 Task: Explore Airbnb listings in Savannah, Georgia, focusing on design.
Action: Mouse moved to (448, 68)
Screenshot: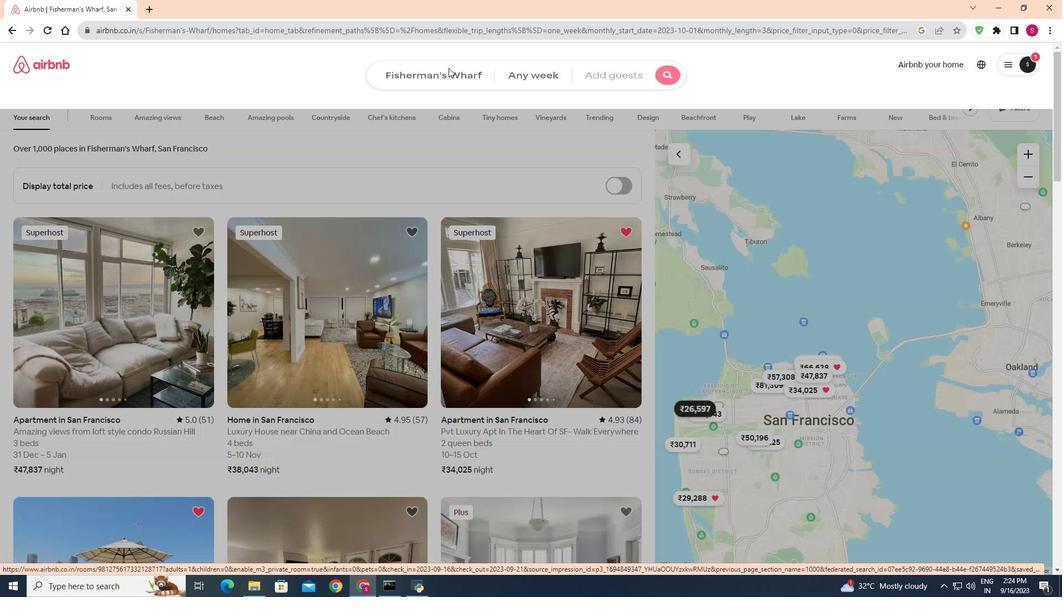 
Action: Mouse pressed left at (448, 68)
Screenshot: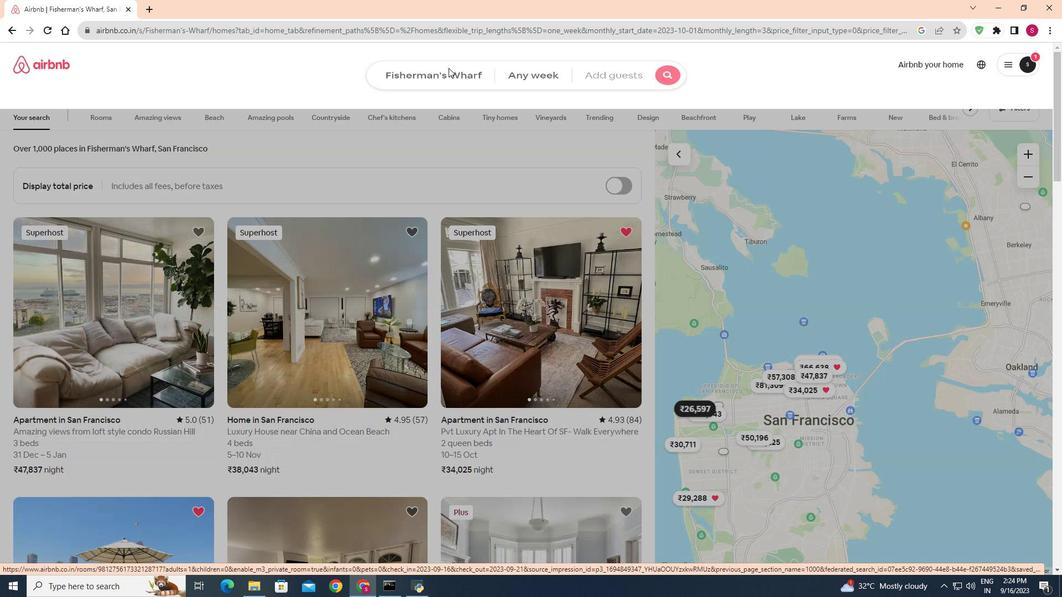 
Action: Mouse moved to (456, 110)
Screenshot: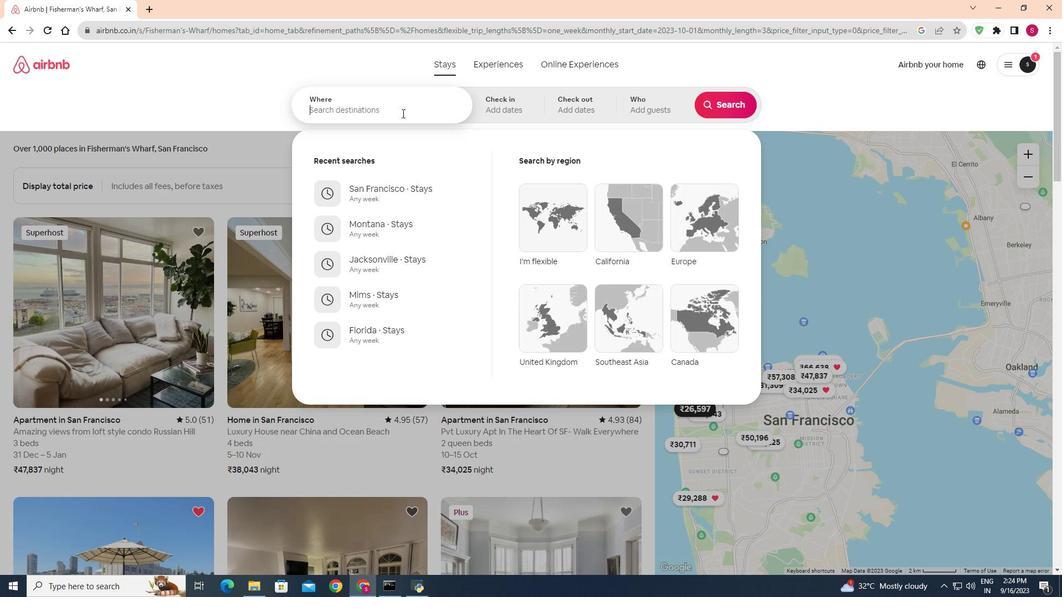 
Action: Mouse pressed left at (456, 110)
Screenshot: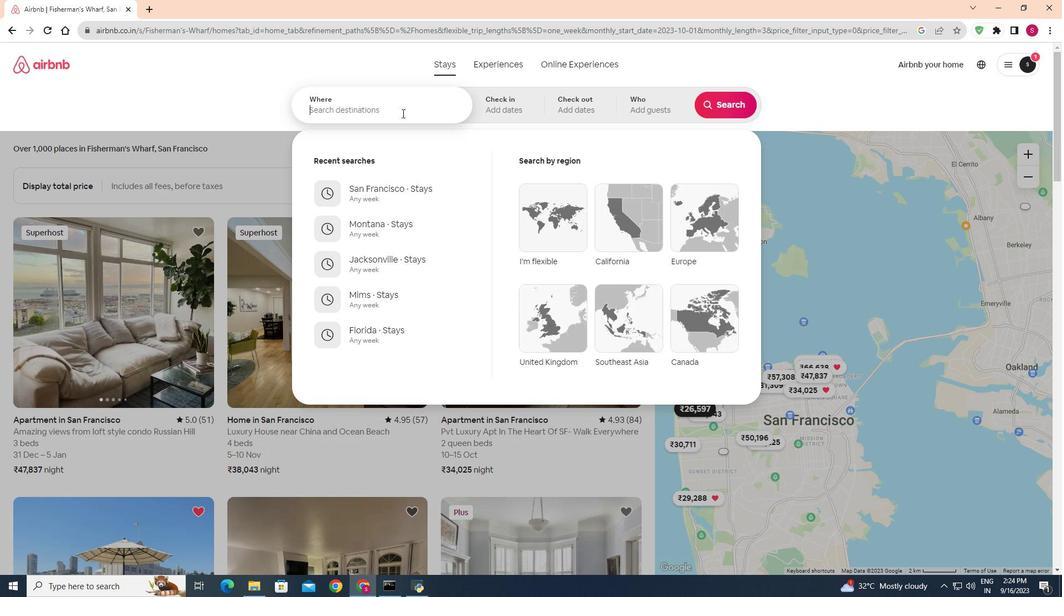 
Action: Mouse moved to (396, 113)
Screenshot: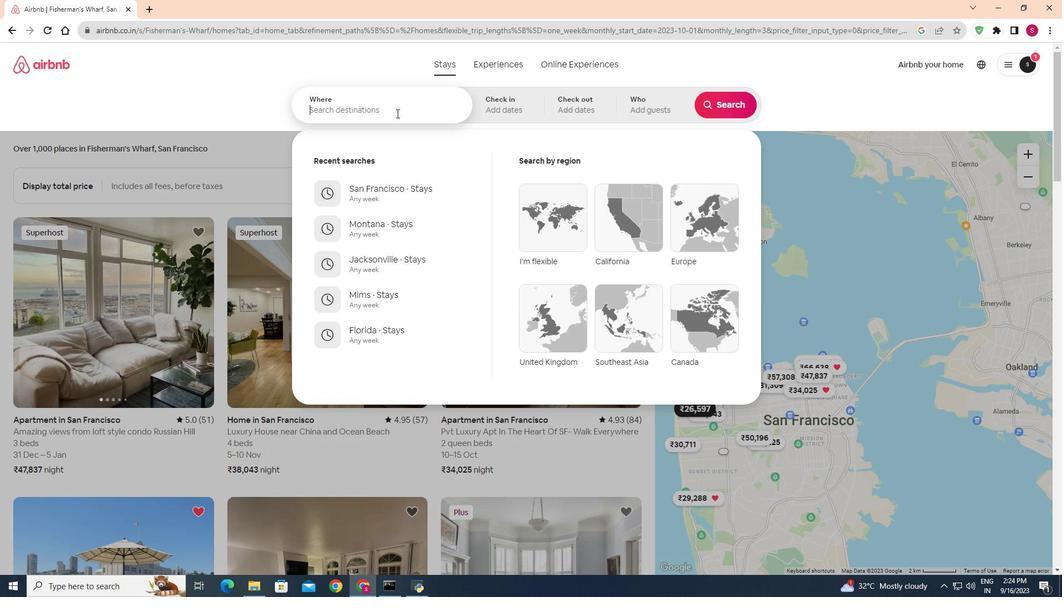 
Action: Mouse pressed left at (396, 113)
Screenshot: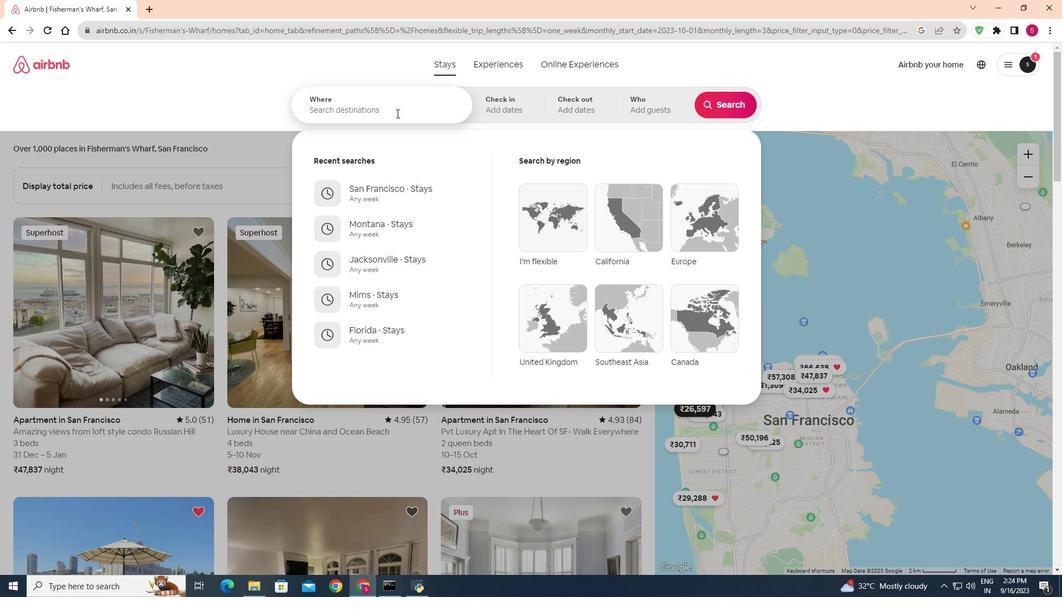 
Action: Key pressed <Key.shift>Sav
Screenshot: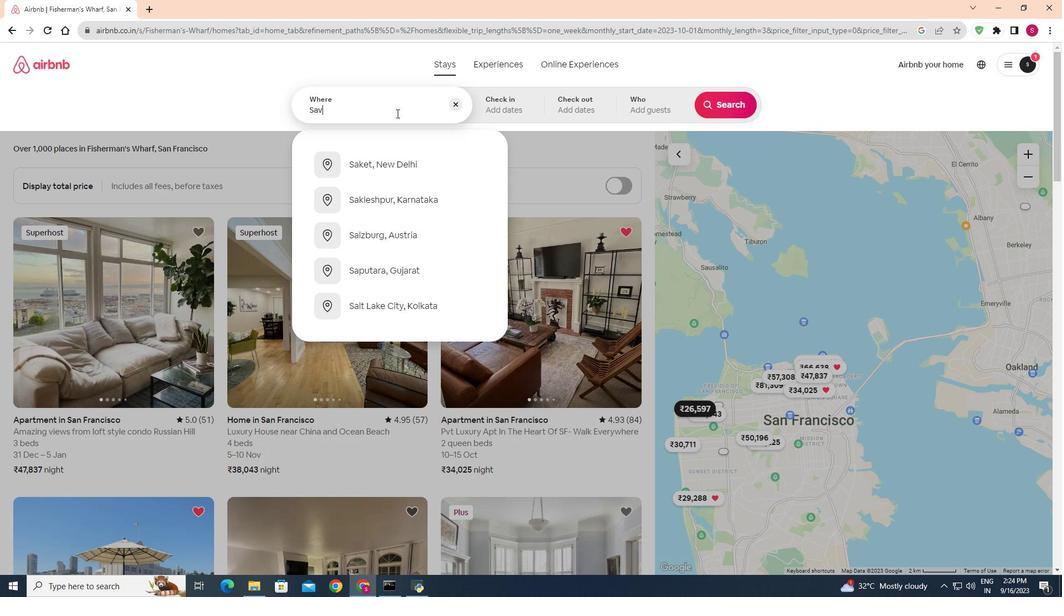 
Action: Mouse moved to (396, 113)
Screenshot: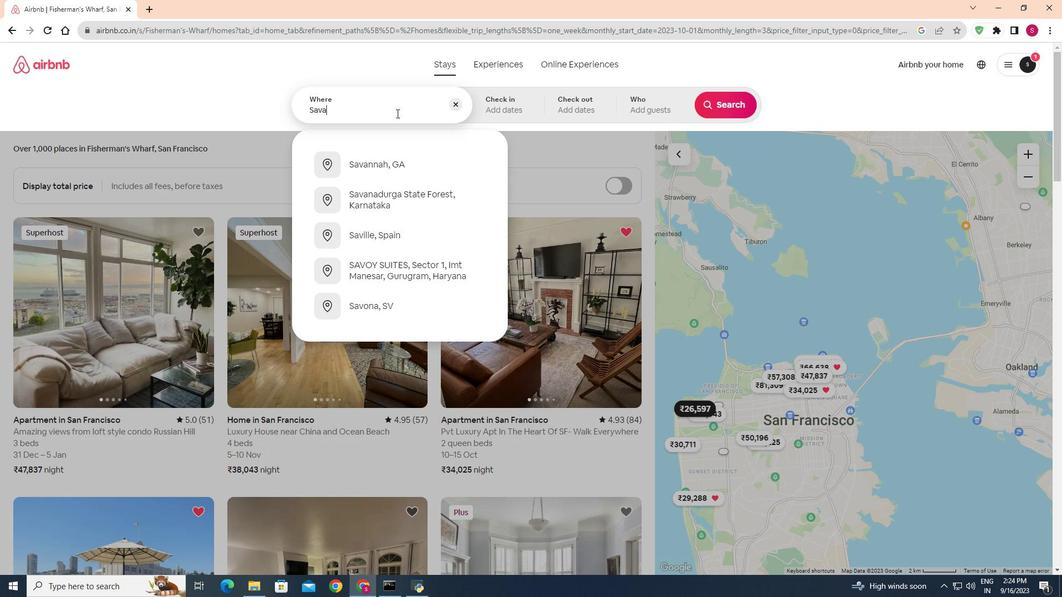 
Action: Key pressed annah<Key.down><Key.enter>
Screenshot: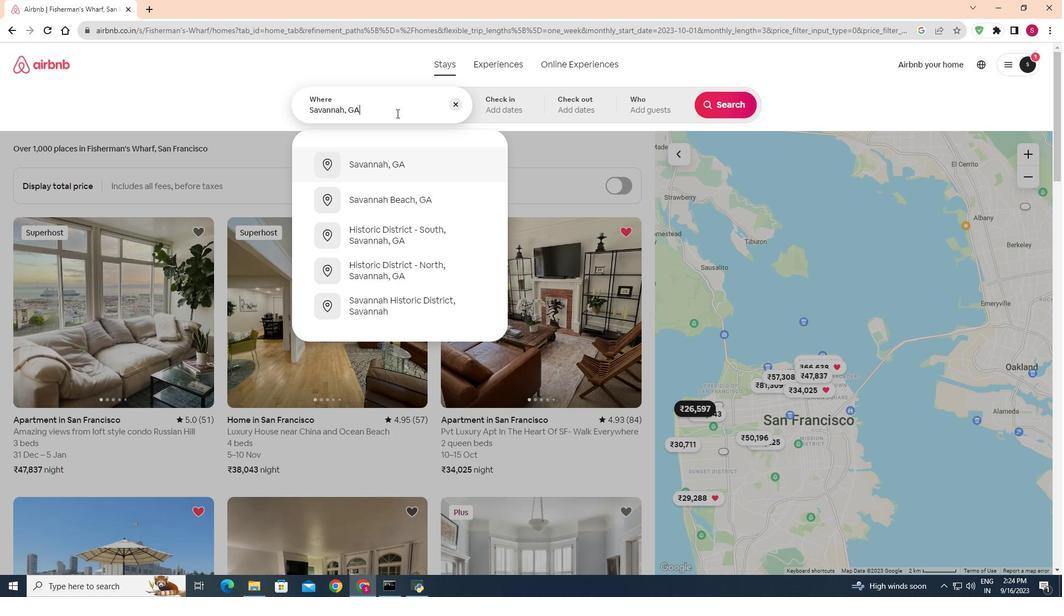 
Action: Mouse moved to (721, 91)
Screenshot: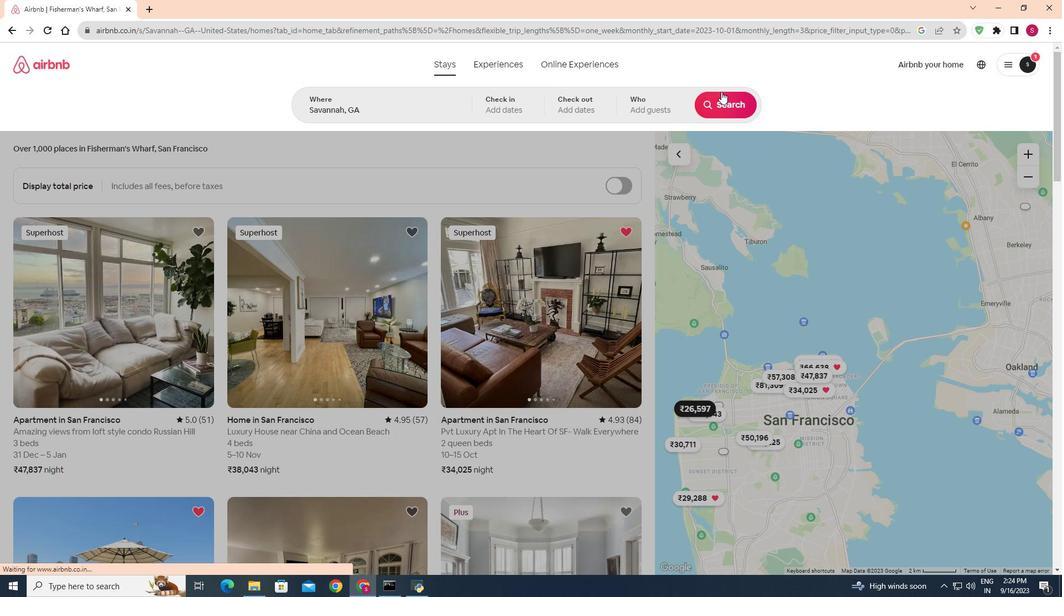 
Action: Mouse pressed left at (721, 91)
Screenshot: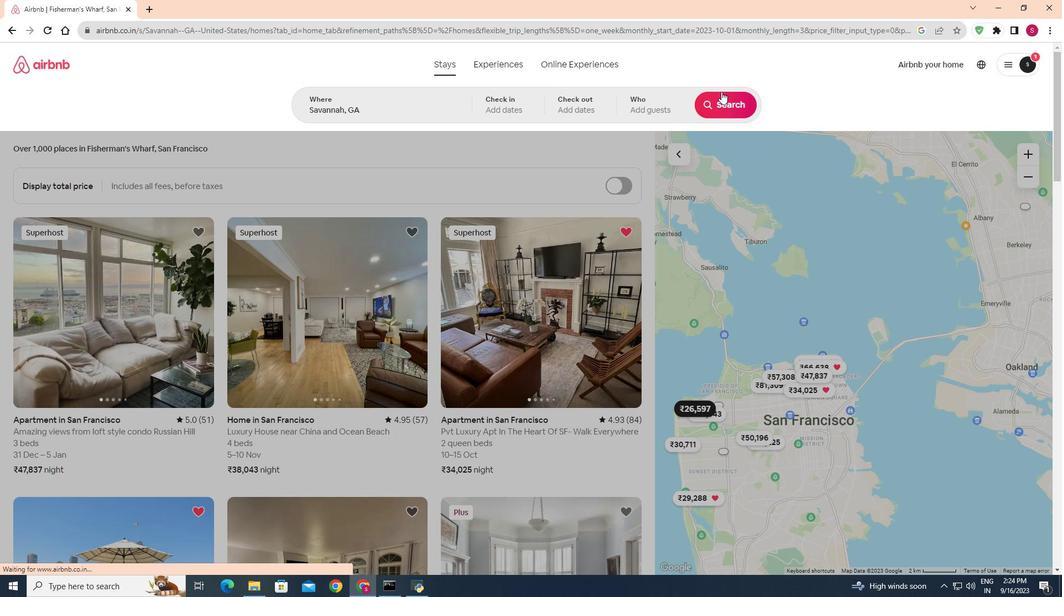 
Action: Mouse moved to (973, 107)
Screenshot: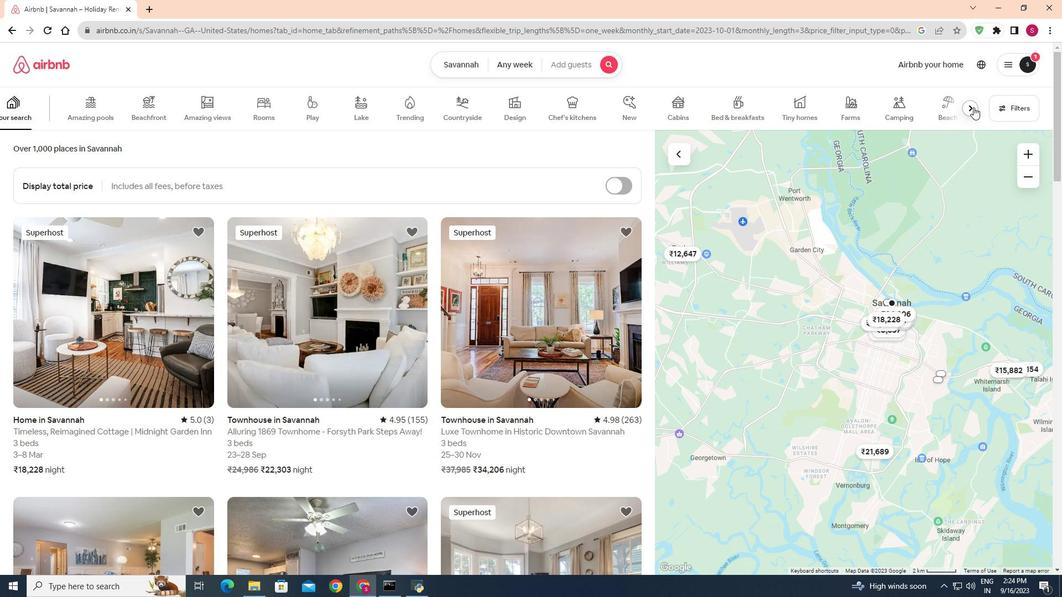 
Action: Mouse pressed left at (973, 107)
Screenshot: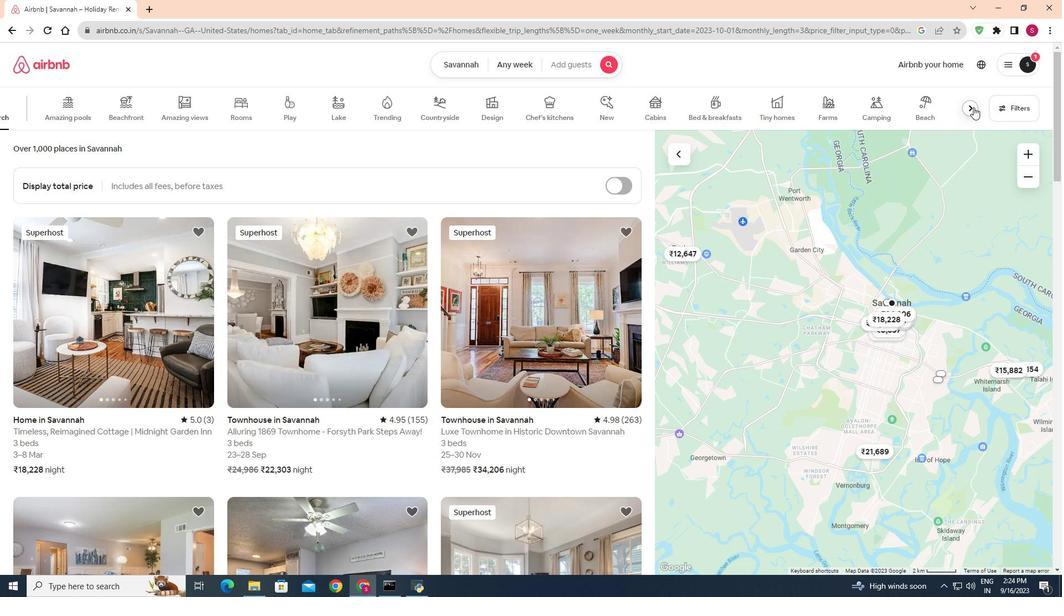 
Action: Mouse moved to (6, 105)
Screenshot: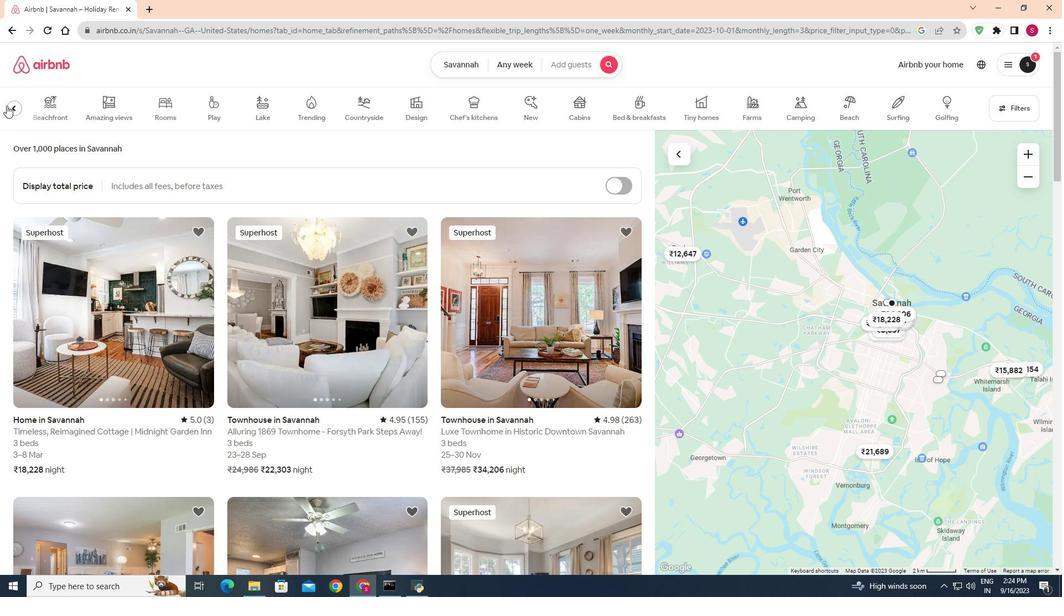 
Action: Mouse pressed left at (6, 105)
Screenshot: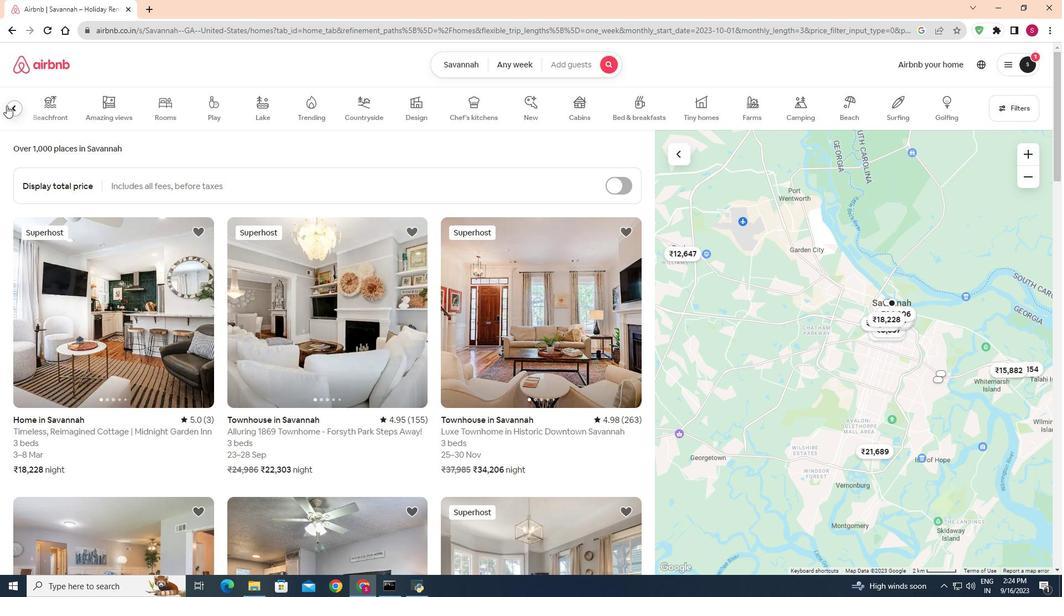 
Action: Mouse moved to (10, 105)
Screenshot: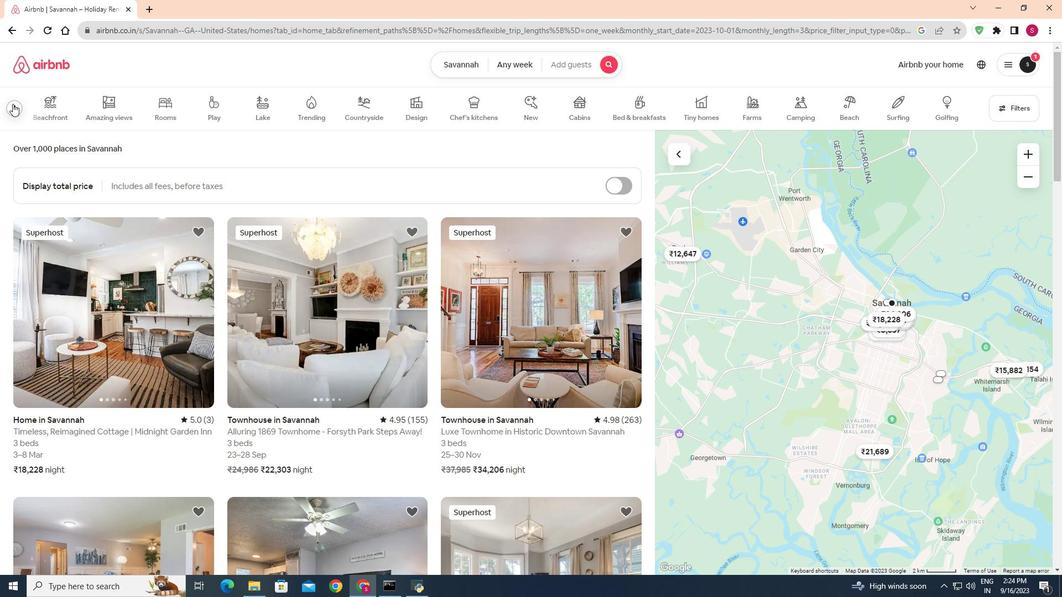 
Action: Mouse pressed left at (10, 105)
Screenshot: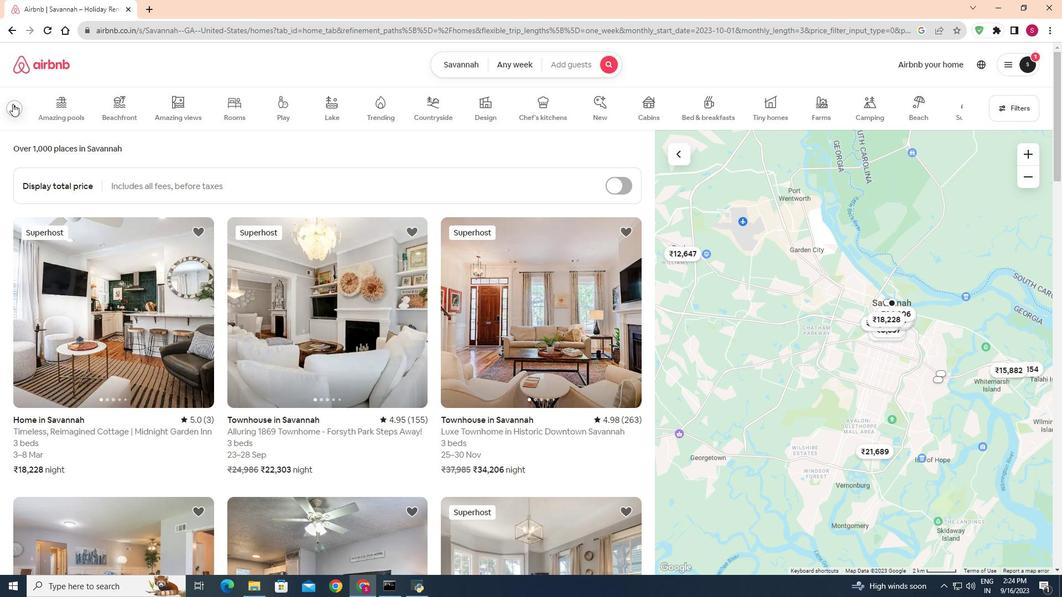 
Action: Mouse moved to (533, 106)
Screenshot: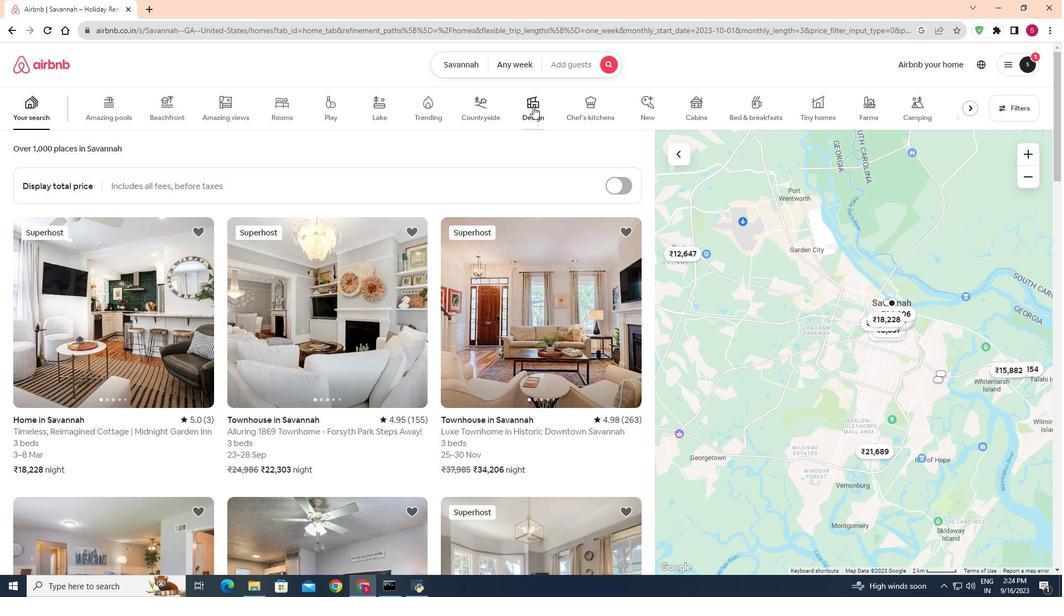 
Action: Mouse pressed left at (533, 106)
Screenshot: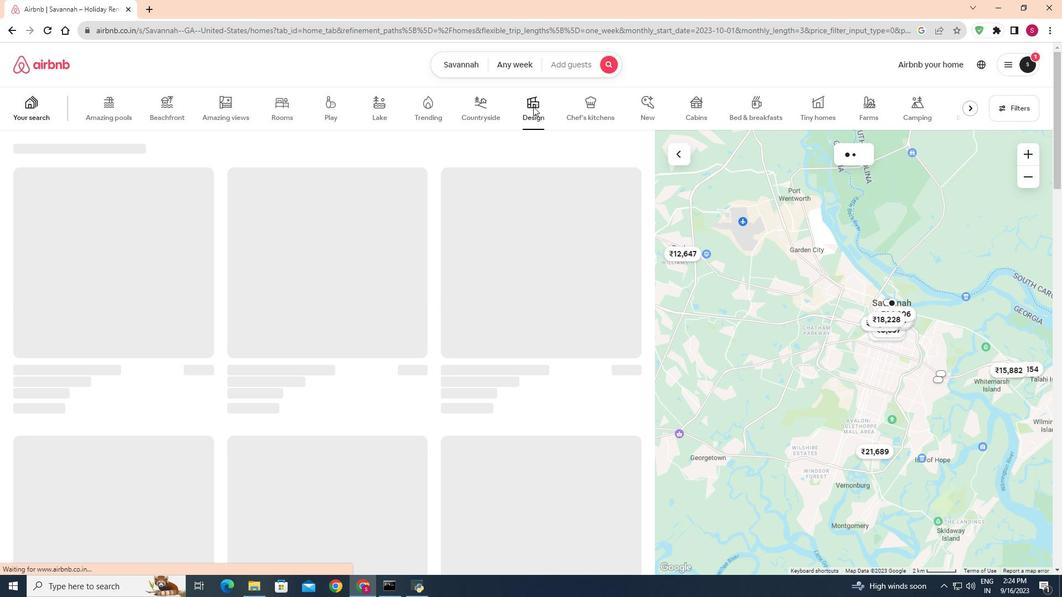 
Action: Mouse moved to (150, 252)
Screenshot: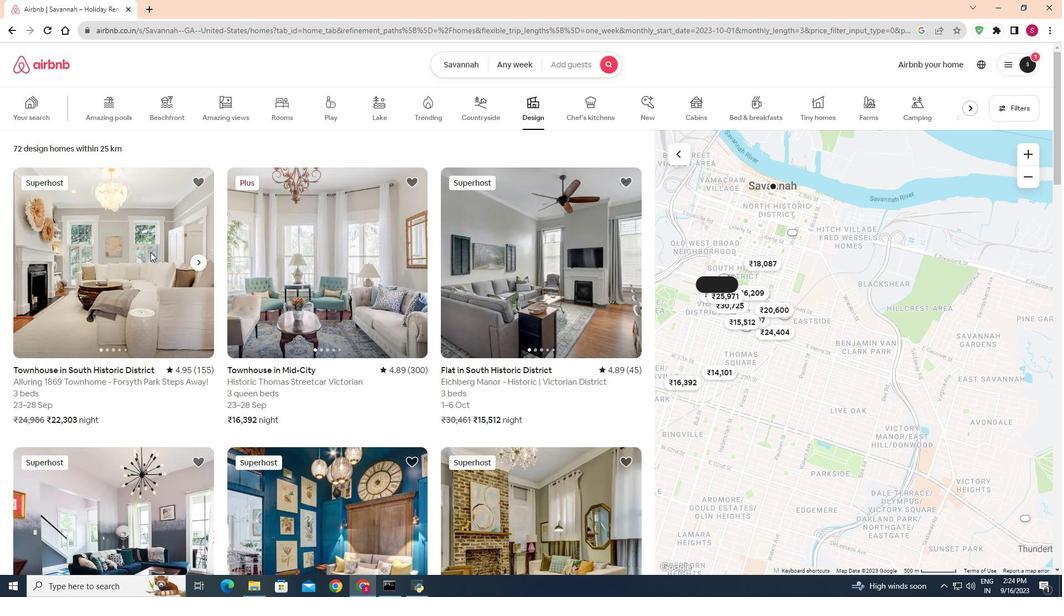 
Action: Mouse pressed left at (150, 252)
Screenshot: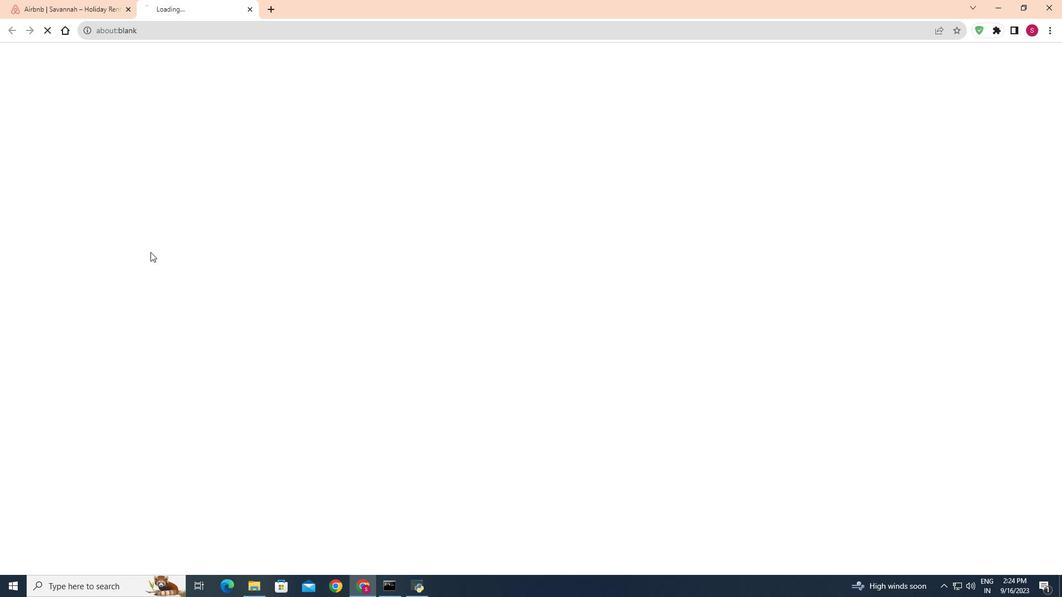 
Action: Mouse moved to (944, 319)
Screenshot: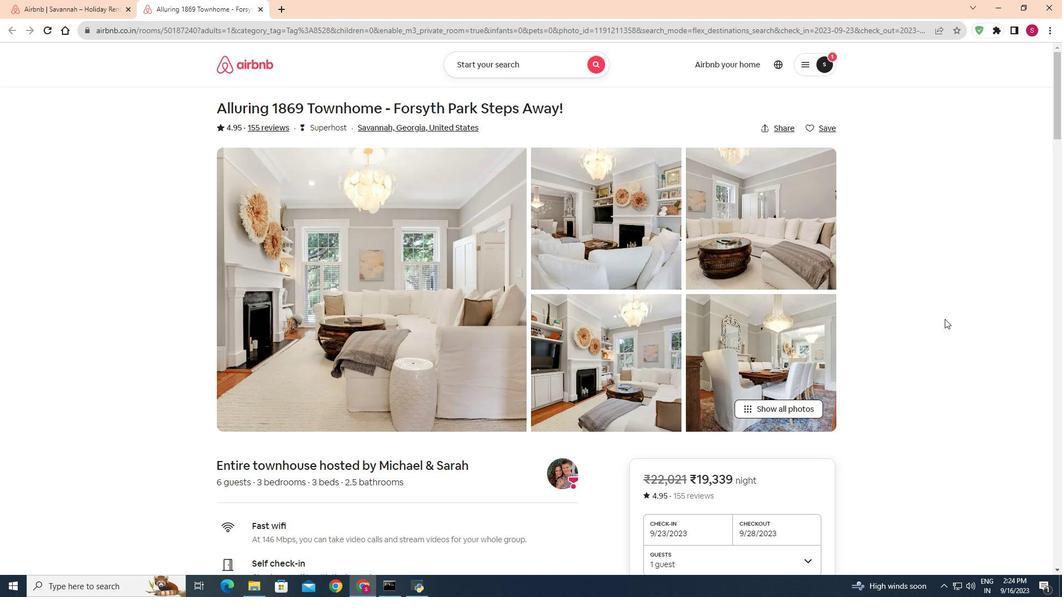 
Action: Mouse scrolled (944, 318) with delta (0, 0)
Screenshot: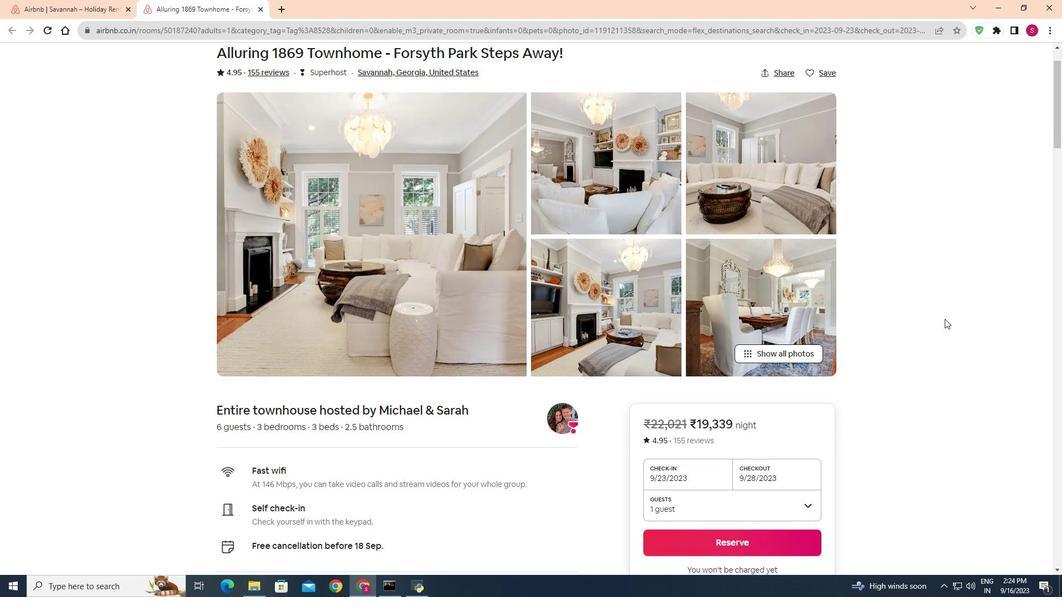 
Action: Mouse scrolled (944, 319) with delta (0, 0)
Screenshot: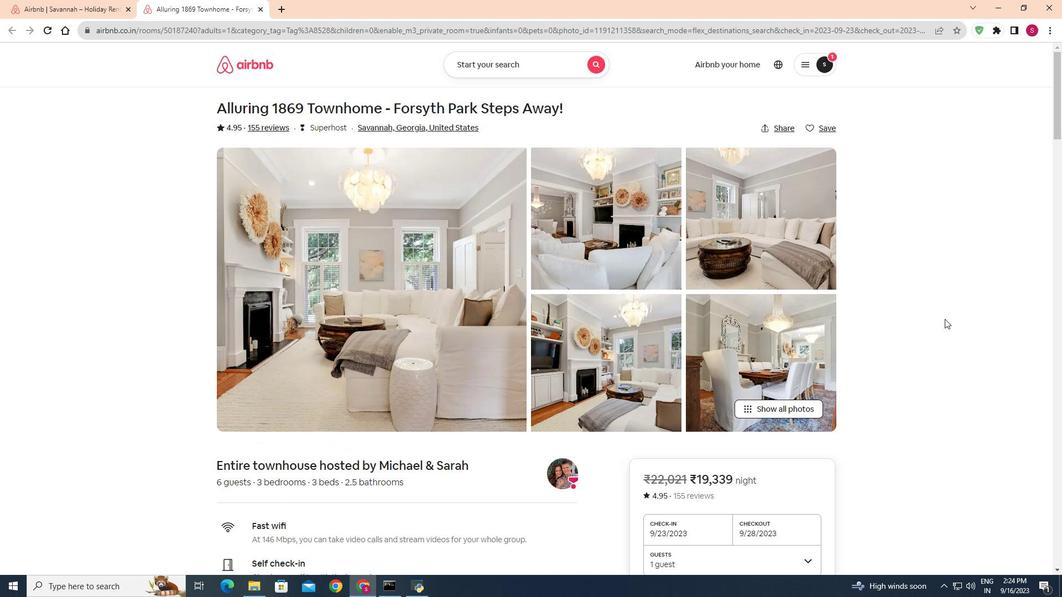 
Action: Mouse scrolled (944, 319) with delta (0, 0)
Screenshot: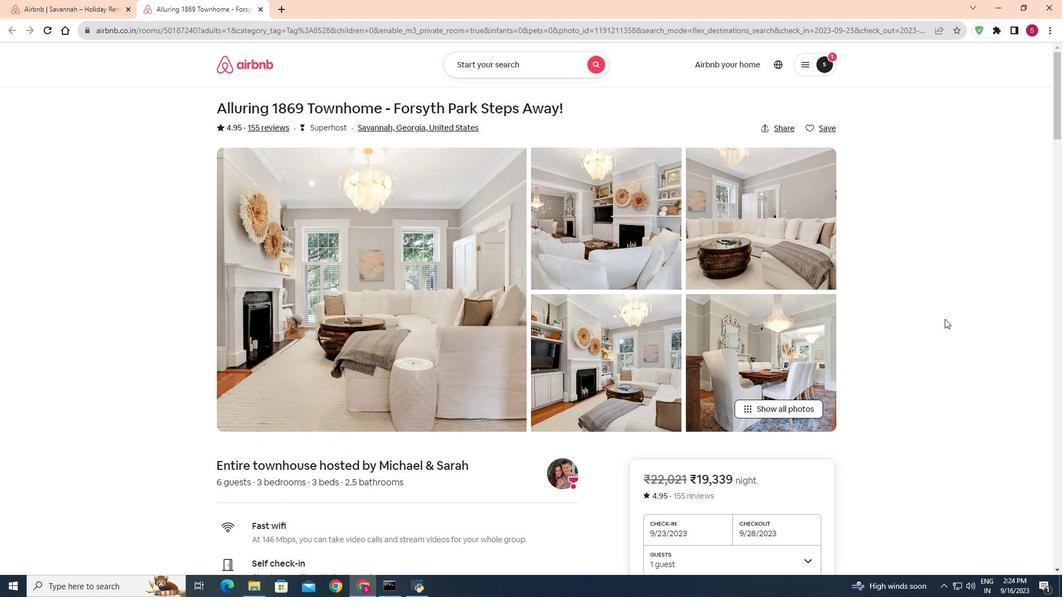 
Action: Mouse scrolled (944, 319) with delta (0, 0)
Screenshot: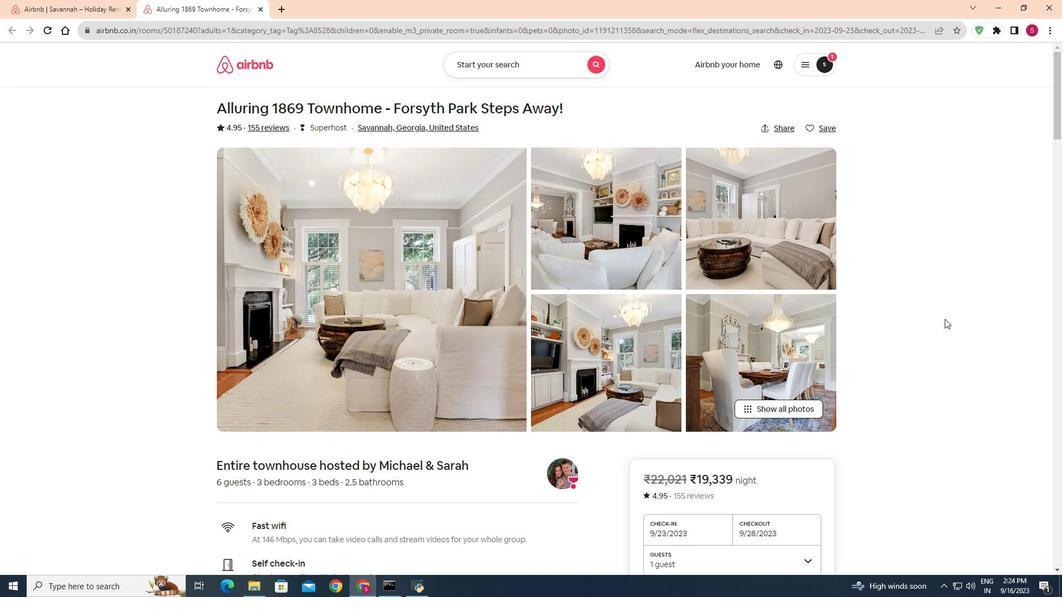 
Action: Mouse scrolled (944, 319) with delta (0, 0)
Screenshot: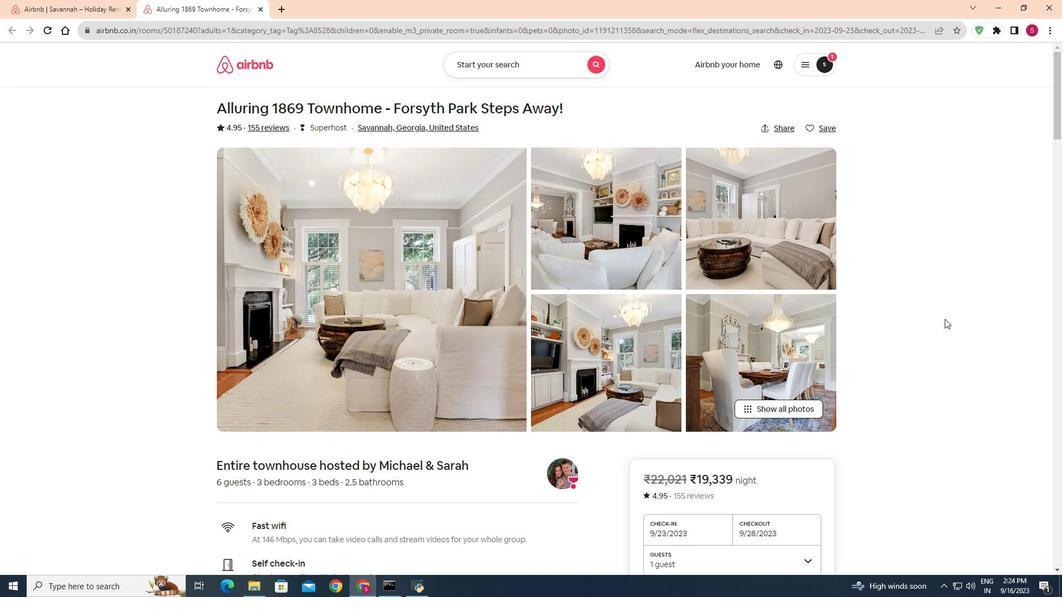 
Action: Mouse moved to (805, 407)
Screenshot: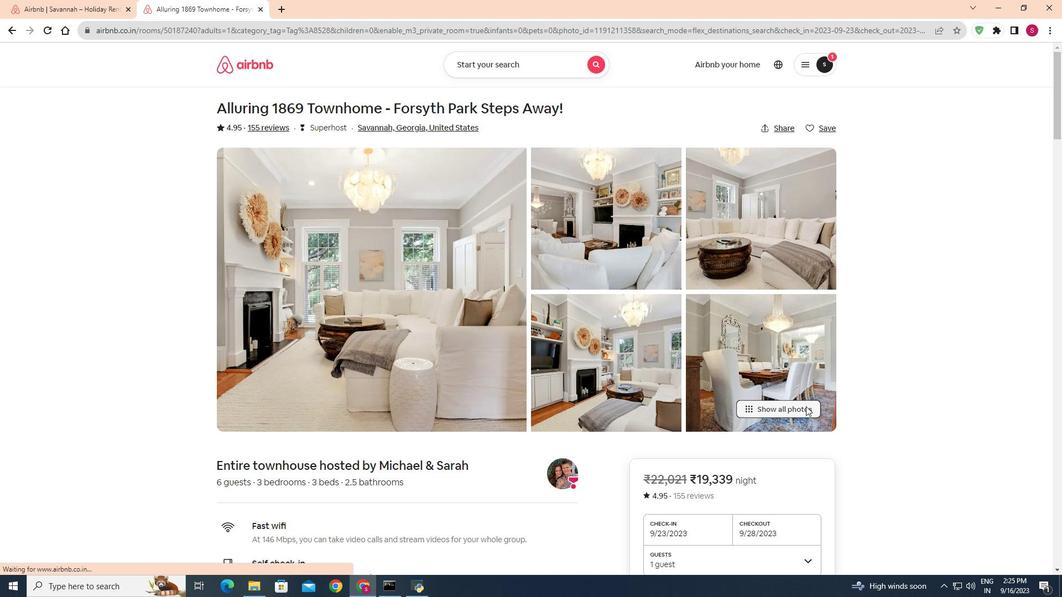 
Action: Mouse pressed left at (805, 407)
Screenshot: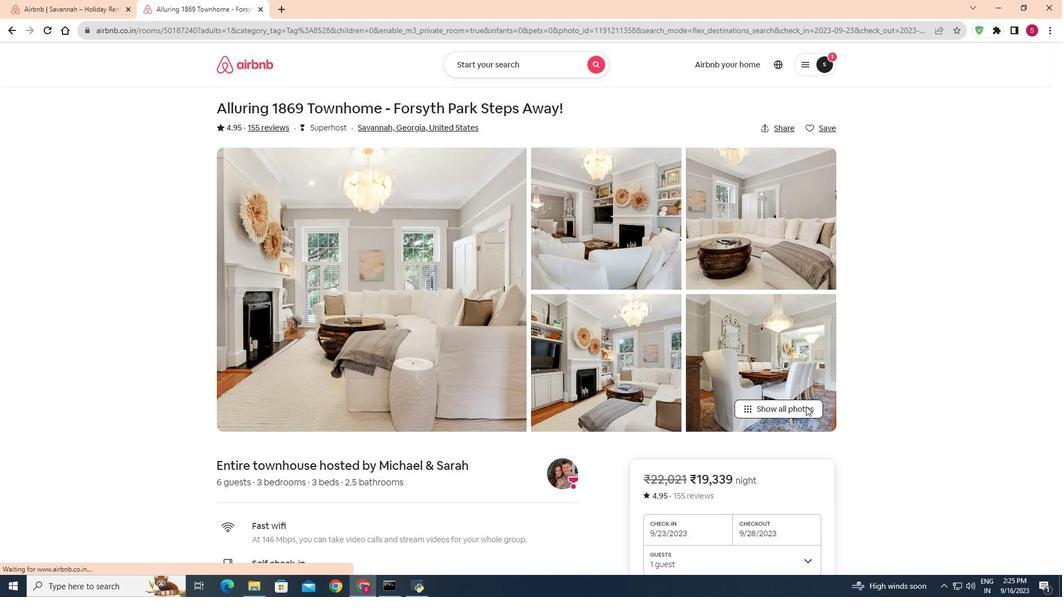 
Action: Mouse moved to (817, 388)
Screenshot: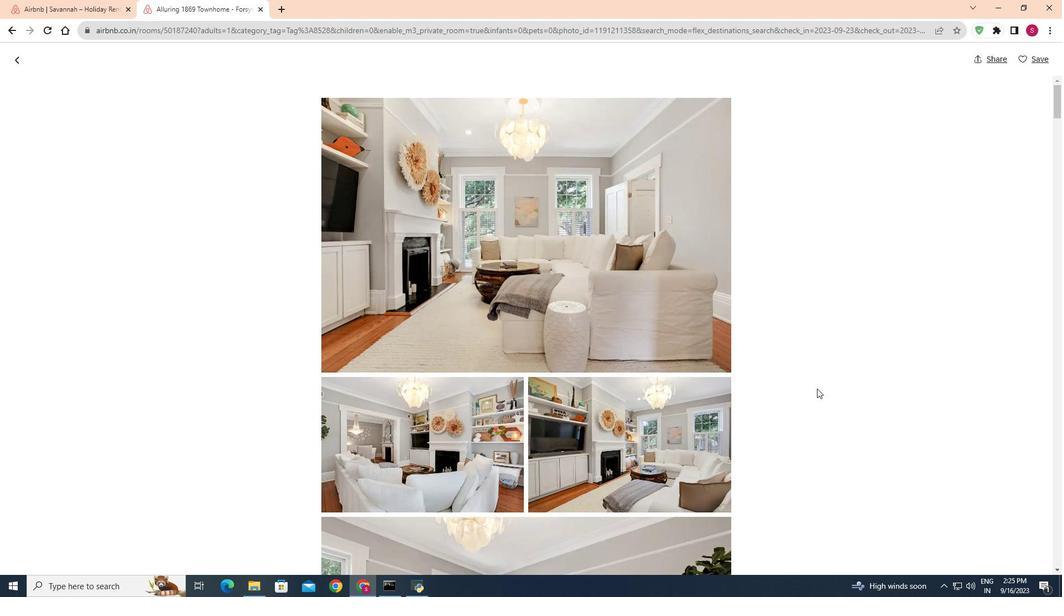 
Action: Mouse scrolled (817, 388) with delta (0, 0)
Screenshot: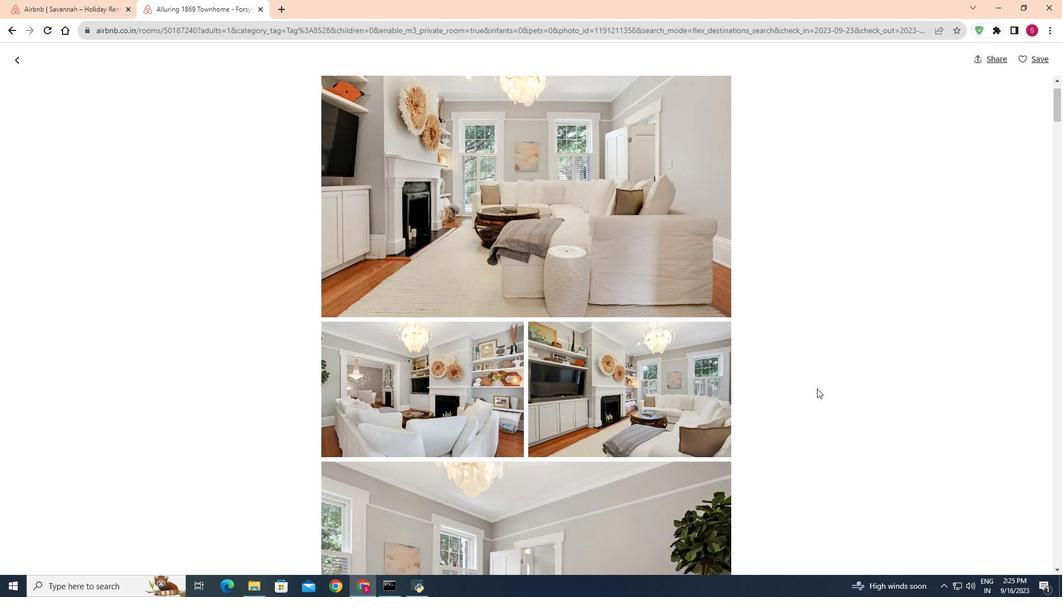 
Action: Mouse scrolled (817, 388) with delta (0, 0)
Screenshot: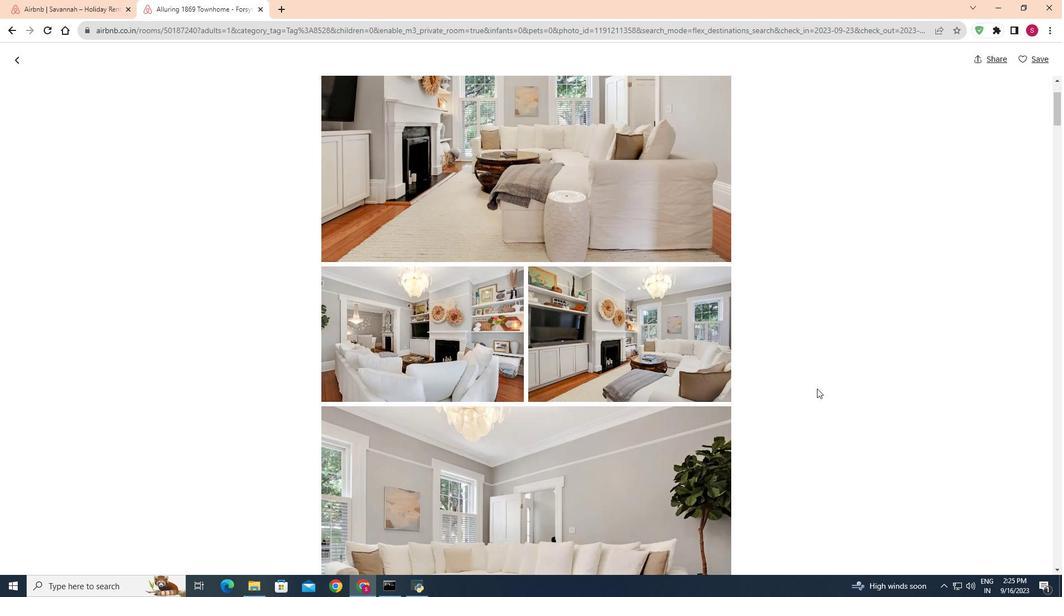 
Action: Mouse scrolled (817, 388) with delta (0, 0)
Screenshot: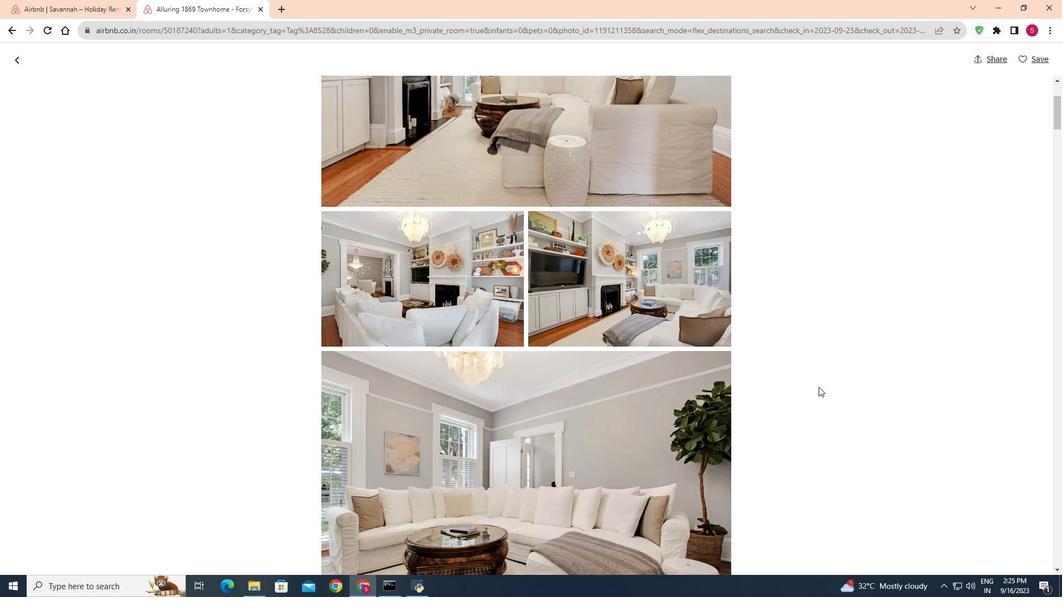 
Action: Mouse moved to (818, 387)
Screenshot: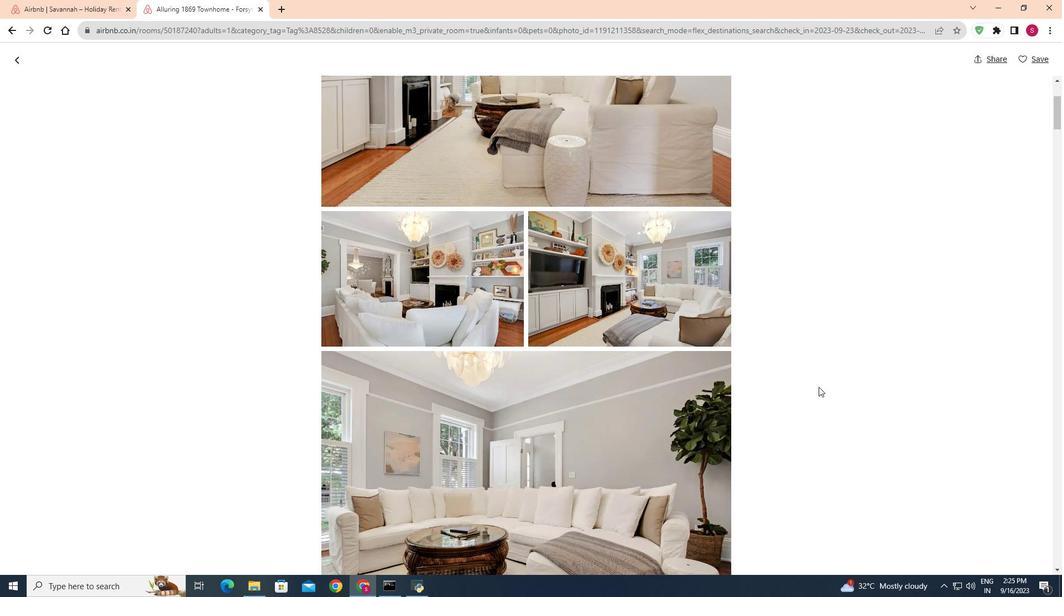 
Action: Mouse scrolled (818, 386) with delta (0, 0)
Screenshot: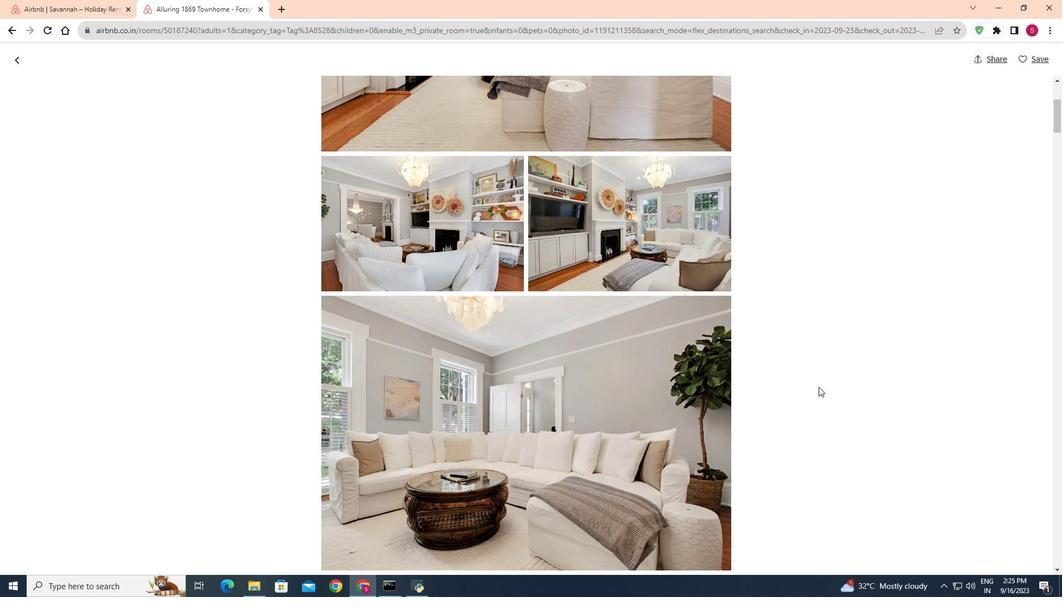 
Action: Mouse moved to (819, 386)
Screenshot: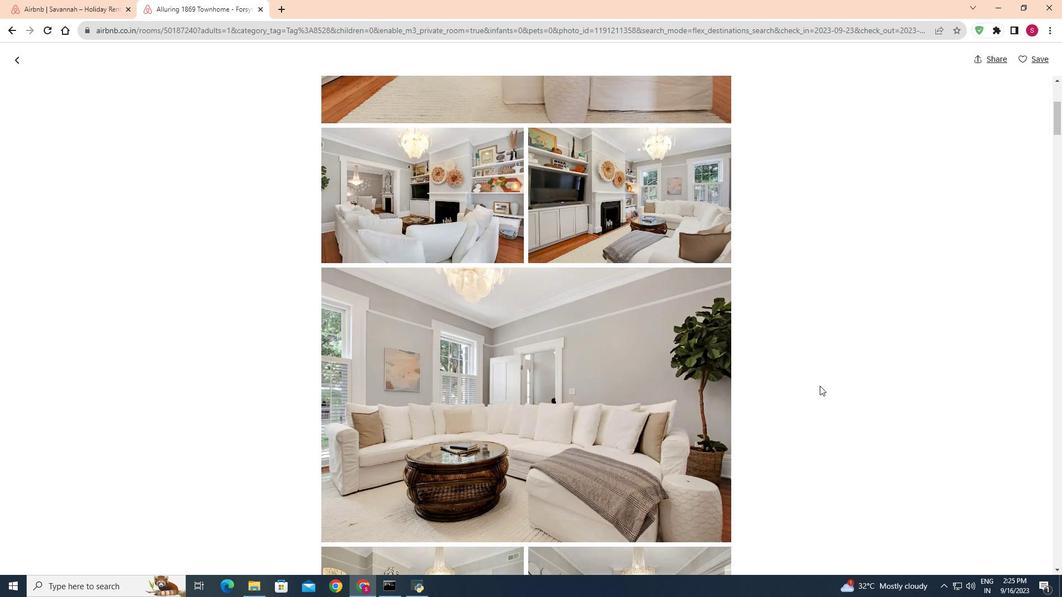 
Action: Mouse scrolled (819, 385) with delta (0, 0)
Screenshot: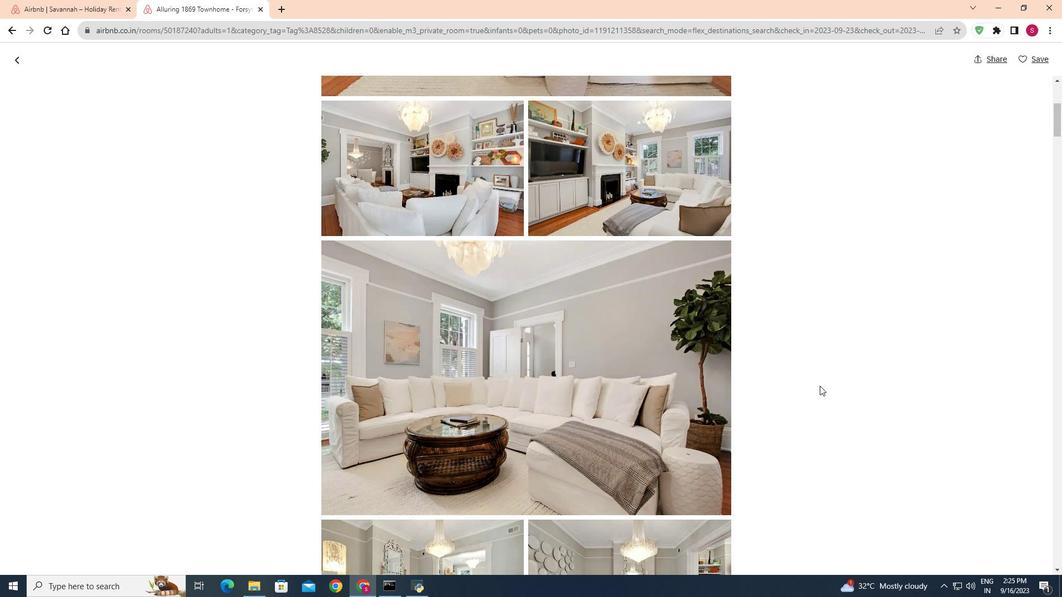 
Action: Mouse moved to (820, 386)
Screenshot: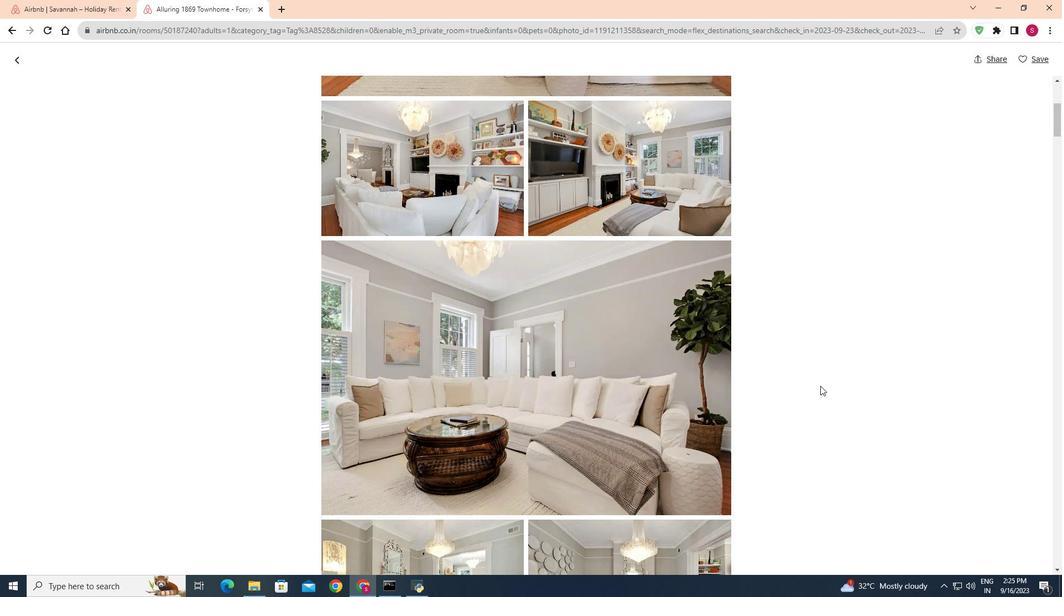 
Action: Mouse scrolled (820, 385) with delta (0, 0)
Screenshot: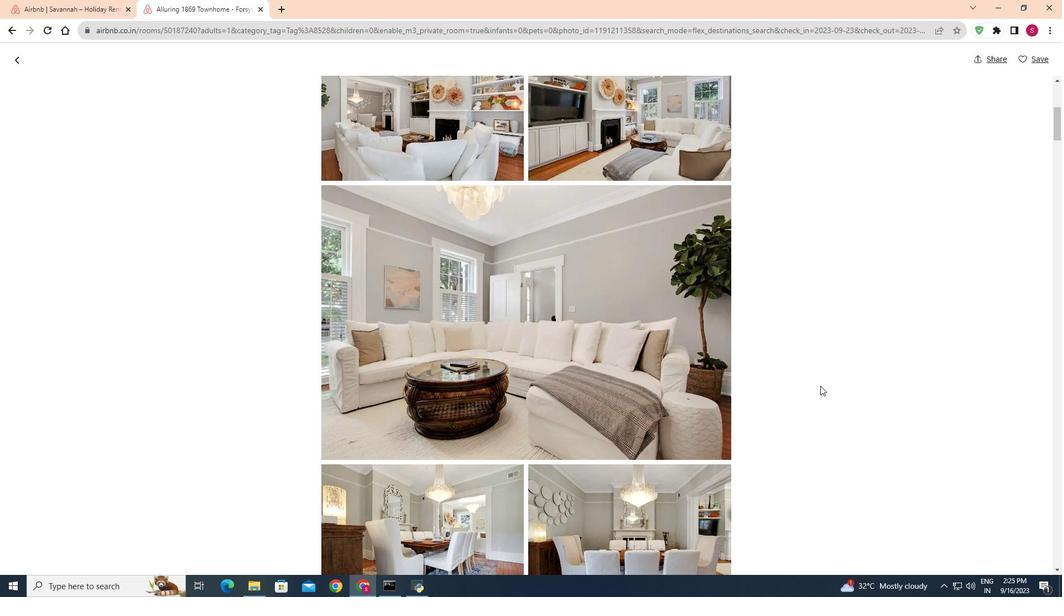 
Action: Mouse scrolled (820, 385) with delta (0, 0)
Screenshot: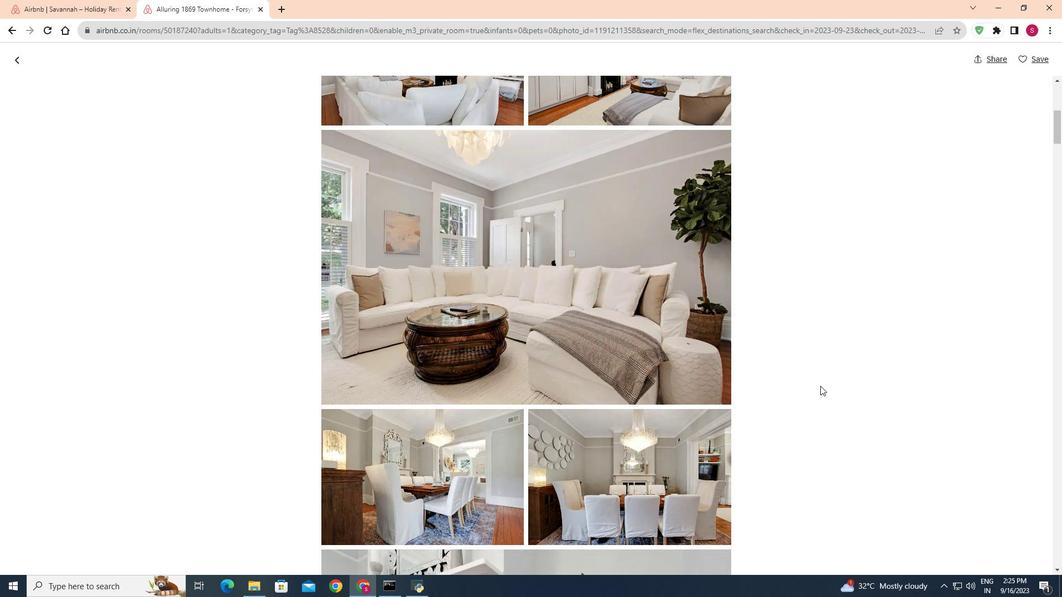 
Action: Mouse scrolled (820, 385) with delta (0, 0)
Screenshot: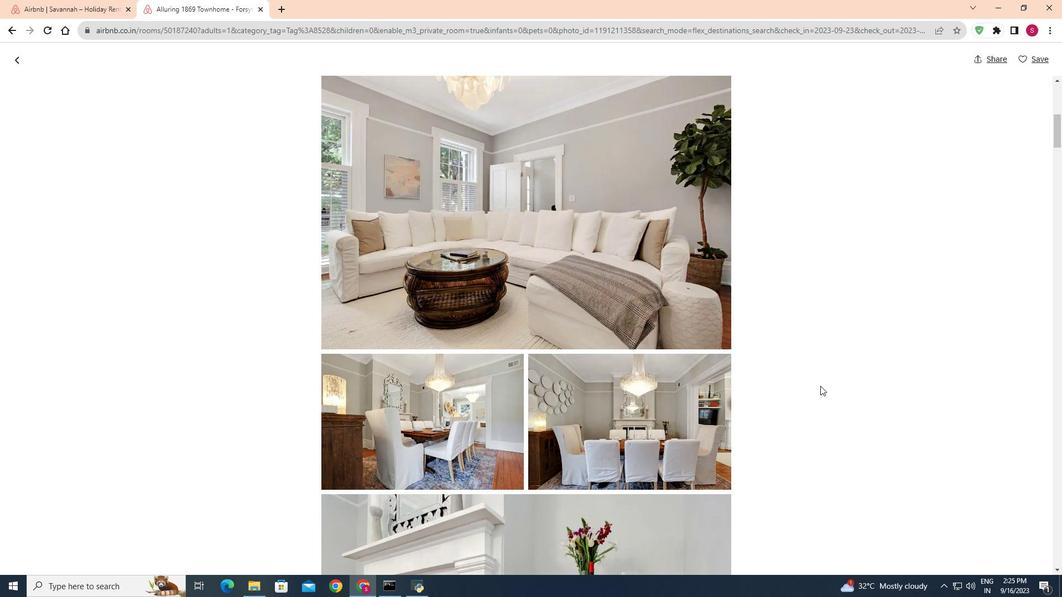 
Action: Mouse moved to (819, 389)
Screenshot: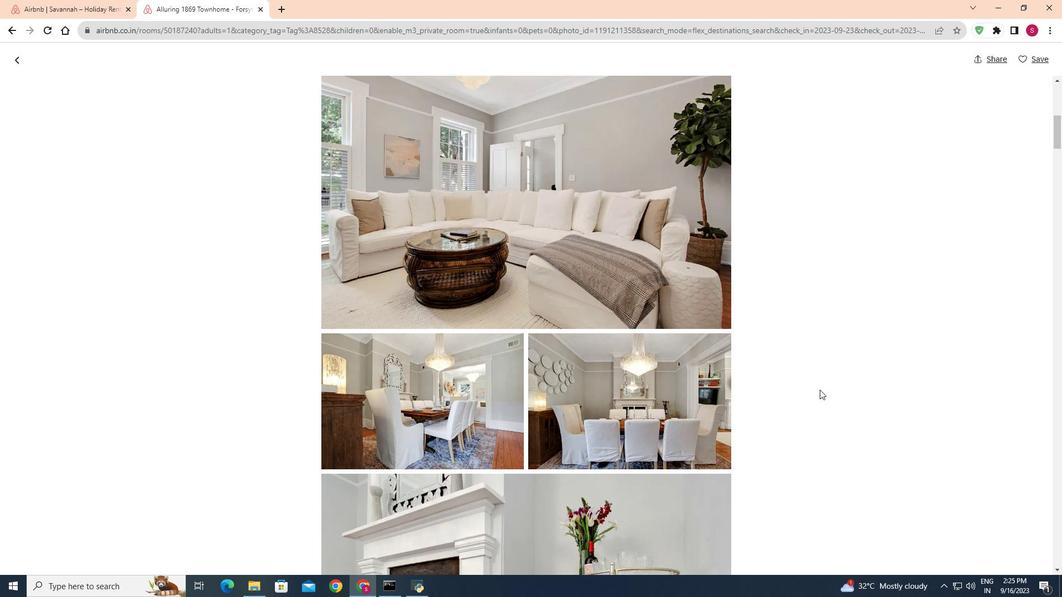
Action: Mouse scrolled (819, 389) with delta (0, 0)
Screenshot: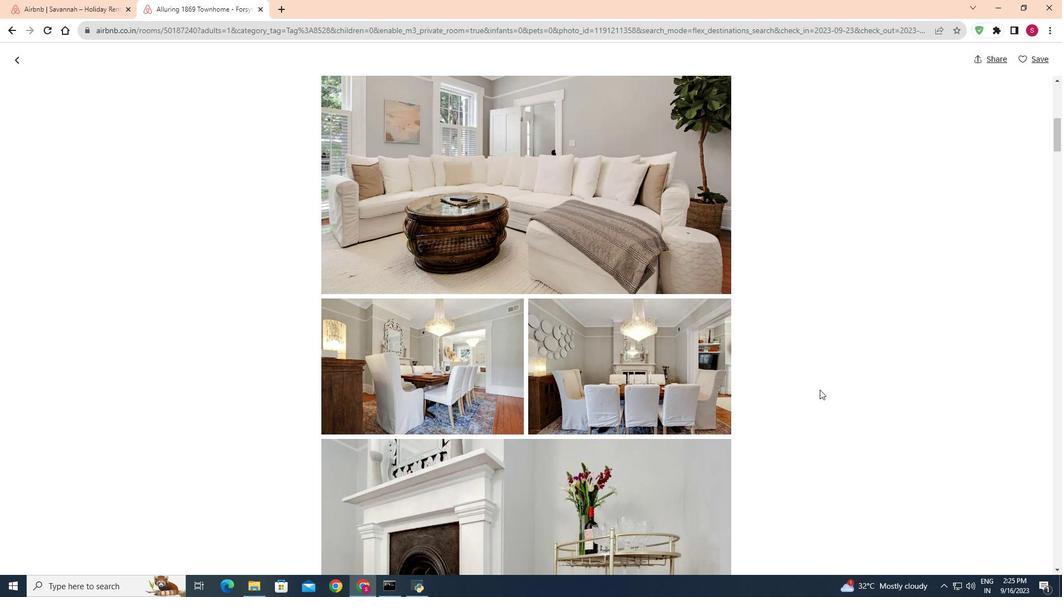
Action: Mouse moved to (821, 389)
Screenshot: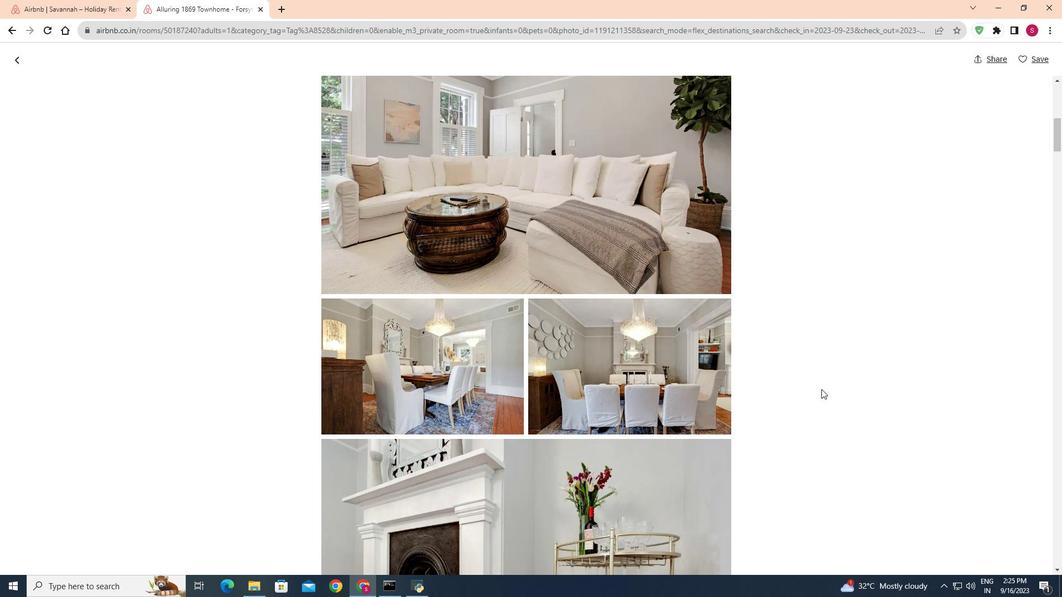 
Action: Mouse scrolled (821, 388) with delta (0, 0)
Screenshot: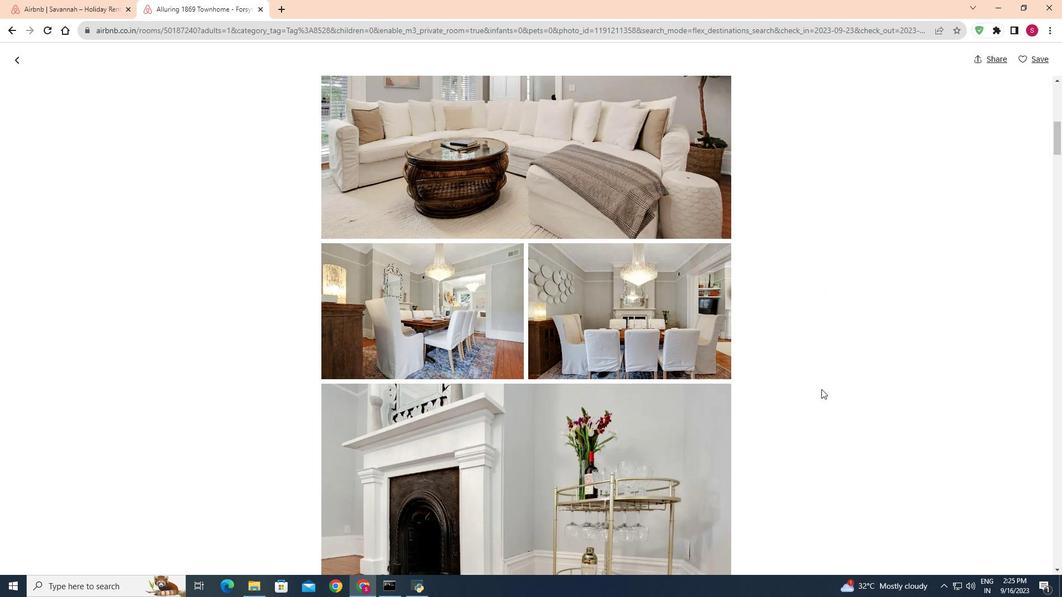 
Action: Mouse scrolled (821, 388) with delta (0, 0)
Screenshot: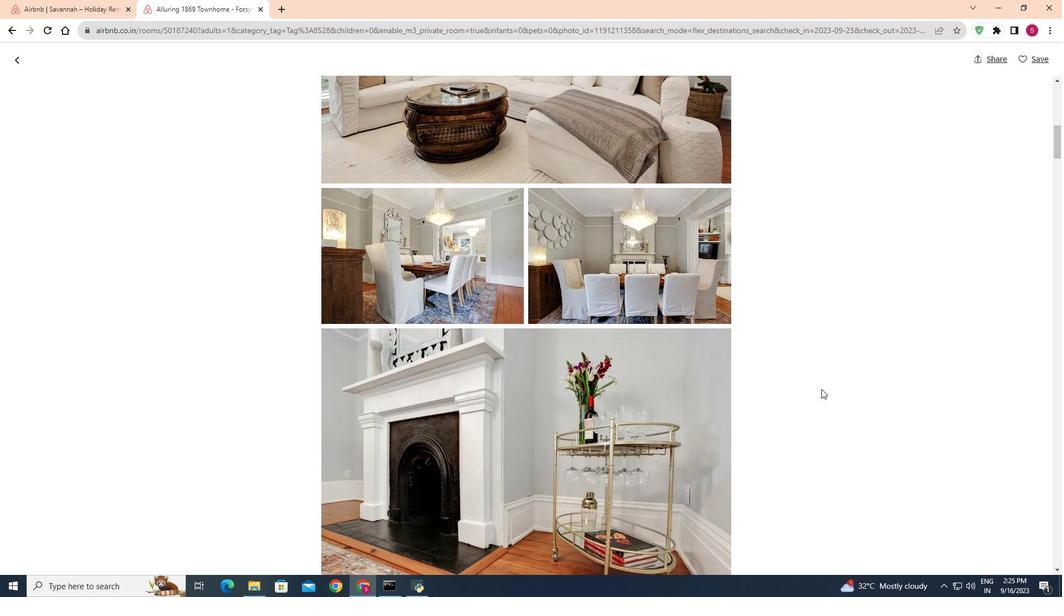 
Action: Mouse scrolled (821, 388) with delta (0, 0)
Screenshot: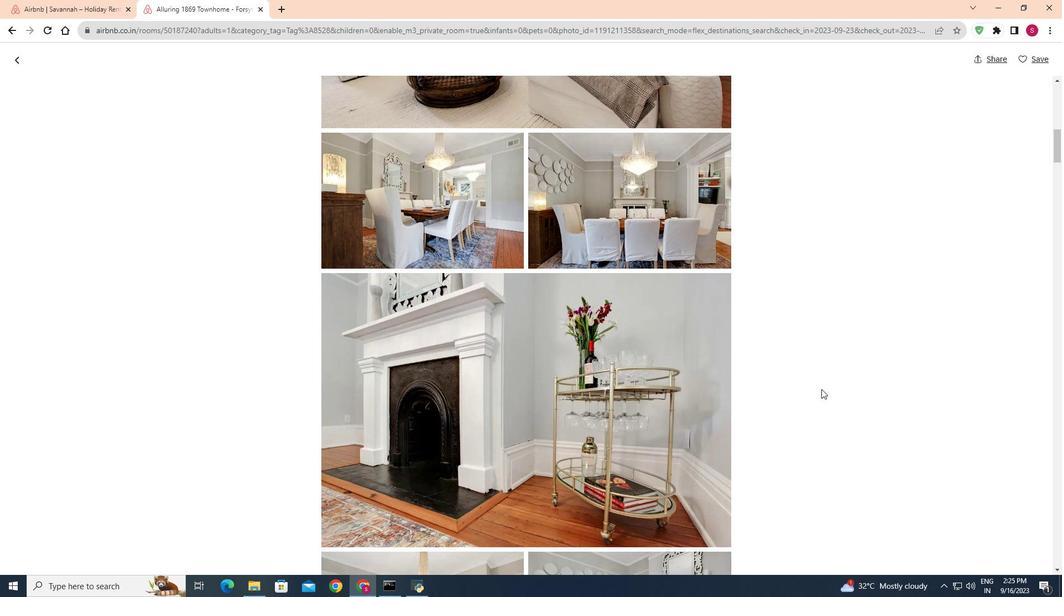 
Action: Mouse scrolled (821, 388) with delta (0, 0)
Screenshot: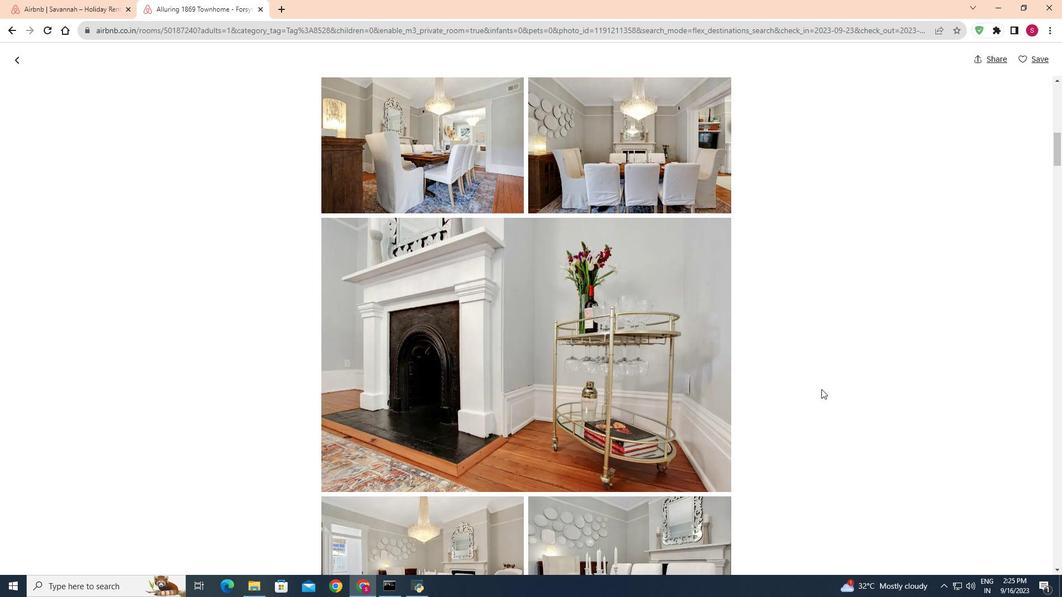 
Action: Mouse scrolled (821, 388) with delta (0, 0)
Screenshot: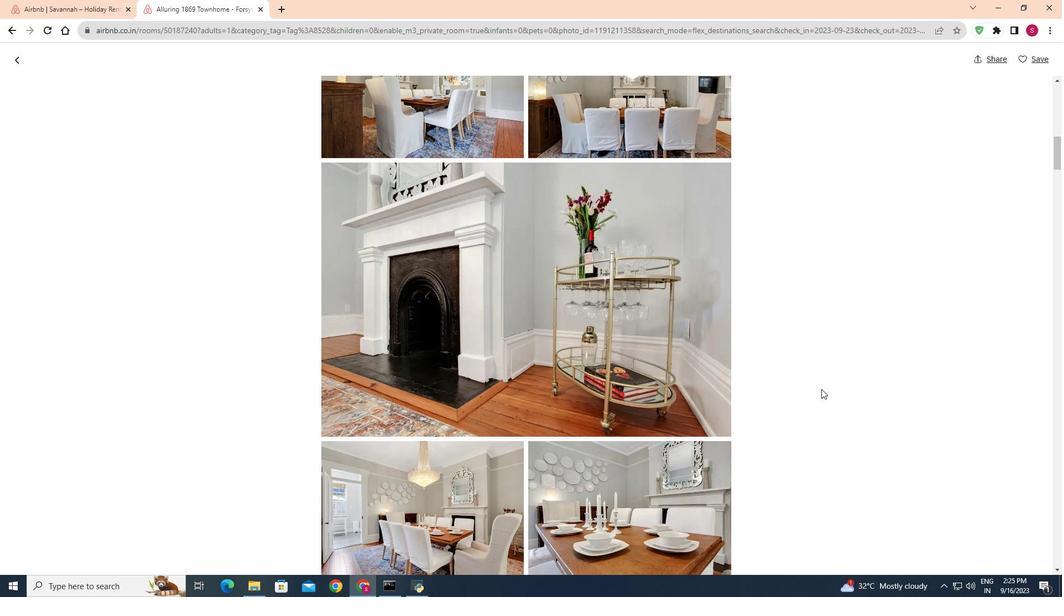 
Action: Mouse scrolled (821, 388) with delta (0, 0)
Screenshot: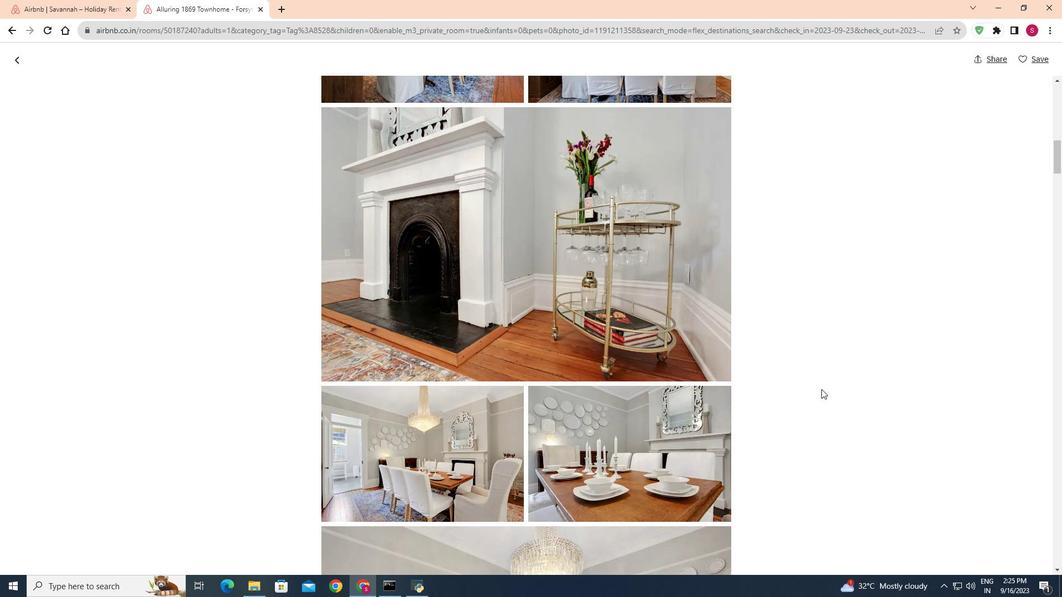 
Action: Mouse scrolled (821, 388) with delta (0, 0)
Screenshot: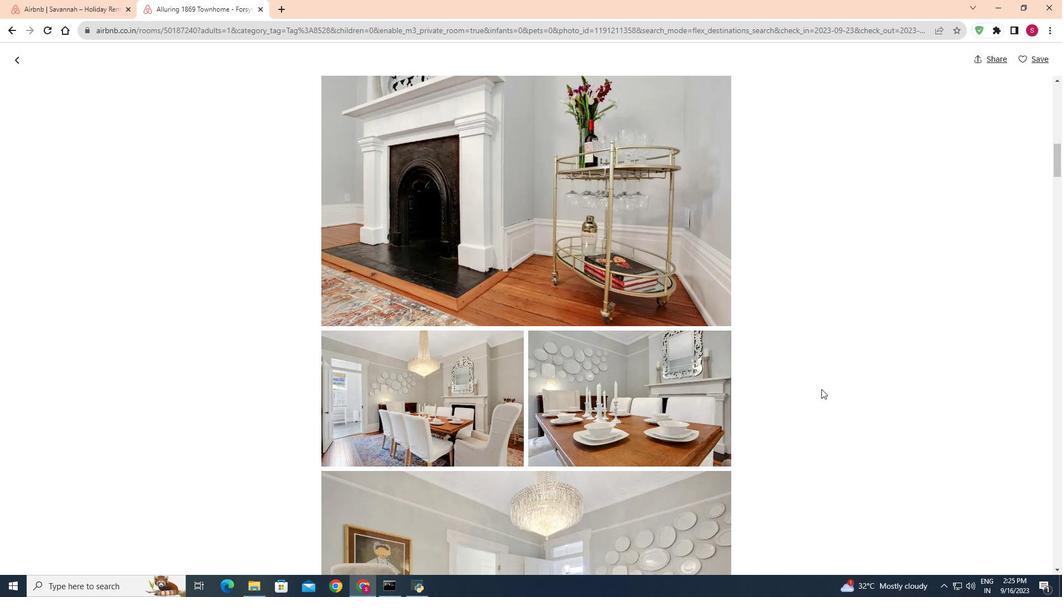 
Action: Mouse scrolled (821, 388) with delta (0, 0)
Screenshot: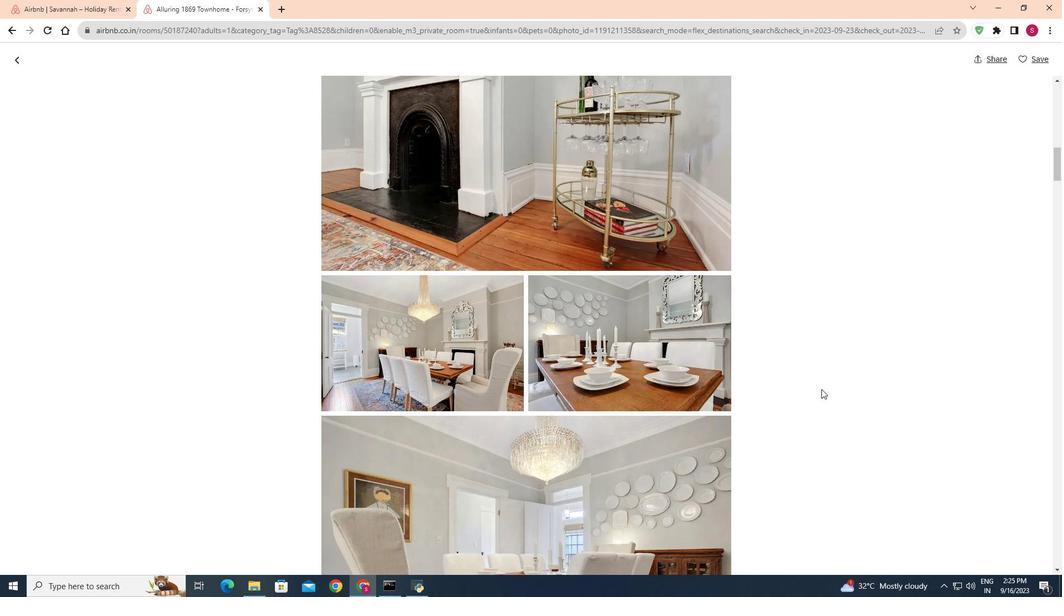 
Action: Mouse scrolled (821, 388) with delta (0, 0)
Screenshot: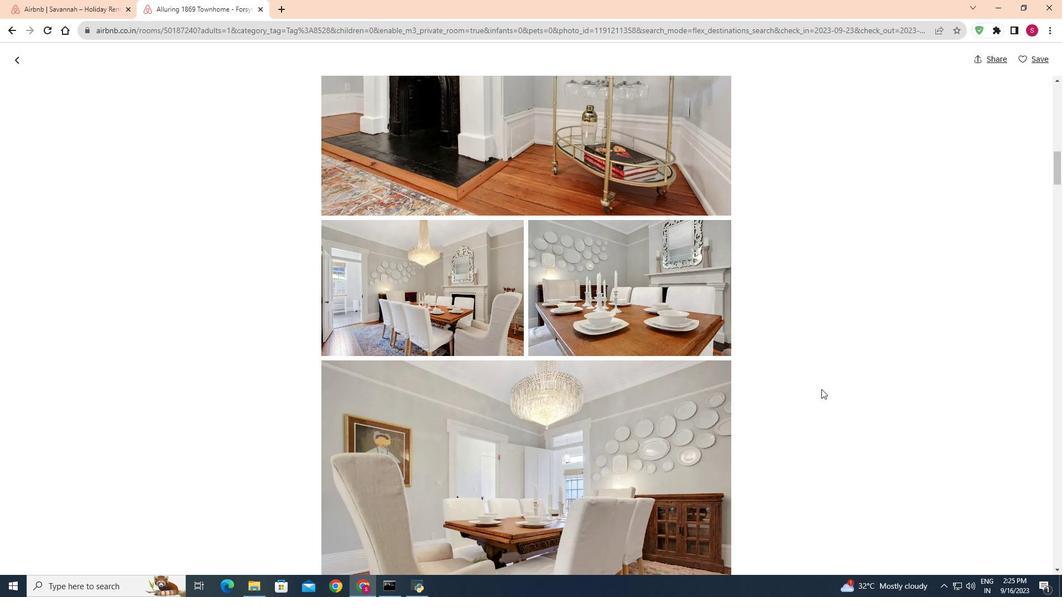 
Action: Mouse scrolled (821, 388) with delta (0, 0)
Screenshot: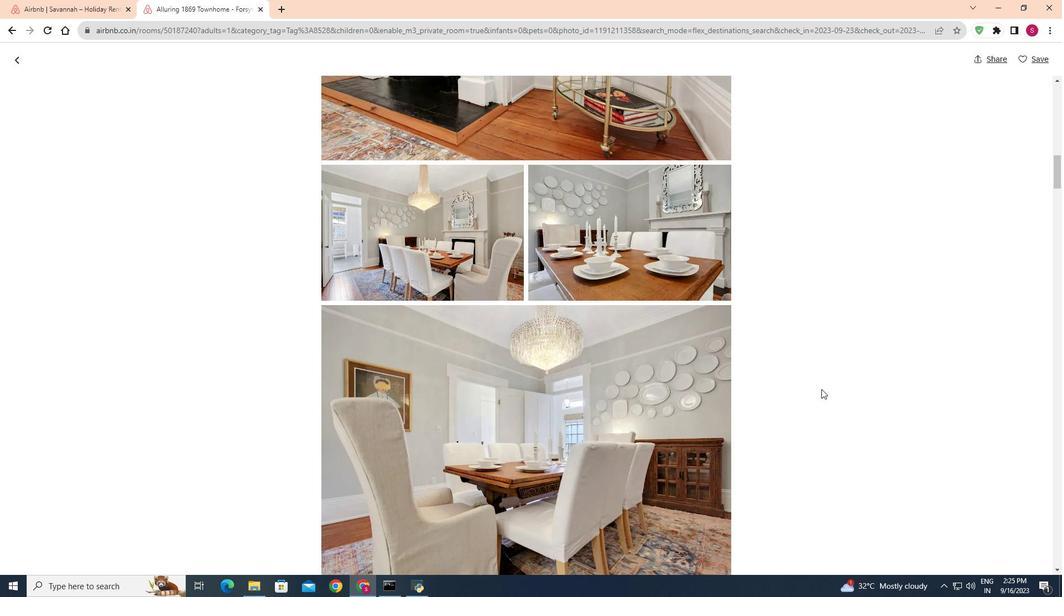 
Action: Mouse scrolled (821, 388) with delta (0, 0)
Screenshot: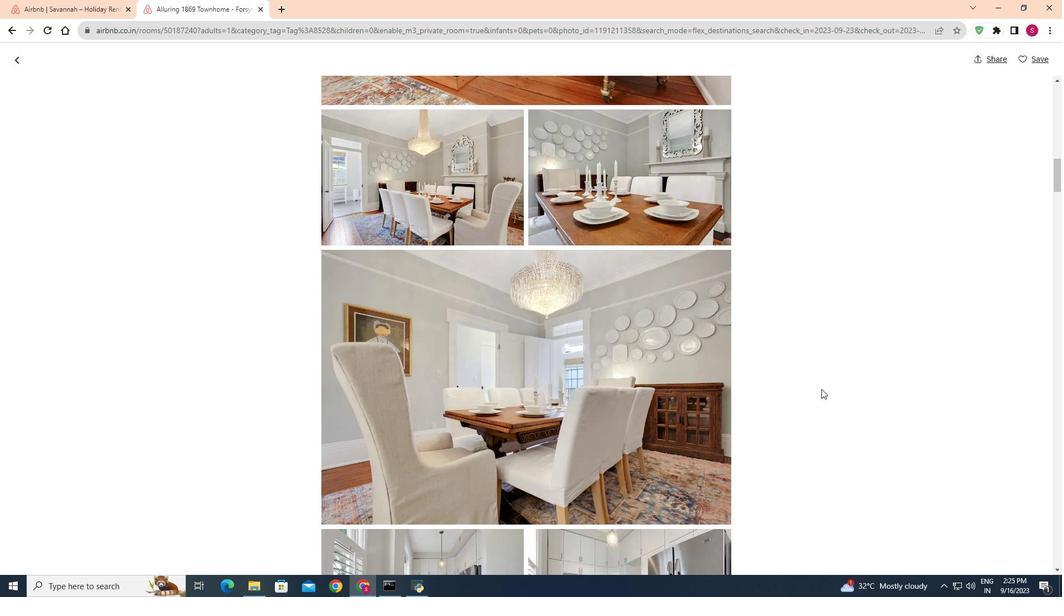 
Action: Mouse scrolled (821, 388) with delta (0, 0)
Screenshot: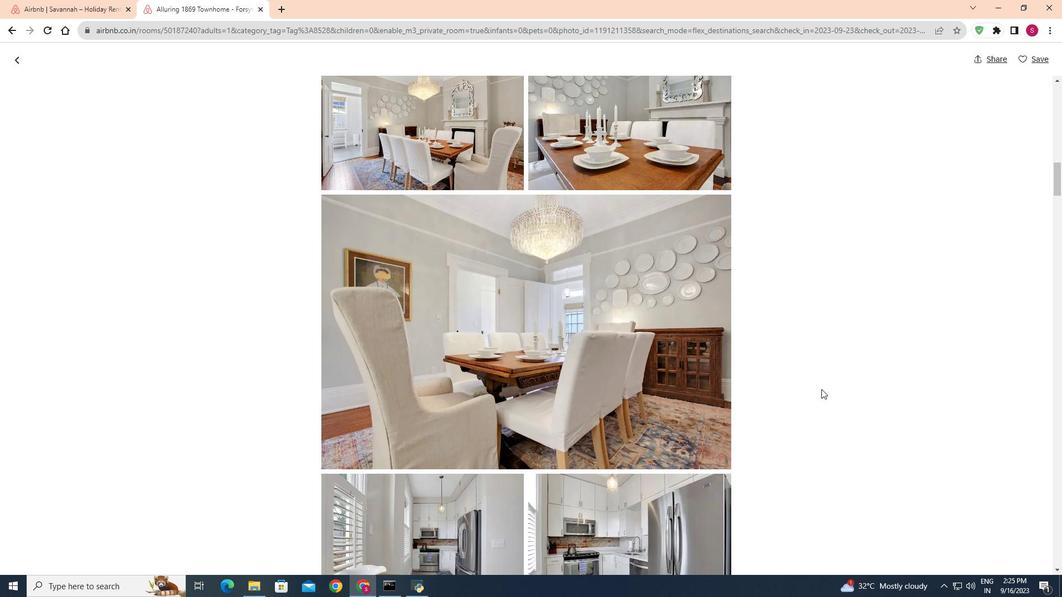 
Action: Mouse scrolled (821, 388) with delta (0, 0)
Screenshot: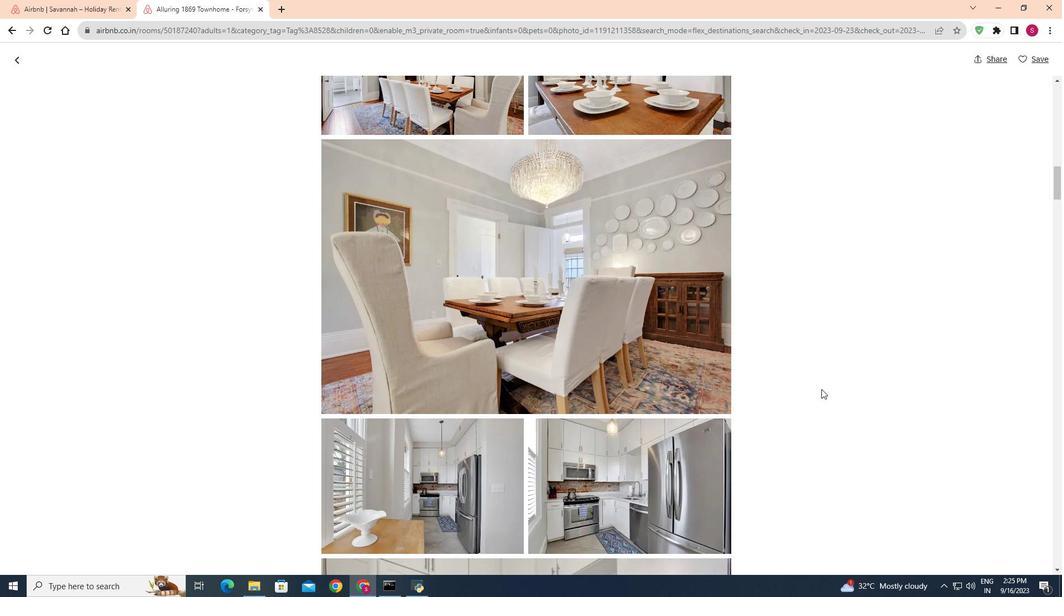
Action: Mouse scrolled (821, 388) with delta (0, 0)
Screenshot: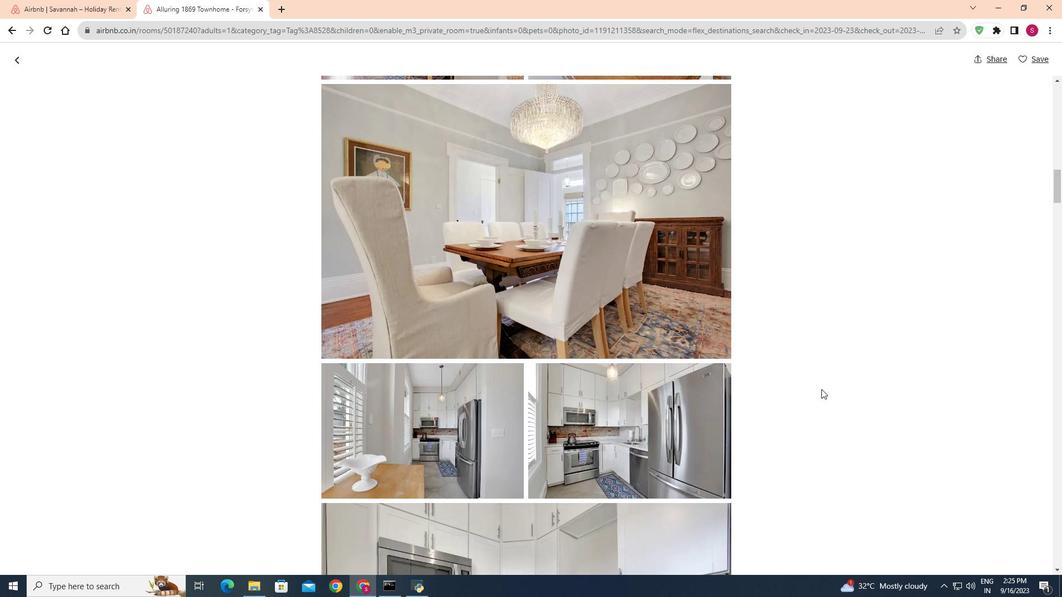 
Action: Mouse scrolled (821, 388) with delta (0, 0)
Screenshot: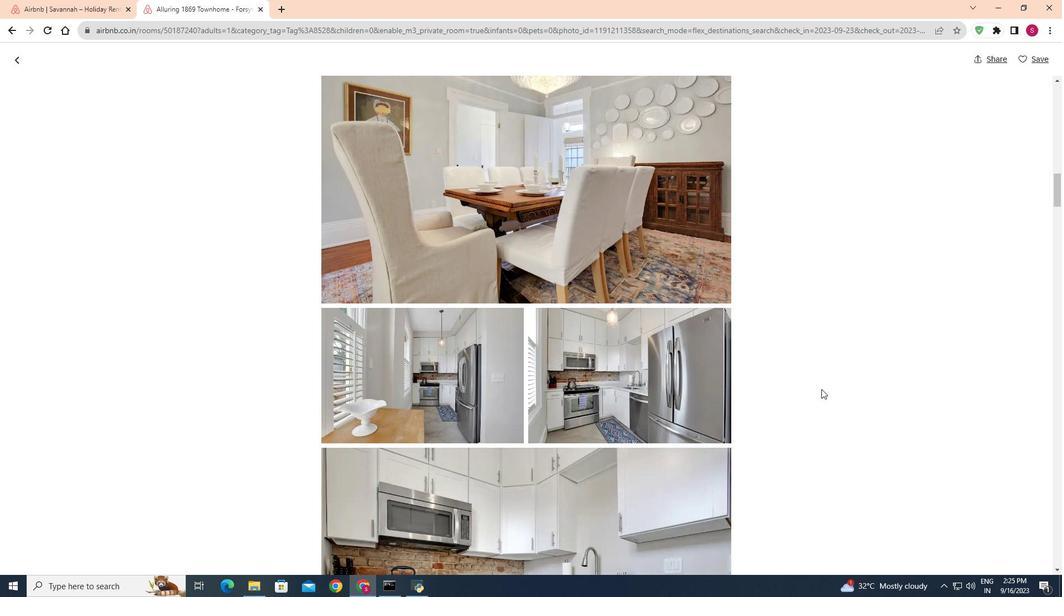 
Action: Mouse scrolled (821, 388) with delta (0, 0)
Screenshot: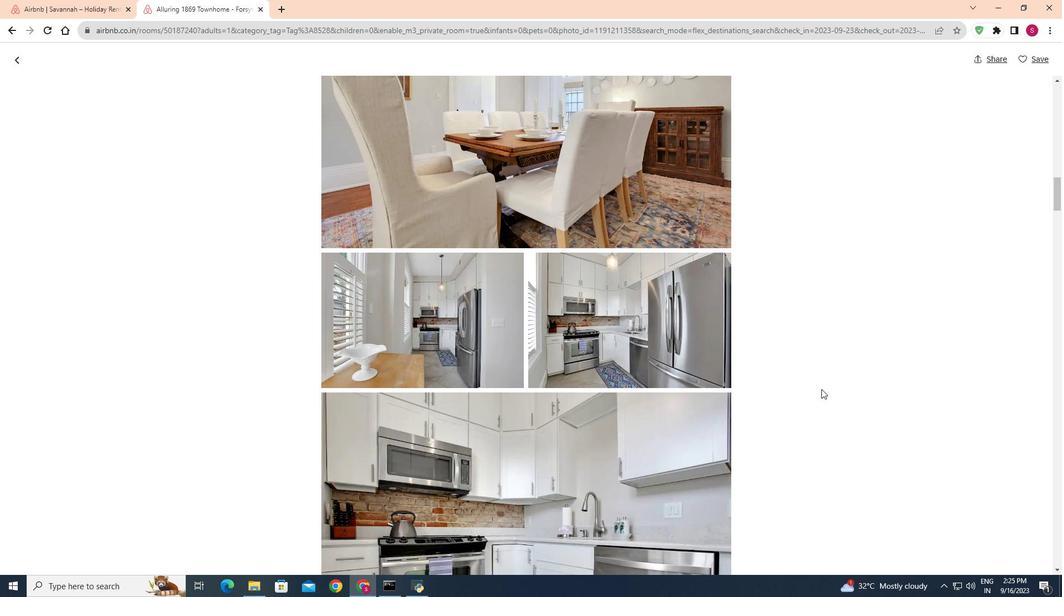 
Action: Mouse moved to (821, 384)
Screenshot: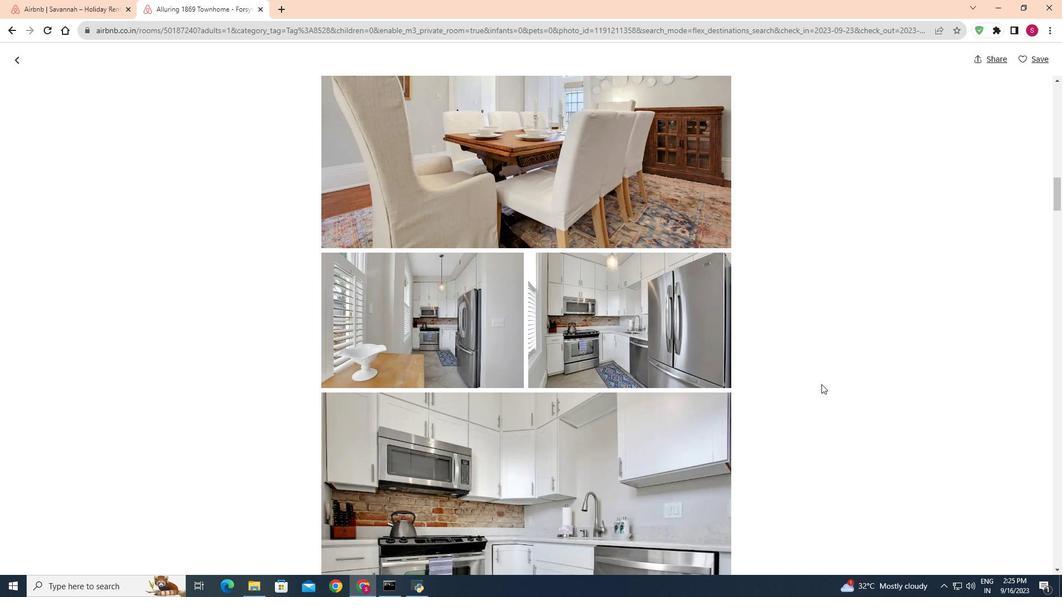 
Action: Mouse scrolled (821, 383) with delta (0, 0)
Screenshot: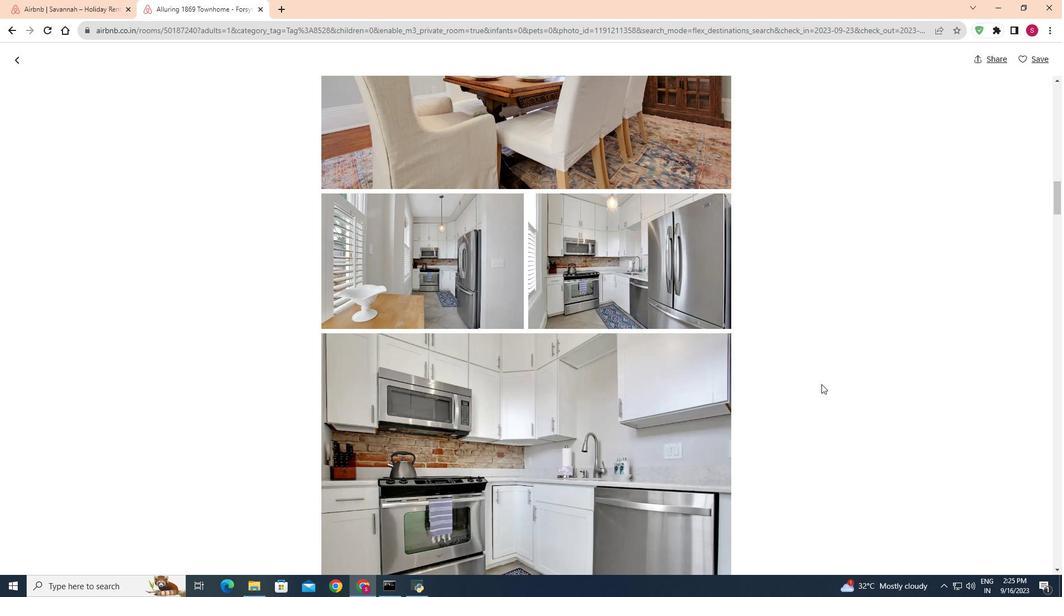 
Action: Mouse scrolled (821, 383) with delta (0, 0)
Screenshot: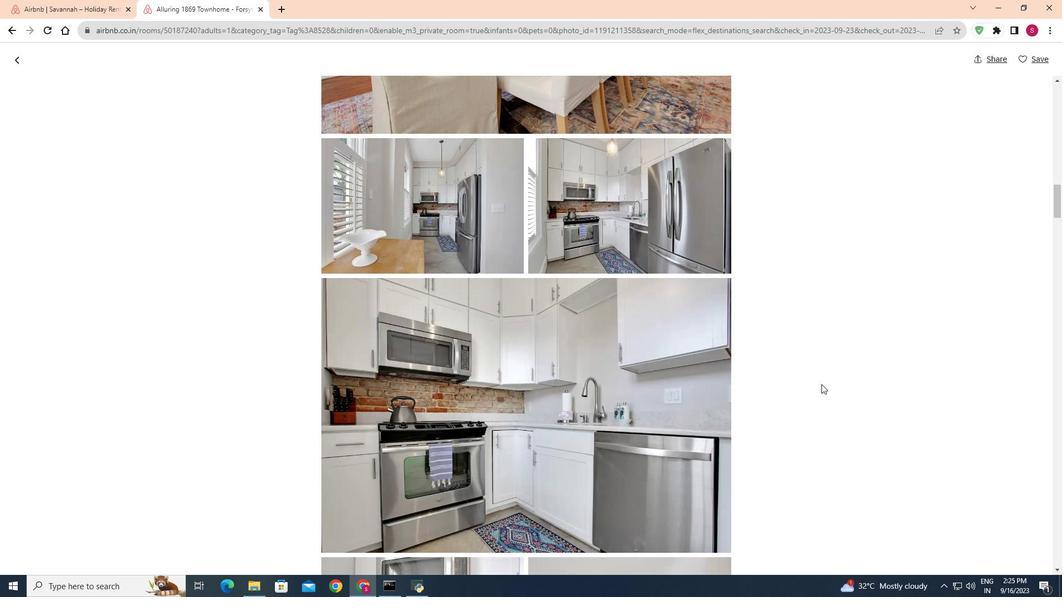 
Action: Mouse moved to (821, 384)
Screenshot: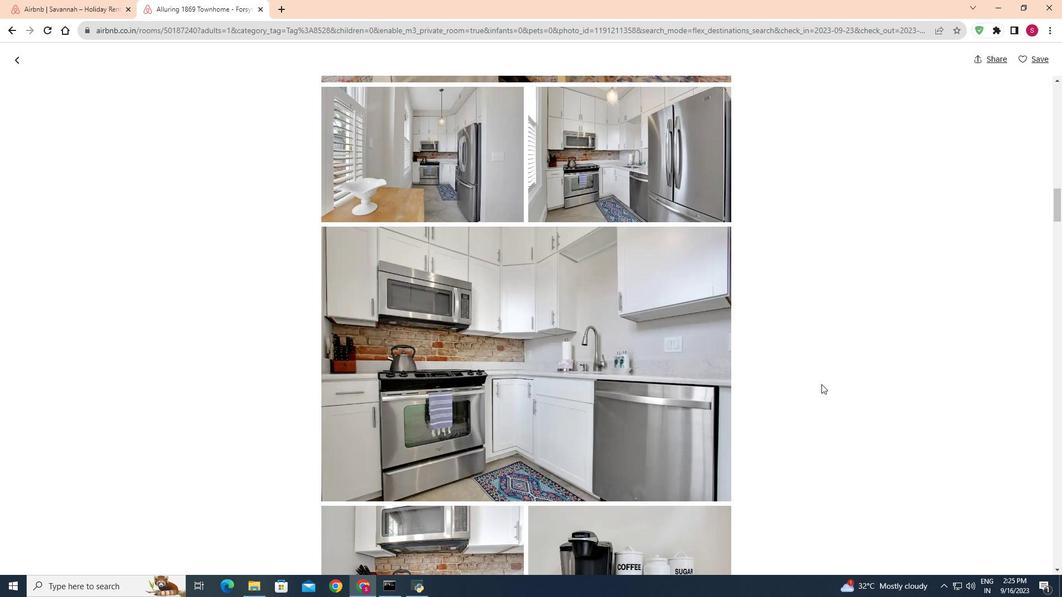 
Action: Mouse scrolled (821, 383) with delta (0, 0)
Screenshot: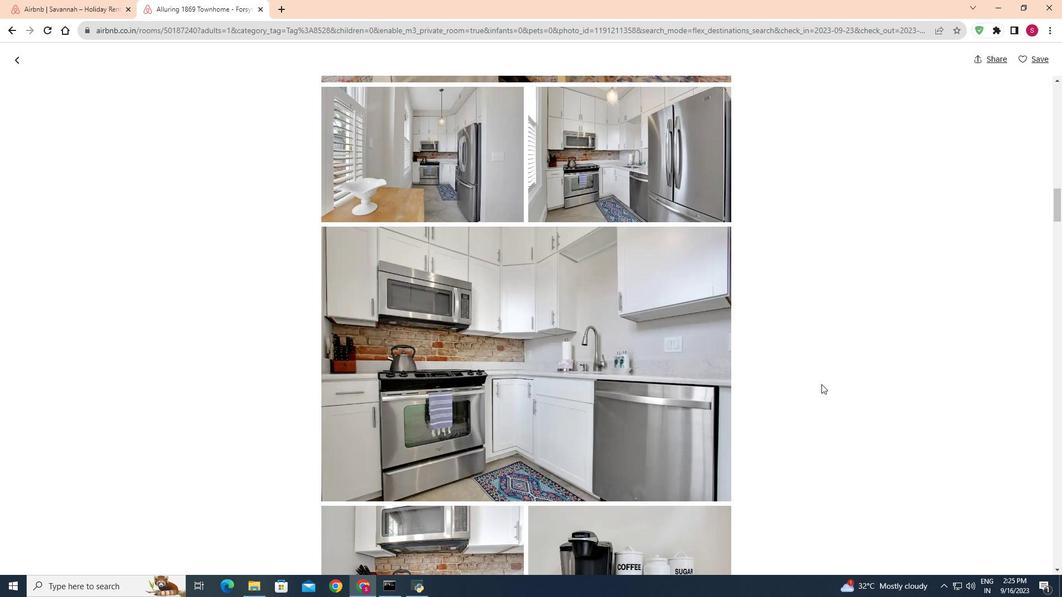 
Action: Mouse moved to (819, 366)
Screenshot: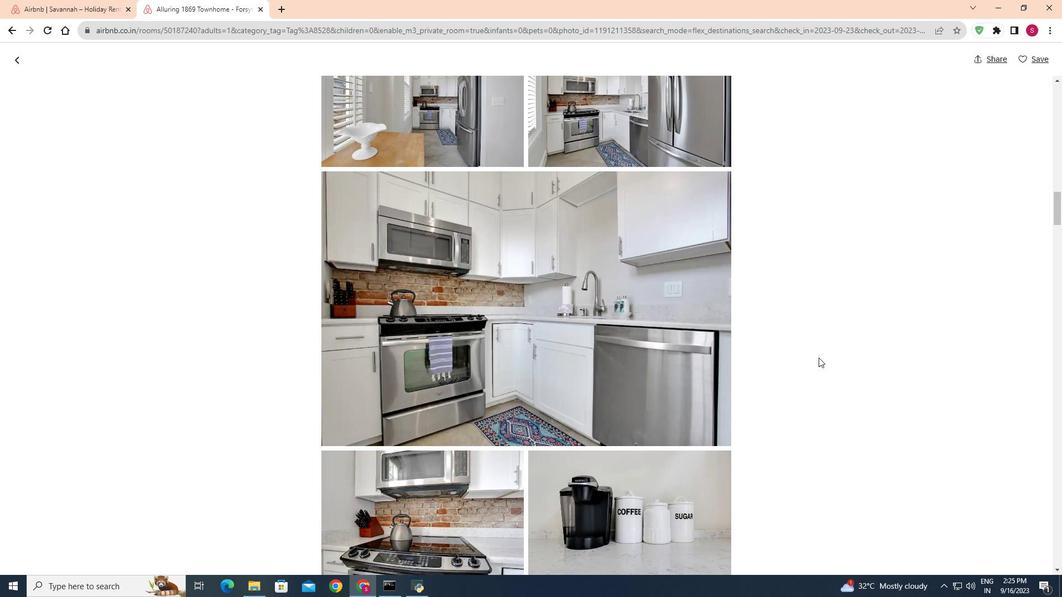 
Action: Mouse scrolled (819, 365) with delta (0, 0)
Screenshot: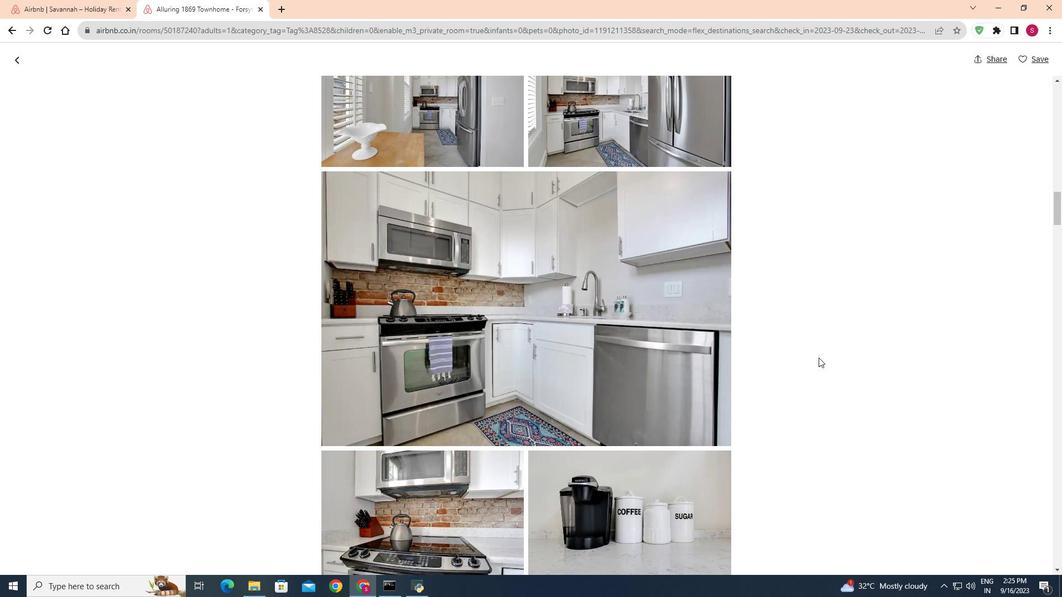 
Action: Mouse moved to (796, 338)
Screenshot: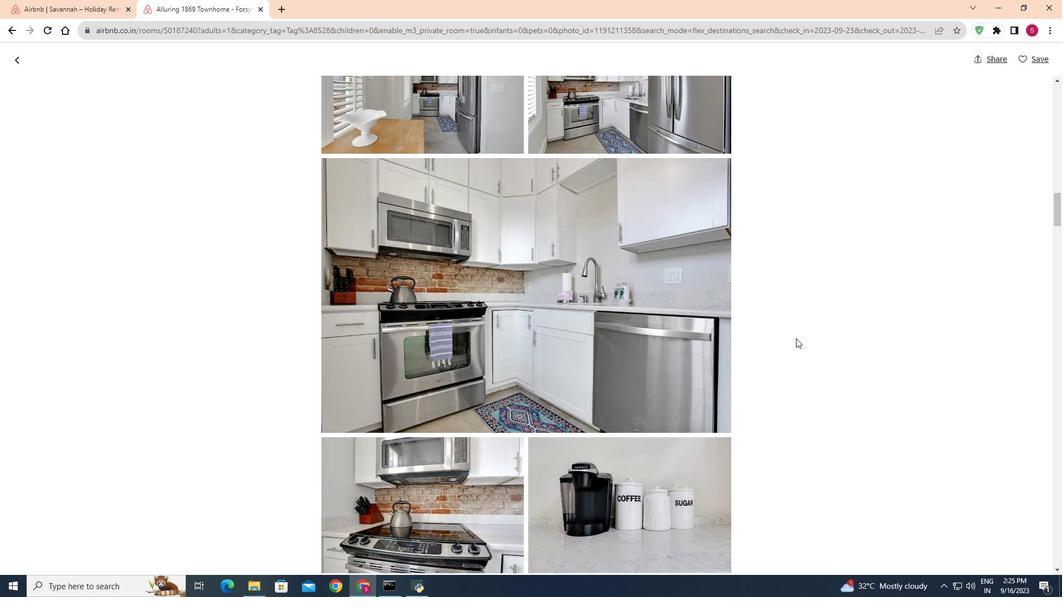
Action: Mouse scrolled (796, 337) with delta (0, 0)
Screenshot: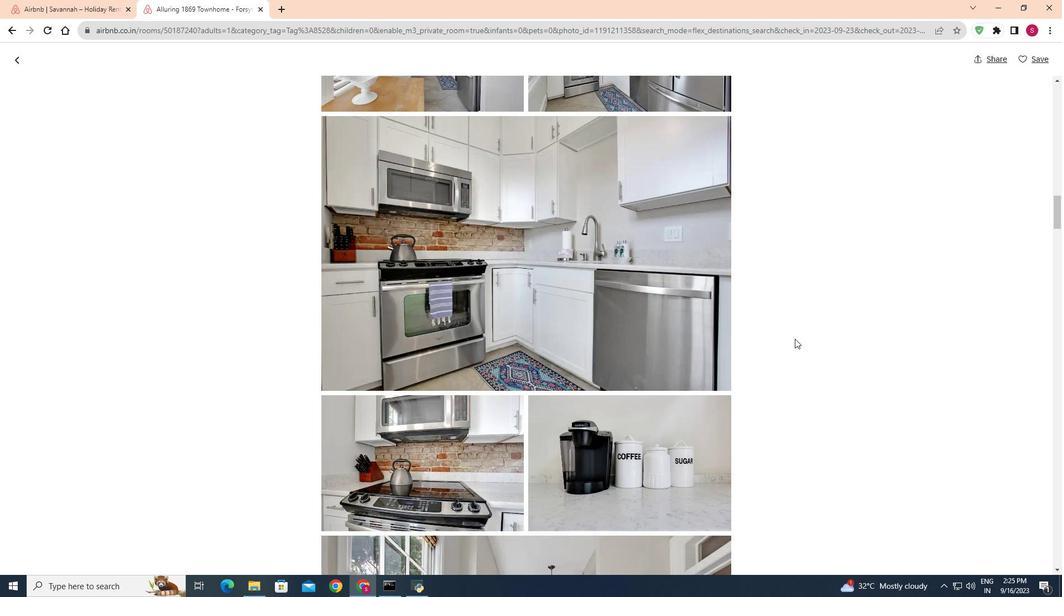 
Action: Mouse moved to (789, 313)
Screenshot: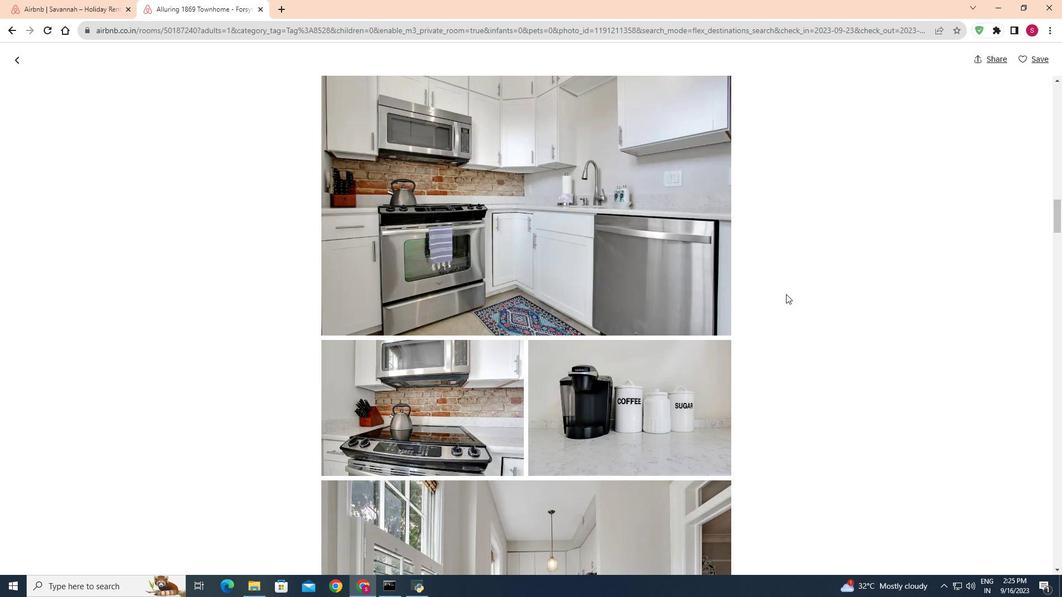 
Action: Mouse scrolled (789, 313) with delta (0, 0)
Screenshot: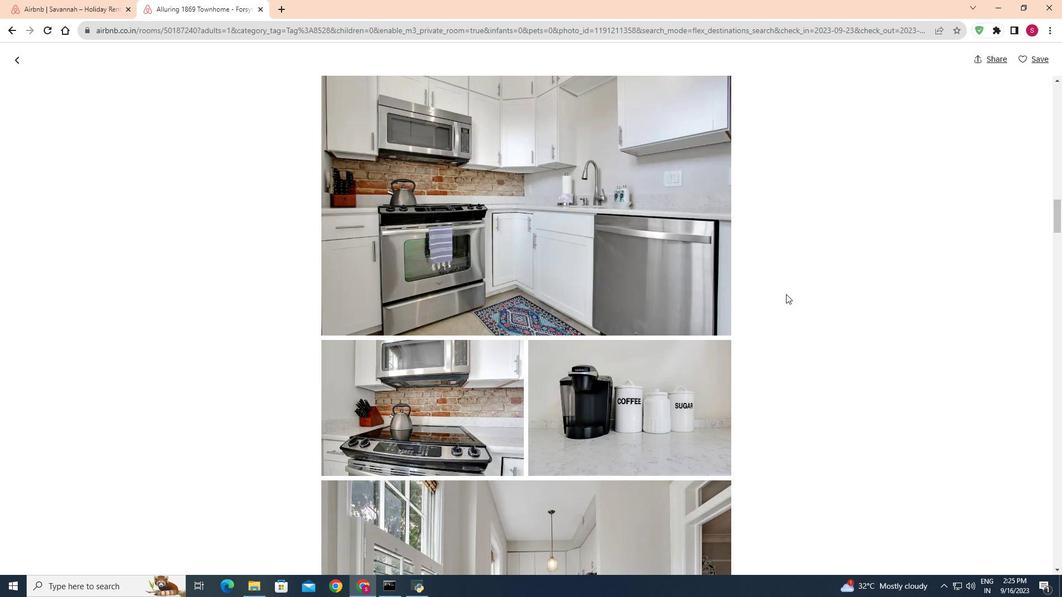 
Action: Mouse moved to (786, 293)
Screenshot: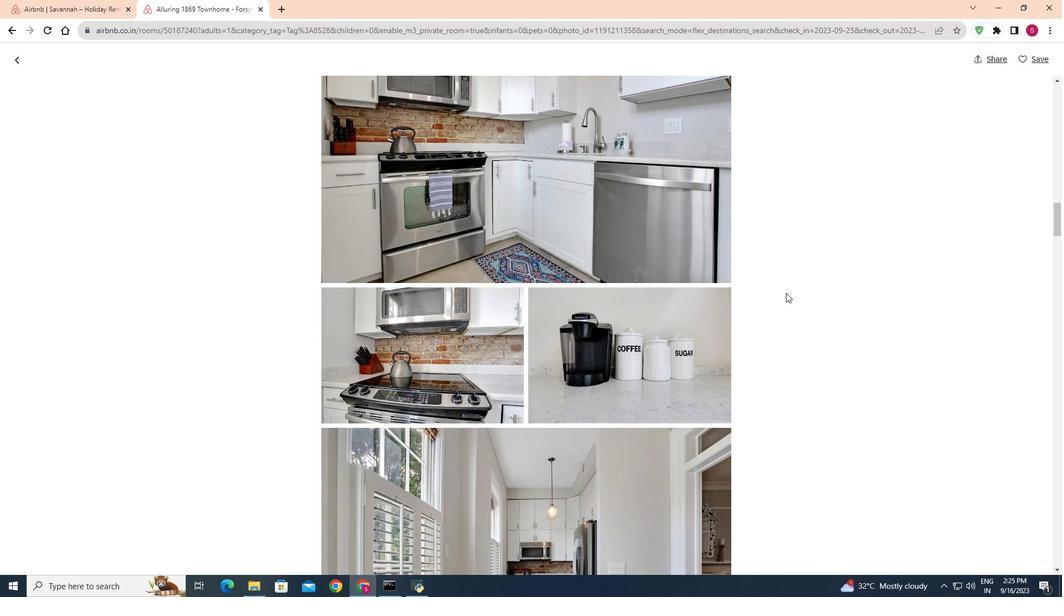 
Action: Mouse scrolled (786, 292) with delta (0, 0)
Screenshot: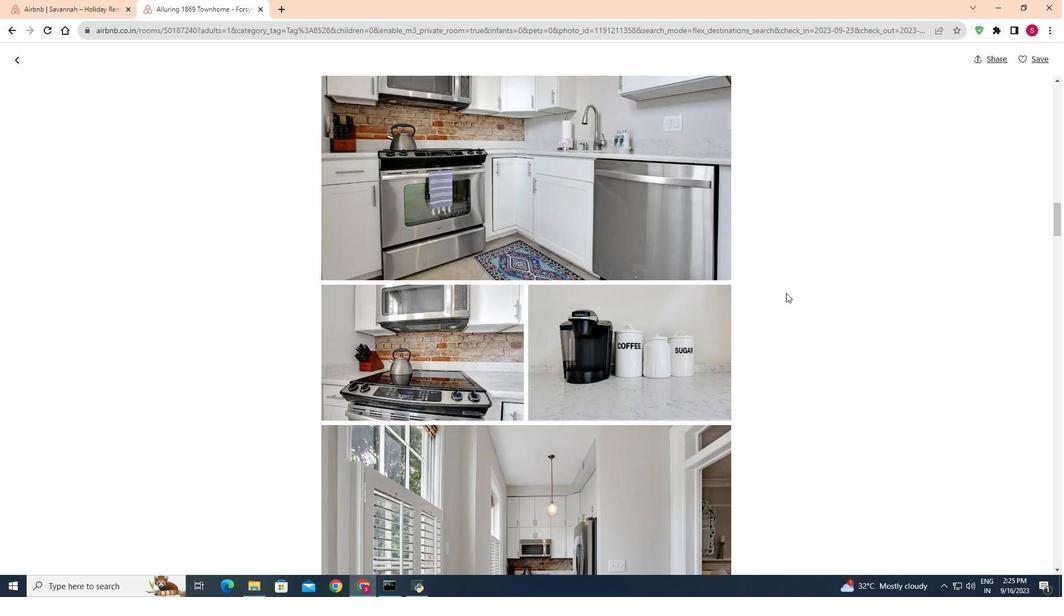 
Action: Mouse scrolled (786, 292) with delta (0, 0)
Screenshot: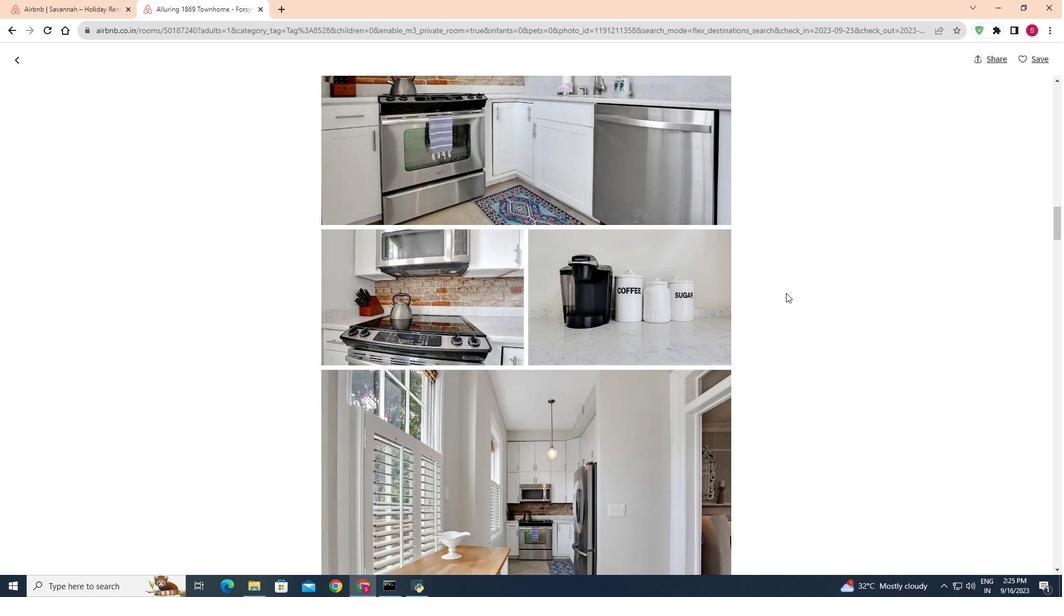 
Action: Mouse scrolled (786, 292) with delta (0, 0)
Screenshot: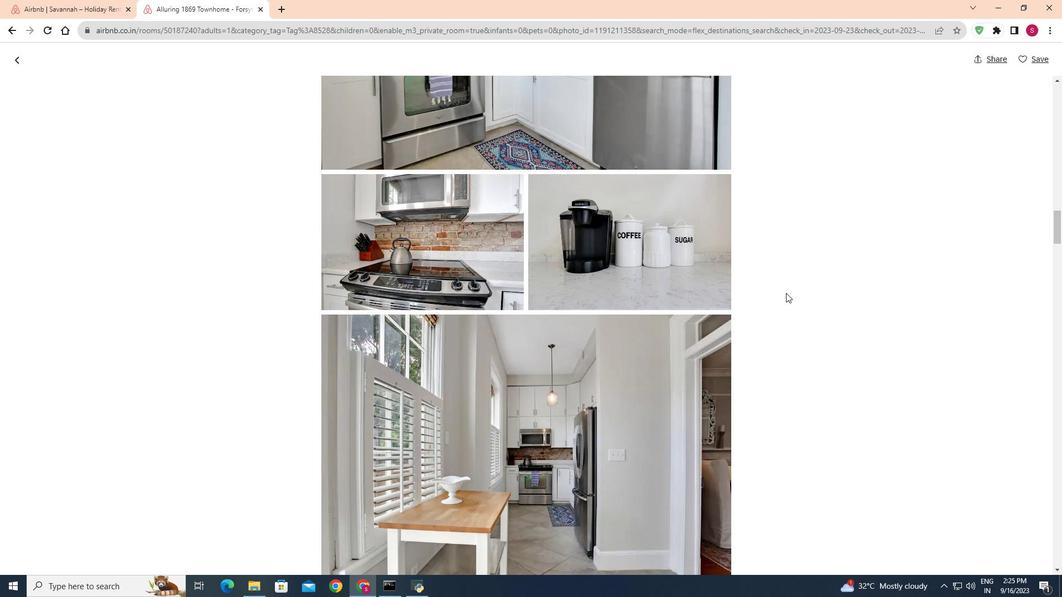 
Action: Mouse scrolled (786, 292) with delta (0, 0)
Screenshot: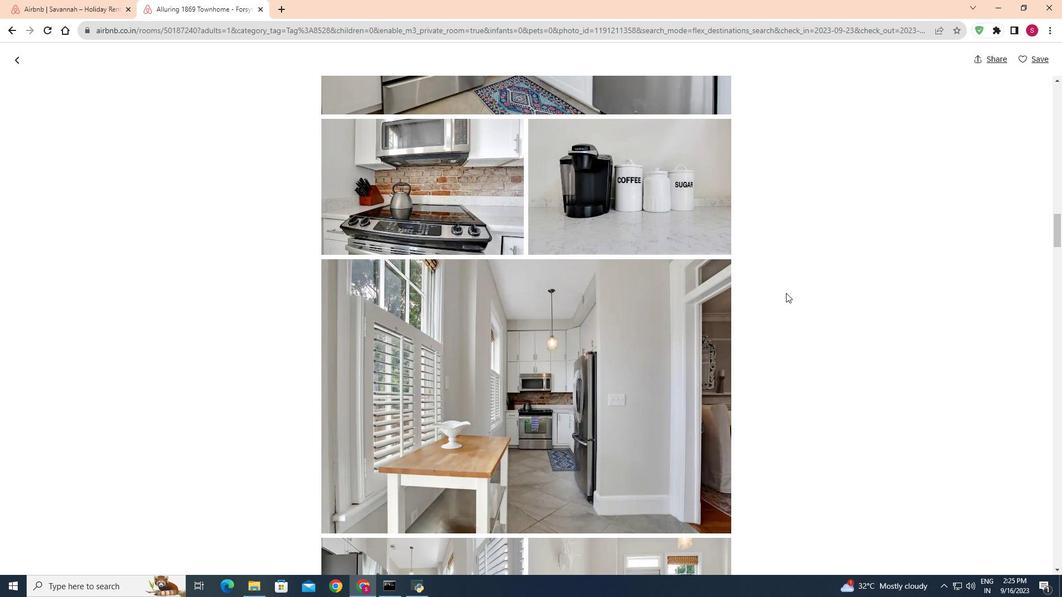 
Action: Mouse scrolled (786, 292) with delta (0, 0)
Screenshot: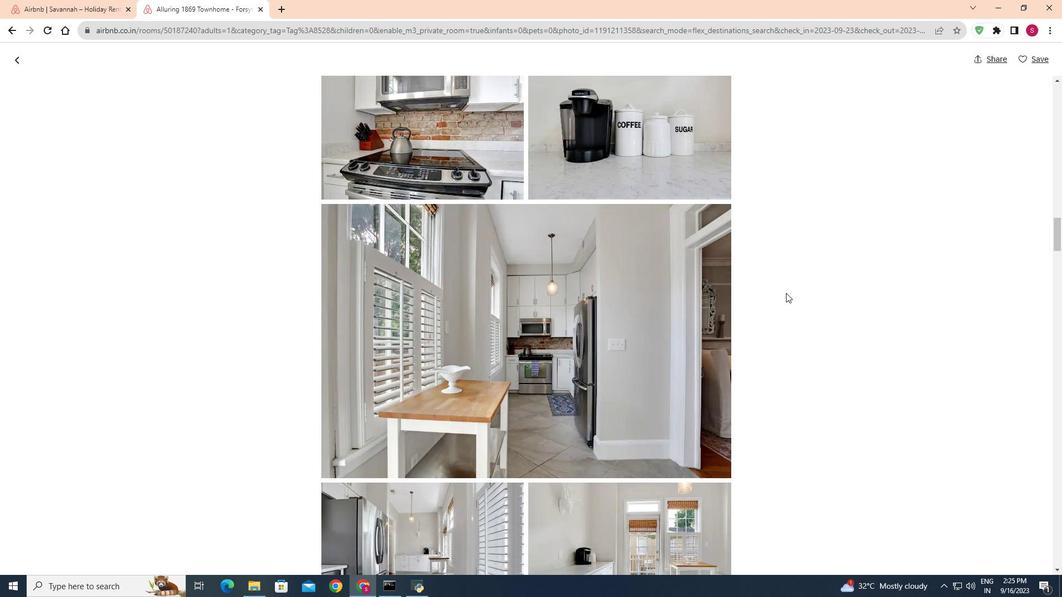 
Action: Mouse scrolled (786, 292) with delta (0, 0)
Screenshot: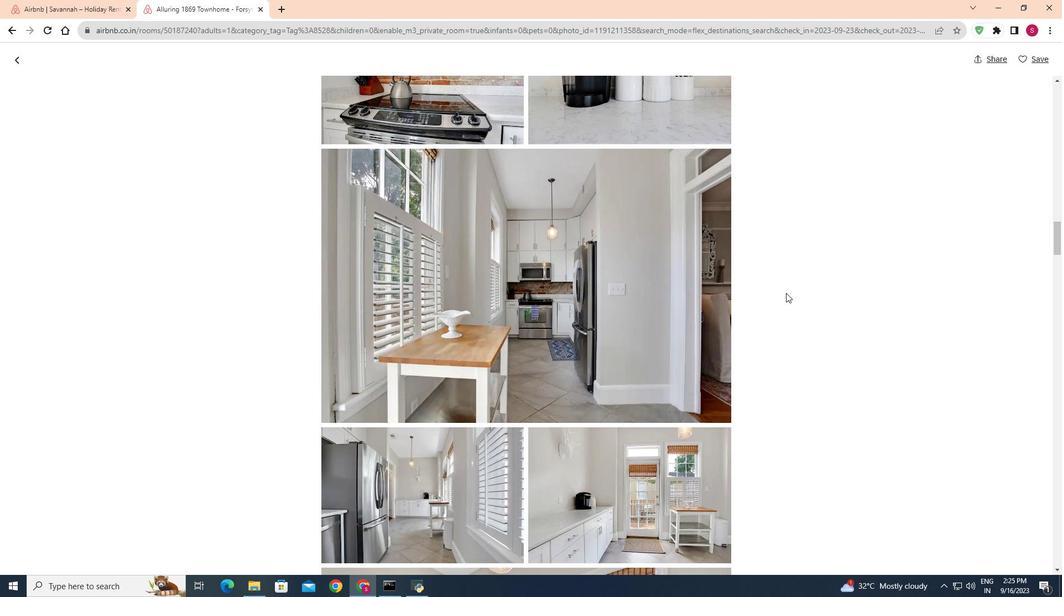 
Action: Mouse scrolled (786, 292) with delta (0, 0)
Screenshot: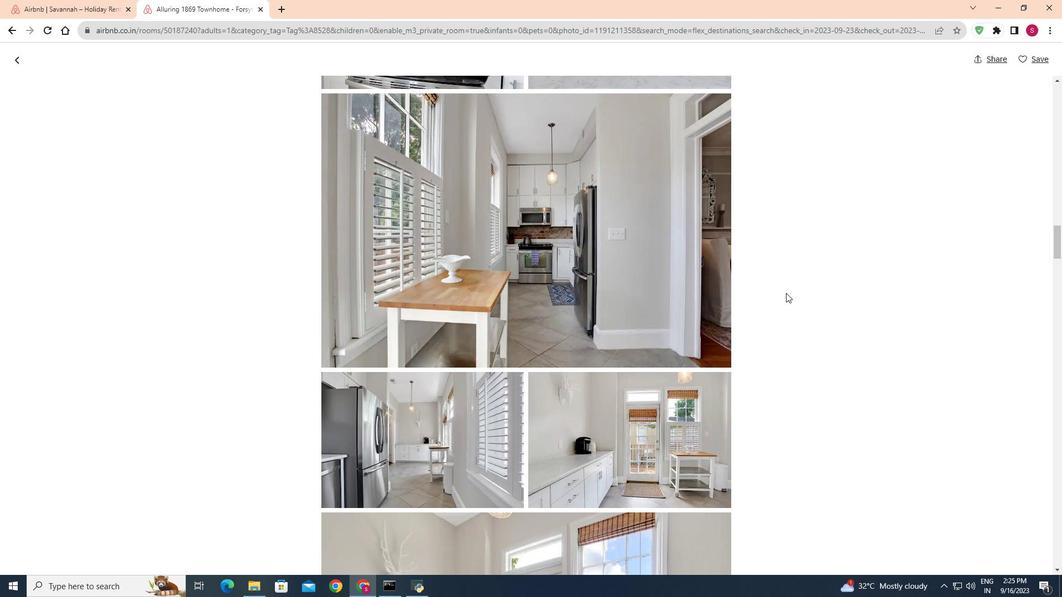 
Action: Mouse scrolled (786, 292) with delta (0, 0)
Screenshot: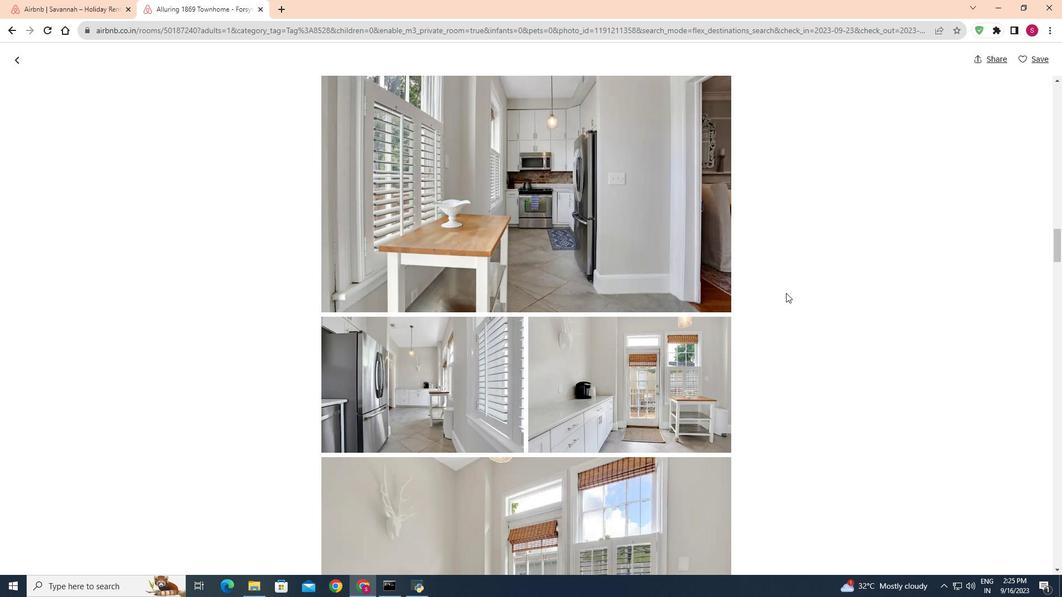 
Action: Mouse scrolled (786, 292) with delta (0, 0)
Screenshot: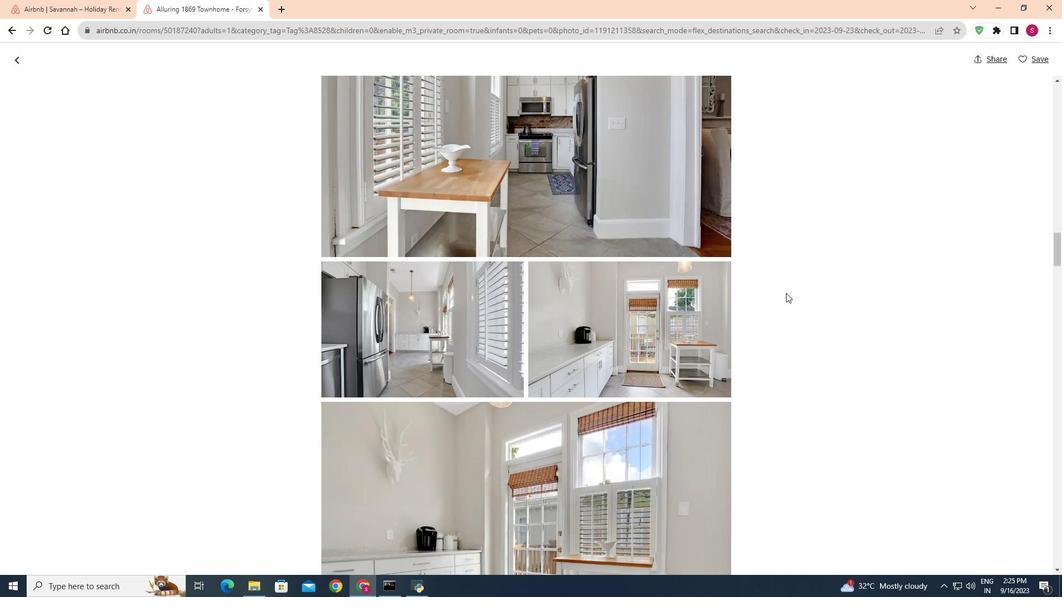 
Action: Mouse scrolled (786, 292) with delta (0, 0)
Screenshot: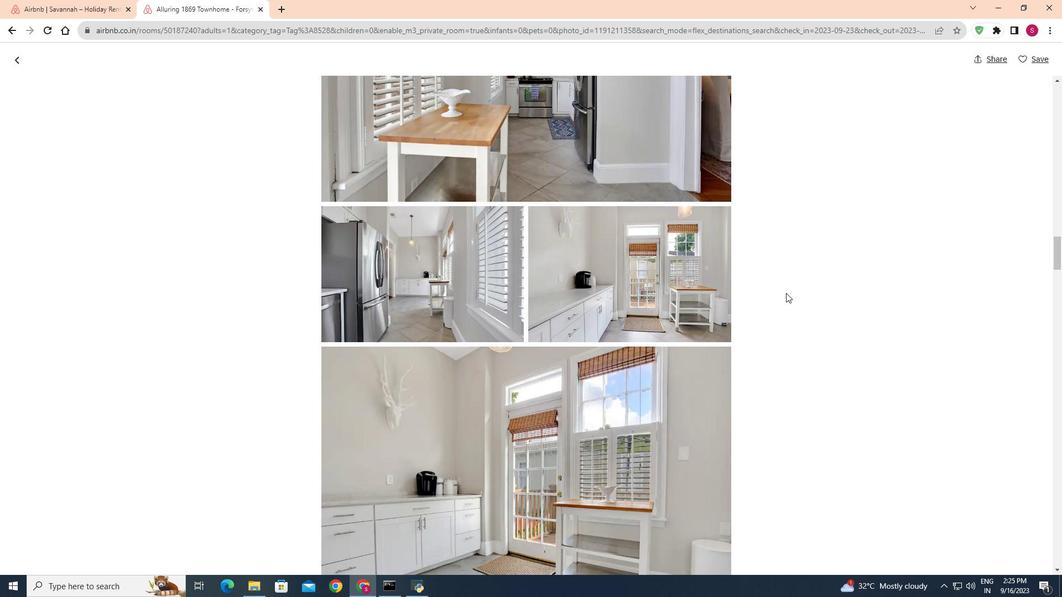 
Action: Mouse scrolled (786, 292) with delta (0, 0)
Screenshot: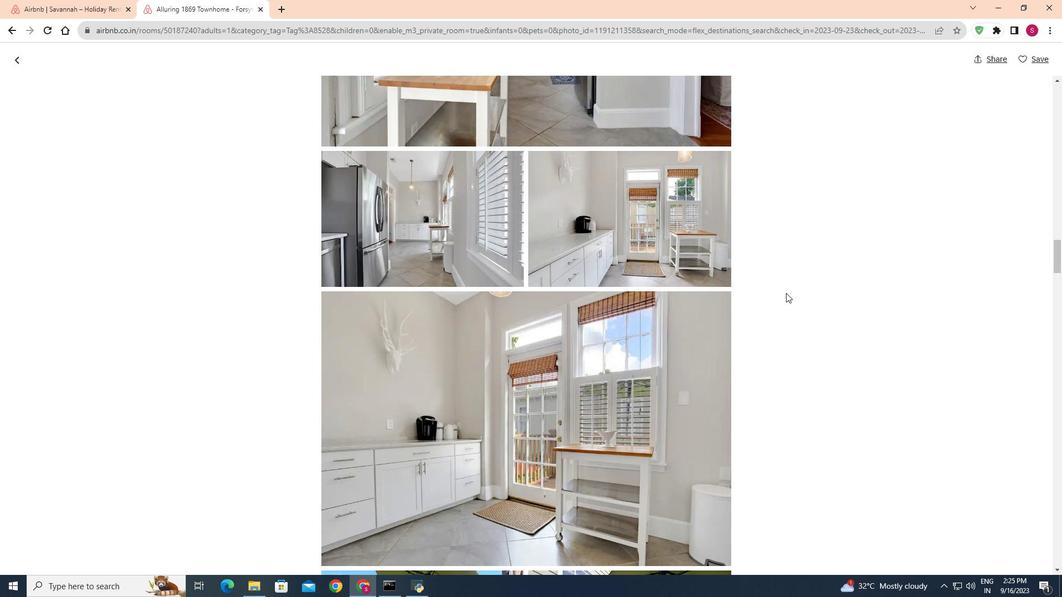 
Action: Mouse scrolled (786, 292) with delta (0, 0)
Screenshot: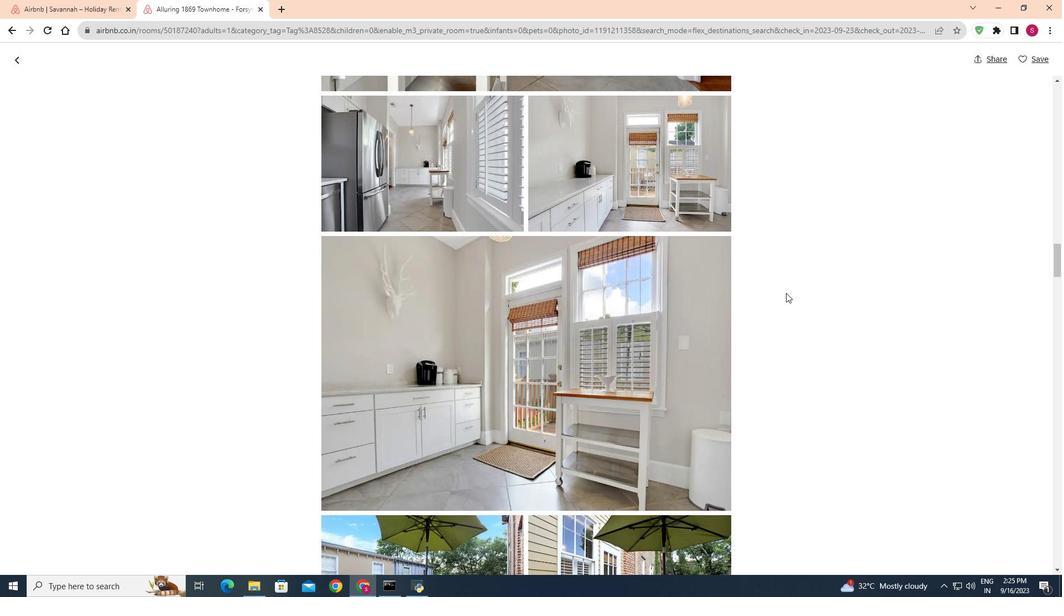 
Action: Mouse scrolled (786, 292) with delta (0, 0)
Screenshot: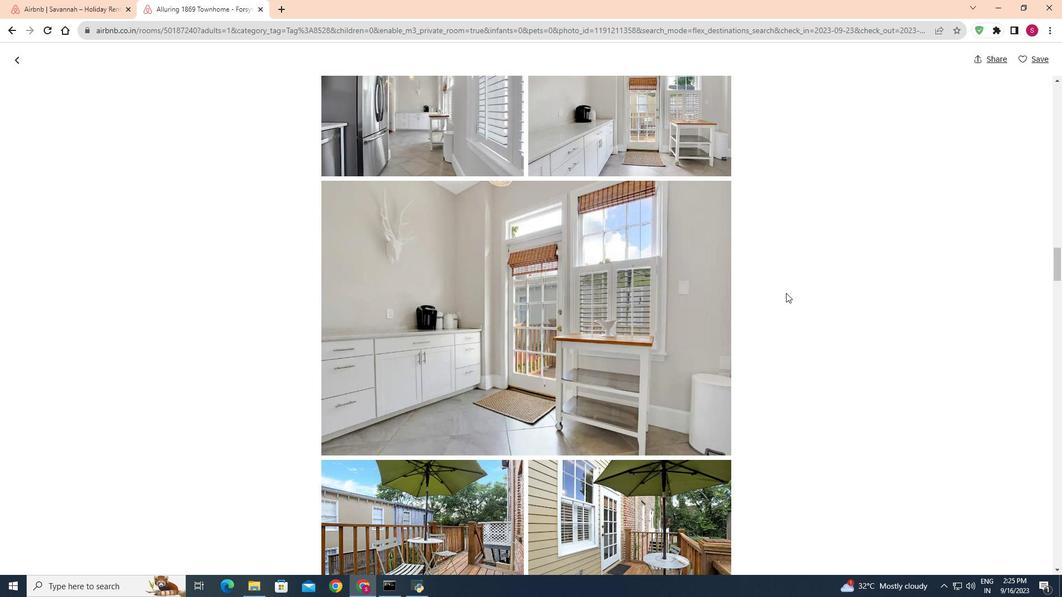 
Action: Mouse scrolled (786, 292) with delta (0, 0)
Screenshot: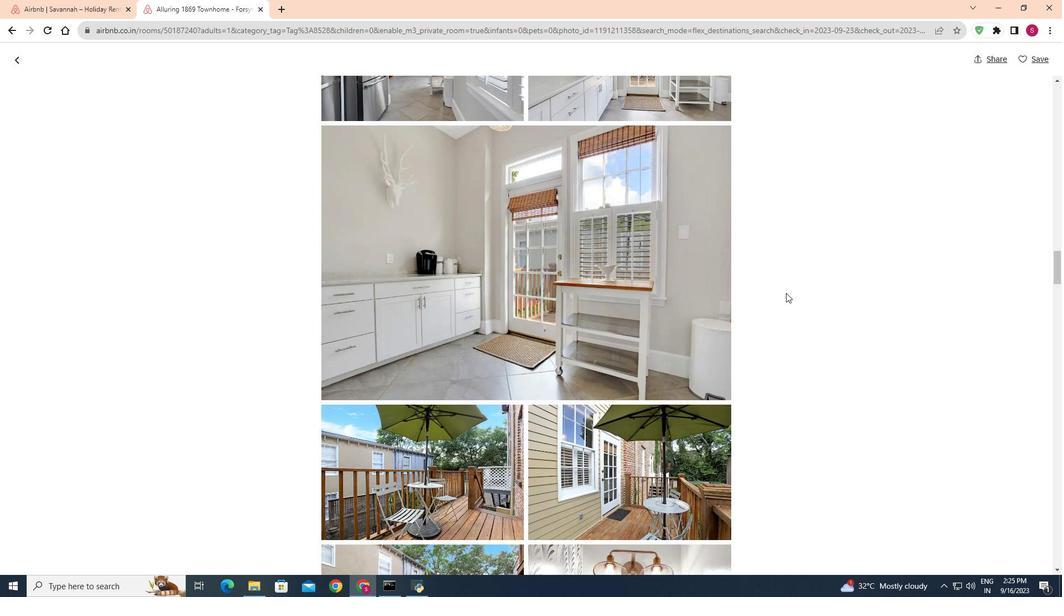 
Action: Mouse scrolled (786, 292) with delta (0, 0)
Screenshot: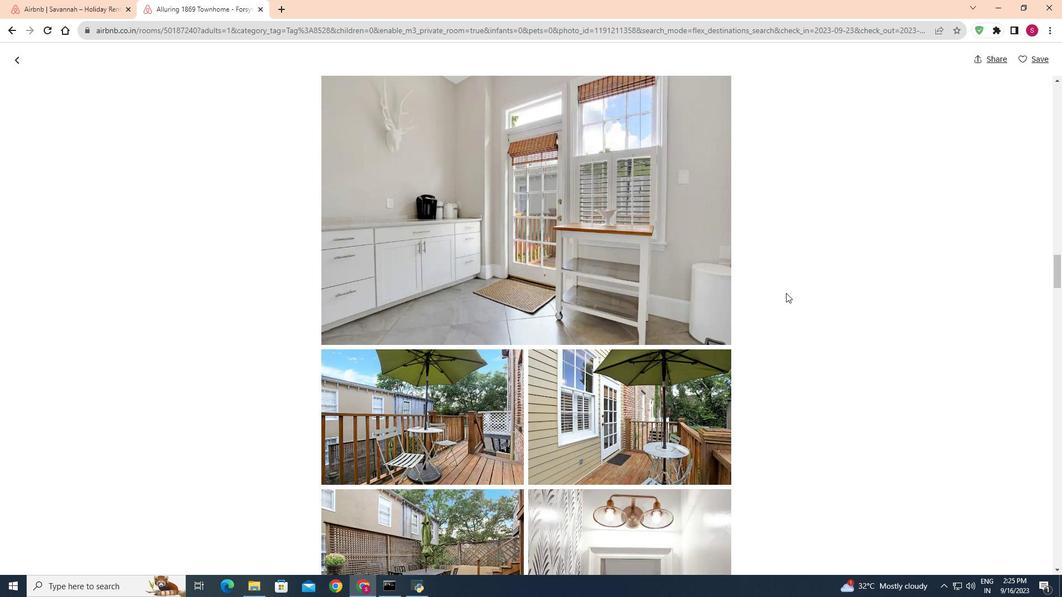 
Action: Mouse moved to (784, 293)
Screenshot: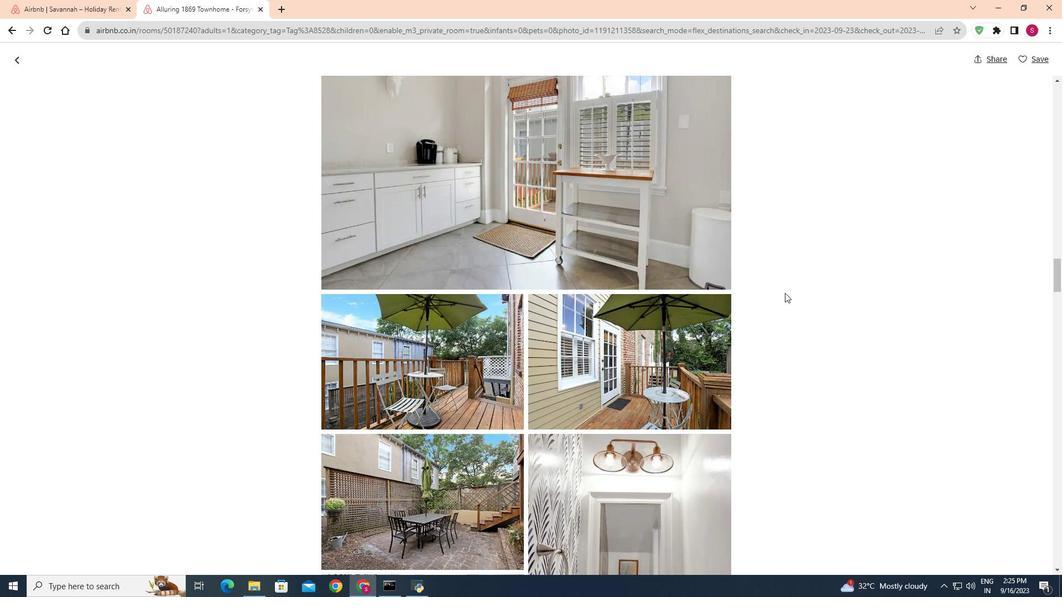 
Action: Mouse scrolled (784, 292) with delta (0, 0)
Screenshot: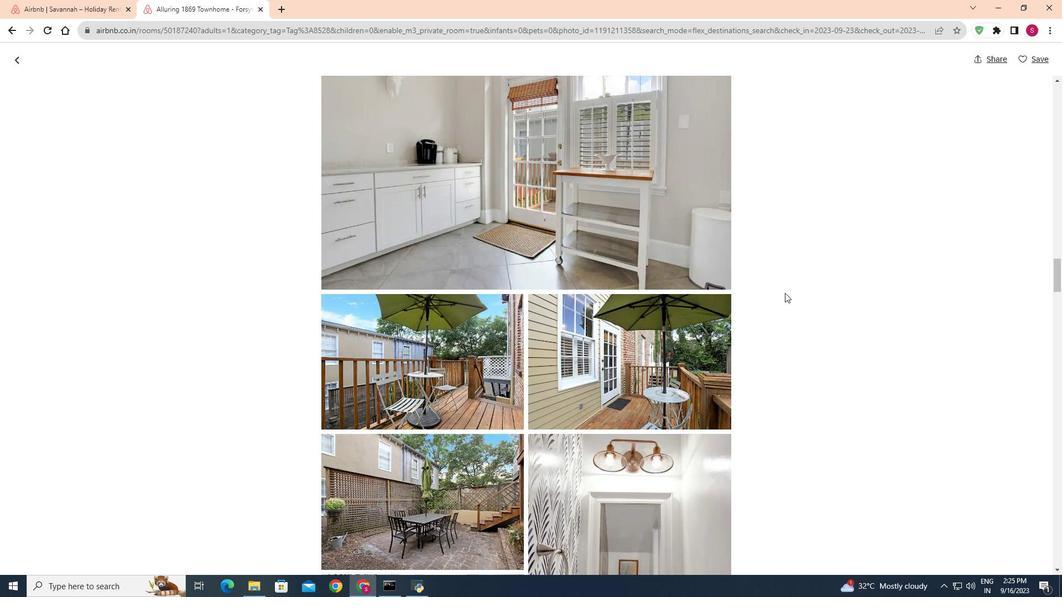 
Action: Mouse scrolled (784, 292) with delta (0, 0)
Screenshot: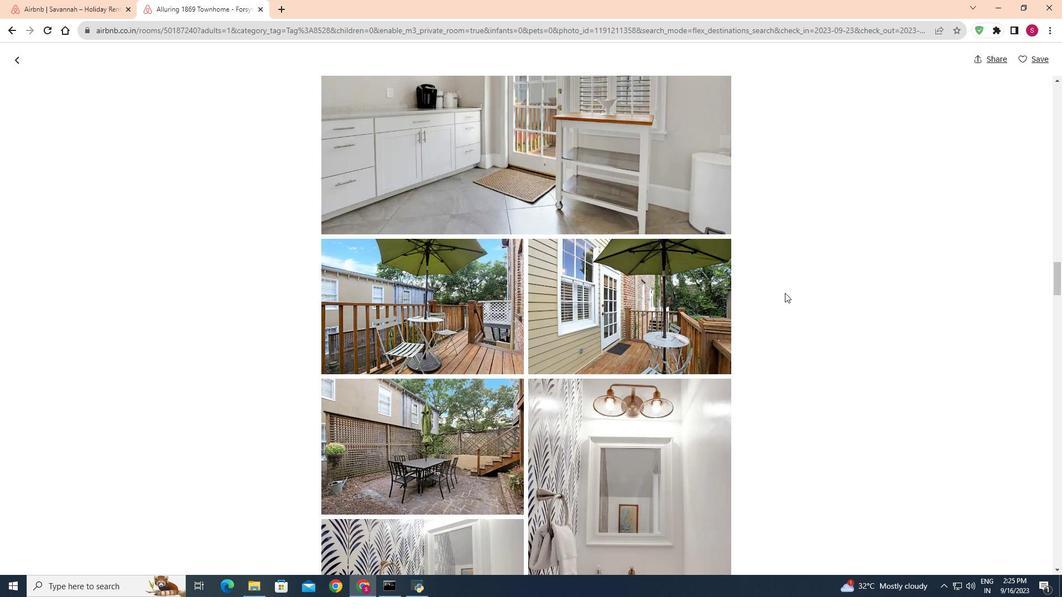 
Action: Mouse scrolled (784, 292) with delta (0, 0)
Screenshot: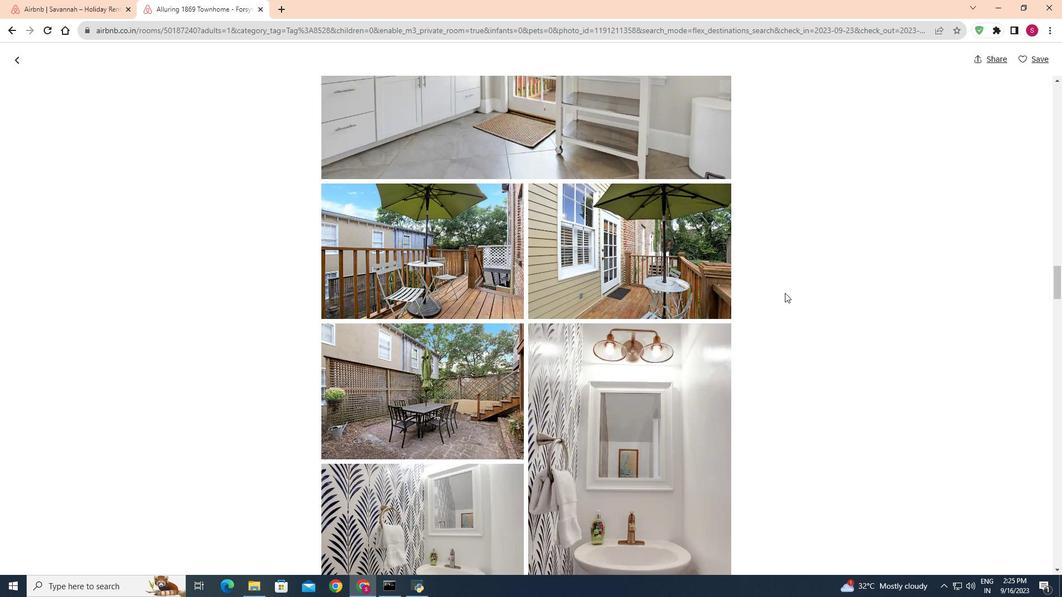 
Action: Mouse scrolled (784, 292) with delta (0, 0)
Screenshot: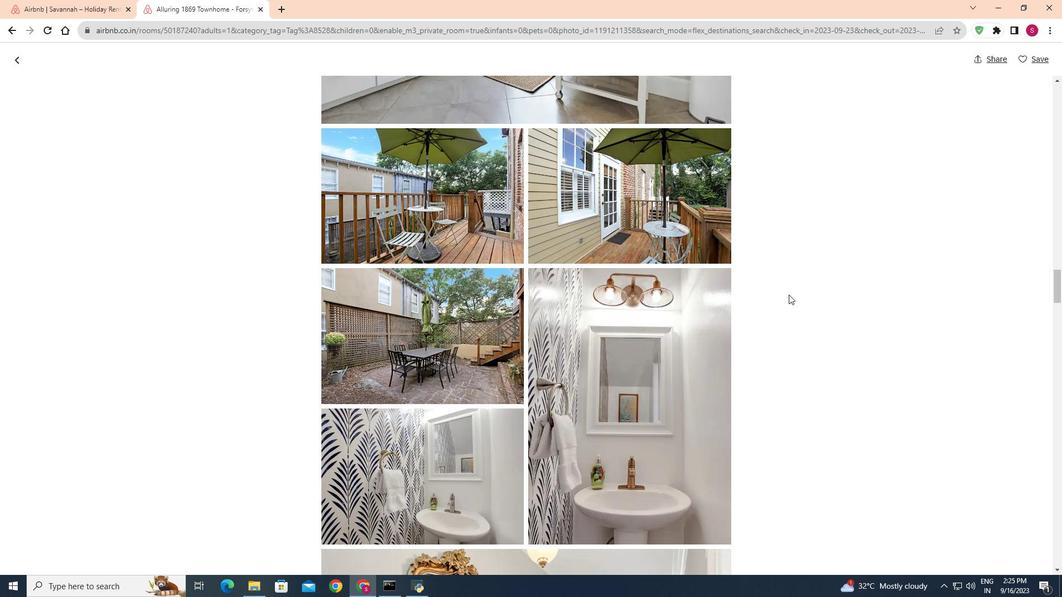 
Action: Mouse moved to (799, 298)
Screenshot: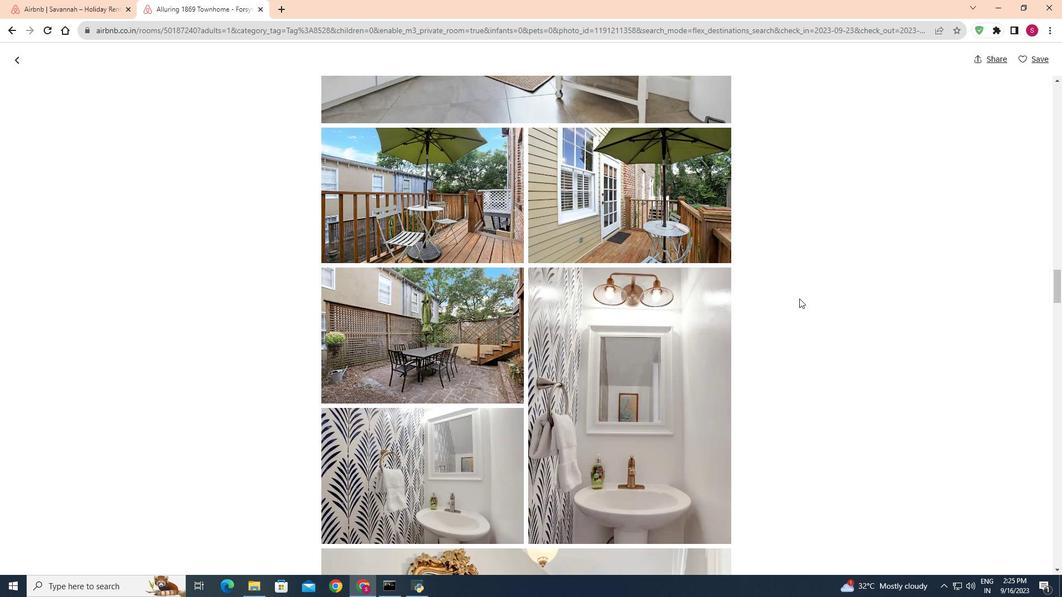 
Action: Mouse scrolled (799, 298) with delta (0, 0)
Screenshot: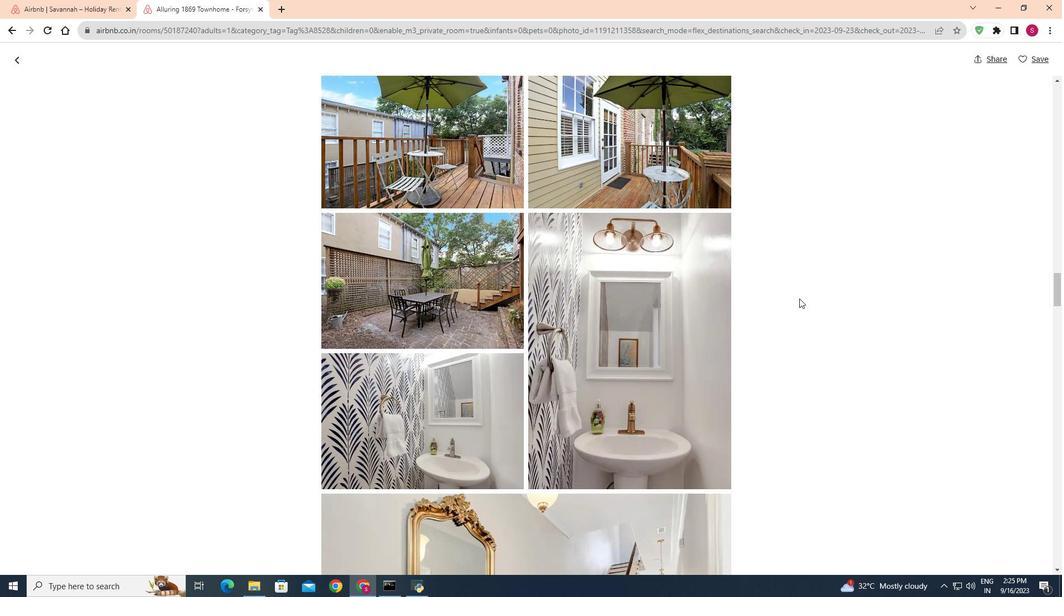 
Action: Mouse moved to (799, 298)
Screenshot: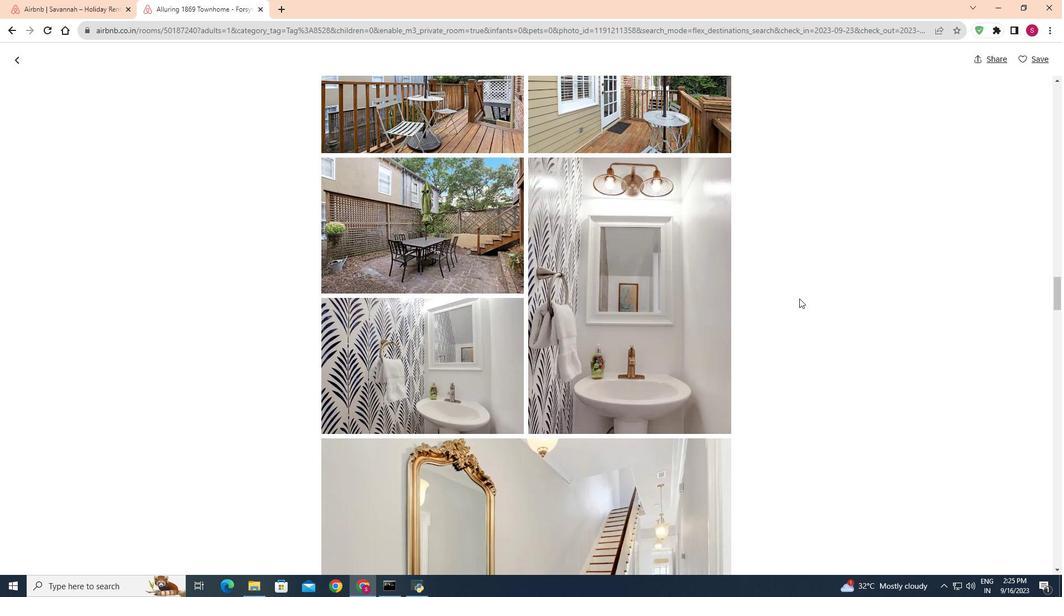 
Action: Mouse scrolled (799, 298) with delta (0, 0)
Screenshot: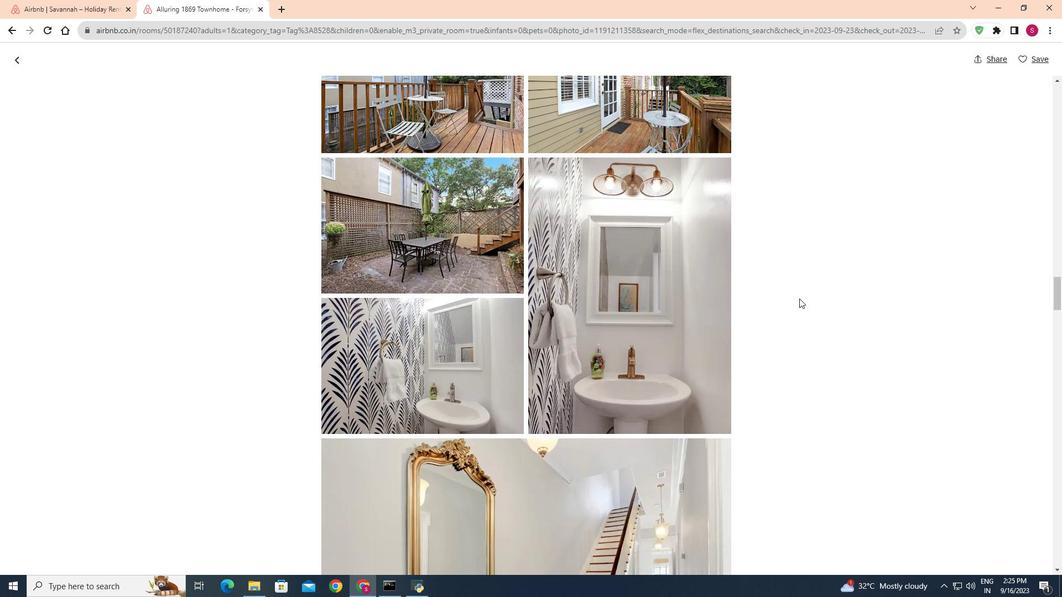 
Action: Mouse scrolled (799, 298) with delta (0, 0)
Screenshot: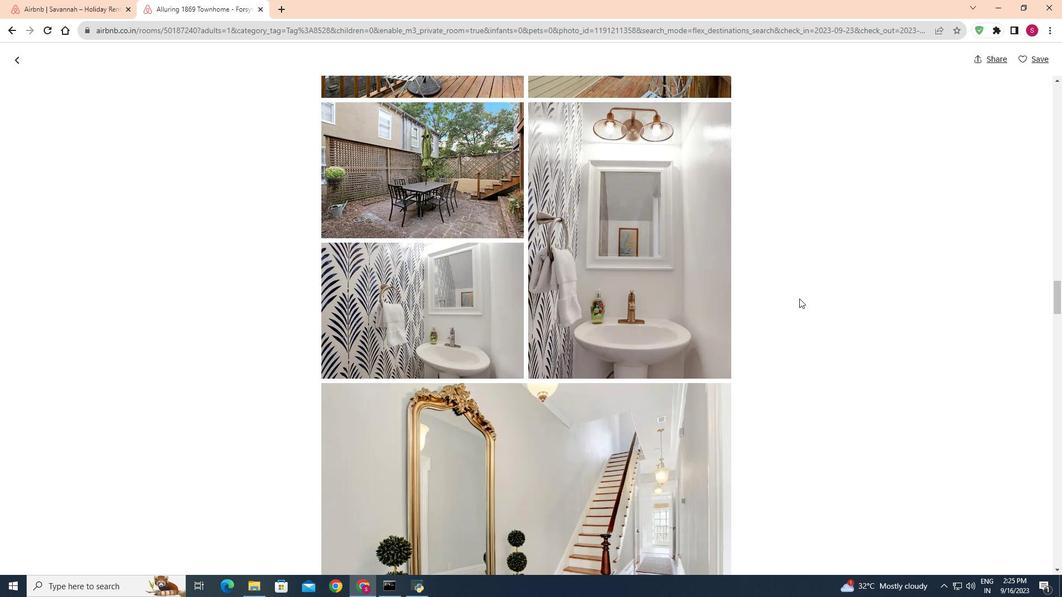 
Action: Mouse scrolled (799, 298) with delta (0, 0)
Screenshot: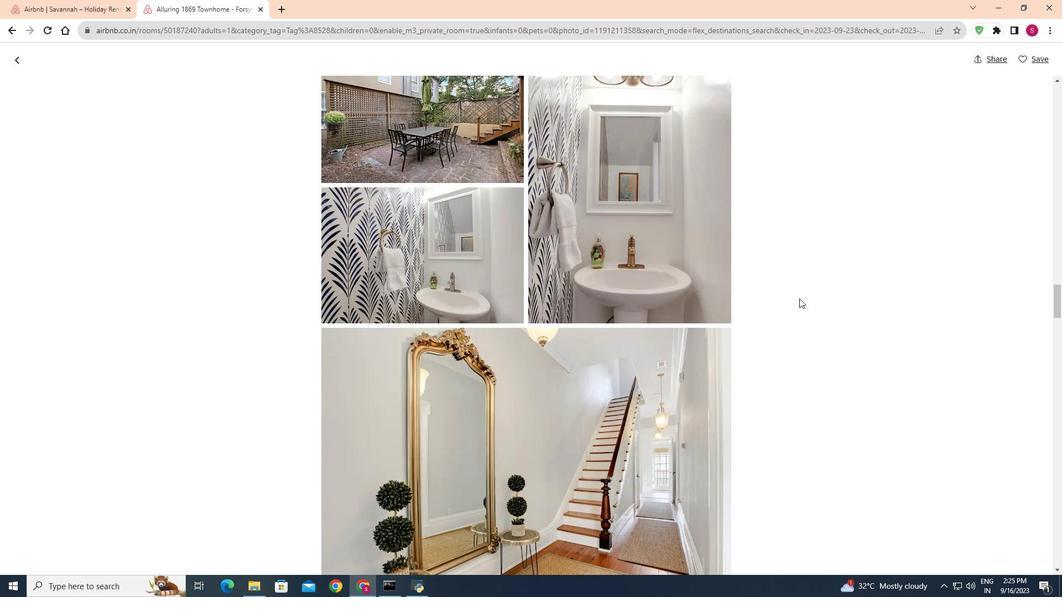 
Action: Mouse scrolled (799, 298) with delta (0, 0)
Screenshot: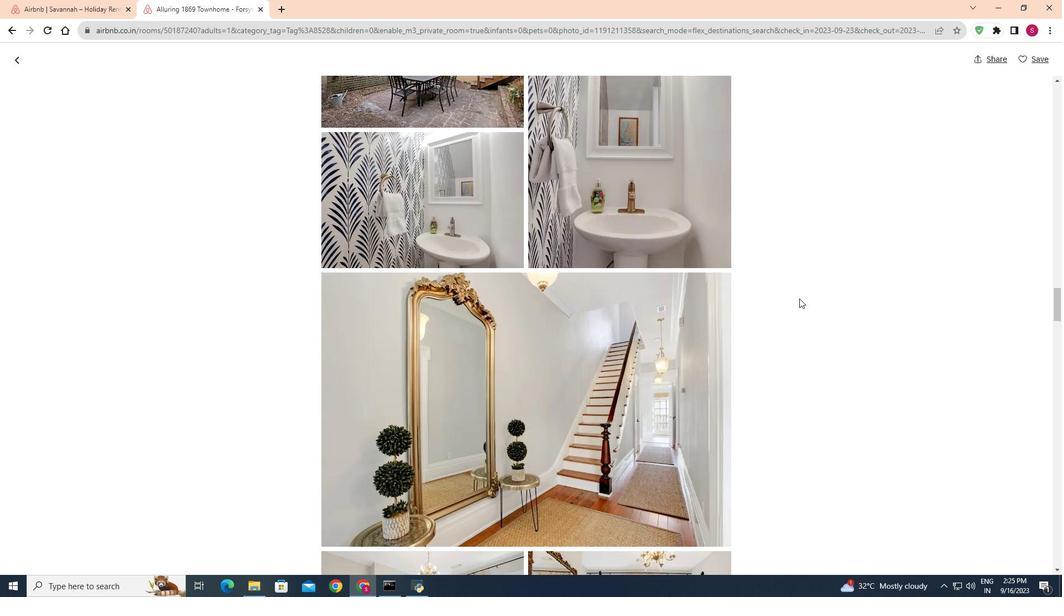 
Action: Mouse scrolled (799, 298) with delta (0, 0)
Screenshot: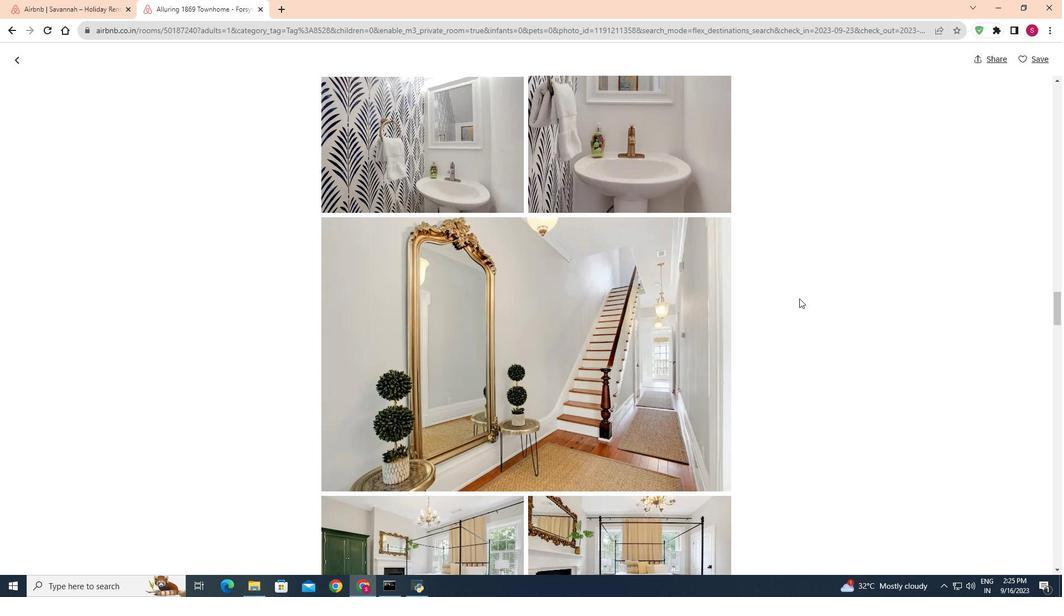 
Action: Mouse scrolled (799, 298) with delta (0, 0)
Screenshot: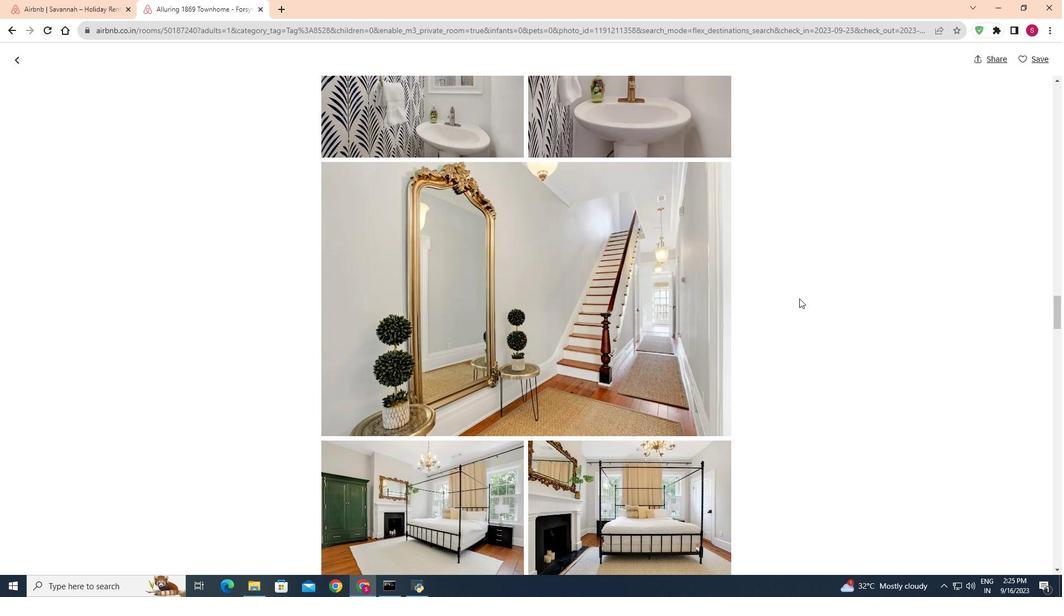 
Action: Mouse scrolled (799, 298) with delta (0, 0)
Screenshot: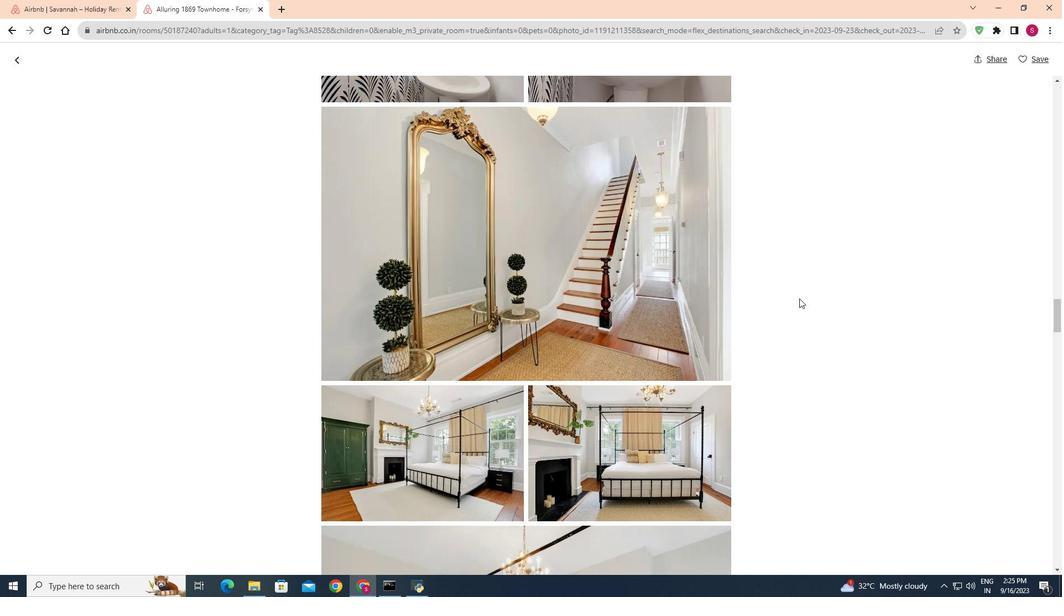 
Action: Mouse scrolled (799, 298) with delta (0, 0)
Screenshot: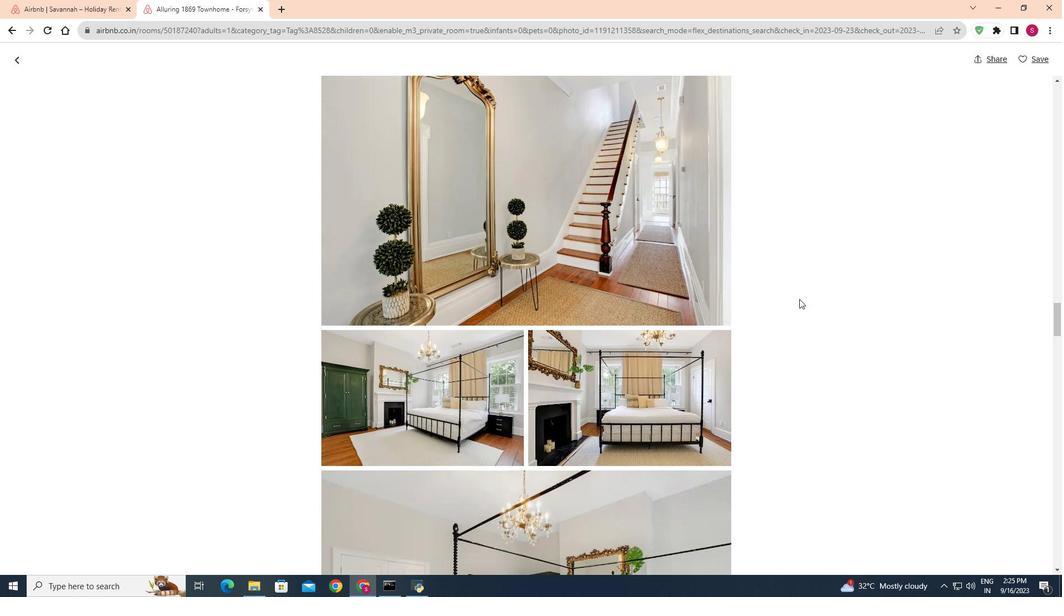 
Action: Mouse moved to (799, 299)
Screenshot: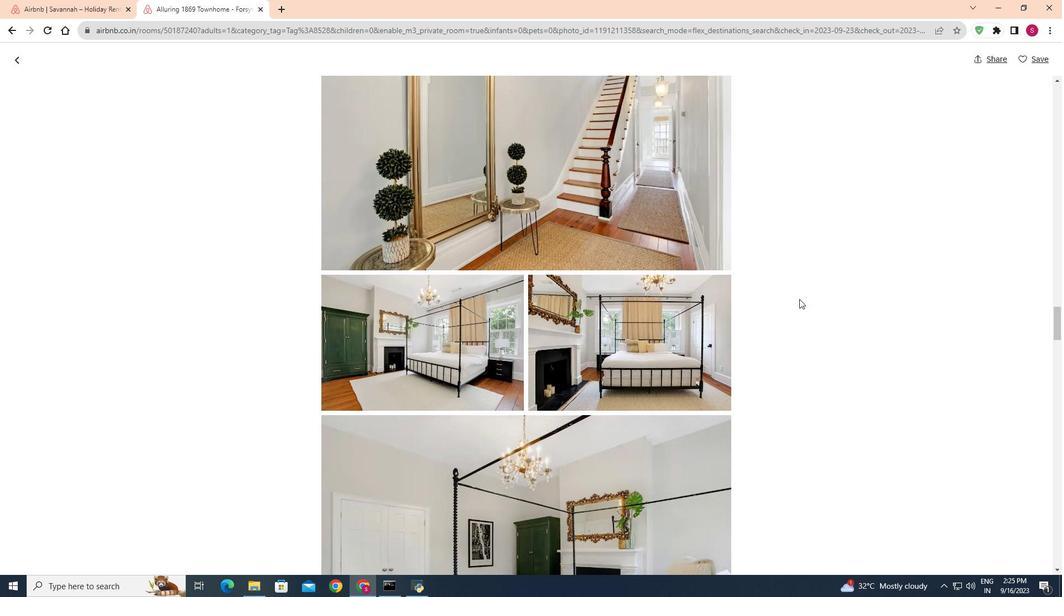 
Action: Mouse scrolled (799, 298) with delta (0, 0)
Screenshot: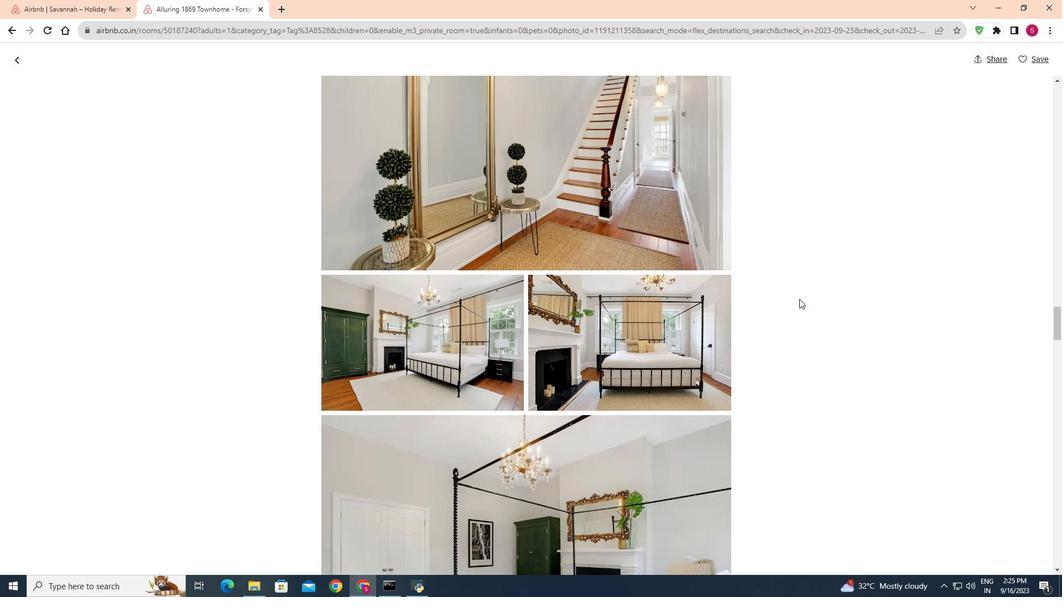 
Action: Mouse scrolled (799, 298) with delta (0, 0)
Screenshot: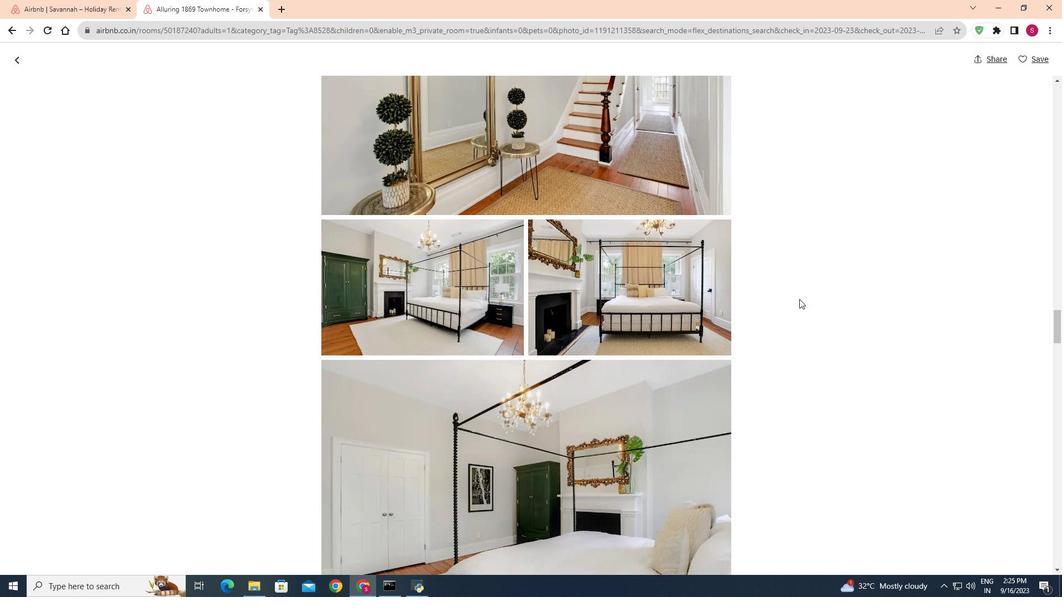 
Action: Mouse scrolled (799, 298) with delta (0, 0)
Screenshot: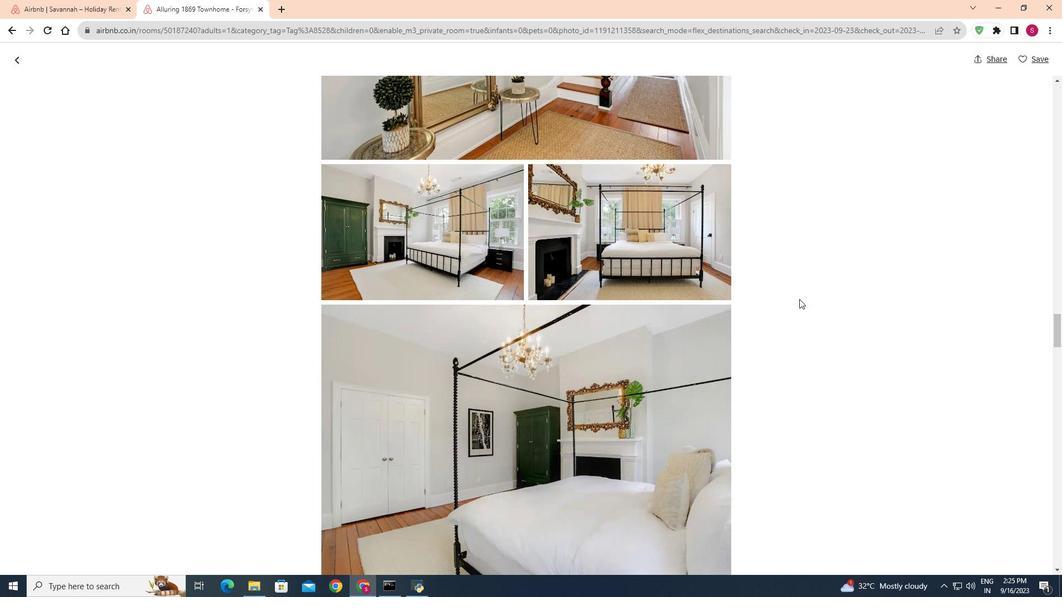 
Action: Mouse scrolled (799, 298) with delta (0, 0)
Screenshot: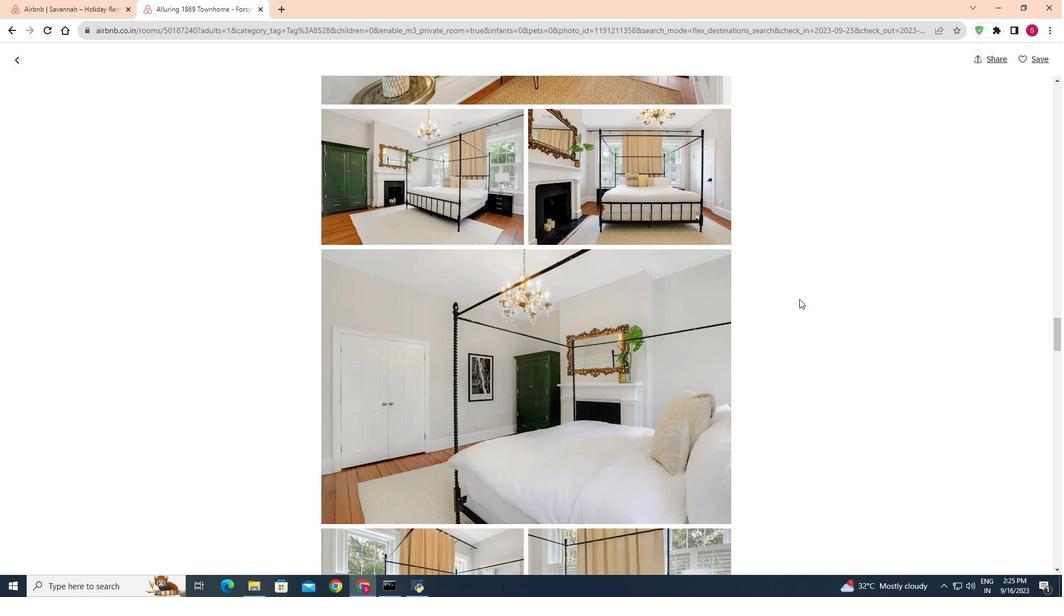 
Action: Mouse scrolled (799, 298) with delta (0, 0)
Screenshot: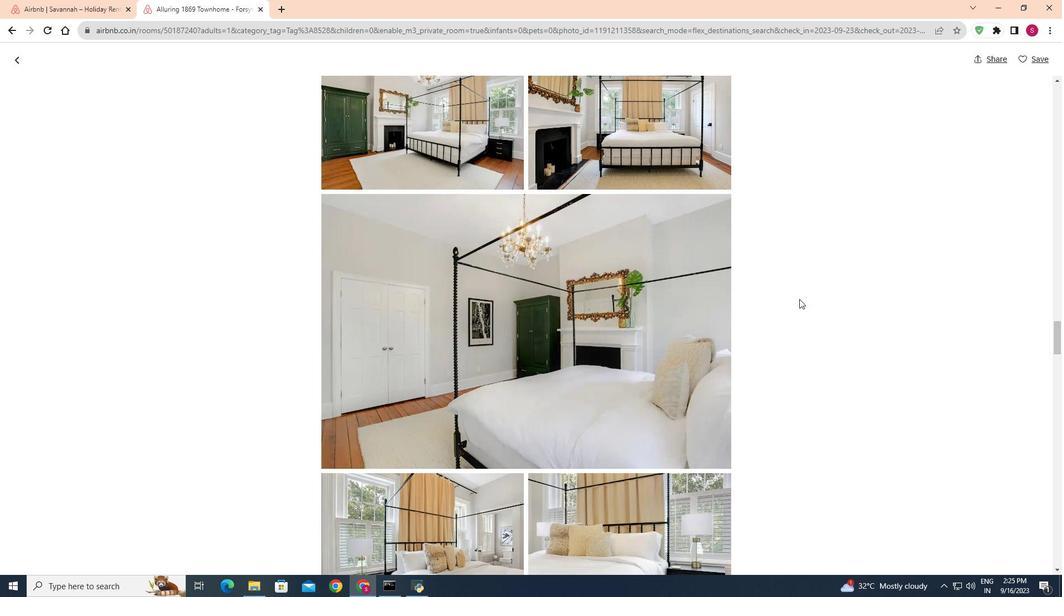 
Action: Mouse scrolled (799, 298) with delta (0, 0)
Screenshot: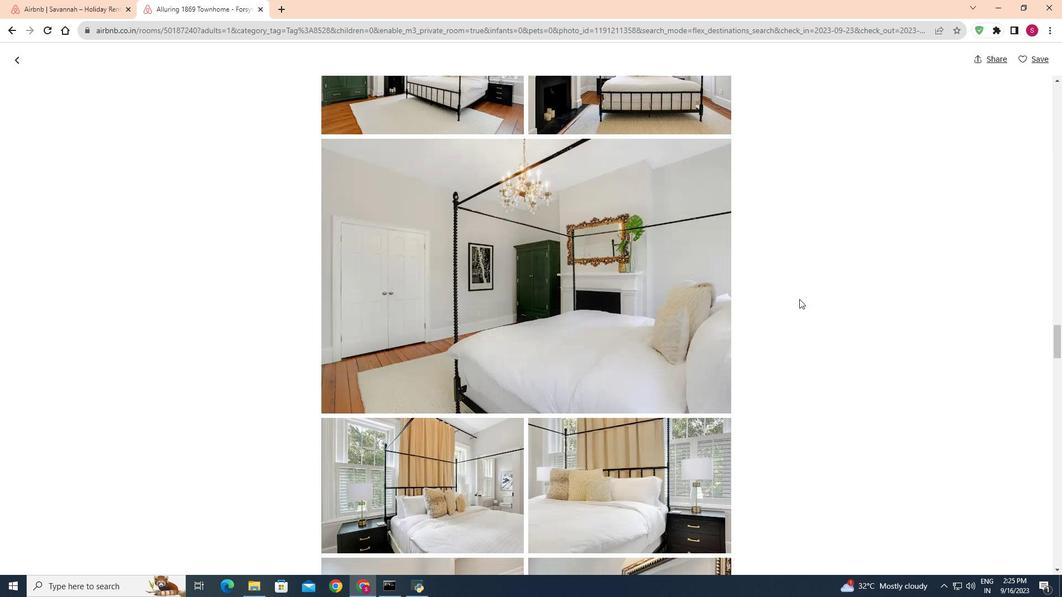
Action: Mouse scrolled (799, 298) with delta (0, 0)
Screenshot: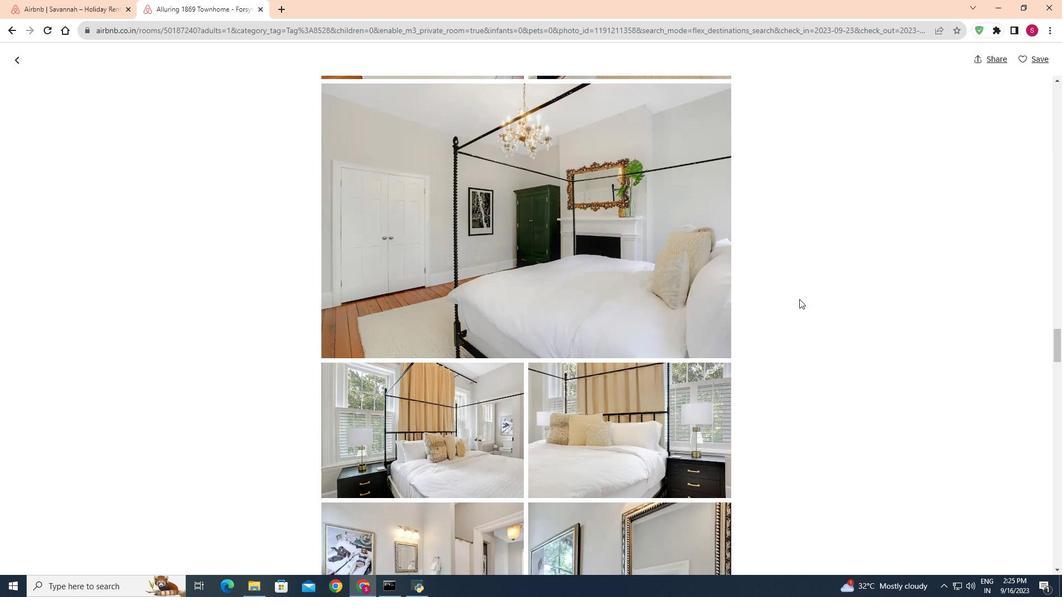 
Action: Mouse scrolled (799, 298) with delta (0, 0)
Screenshot: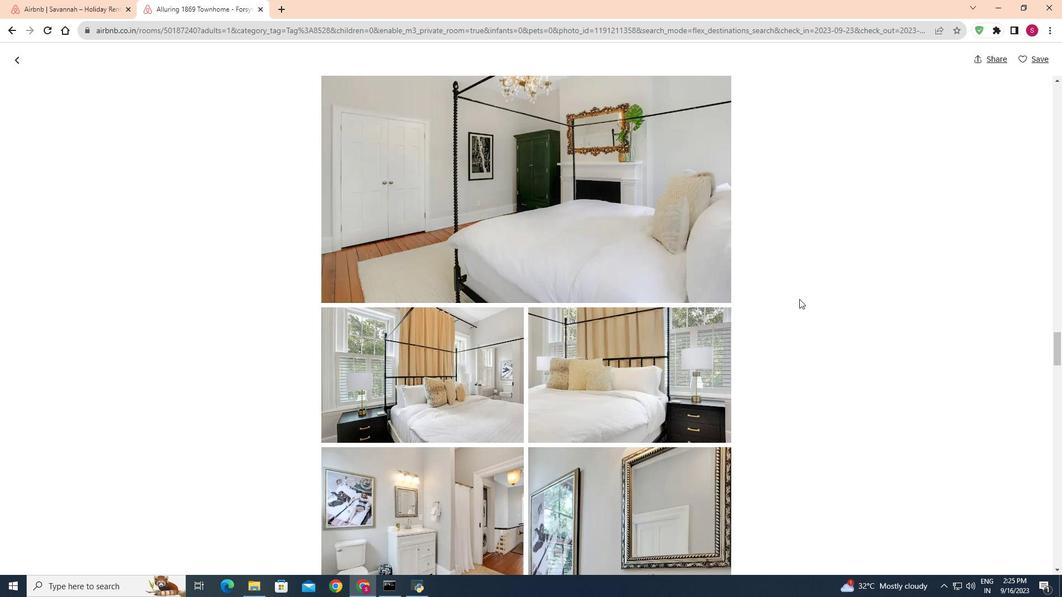 
Action: Mouse scrolled (799, 298) with delta (0, 0)
Screenshot: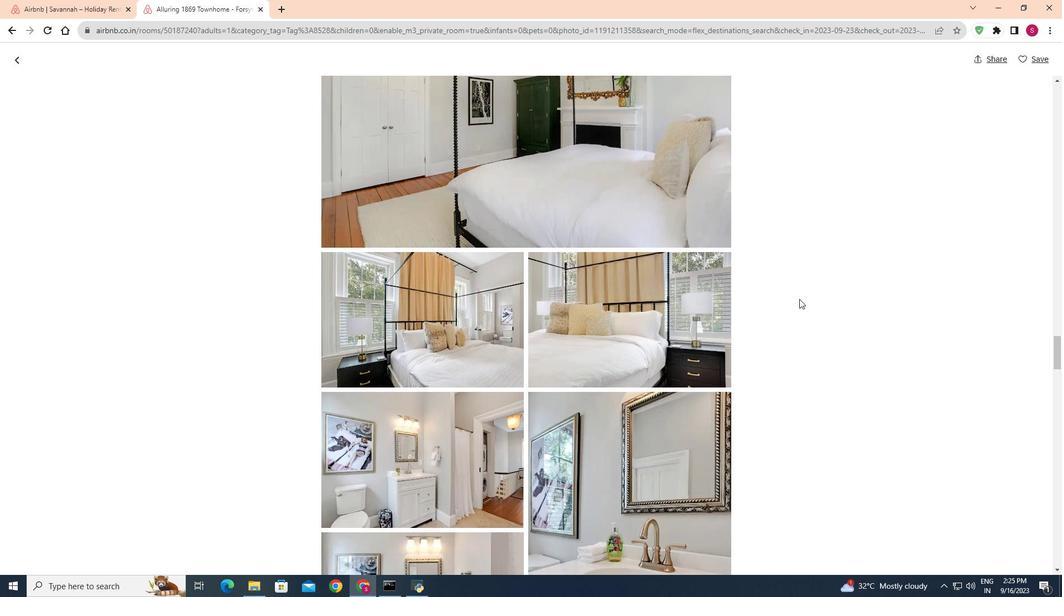 
Action: Mouse scrolled (799, 298) with delta (0, 0)
Screenshot: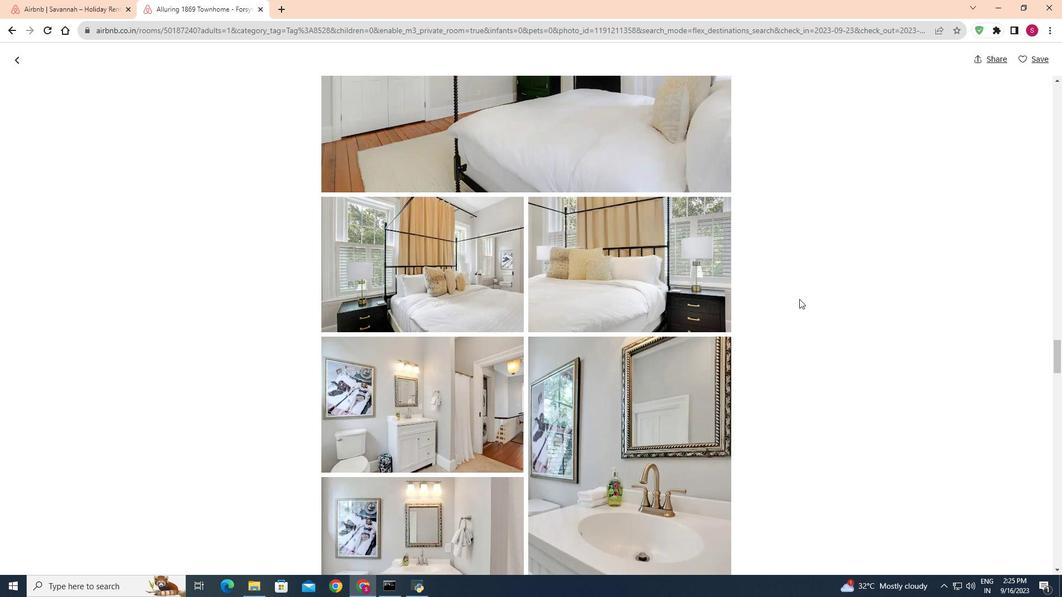 
Action: Mouse scrolled (799, 298) with delta (0, 0)
Screenshot: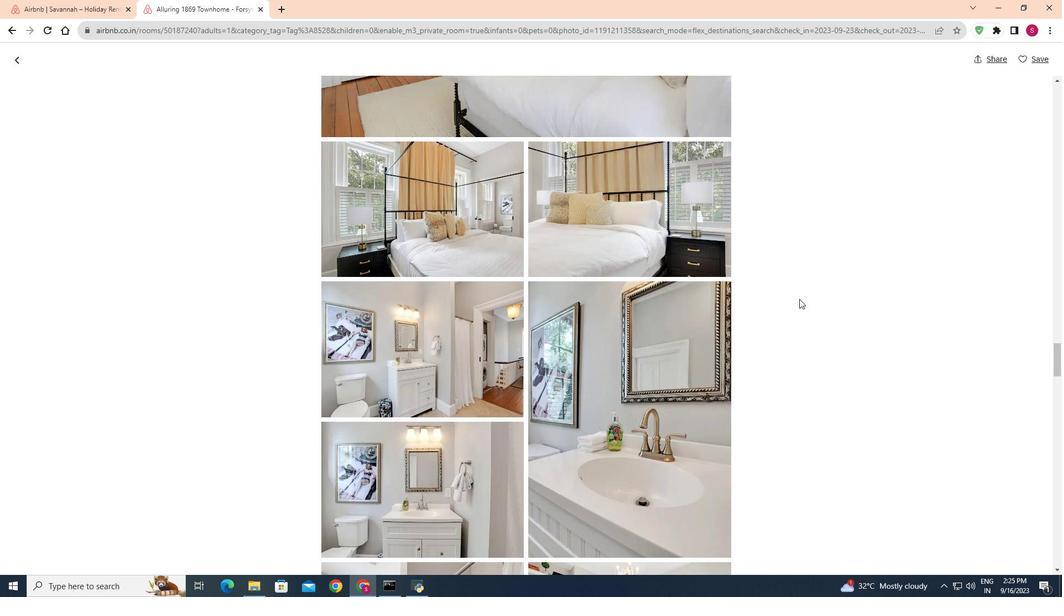 
Action: Mouse scrolled (799, 298) with delta (0, 0)
Screenshot: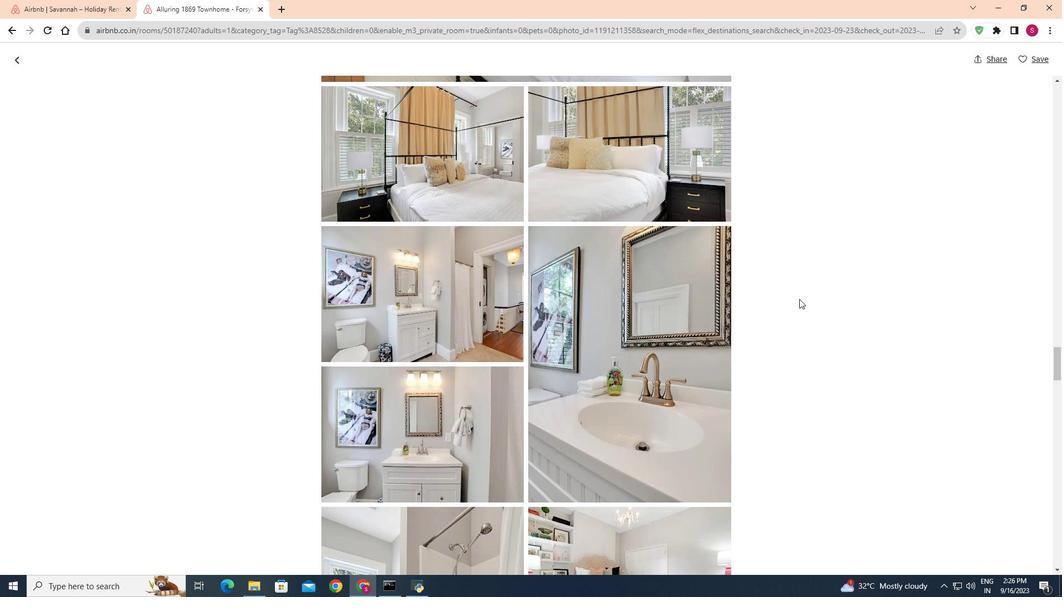
Action: Mouse scrolled (799, 298) with delta (0, 0)
Screenshot: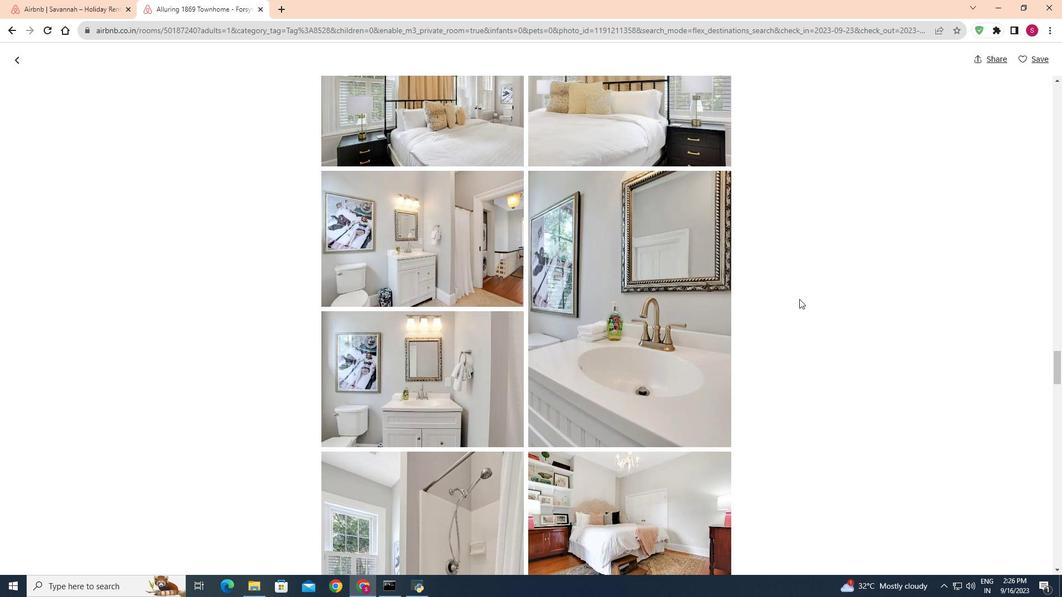 
Action: Mouse scrolled (799, 298) with delta (0, 0)
Screenshot: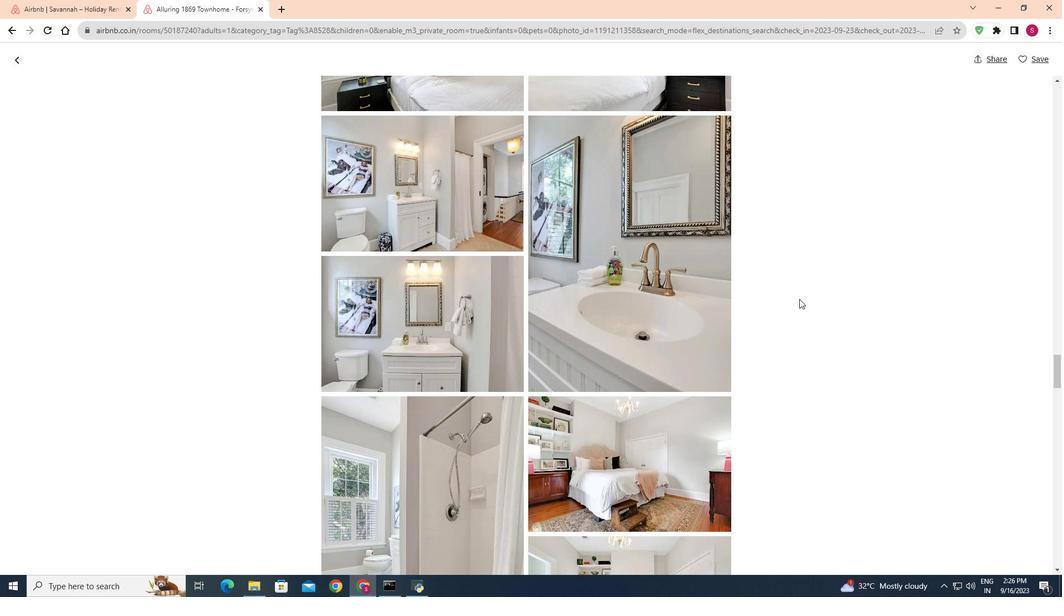 
Action: Mouse scrolled (799, 298) with delta (0, 0)
Screenshot: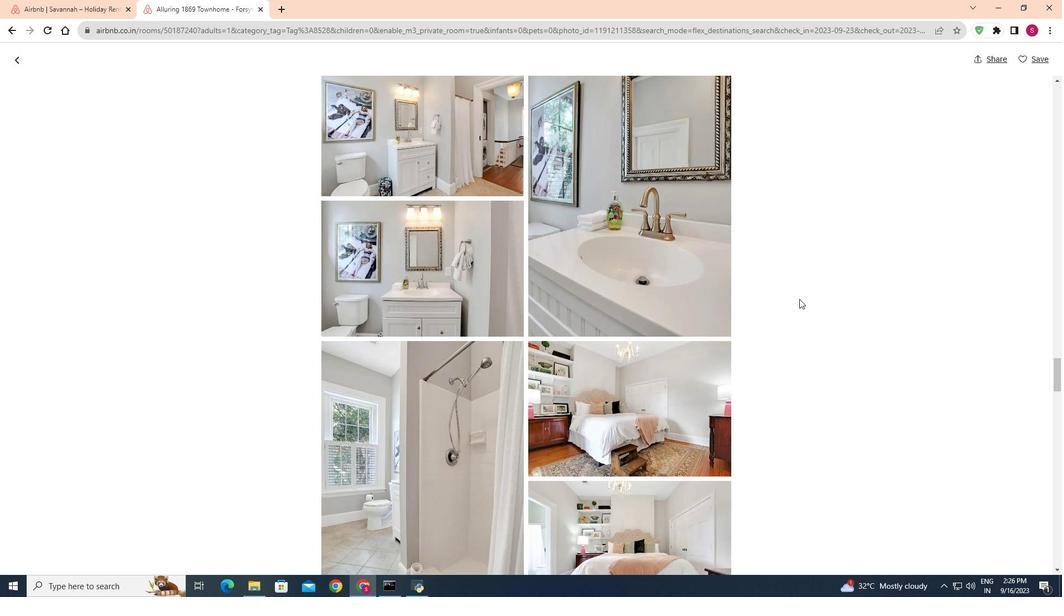 
Action: Mouse scrolled (799, 298) with delta (0, 0)
Screenshot: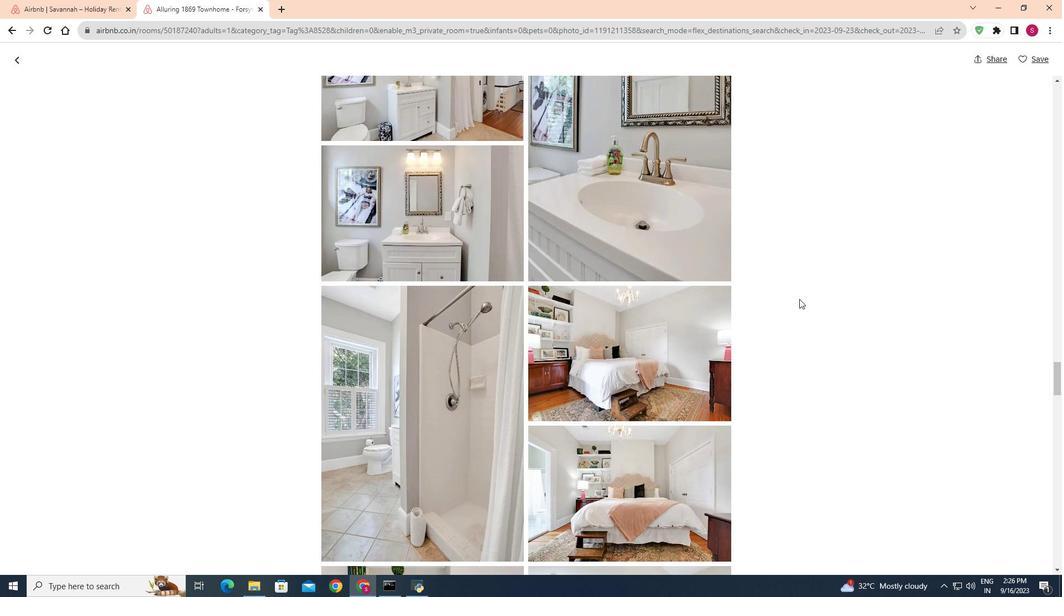 
Action: Mouse scrolled (799, 298) with delta (0, 0)
Screenshot: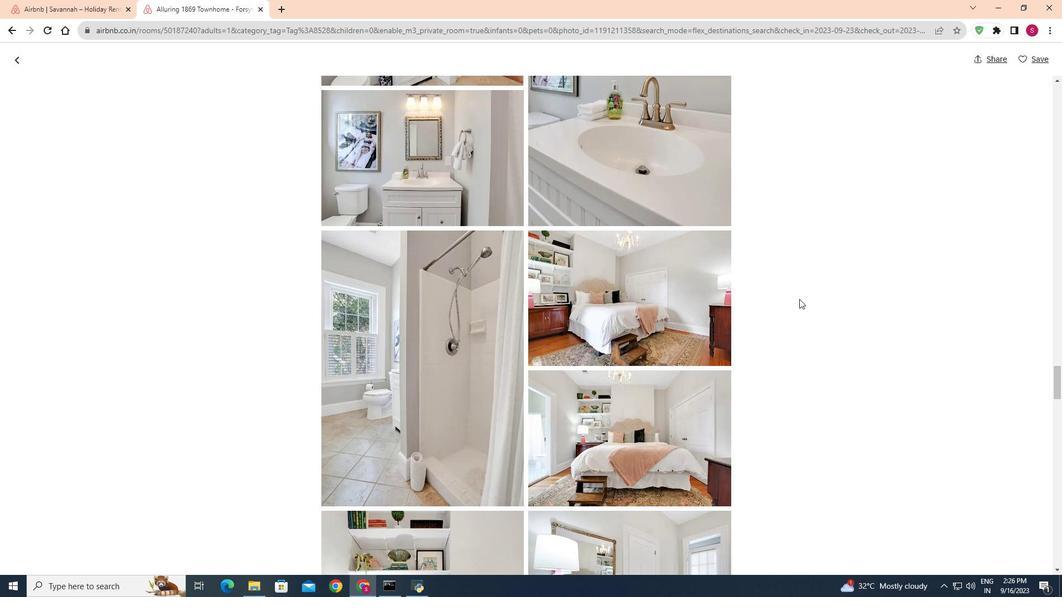 
Action: Mouse scrolled (799, 298) with delta (0, 0)
Screenshot: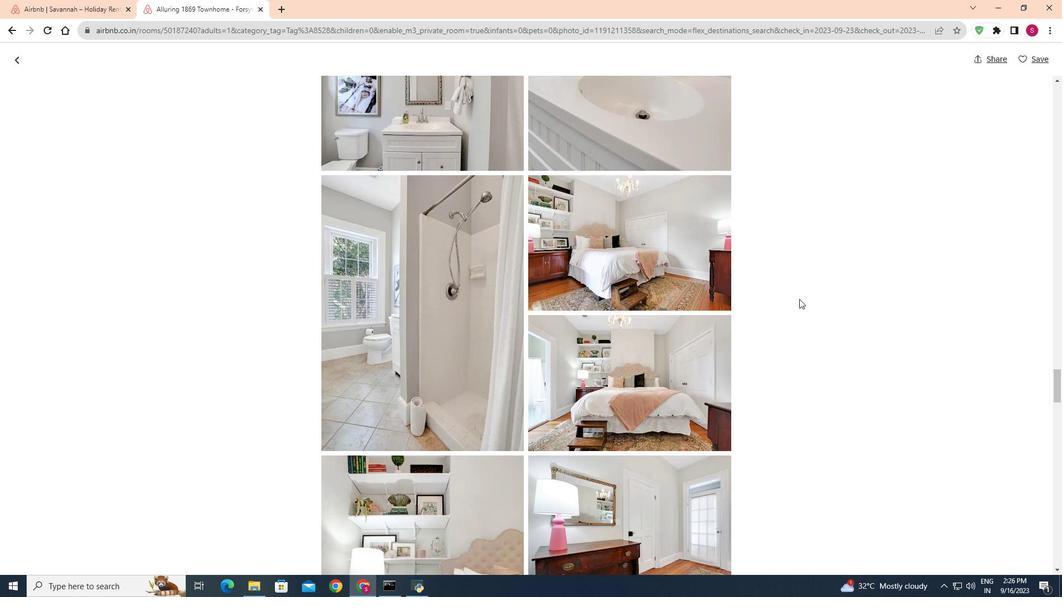 
Action: Mouse scrolled (799, 298) with delta (0, 0)
Screenshot: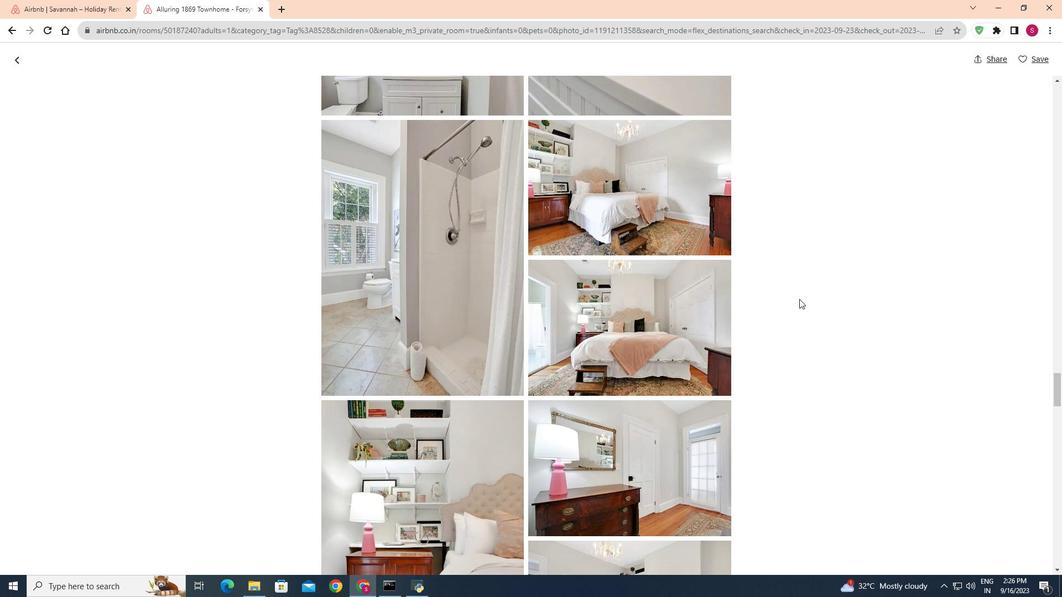 
Action: Mouse scrolled (799, 298) with delta (0, 0)
Screenshot: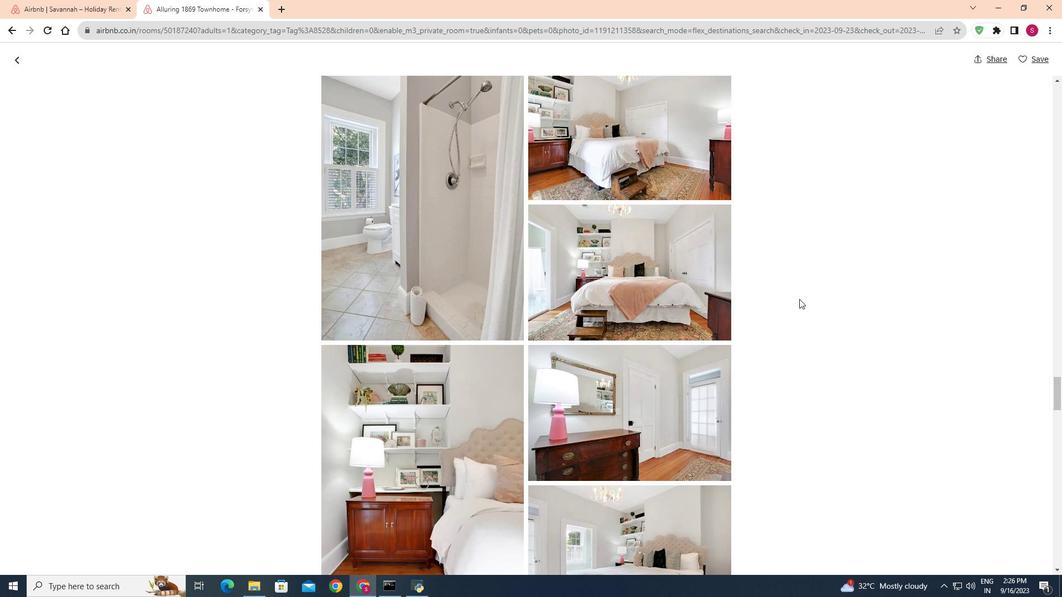 
Action: Mouse scrolled (799, 298) with delta (0, 0)
Screenshot: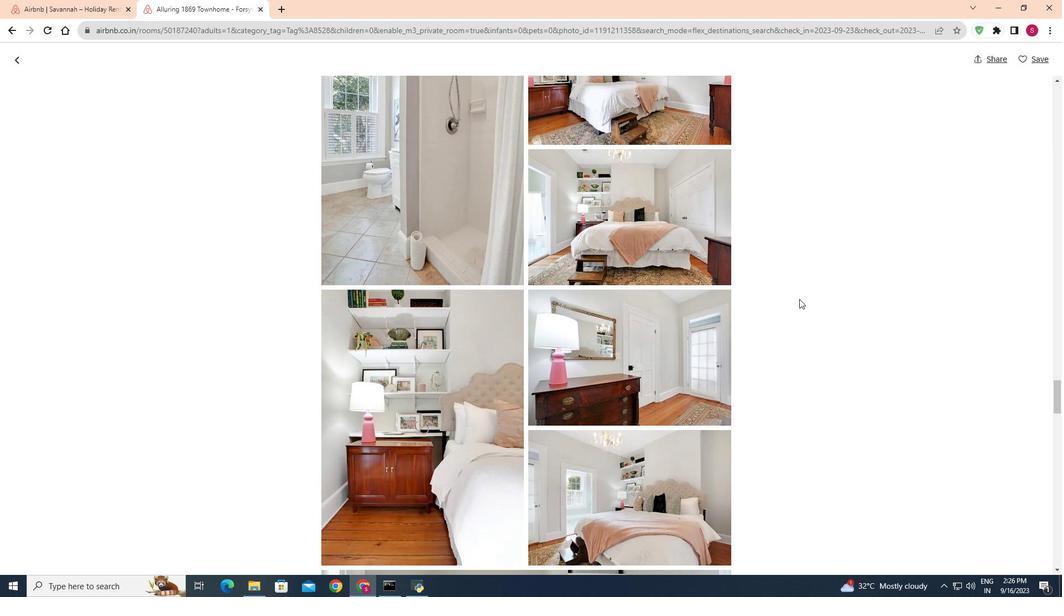 
Action: Mouse scrolled (799, 298) with delta (0, 0)
Screenshot: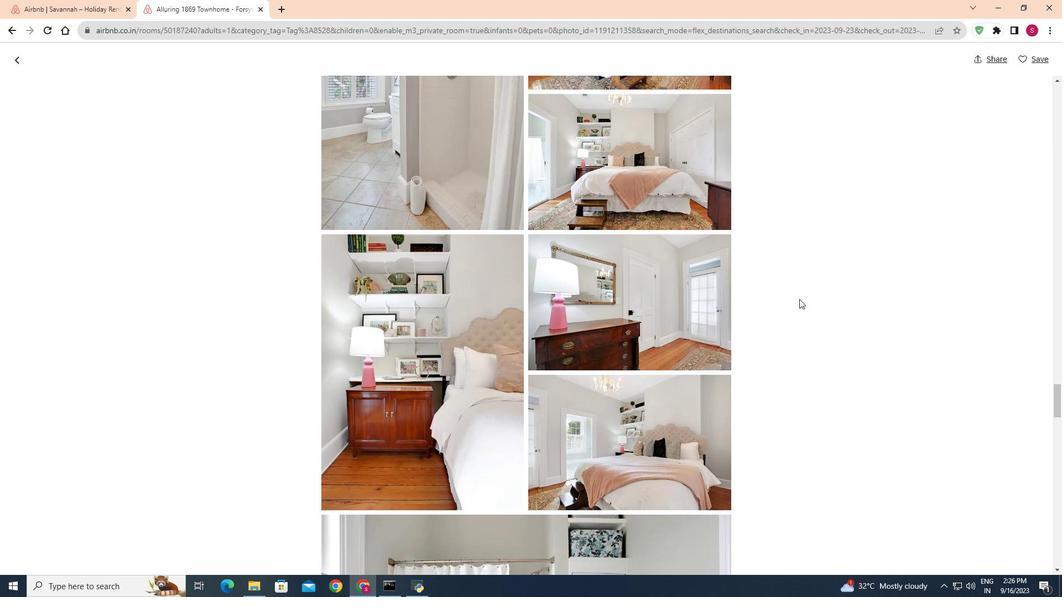 
Action: Mouse scrolled (799, 298) with delta (0, 0)
Screenshot: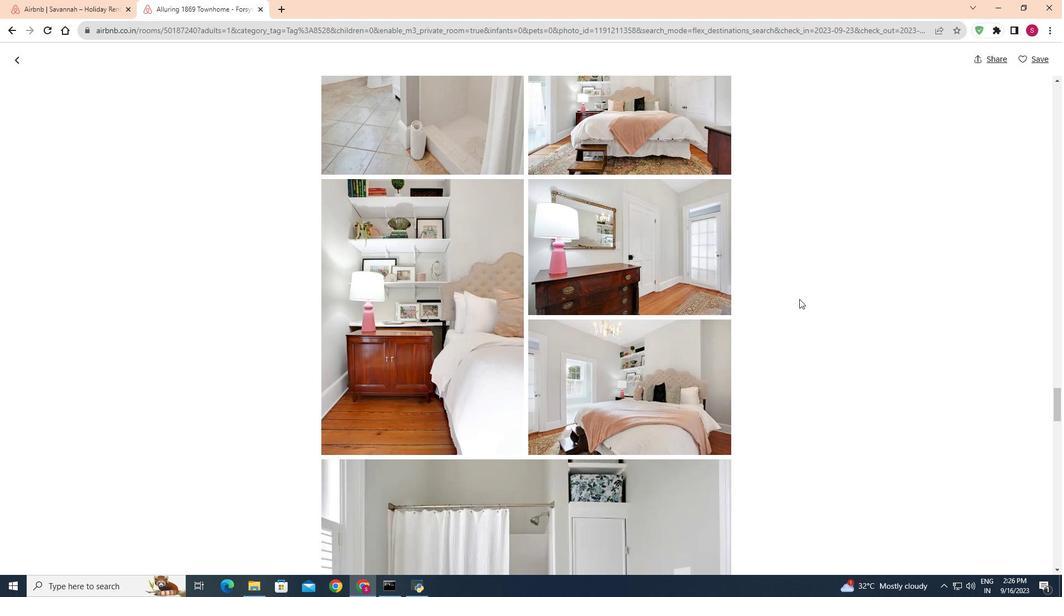 
Action: Mouse scrolled (799, 298) with delta (0, 0)
Screenshot: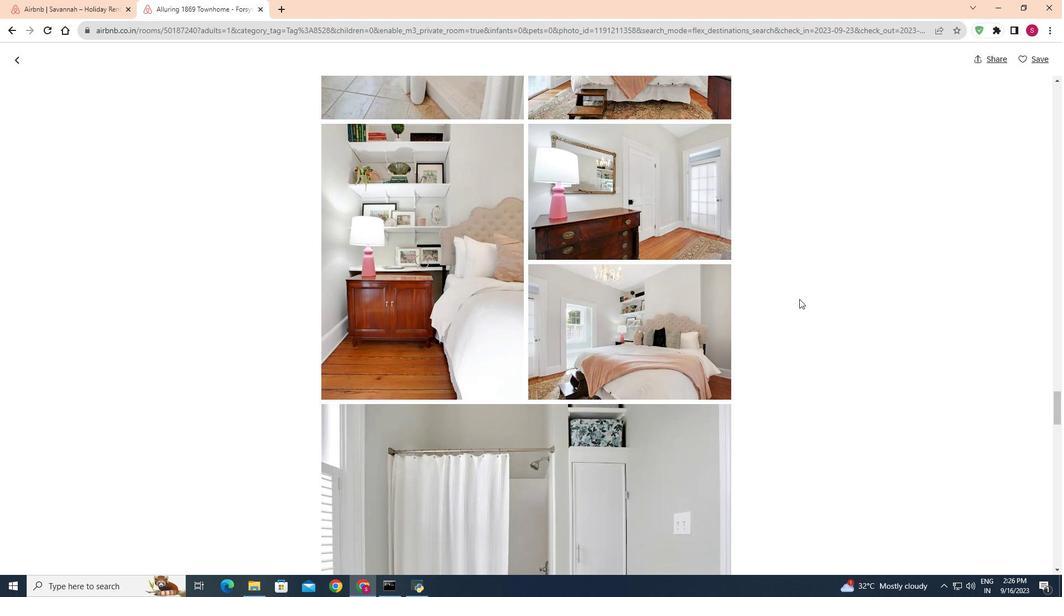 
Action: Mouse scrolled (799, 298) with delta (0, 0)
Screenshot: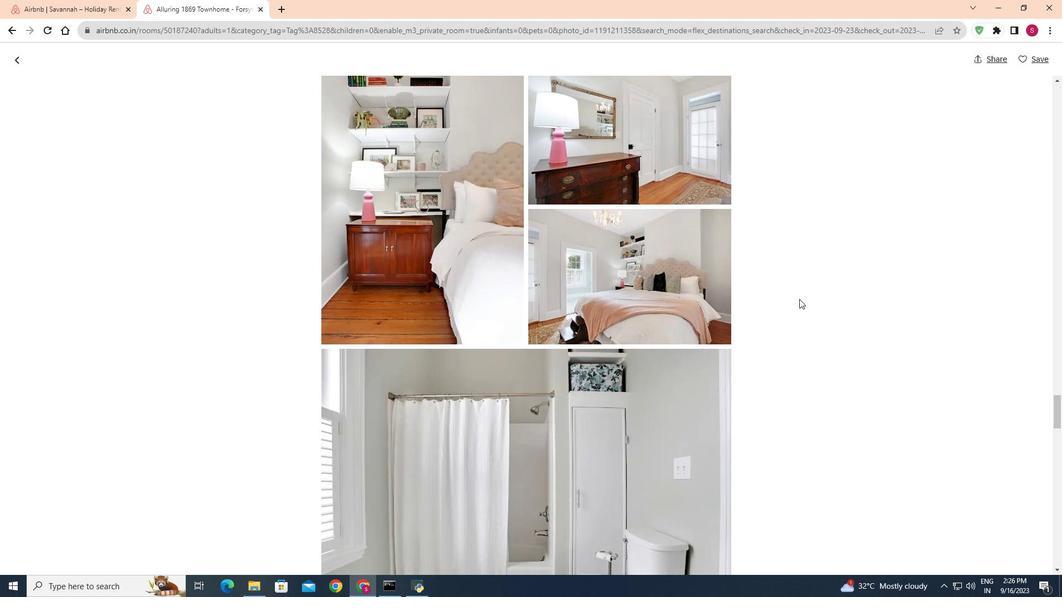 
Action: Mouse scrolled (799, 298) with delta (0, 0)
Screenshot: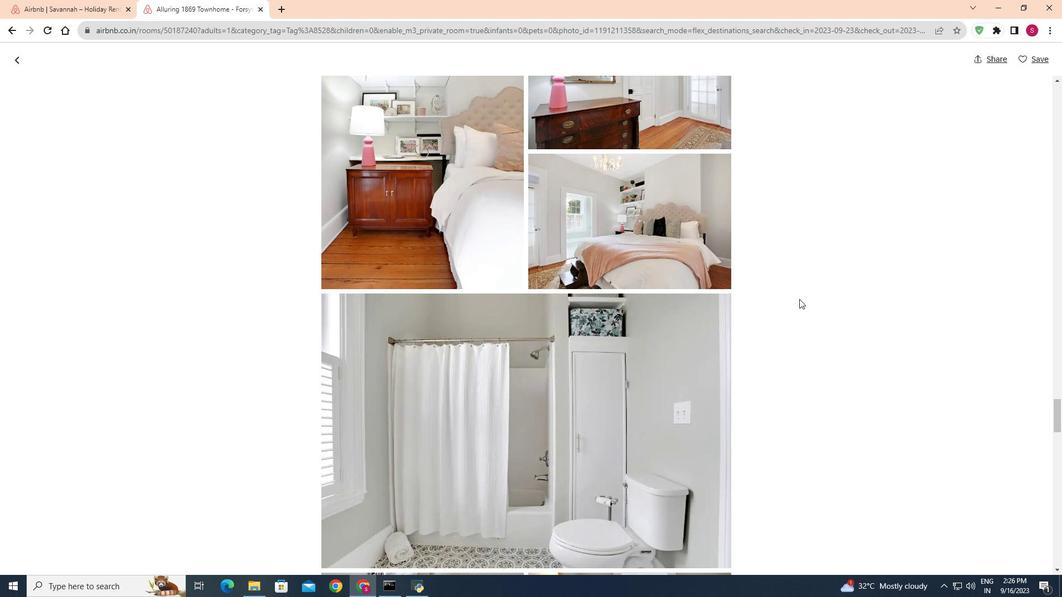 
Action: Mouse scrolled (799, 298) with delta (0, 0)
Screenshot: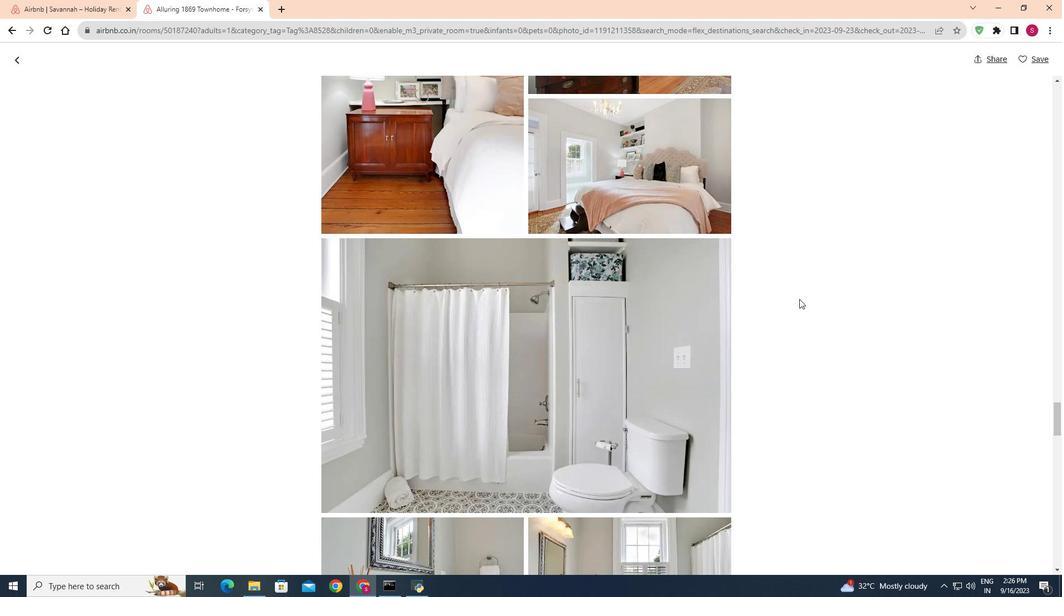 
Action: Mouse scrolled (799, 298) with delta (0, 0)
Screenshot: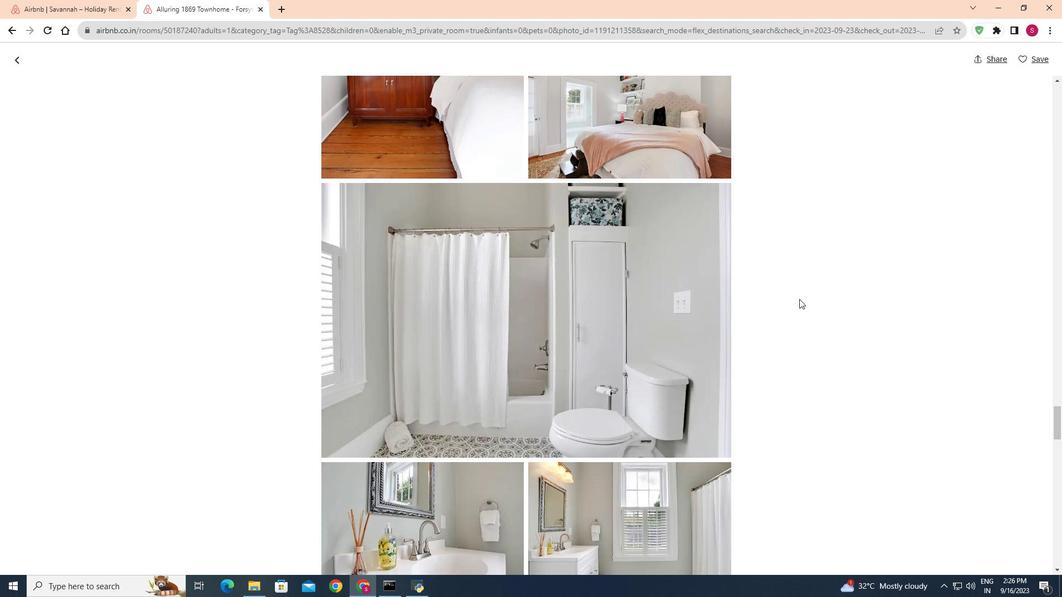 
Action: Mouse scrolled (799, 298) with delta (0, 0)
Screenshot: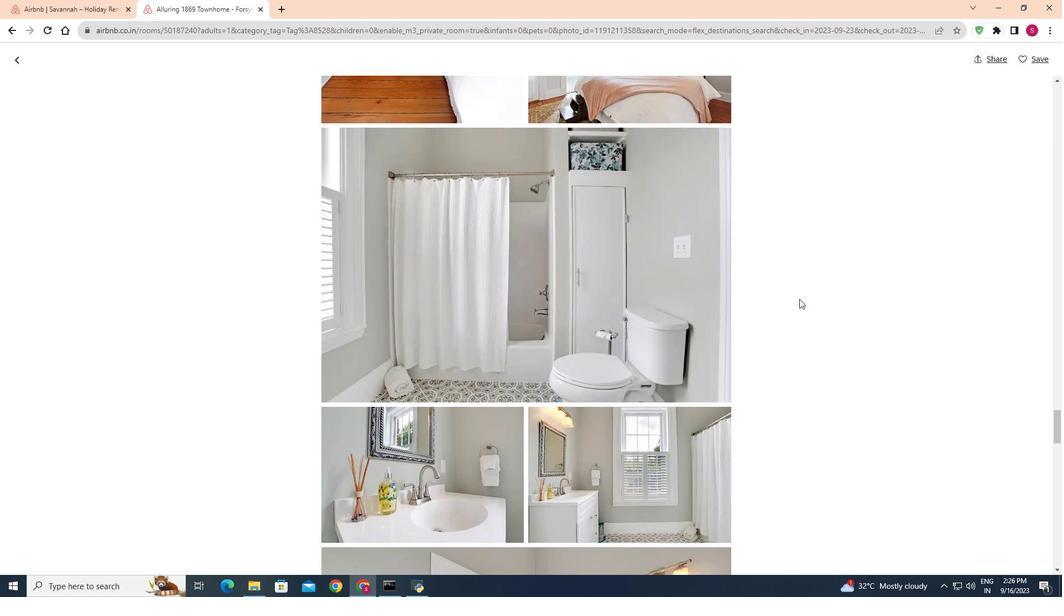 
Action: Mouse scrolled (799, 298) with delta (0, 0)
Screenshot: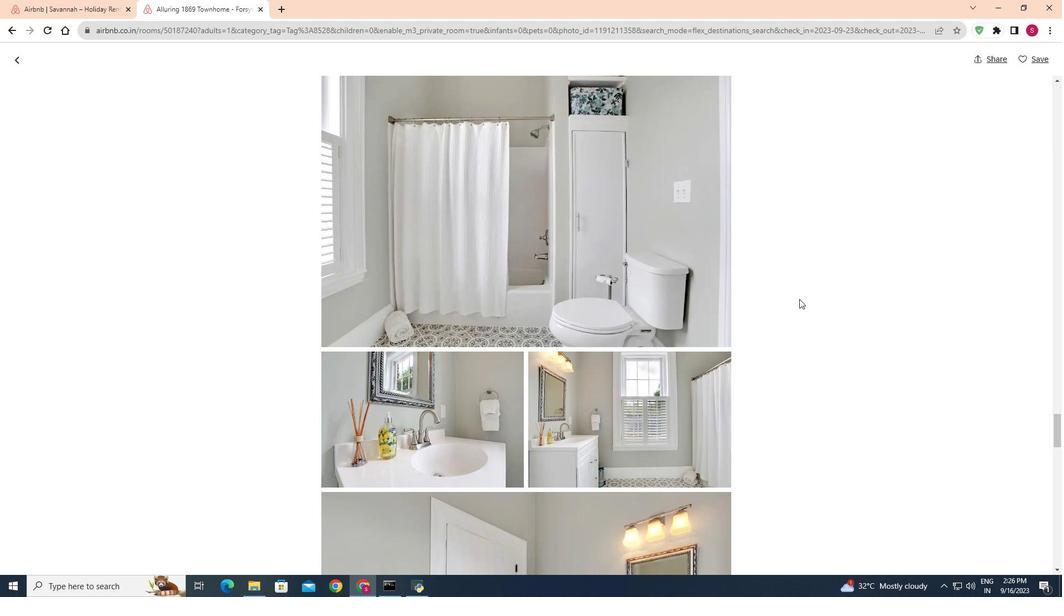 
Action: Mouse scrolled (799, 298) with delta (0, 0)
Screenshot: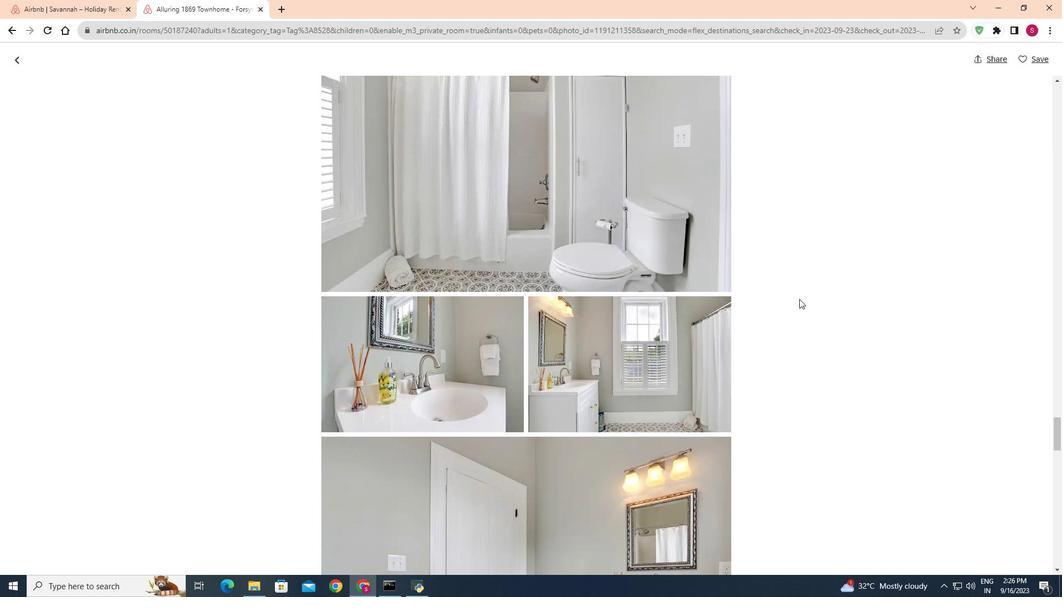 
Action: Mouse scrolled (799, 298) with delta (0, 0)
Screenshot: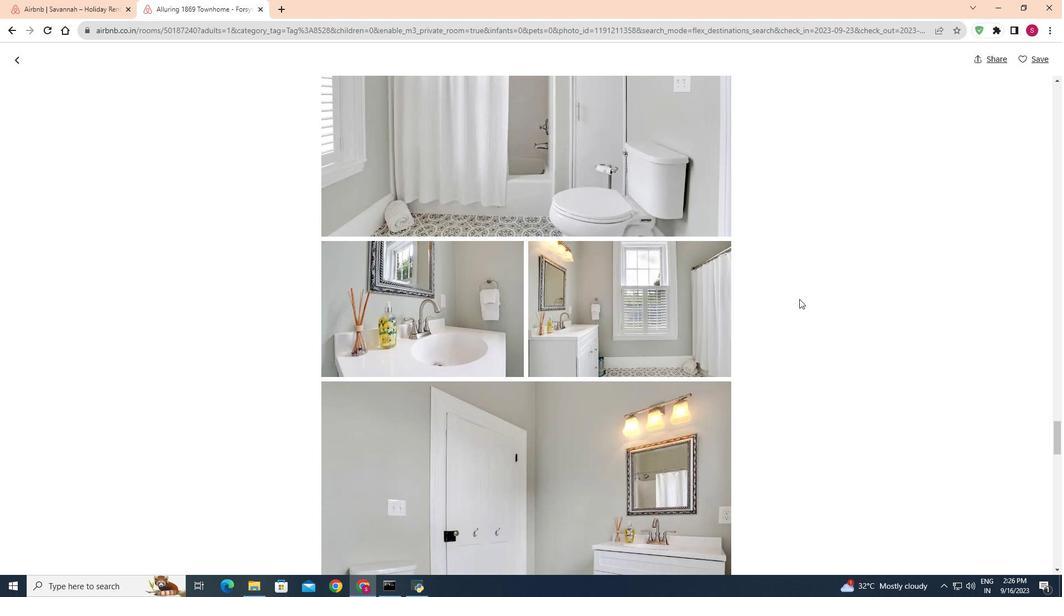 
Action: Mouse scrolled (799, 298) with delta (0, 0)
Screenshot: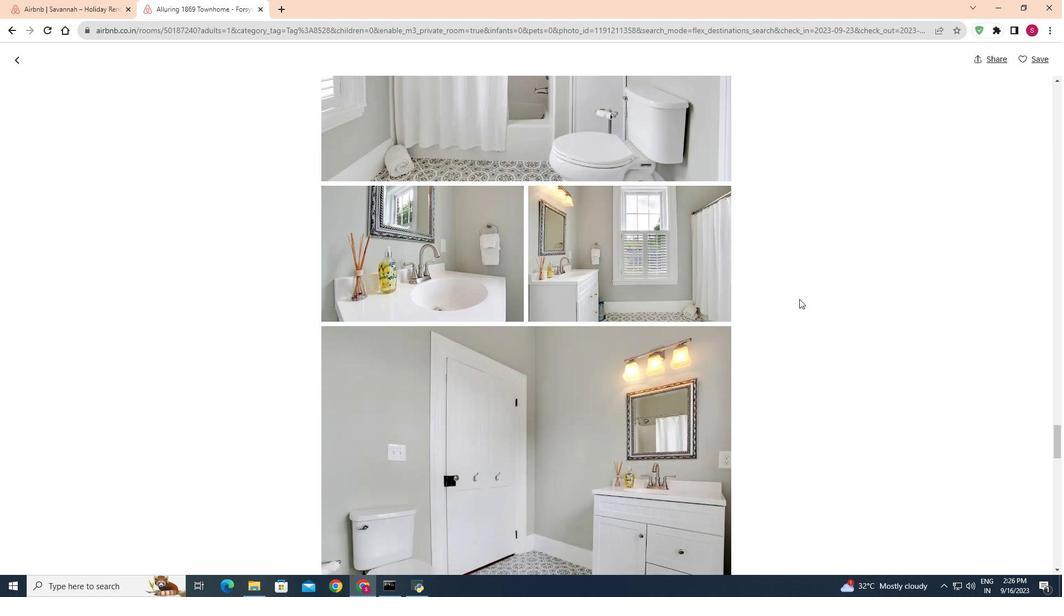 
Action: Mouse scrolled (799, 298) with delta (0, 0)
Screenshot: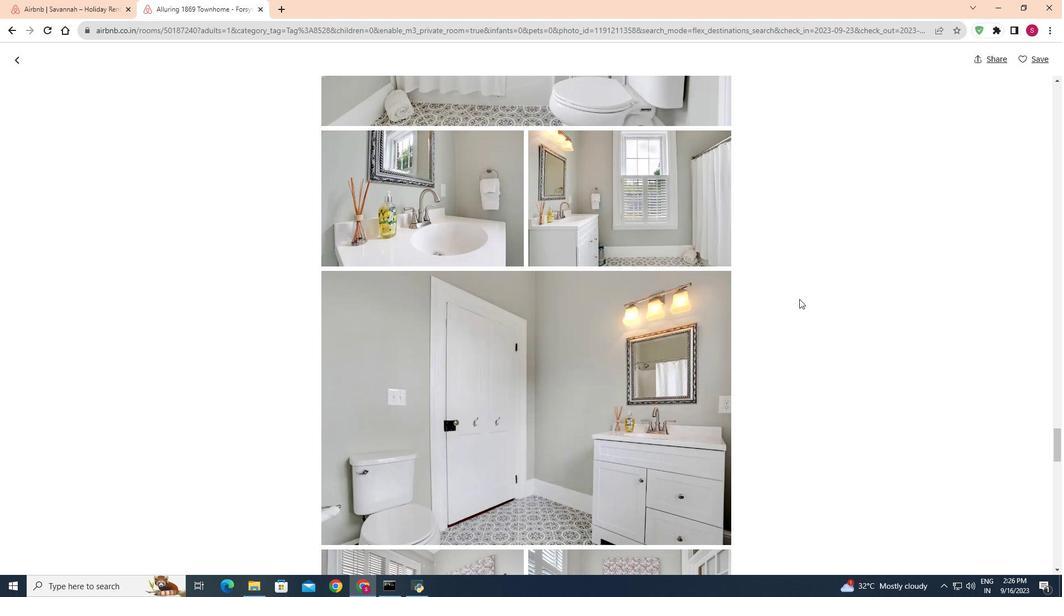 
Action: Mouse scrolled (799, 298) with delta (0, 0)
Screenshot: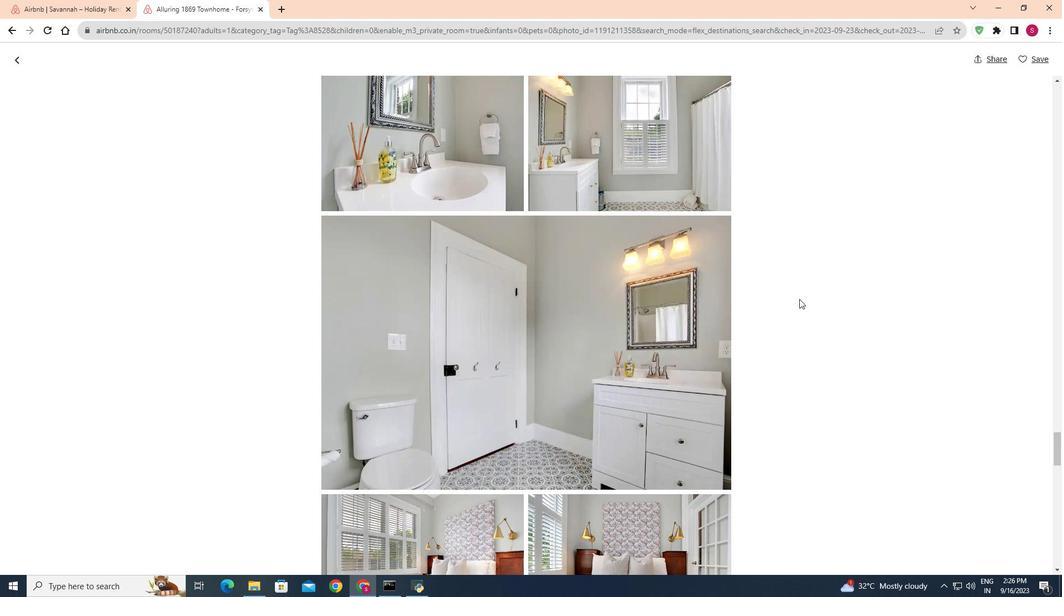
Action: Mouse scrolled (799, 298) with delta (0, 0)
Screenshot: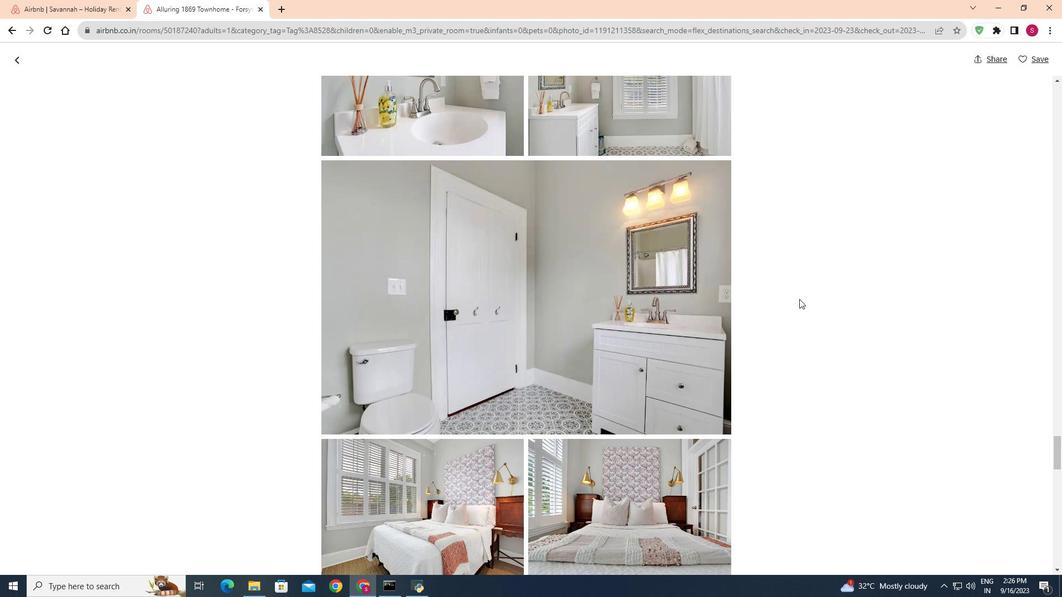 
Action: Mouse scrolled (799, 298) with delta (0, 0)
Screenshot: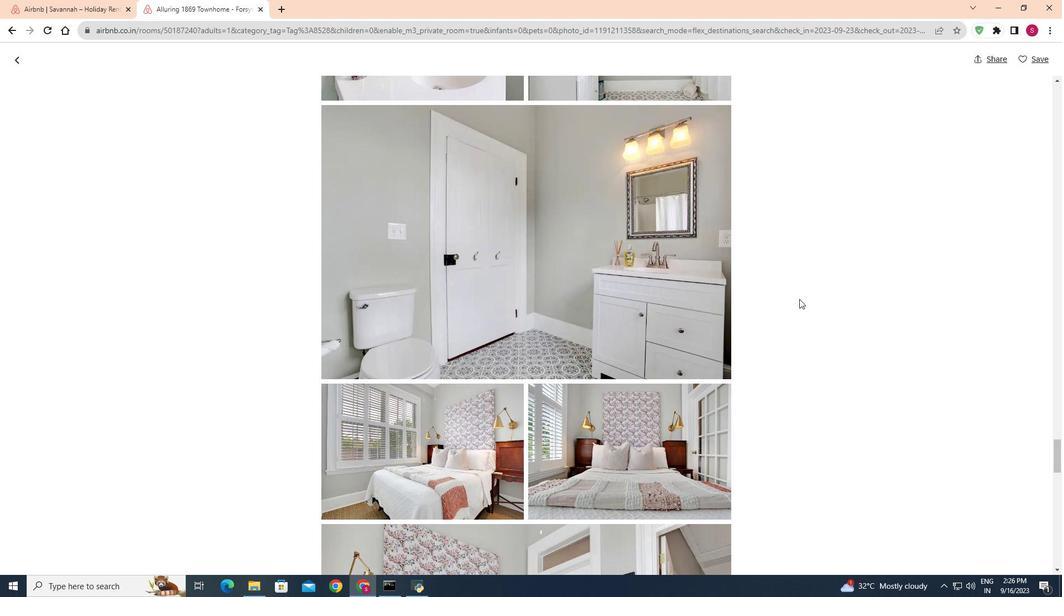 
Action: Mouse moved to (798, 298)
Screenshot: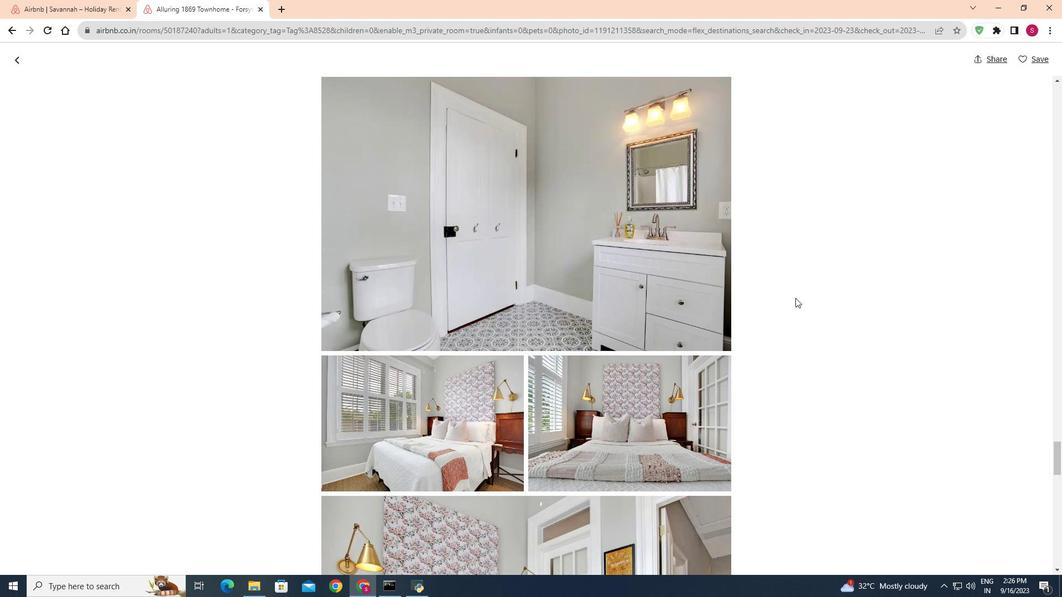 
Action: Mouse scrolled (798, 298) with delta (0, 0)
Screenshot: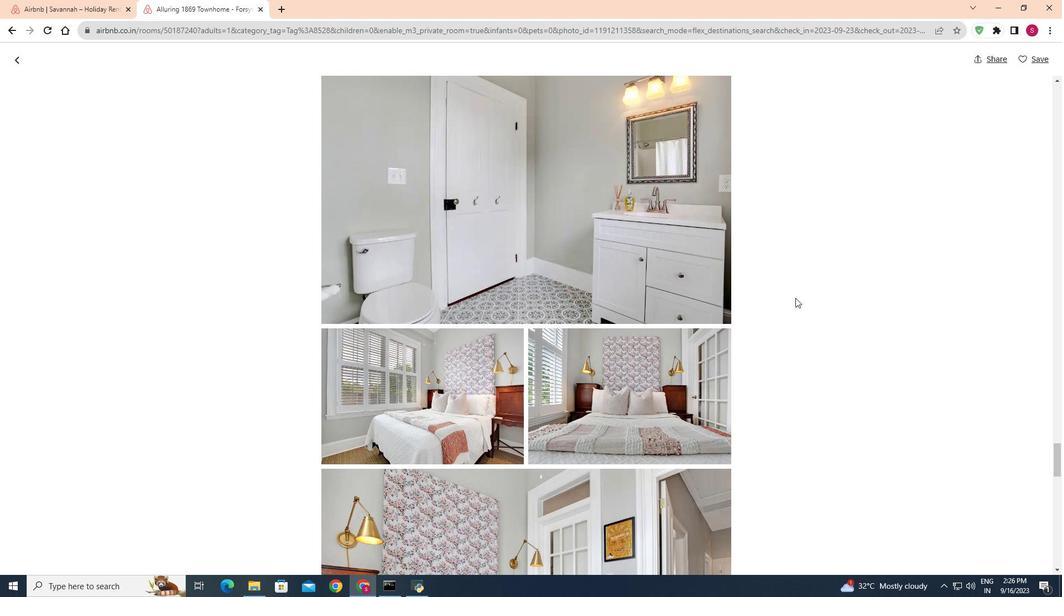 
Action: Mouse moved to (790, 298)
Screenshot: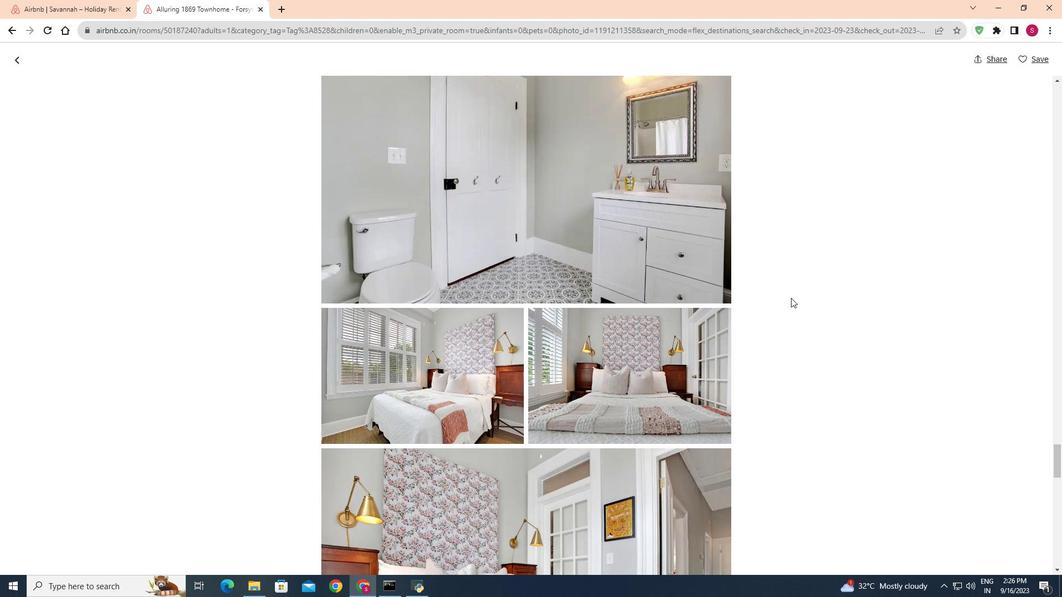 
Action: Mouse scrolled (790, 297) with delta (0, 0)
Screenshot: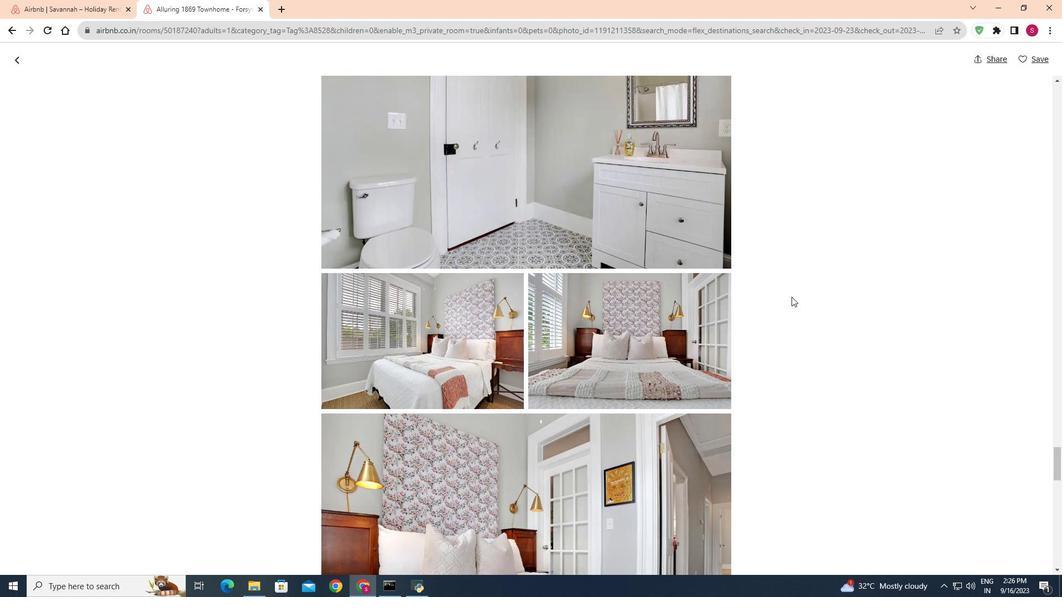 
Action: Mouse moved to (791, 297)
Screenshot: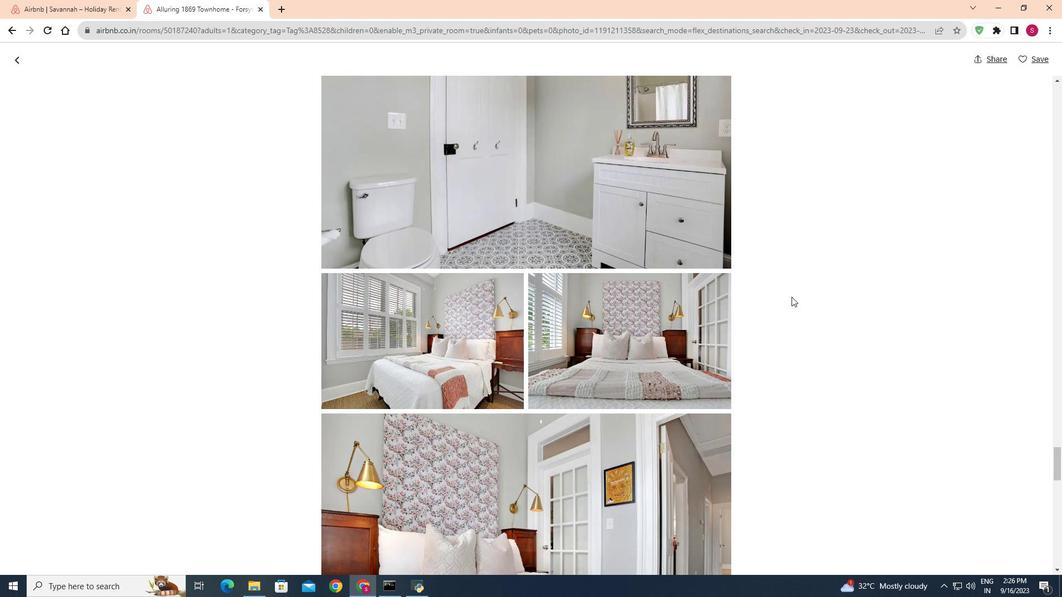 
Action: Mouse scrolled (791, 296) with delta (0, 0)
Screenshot: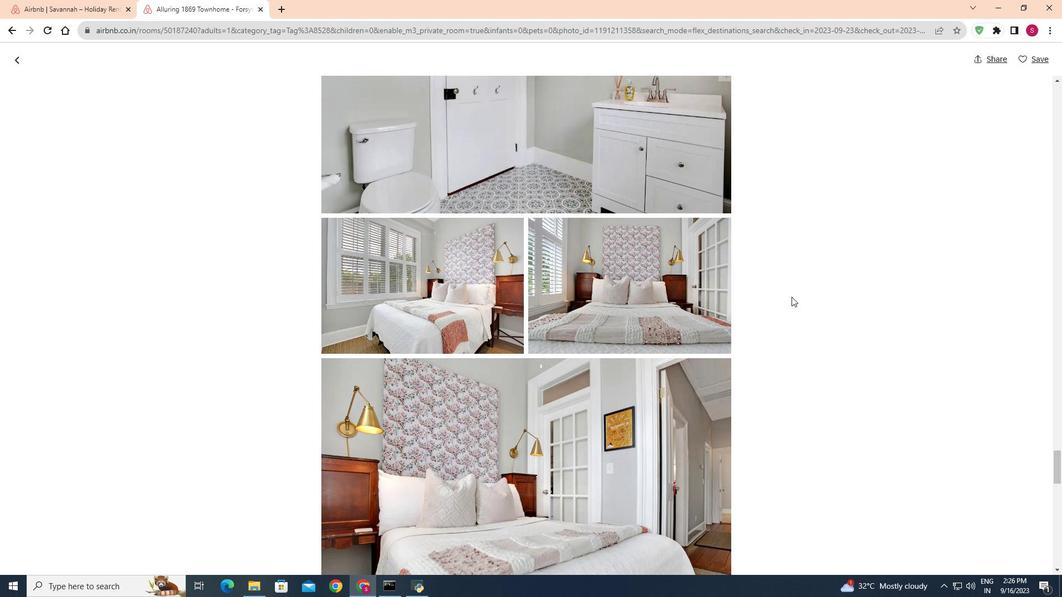 
Action: Mouse scrolled (791, 296) with delta (0, 0)
Screenshot: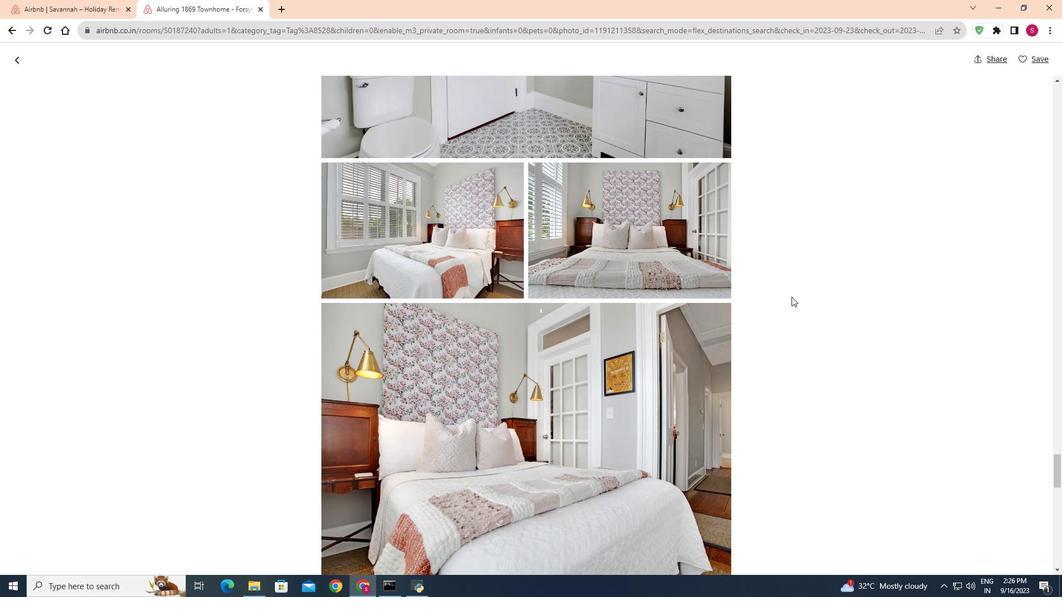 
Action: Mouse scrolled (791, 296) with delta (0, 0)
Screenshot: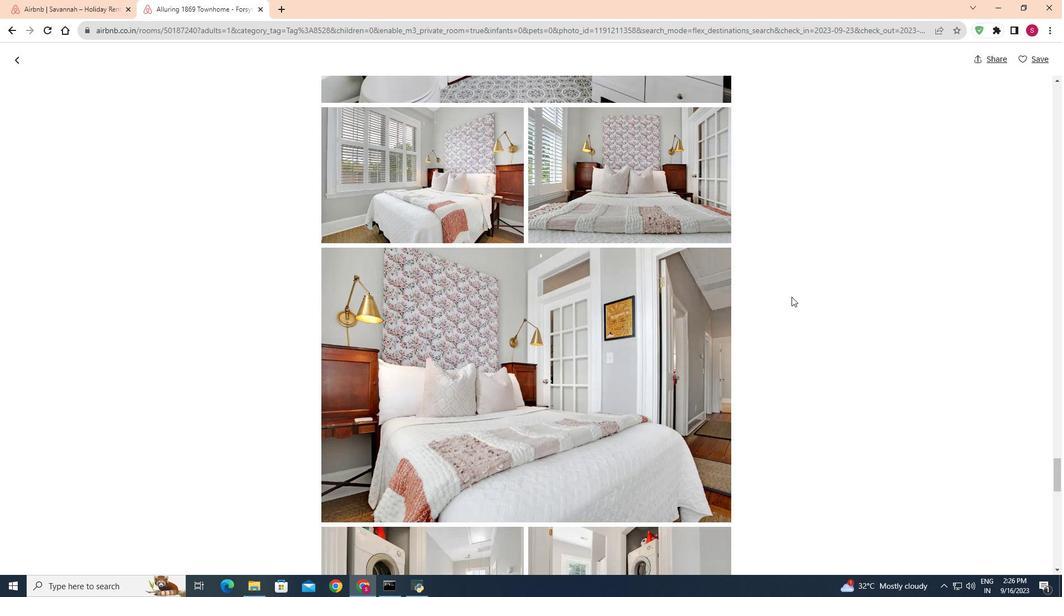 
Action: Mouse scrolled (791, 296) with delta (0, 0)
Screenshot: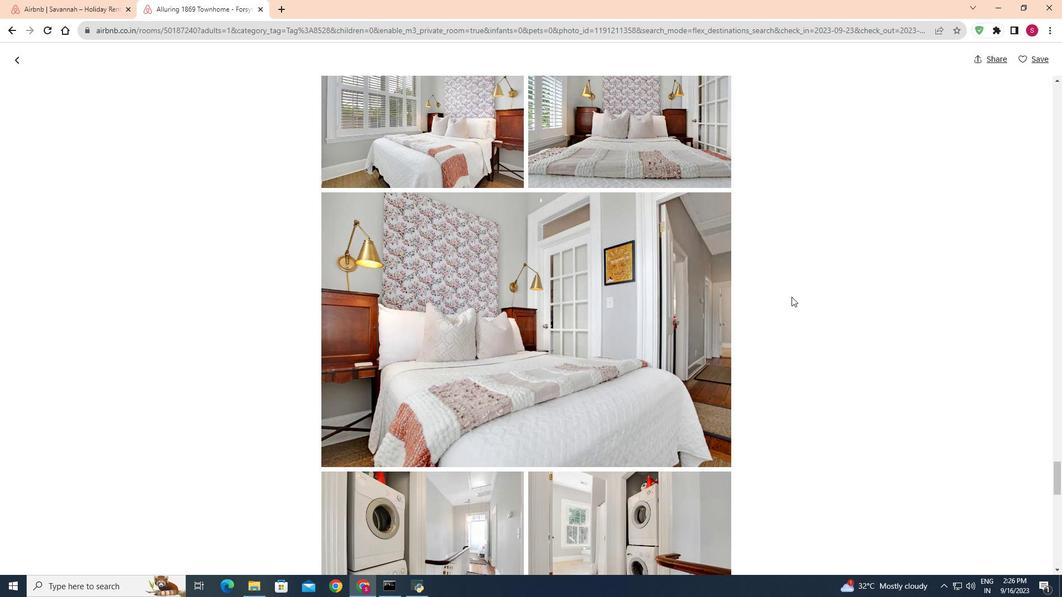 
Action: Mouse scrolled (791, 296) with delta (0, 0)
Screenshot: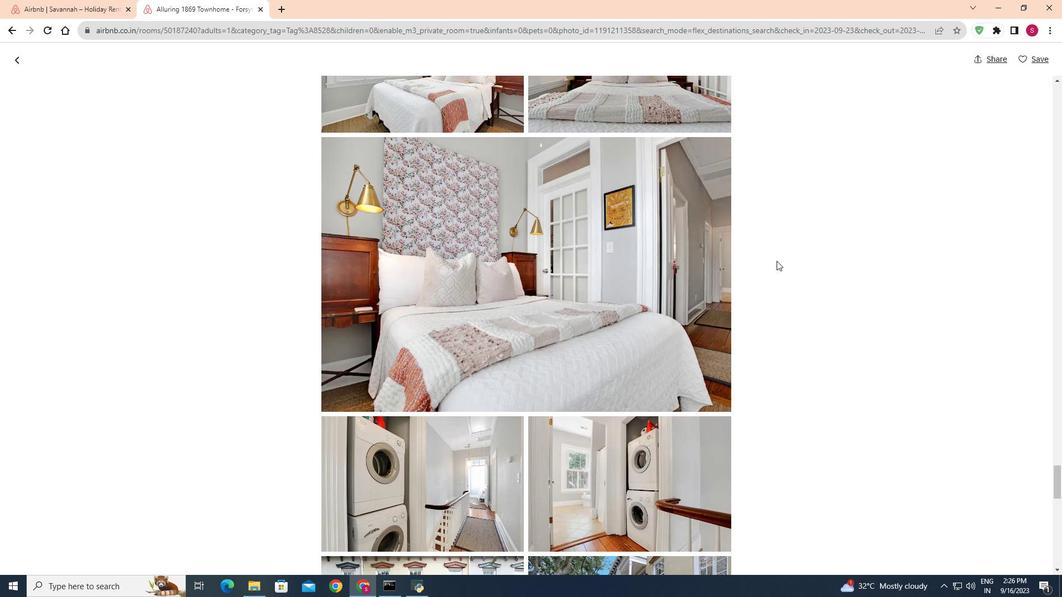 
Action: Mouse moved to (788, 278)
Screenshot: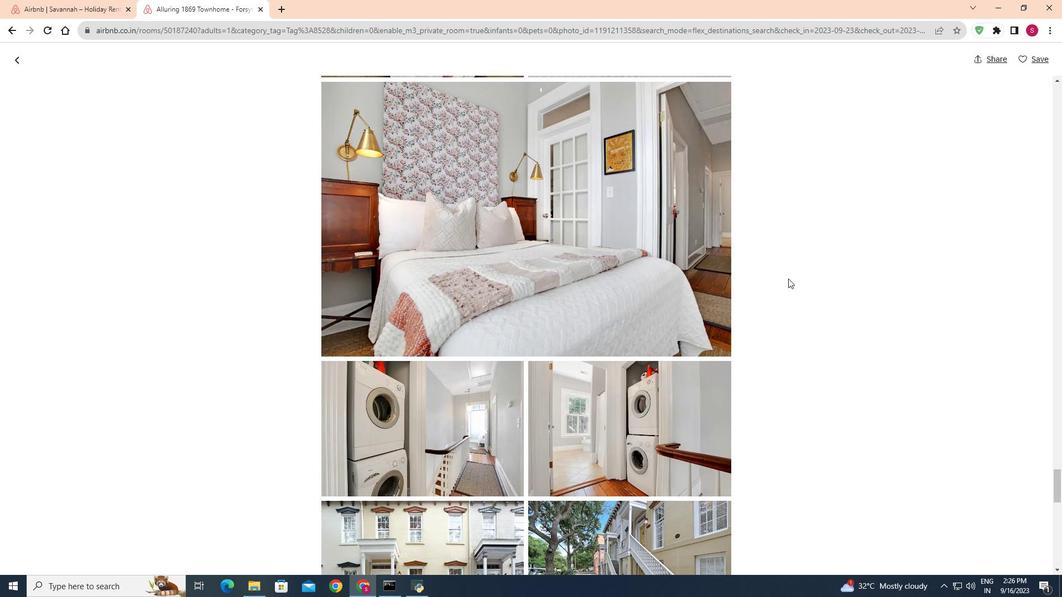 
Action: Mouse scrolled (788, 278) with delta (0, 0)
Screenshot: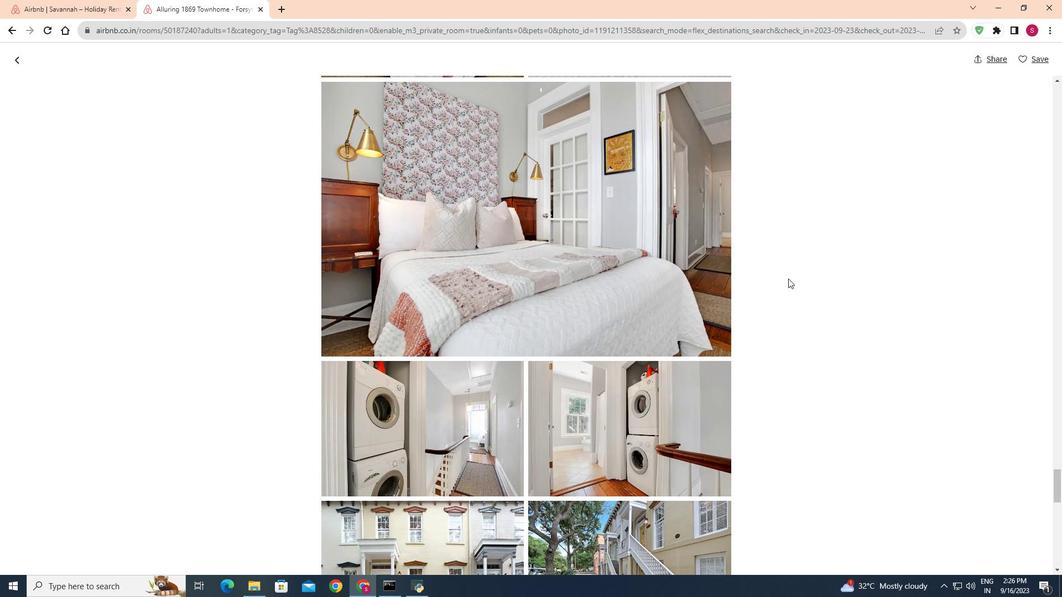 
Action: Mouse scrolled (788, 278) with delta (0, 0)
Screenshot: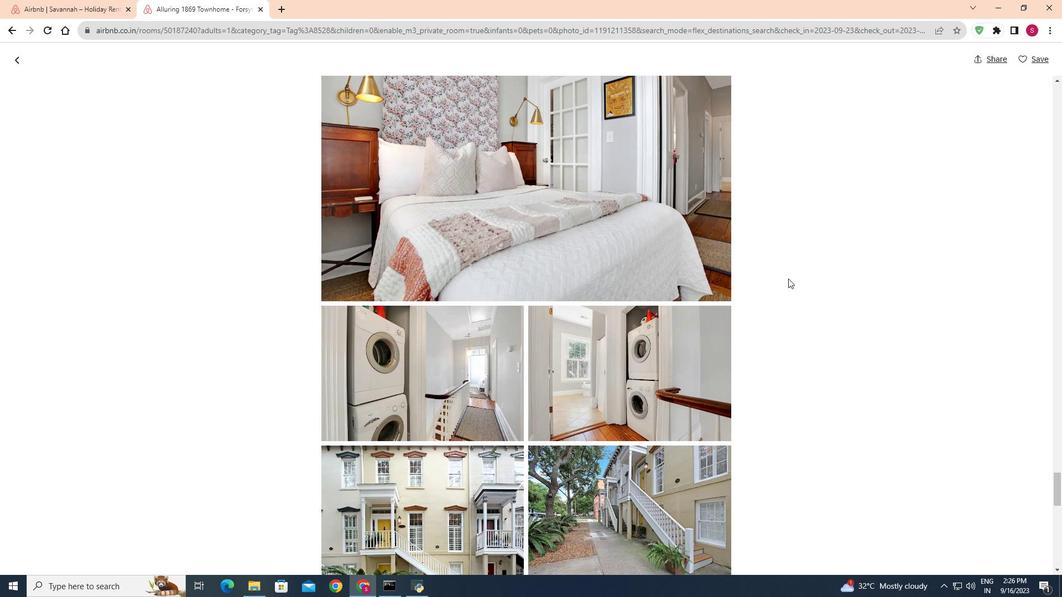 
Action: Mouse scrolled (788, 278) with delta (0, 0)
Screenshot: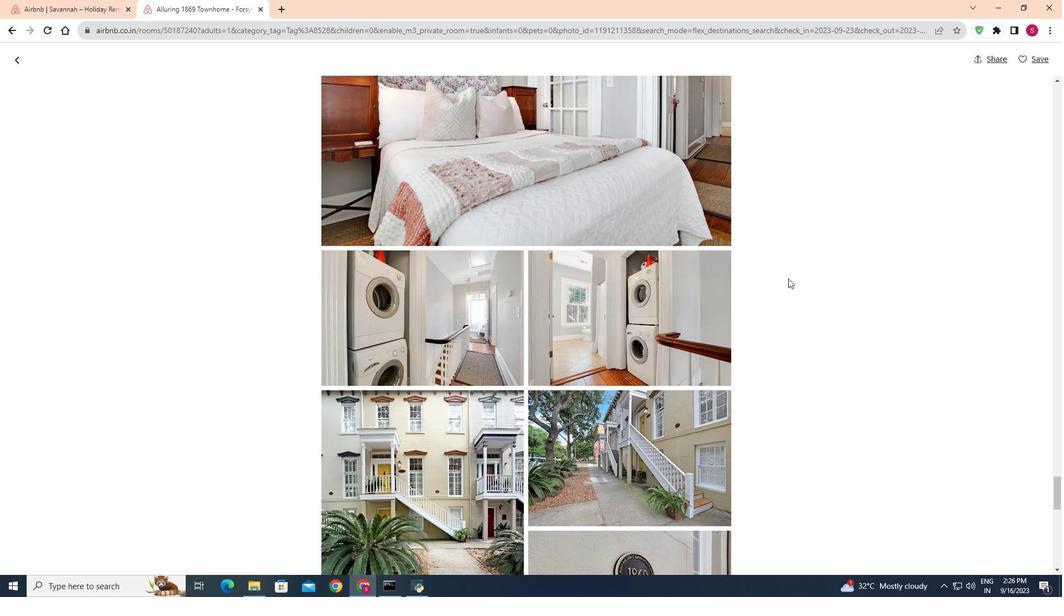 
Action: Mouse scrolled (788, 278) with delta (0, 0)
Screenshot: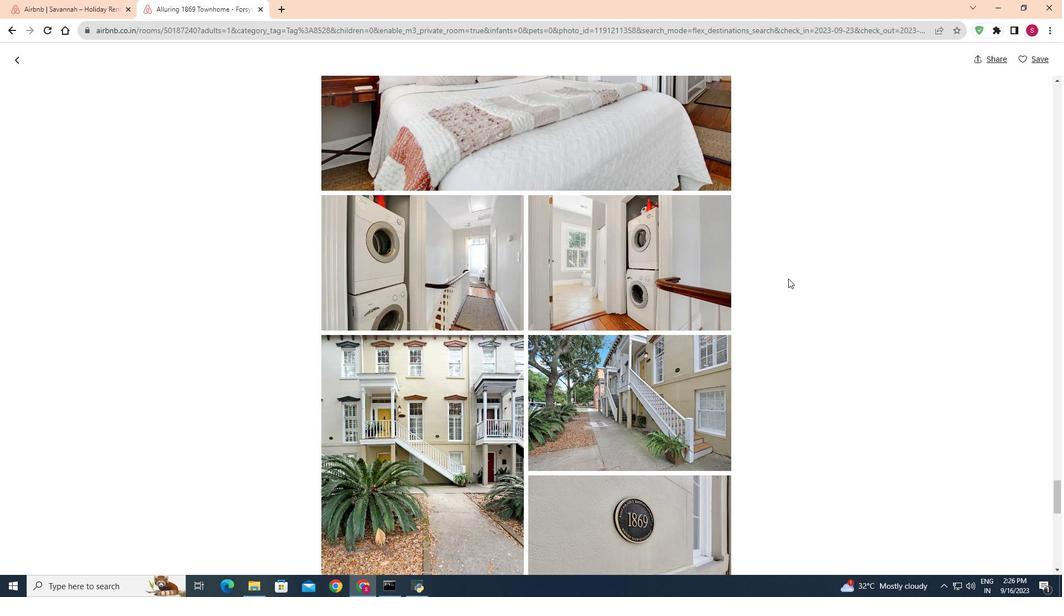 
Action: Mouse scrolled (788, 278) with delta (0, 0)
Screenshot: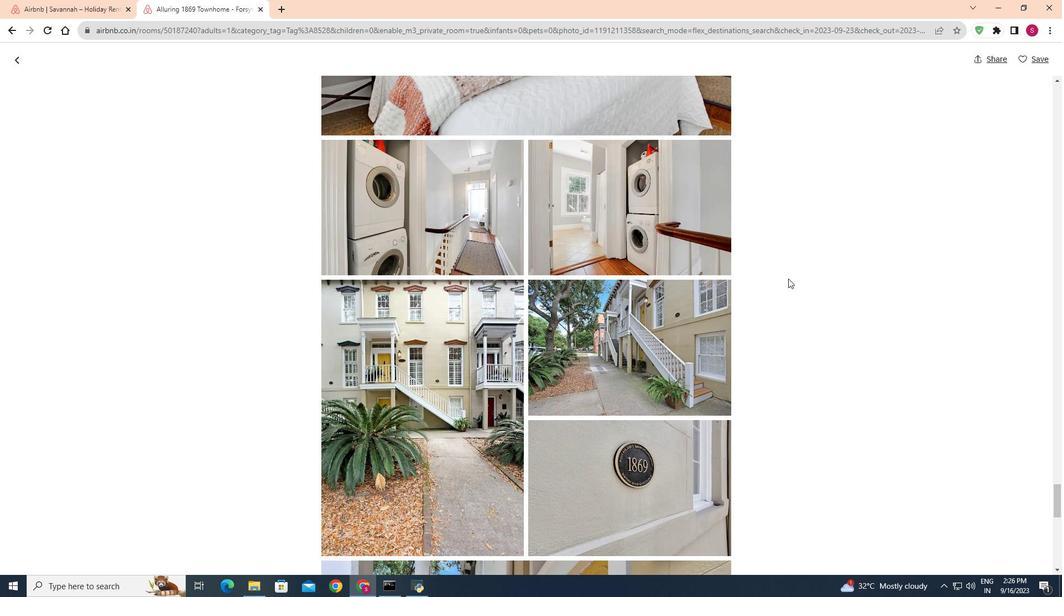 
Action: Mouse scrolled (788, 278) with delta (0, 0)
Screenshot: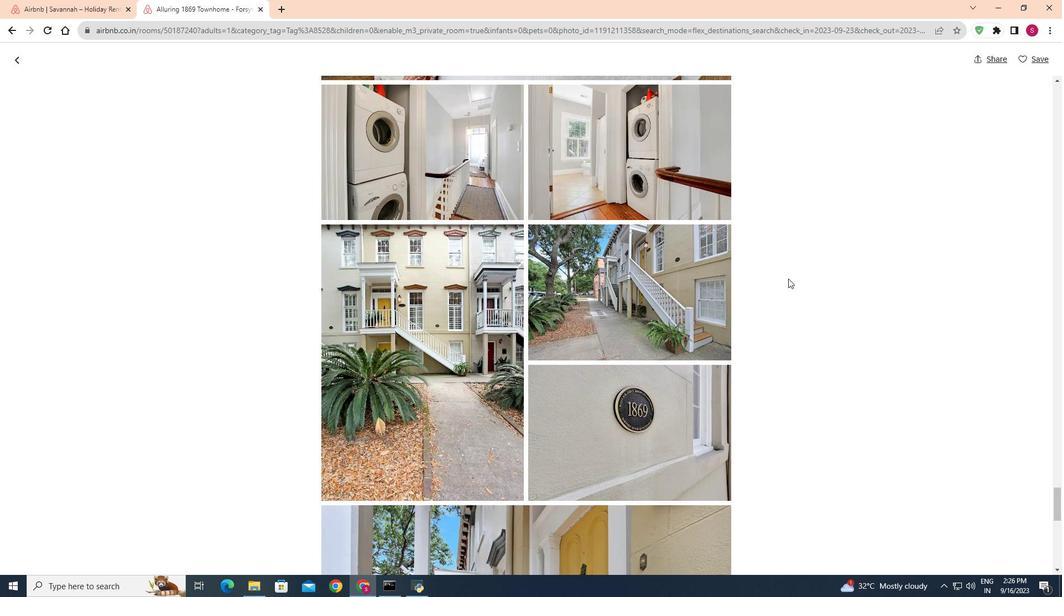 
Action: Mouse scrolled (788, 278) with delta (0, 0)
Screenshot: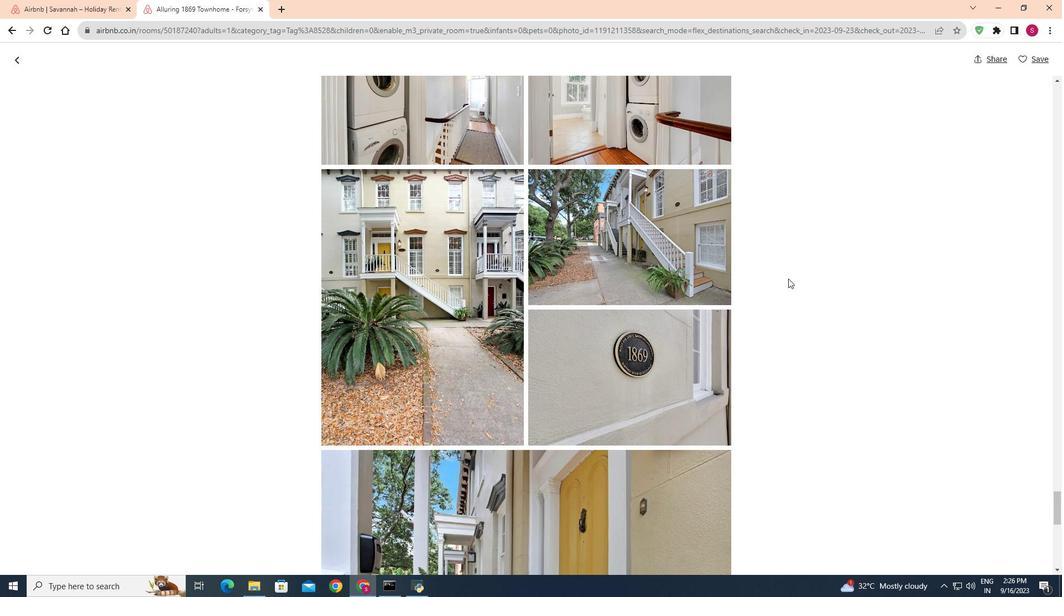 
Action: Mouse scrolled (788, 278) with delta (0, 0)
Screenshot: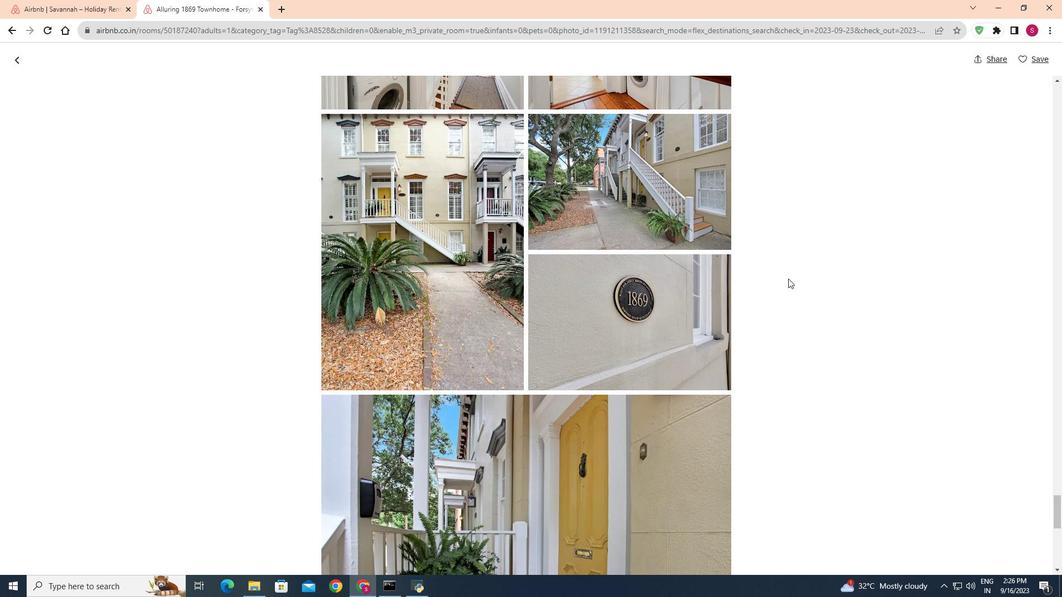 
Action: Mouse scrolled (788, 278) with delta (0, 0)
Screenshot: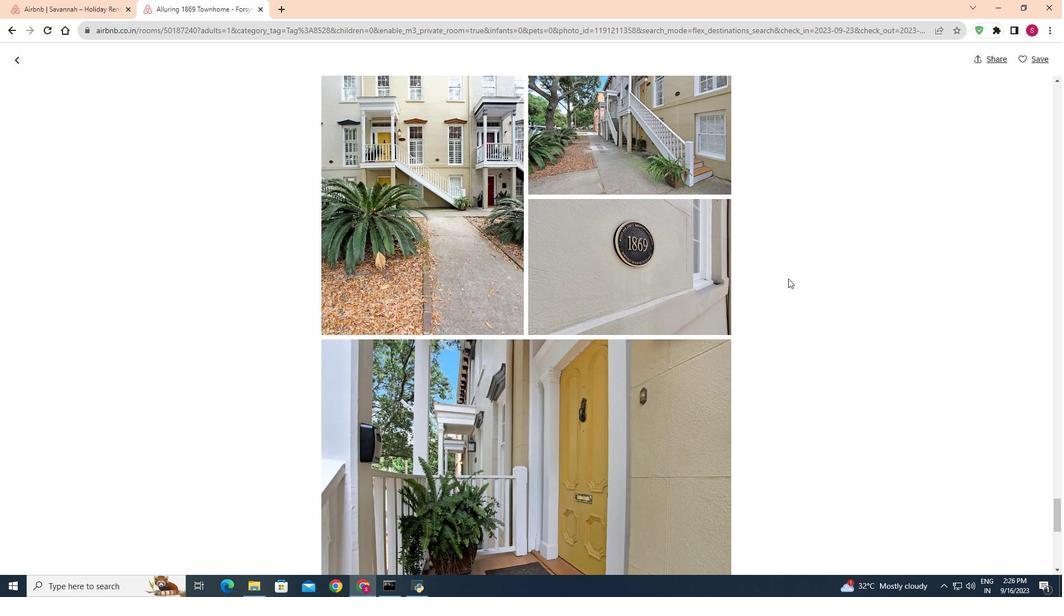
Action: Mouse scrolled (788, 278) with delta (0, 0)
Screenshot: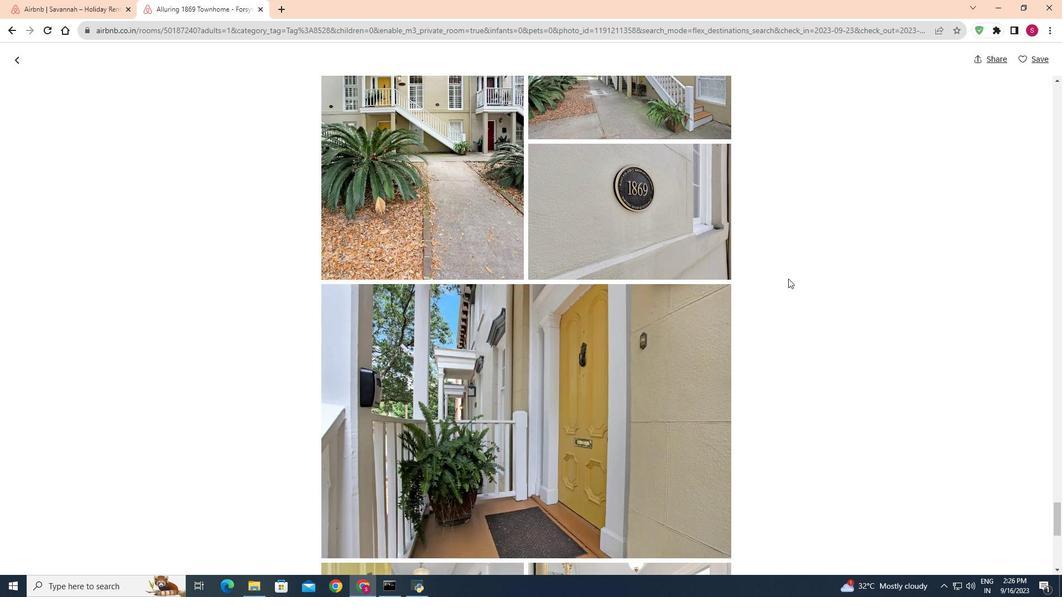 
Action: Mouse scrolled (788, 278) with delta (0, 0)
Screenshot: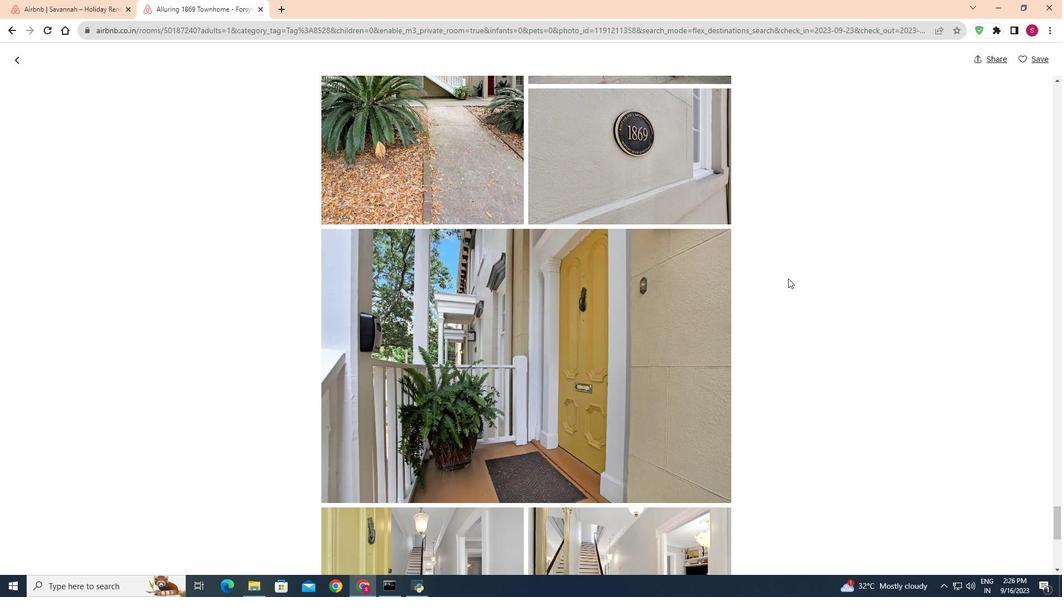 
Action: Mouse scrolled (788, 278) with delta (0, 0)
Screenshot: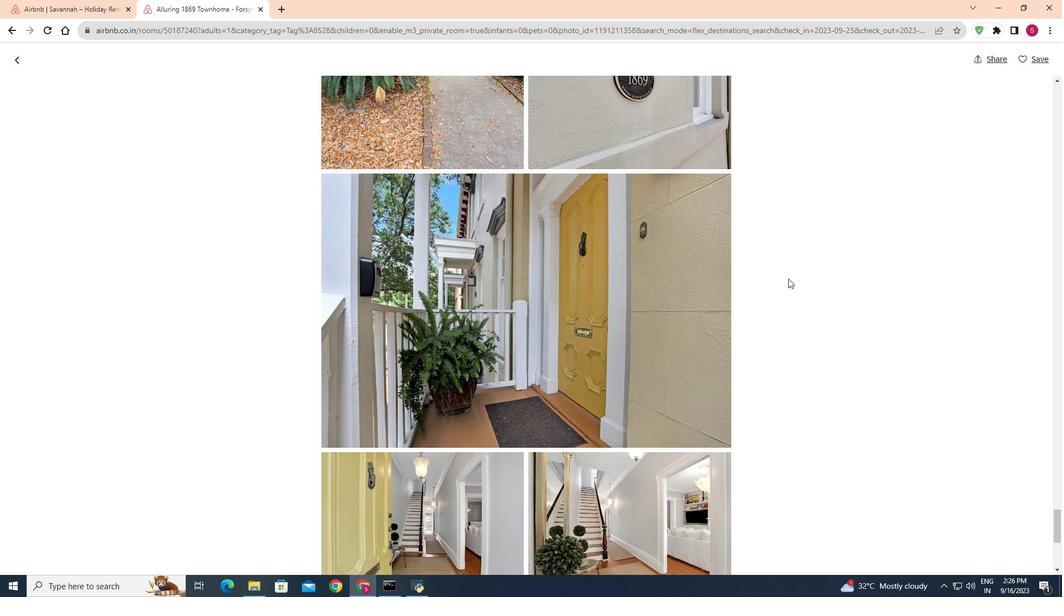 
Action: Mouse scrolled (788, 278) with delta (0, 0)
Screenshot: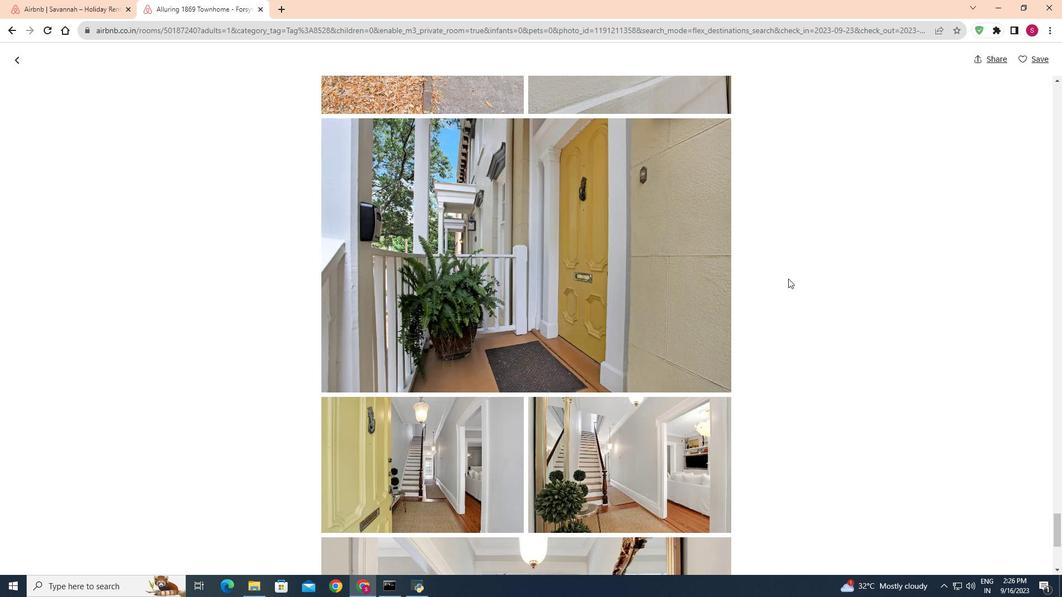 
Action: Mouse scrolled (788, 278) with delta (0, 0)
Screenshot: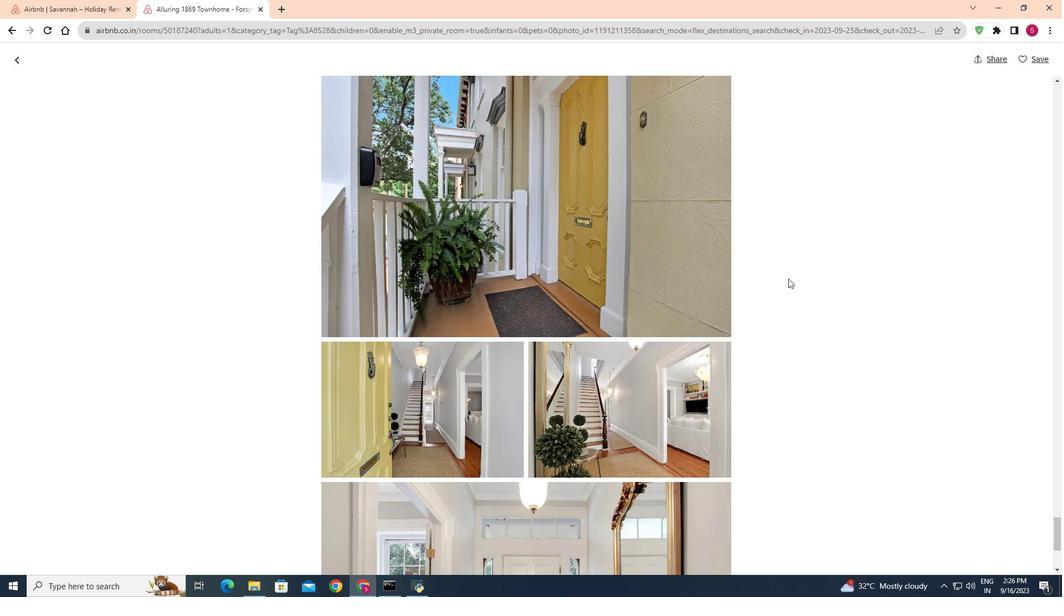 
Action: Mouse scrolled (788, 278) with delta (0, 0)
Screenshot: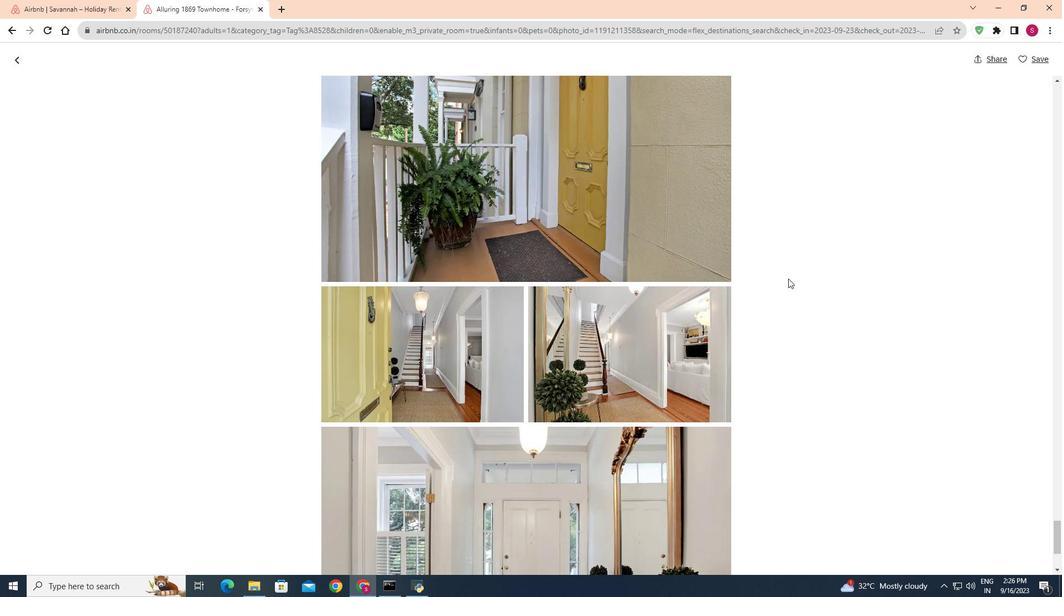 
Action: Mouse scrolled (788, 278) with delta (0, 0)
Screenshot: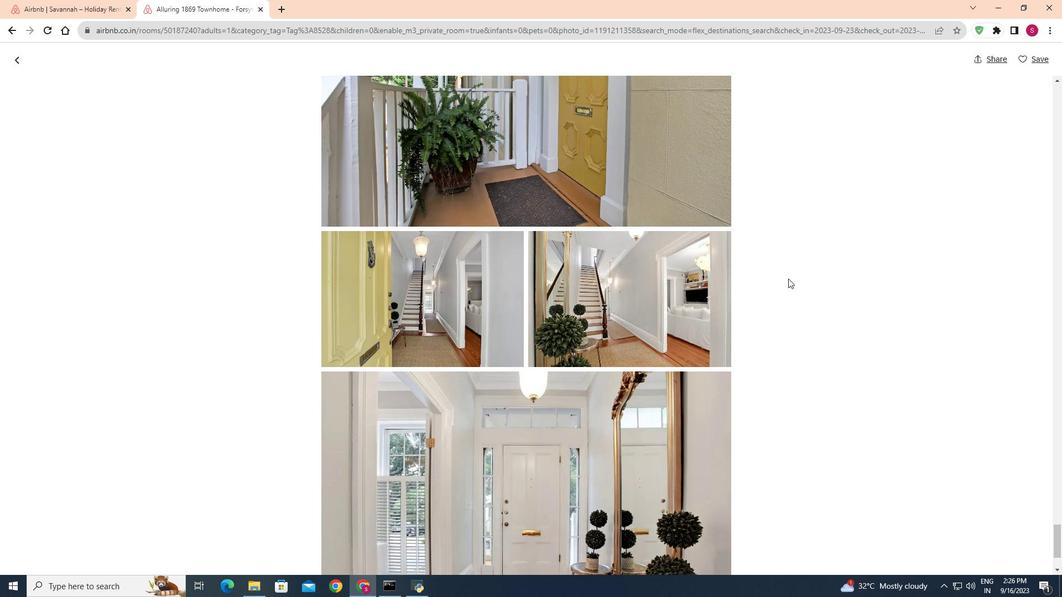 
Action: Mouse scrolled (788, 278) with delta (0, 0)
Screenshot: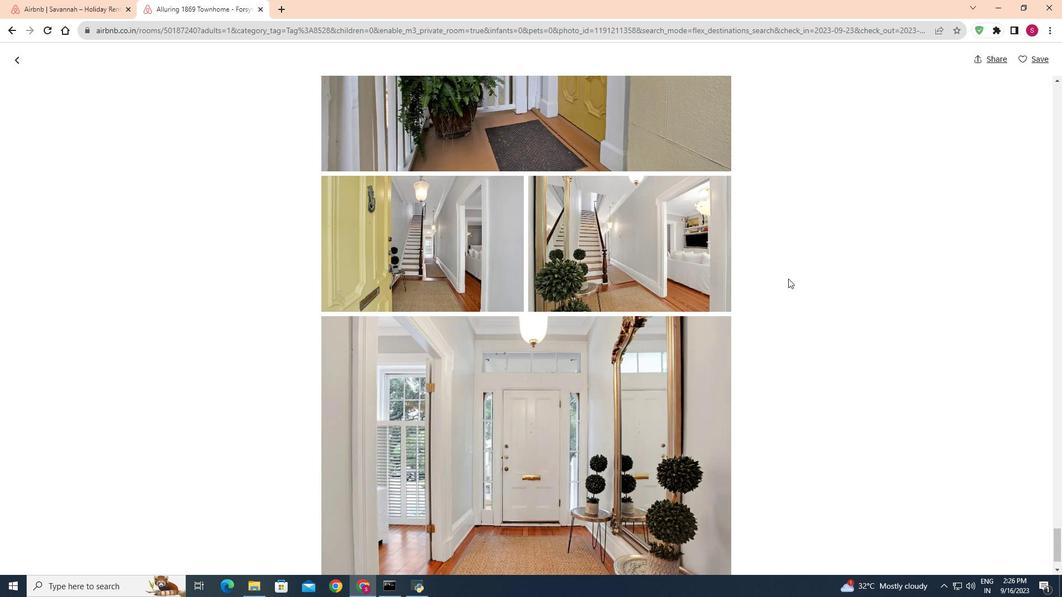 
Action: Mouse scrolled (788, 278) with delta (0, 0)
Screenshot: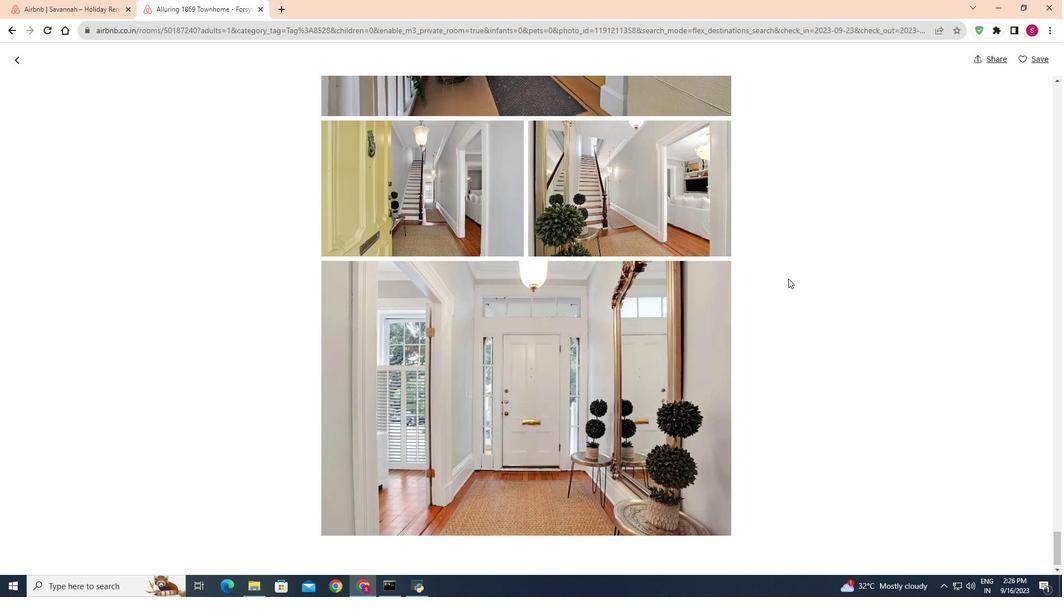 
Action: Mouse scrolled (788, 278) with delta (0, 0)
Screenshot: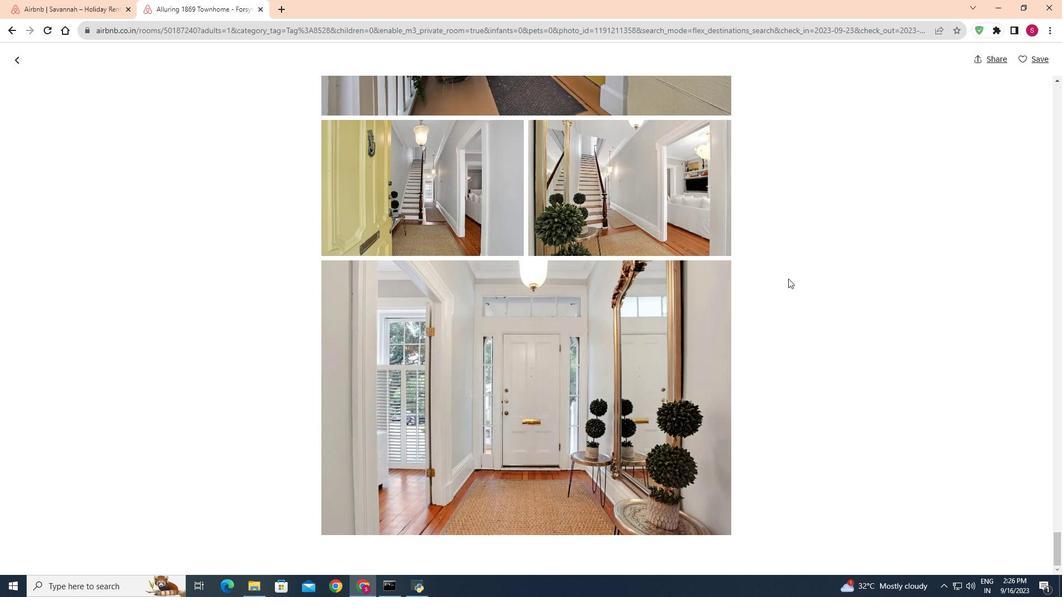 
Action: Mouse moved to (18, 55)
Screenshot: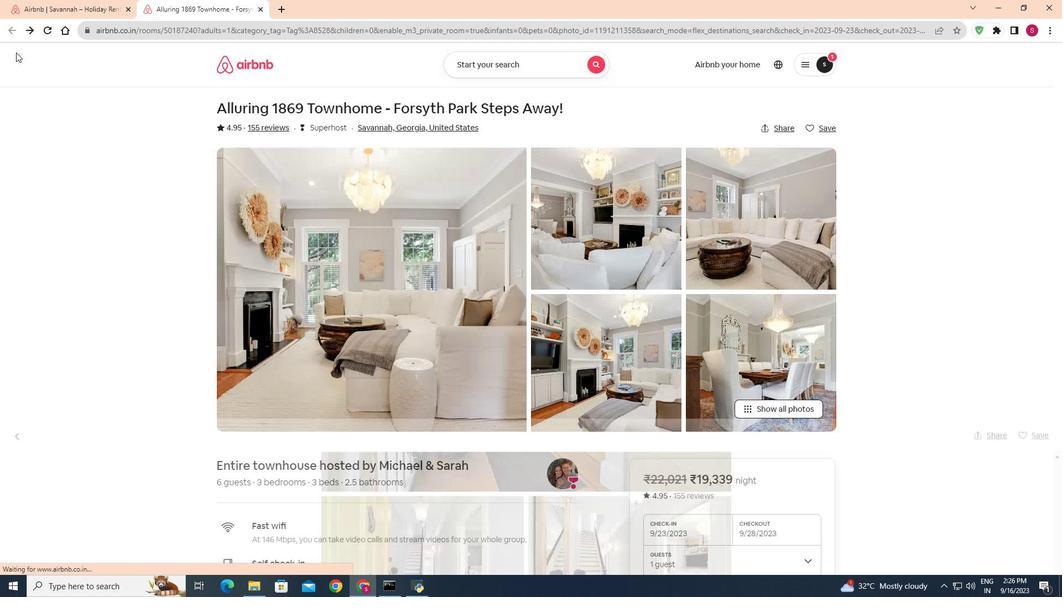 
Action: Mouse pressed left at (18, 55)
Screenshot: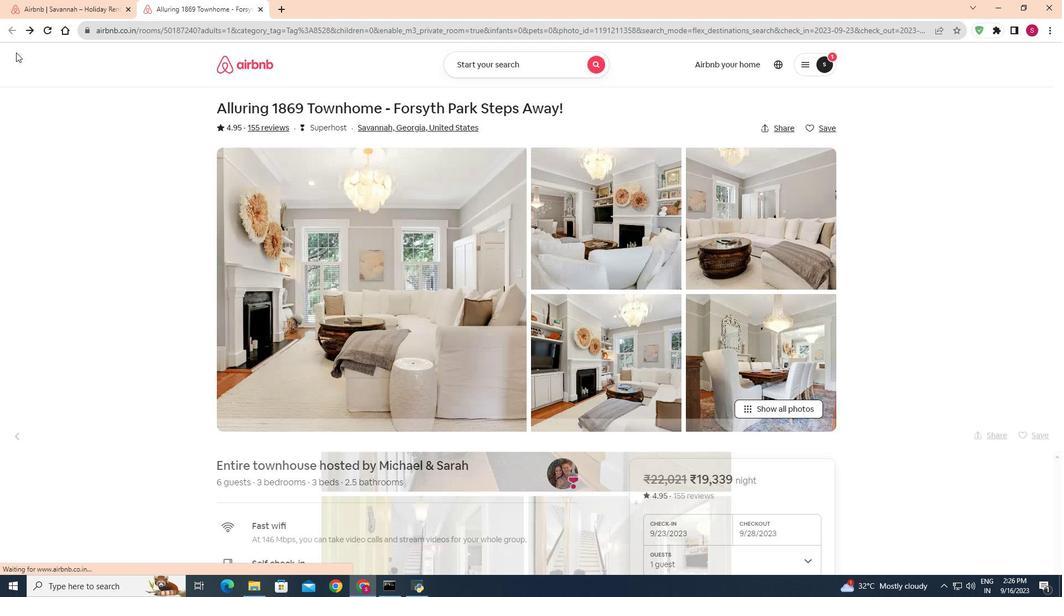 
Action: Mouse moved to (901, 417)
Screenshot: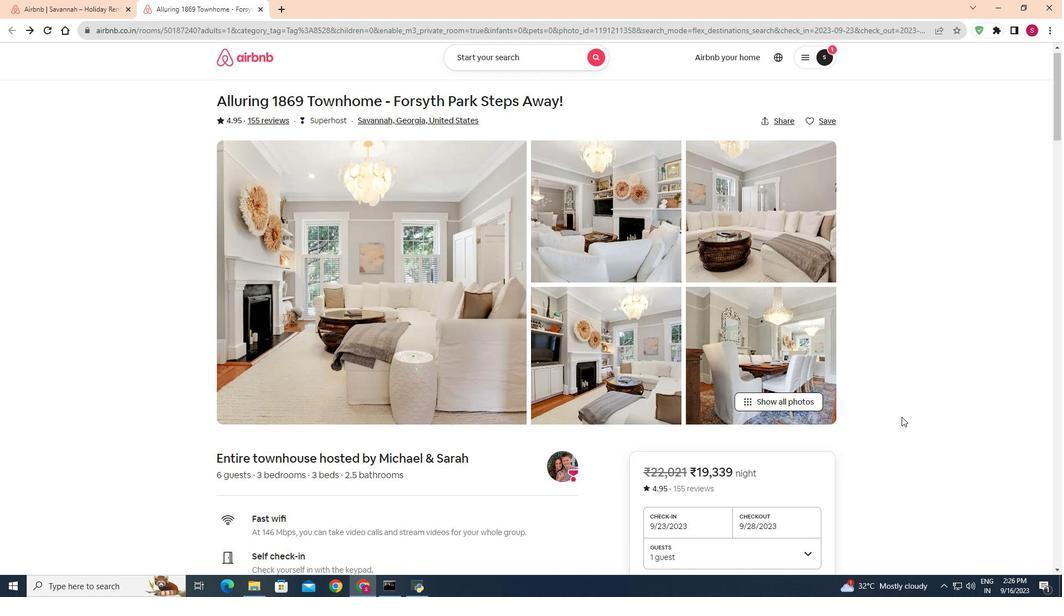 
Action: Mouse scrolled (901, 416) with delta (0, 0)
Screenshot: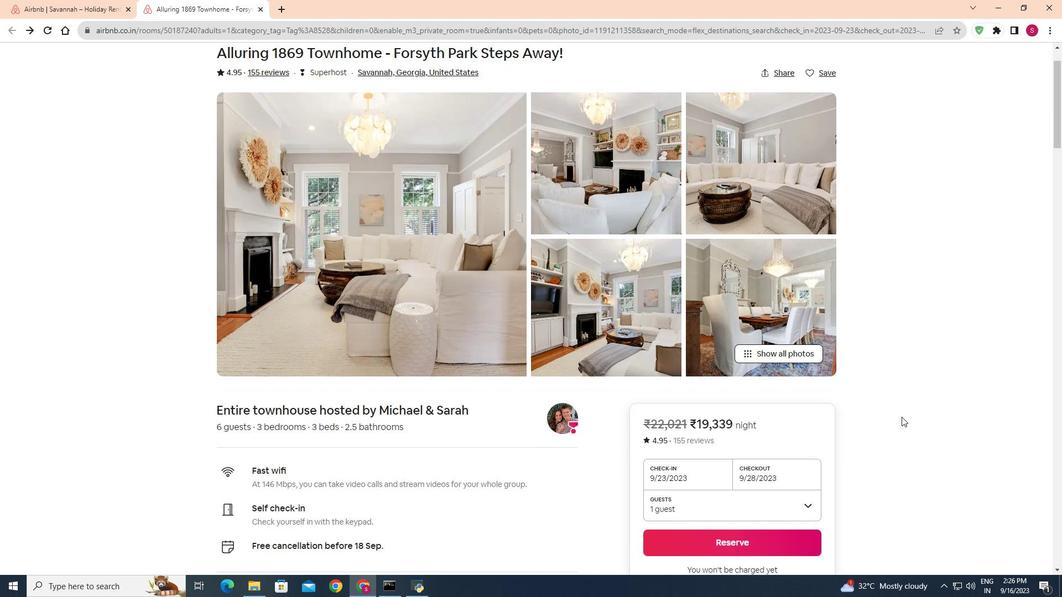 
Action: Mouse scrolled (901, 416) with delta (0, 0)
Screenshot: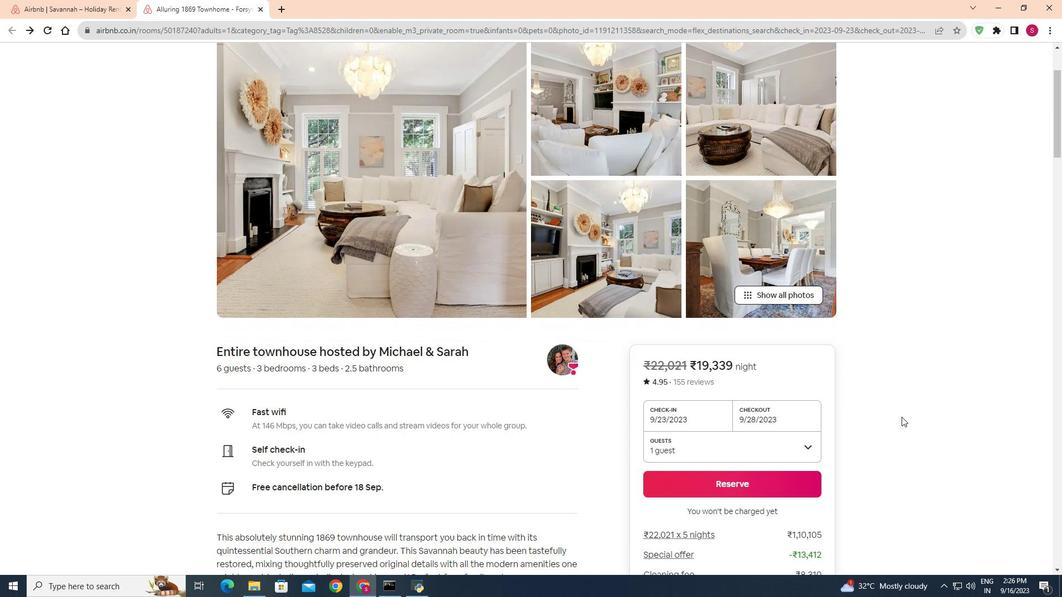 
Action: Mouse scrolled (901, 416) with delta (0, 0)
Screenshot: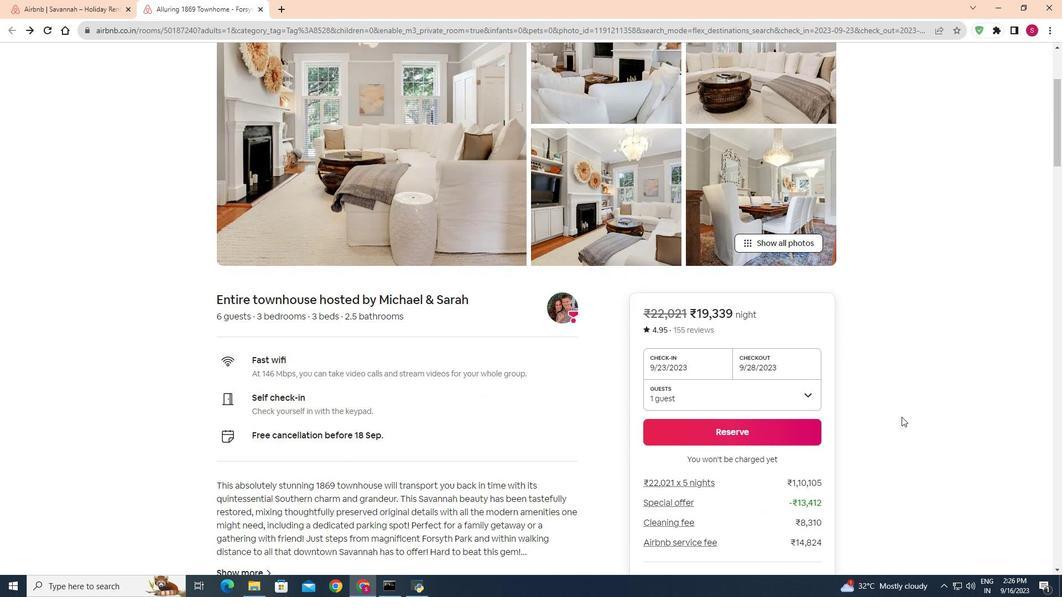 
Action: Mouse scrolled (901, 416) with delta (0, 0)
Screenshot: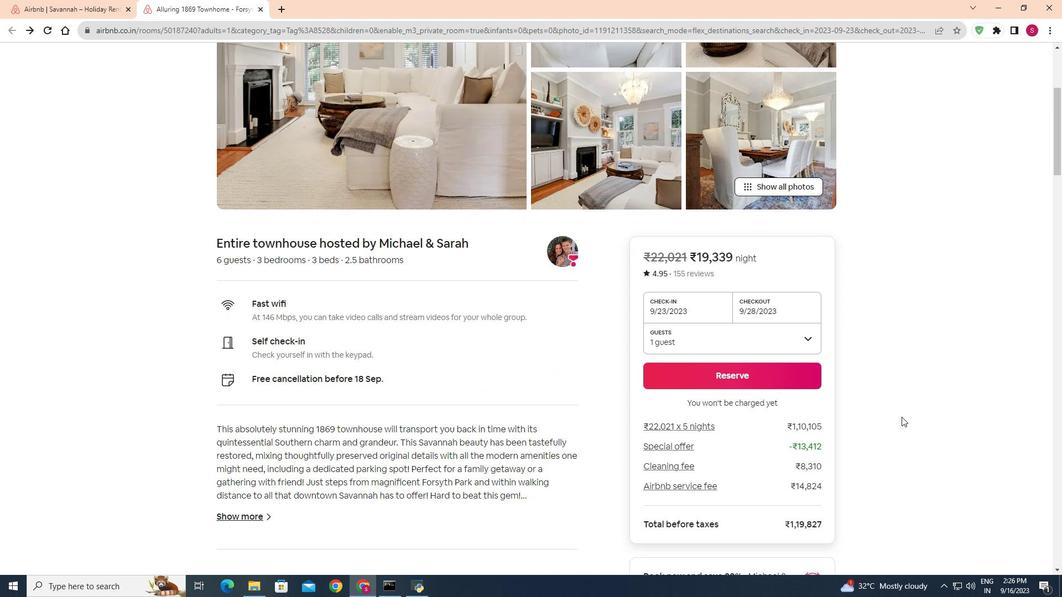 
Action: Mouse scrolled (901, 416) with delta (0, 0)
Screenshot: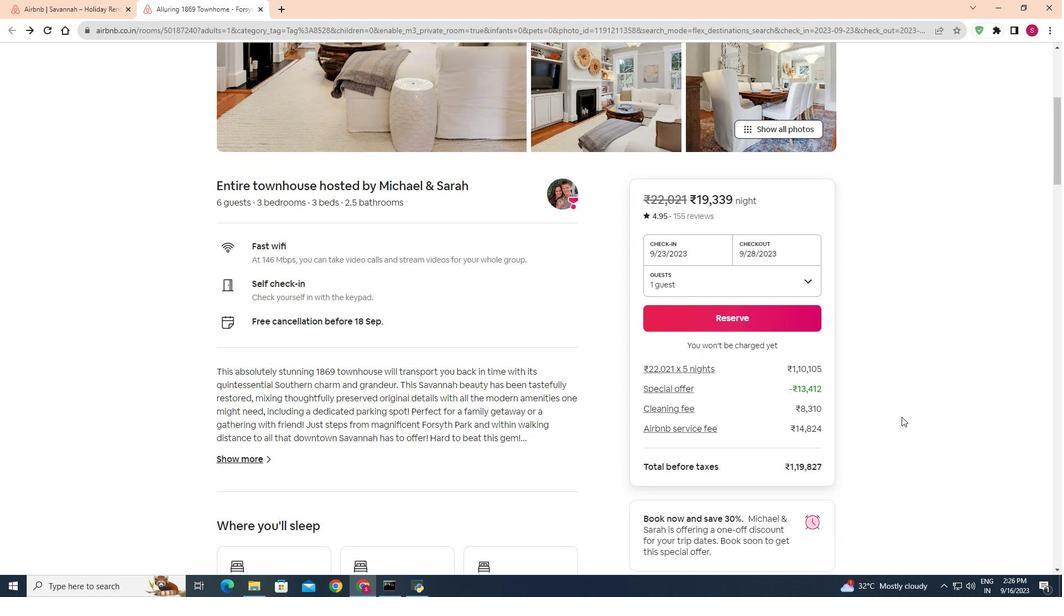
Action: Mouse scrolled (901, 416) with delta (0, 0)
Screenshot: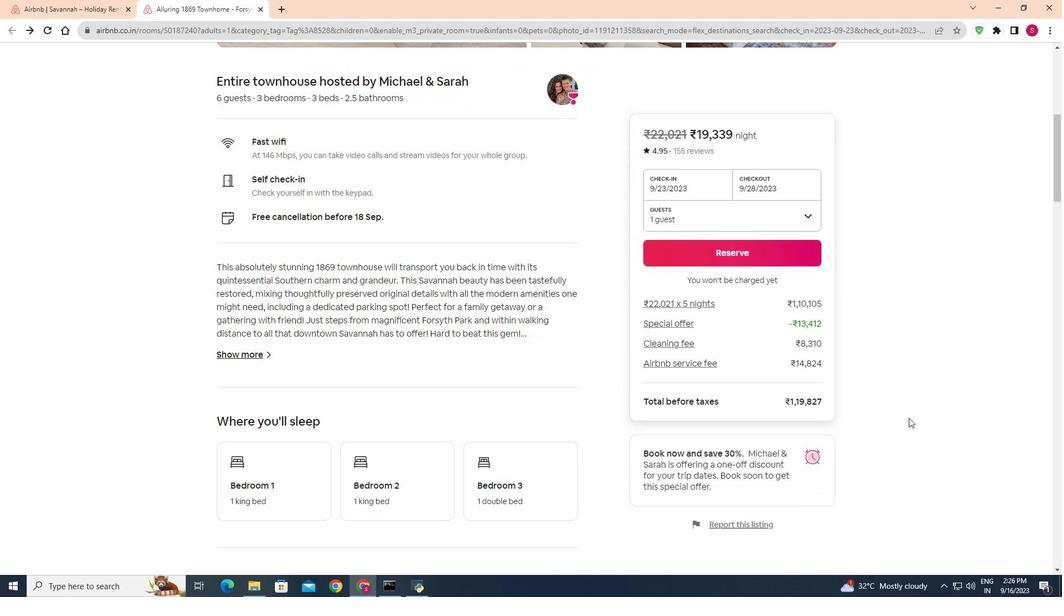 
Action: Mouse scrolled (901, 416) with delta (0, 0)
Screenshot: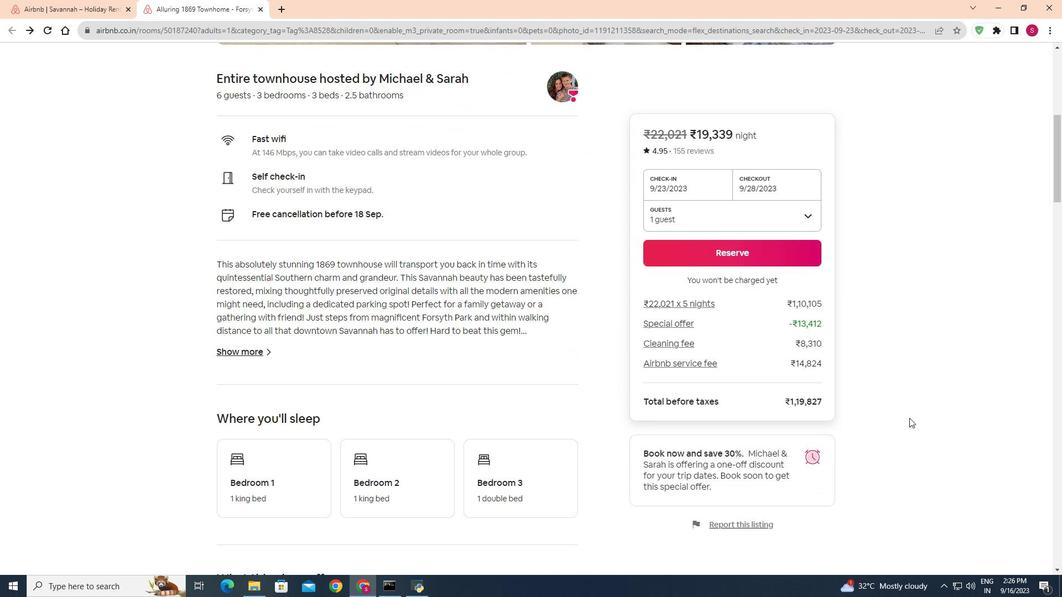 
Action: Mouse moved to (576, 477)
Screenshot: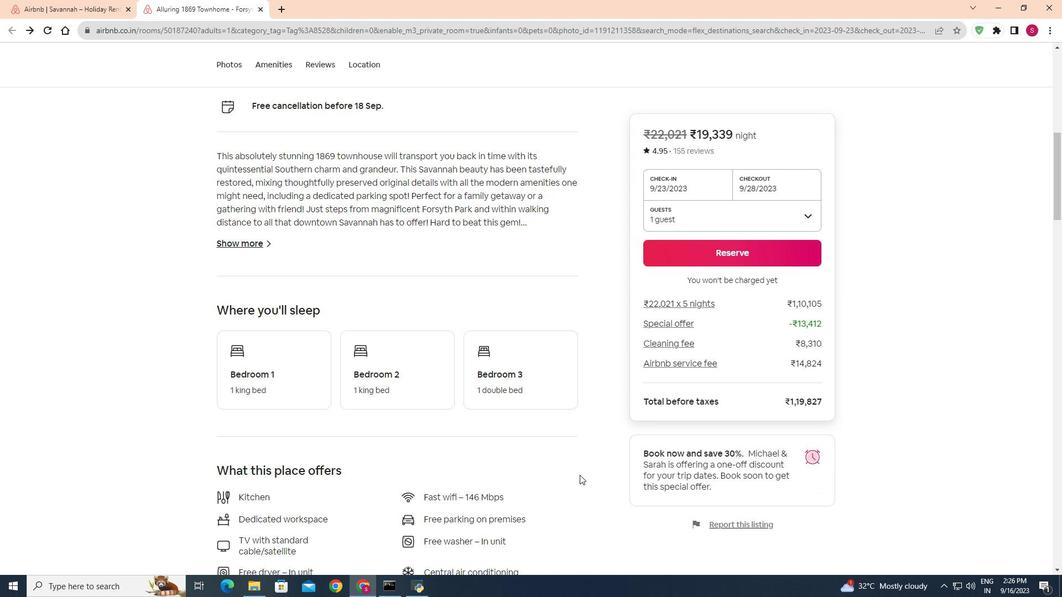 
Action: Mouse scrolled (576, 476) with delta (0, 0)
Screenshot: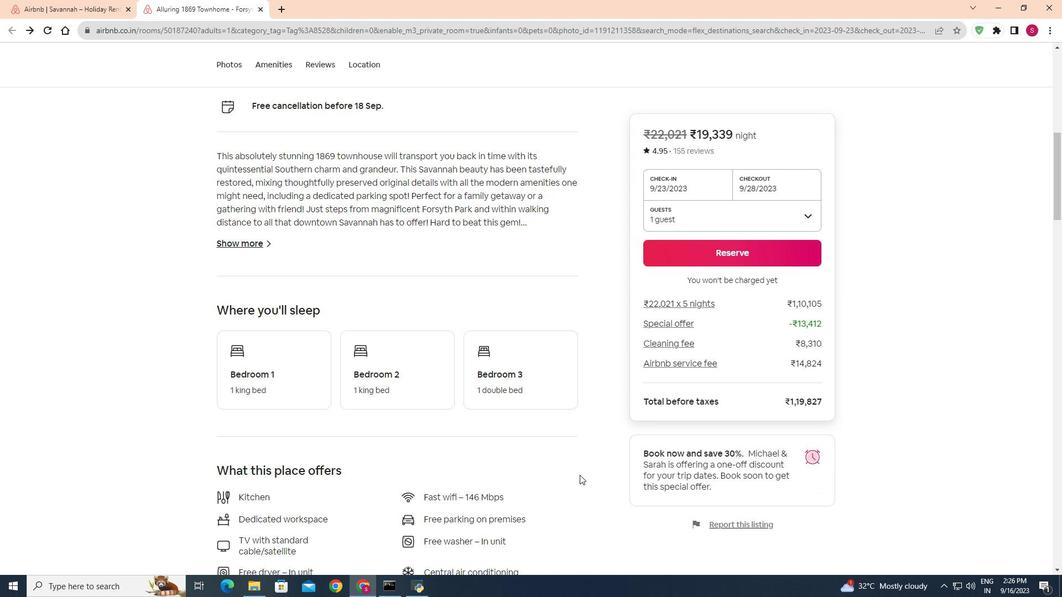 
Action: Mouse moved to (577, 477)
Screenshot: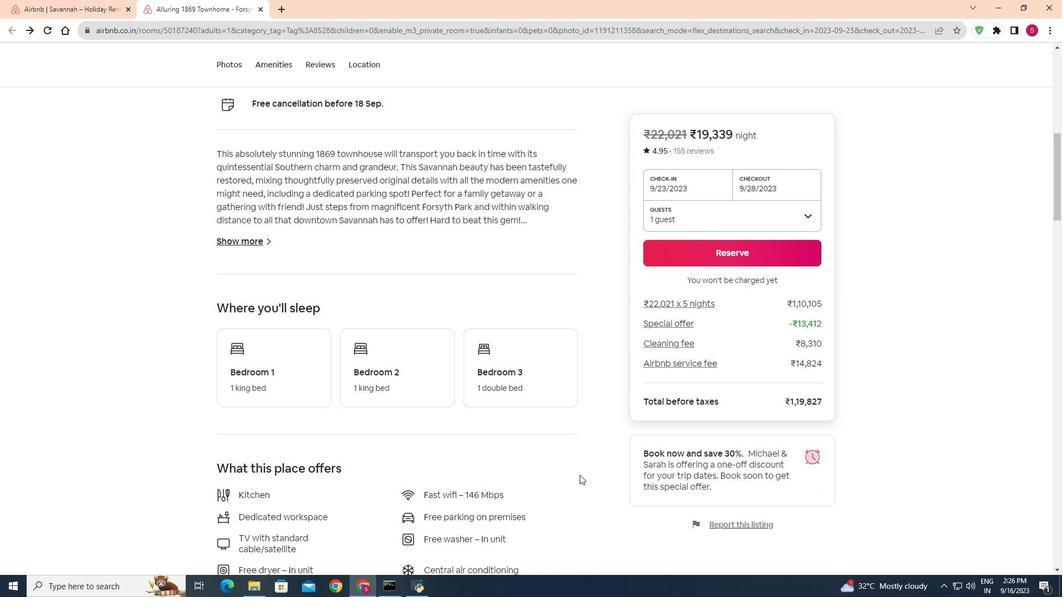 
Action: Mouse scrolled (577, 476) with delta (0, 0)
Screenshot: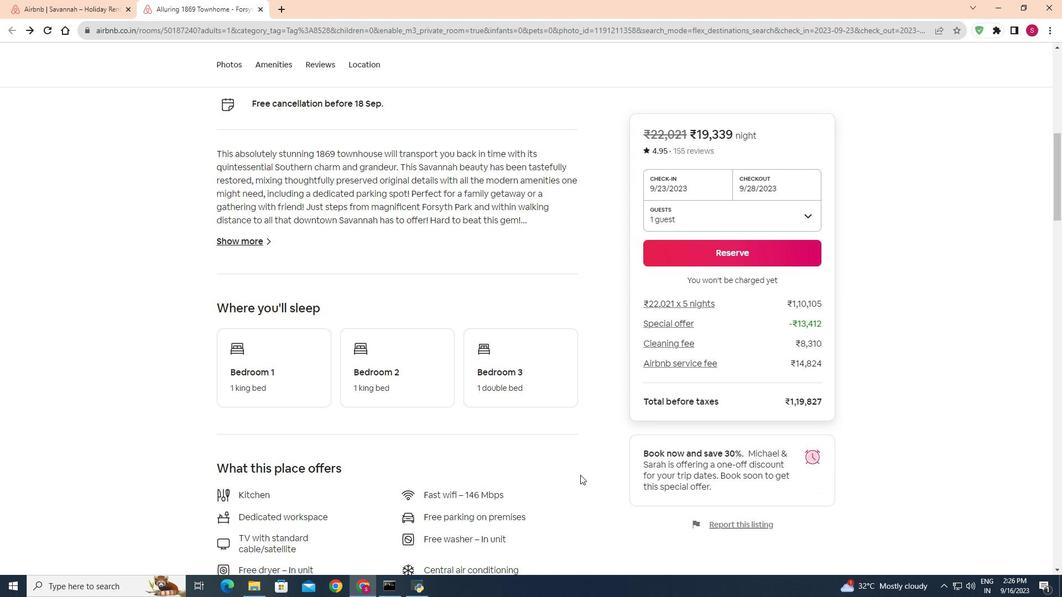
Action: Mouse moved to (579, 475)
Screenshot: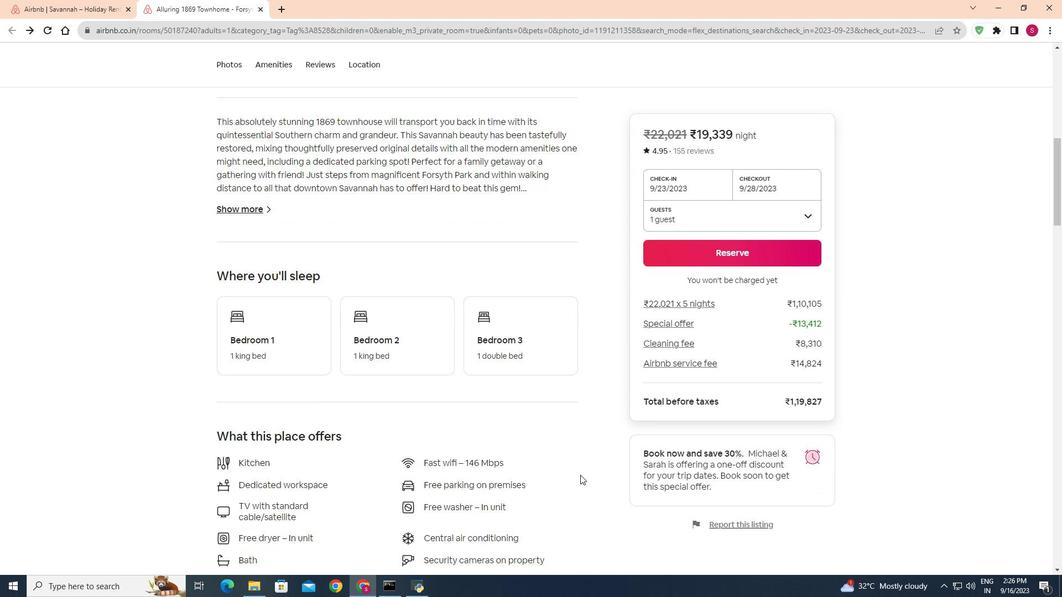 
Action: Mouse scrolled (579, 474) with delta (0, 0)
Screenshot: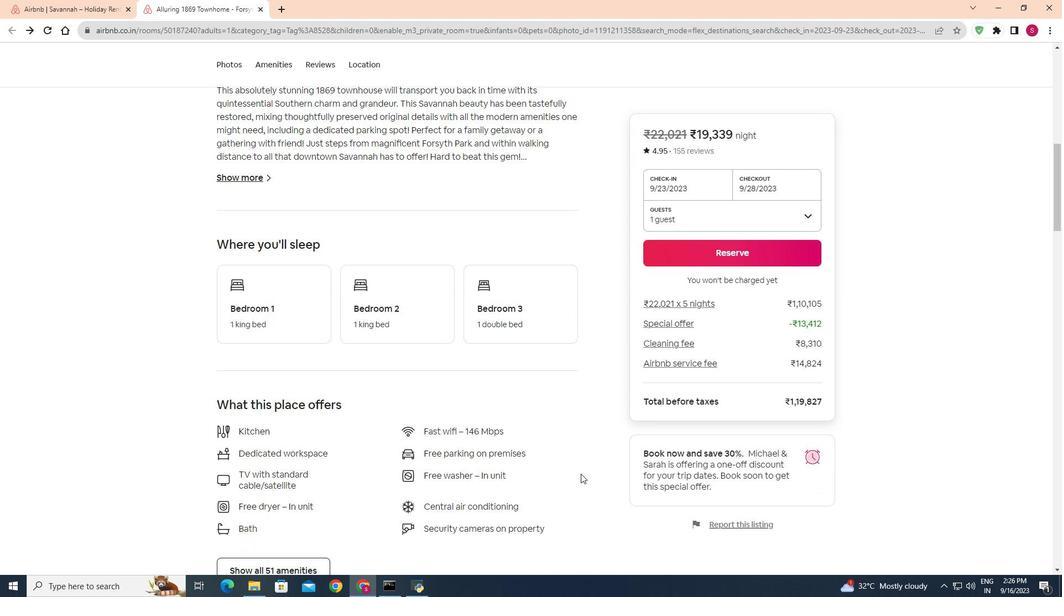 
Action: Mouse moved to (580, 475)
Screenshot: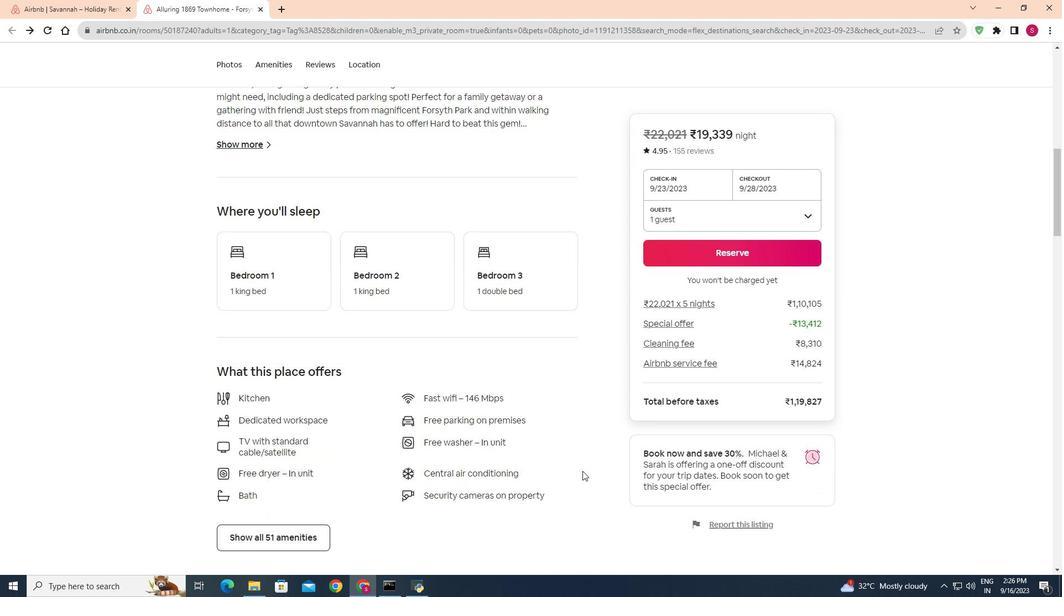 
Action: Mouse scrolled (580, 474) with delta (0, 0)
Screenshot: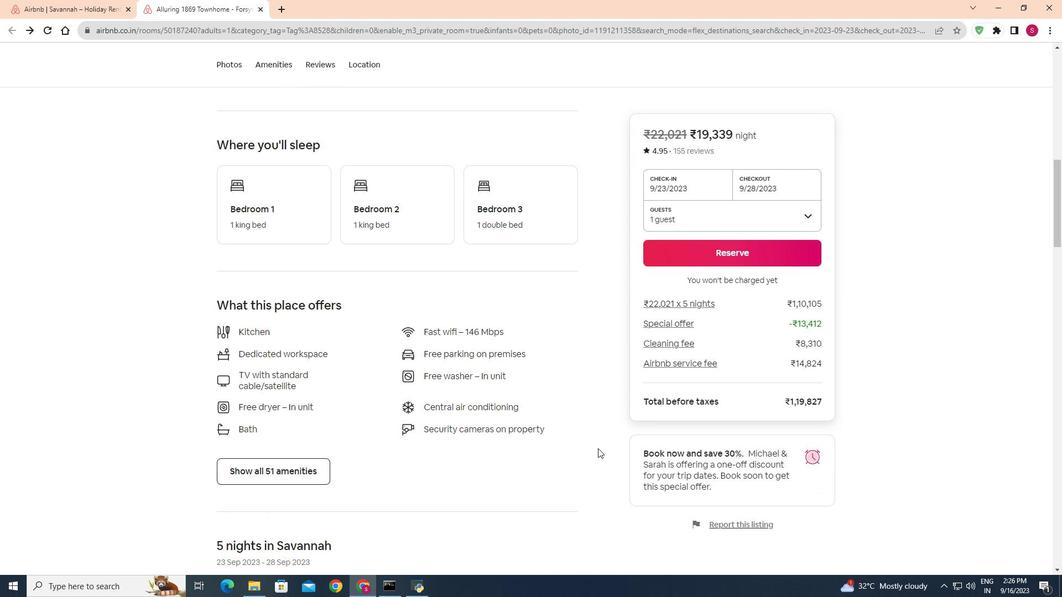 
Action: Mouse moved to (580, 474)
Screenshot: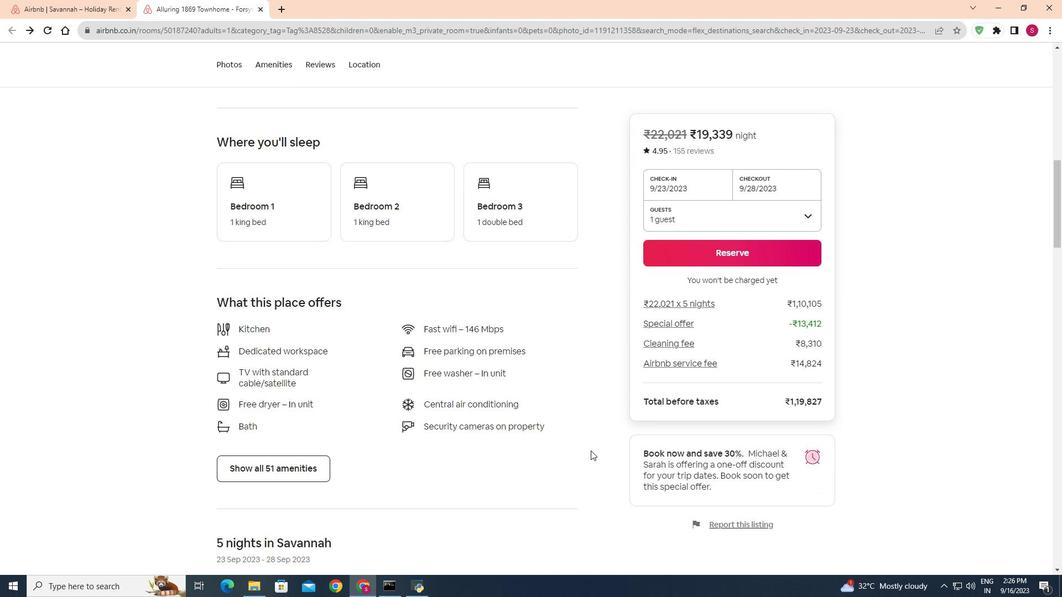 
Action: Mouse scrolled (580, 473) with delta (0, 0)
Screenshot: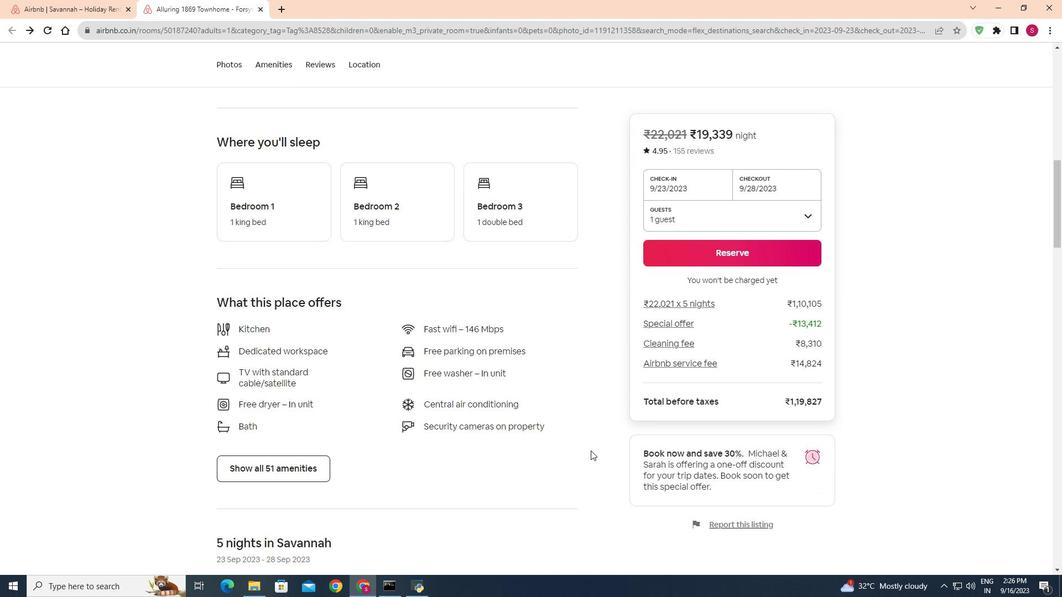 
Action: Mouse moved to (307, 469)
Screenshot: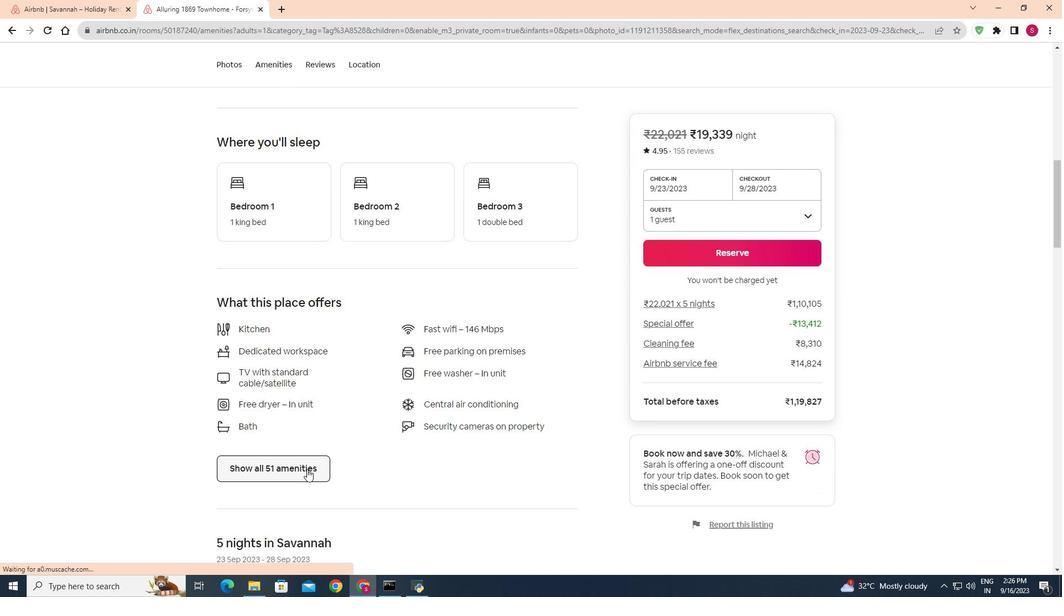 
Action: Mouse pressed left at (307, 469)
Screenshot: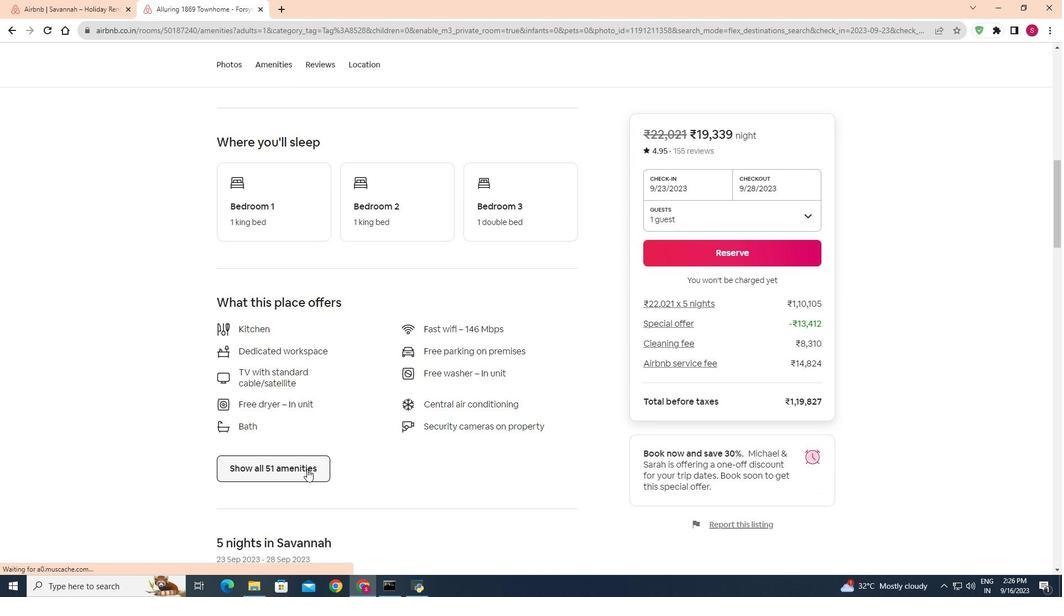 
Action: Mouse moved to (644, 376)
Screenshot: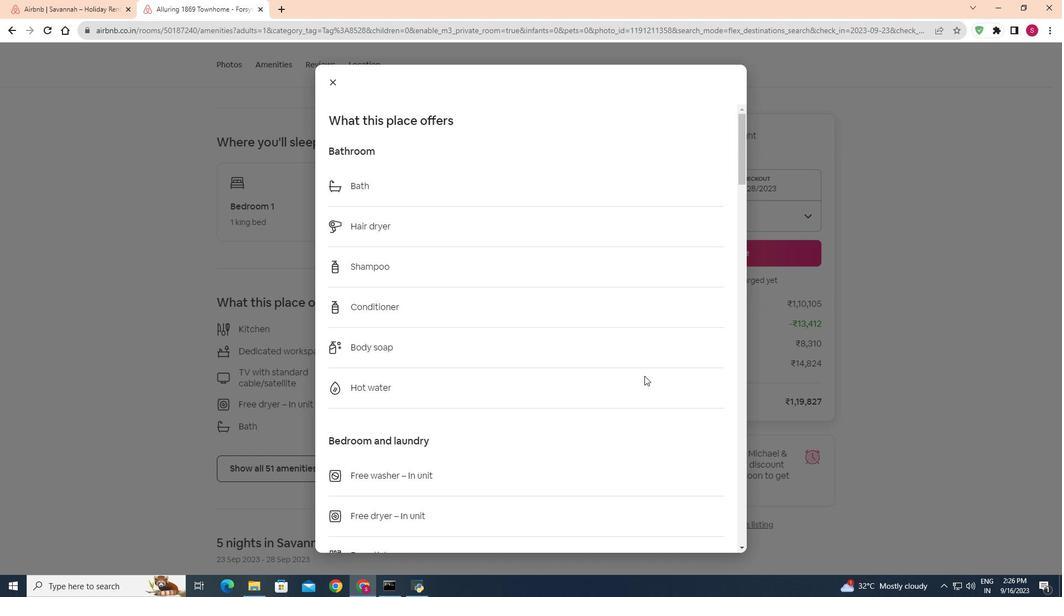 
Action: Mouse scrolled (644, 375) with delta (0, 0)
Screenshot: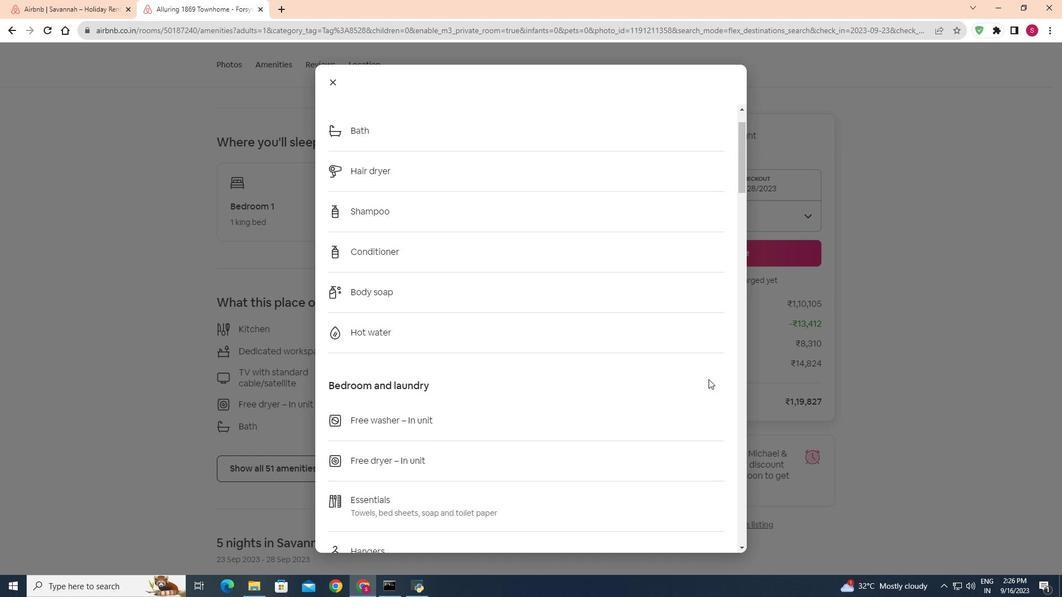 
Action: Mouse moved to (723, 377)
Screenshot: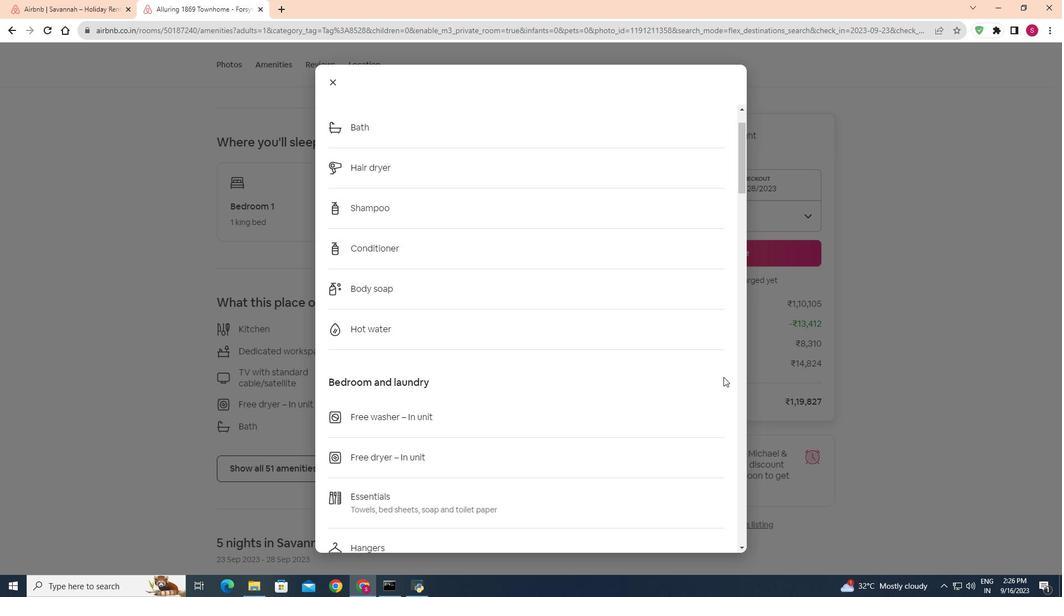
Action: Mouse scrolled (723, 376) with delta (0, 0)
Screenshot: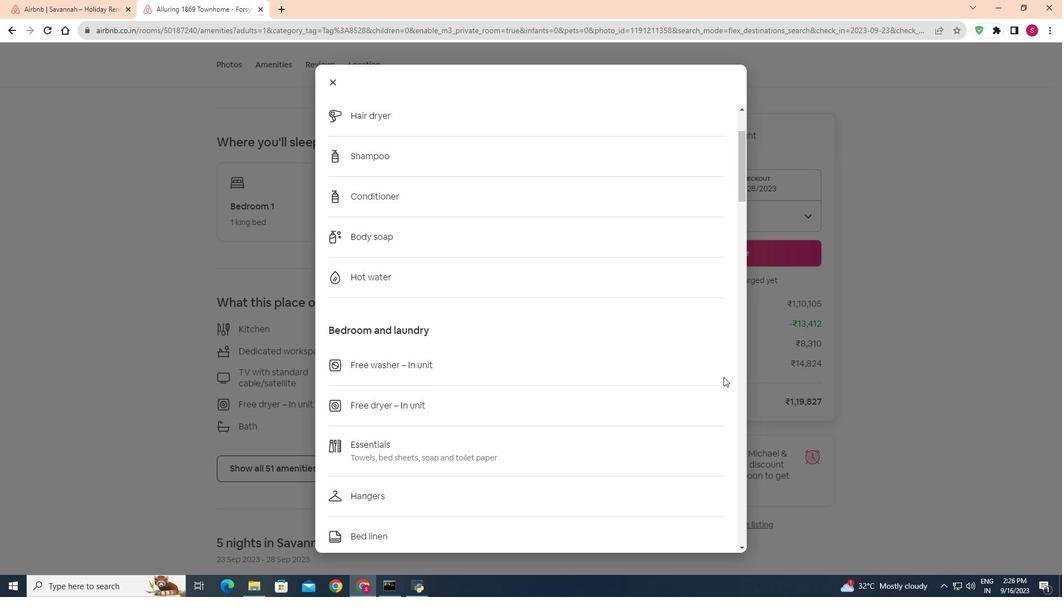 
Action: Mouse scrolled (723, 376) with delta (0, 0)
Screenshot: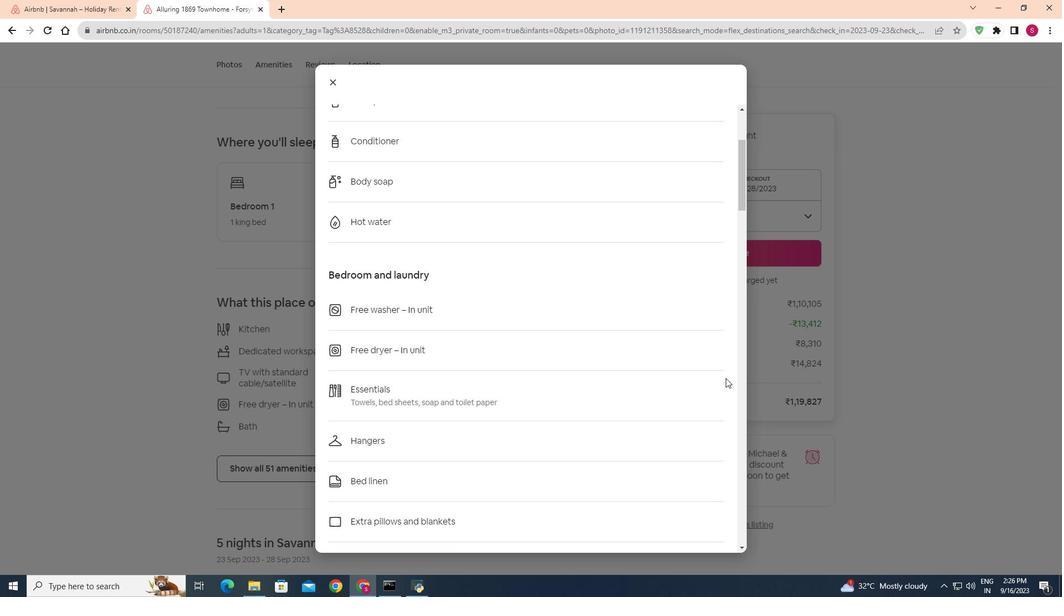 
Action: Mouse moved to (726, 379)
Screenshot: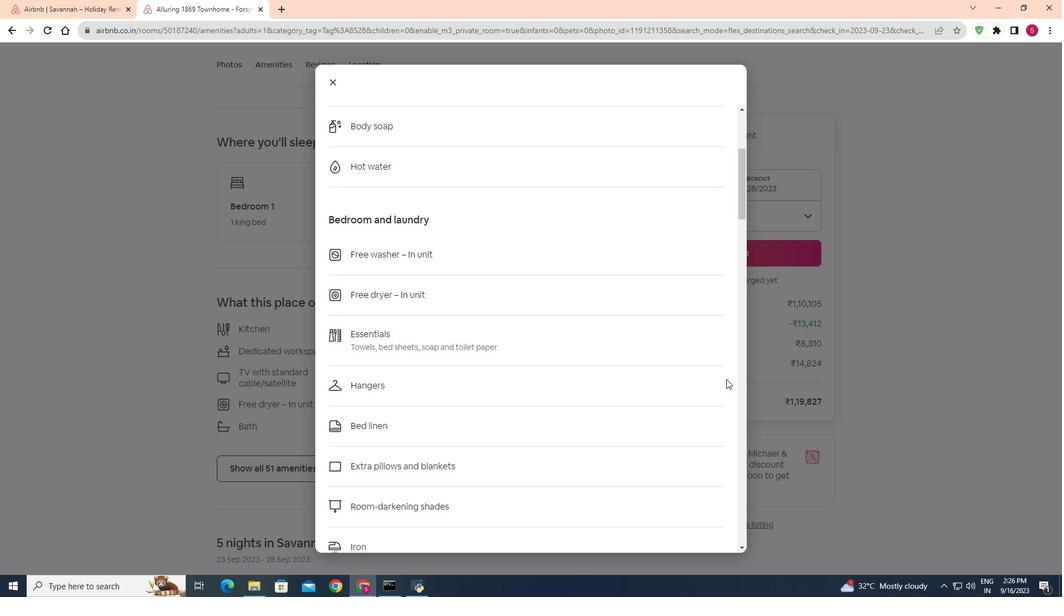 
Action: Mouse scrolled (726, 378) with delta (0, 0)
Screenshot: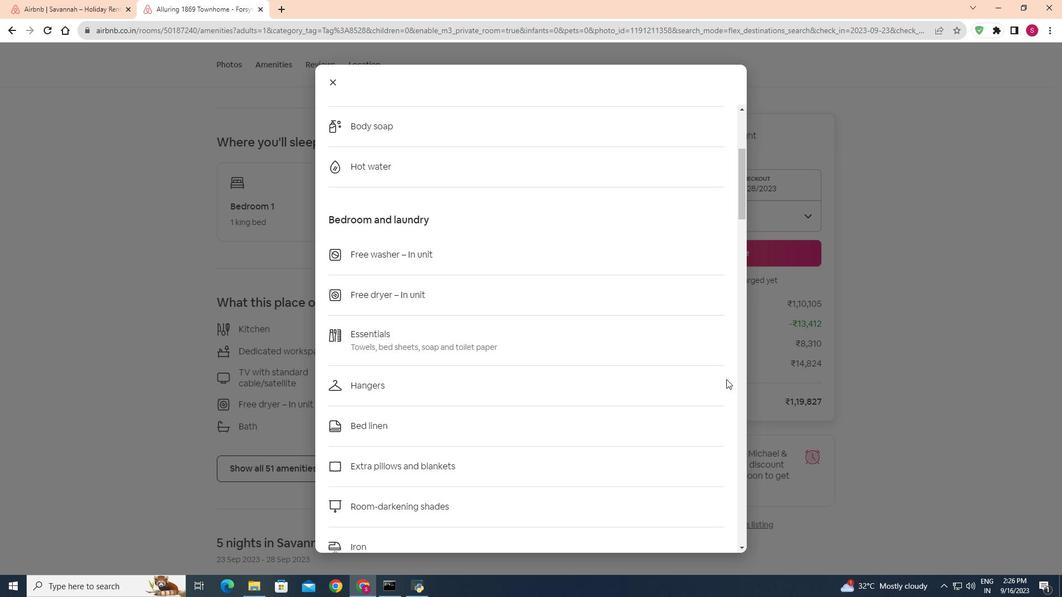 
Action: Mouse scrolled (726, 378) with delta (0, 0)
Screenshot: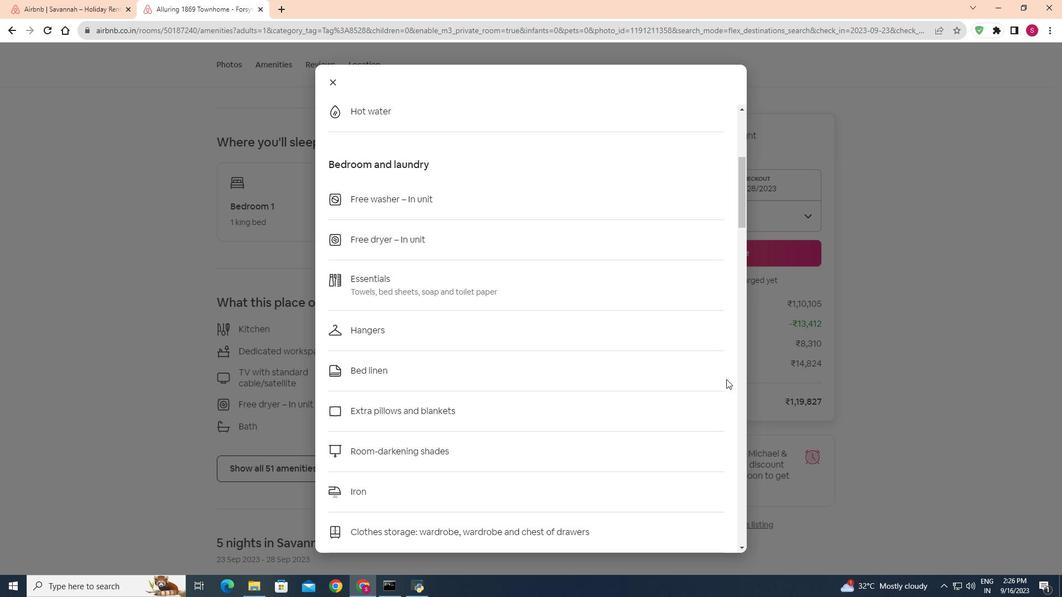 
Action: Mouse moved to (726, 379)
Screenshot: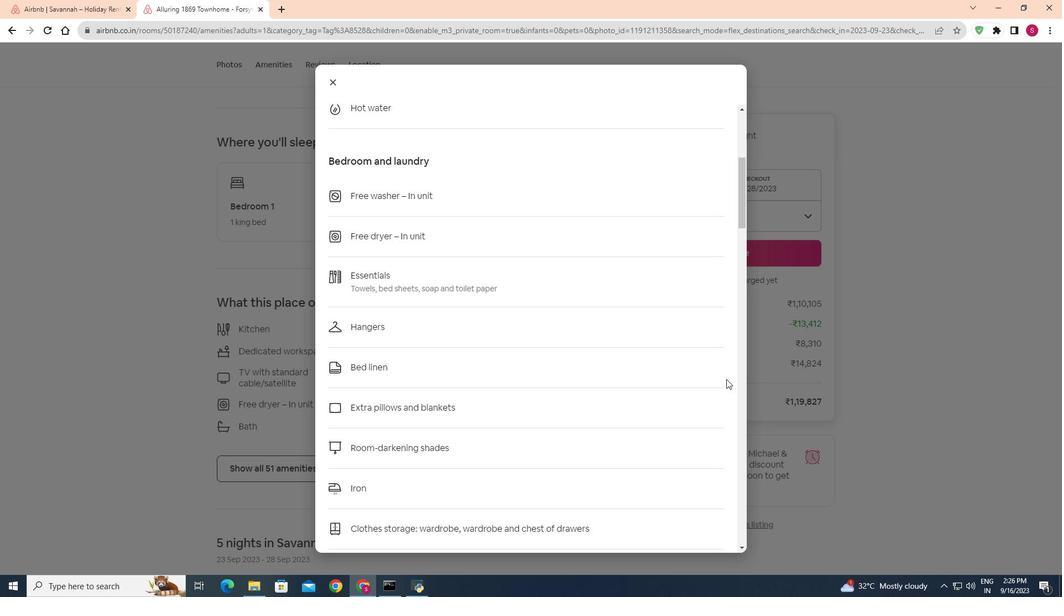 
Action: Mouse scrolled (726, 378) with delta (0, 0)
Screenshot: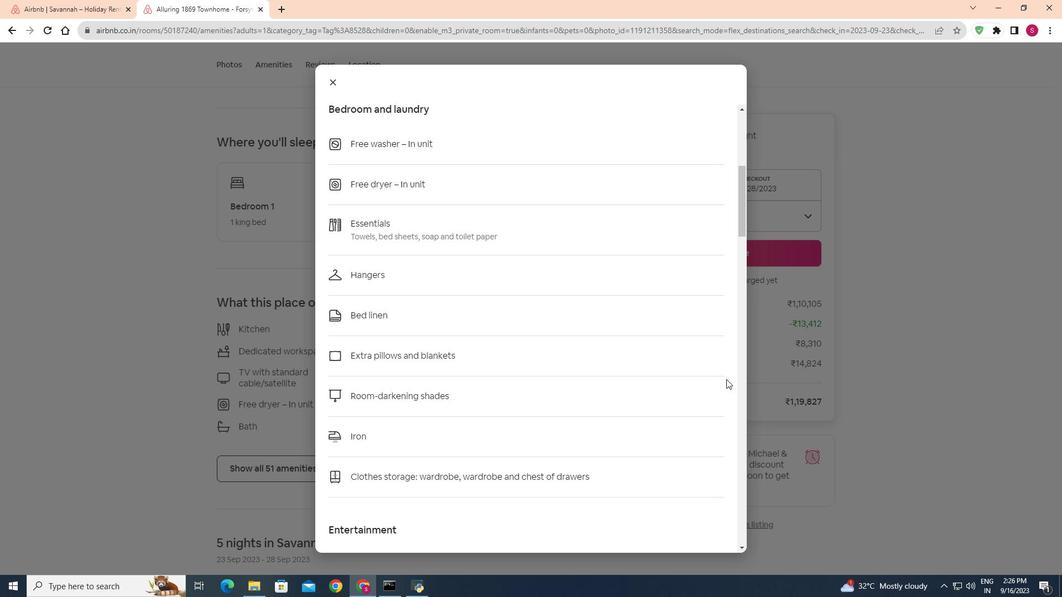
Action: Mouse scrolled (726, 378) with delta (0, 0)
Screenshot: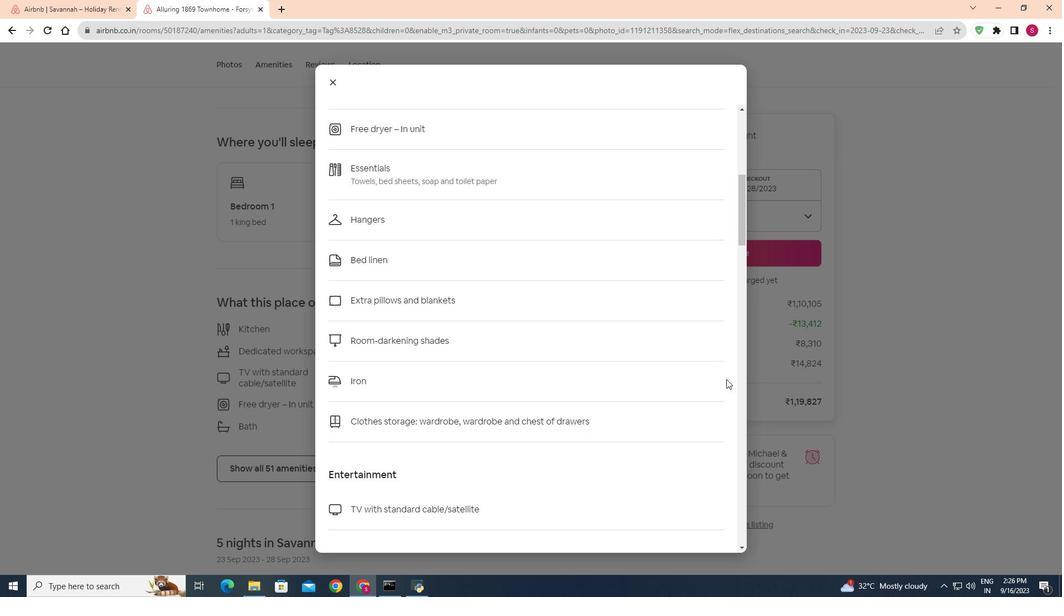 
Action: Mouse scrolled (726, 378) with delta (0, 0)
Screenshot: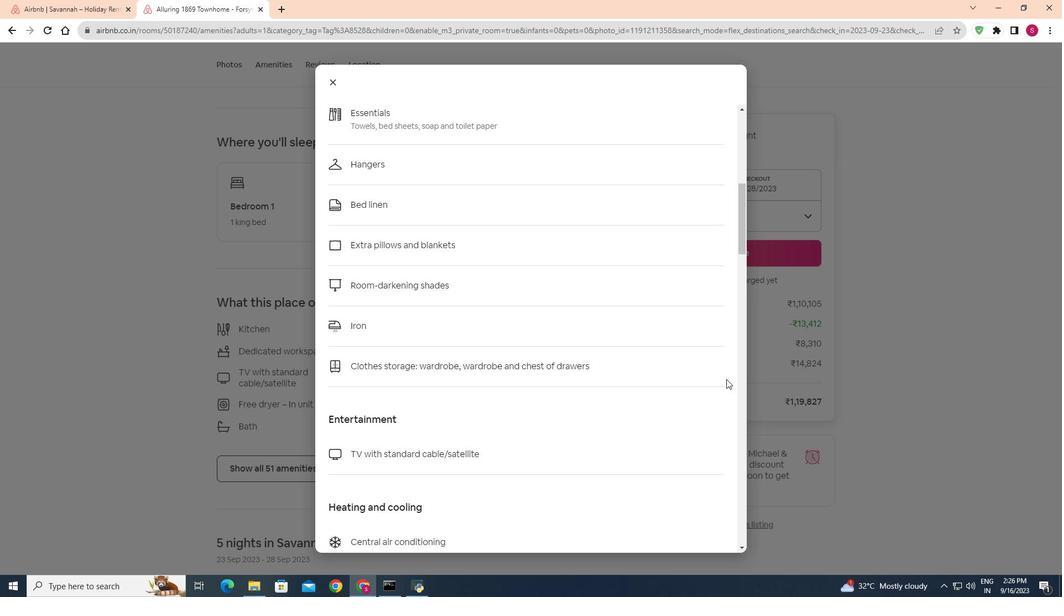 
Action: Mouse scrolled (726, 378) with delta (0, 0)
Screenshot: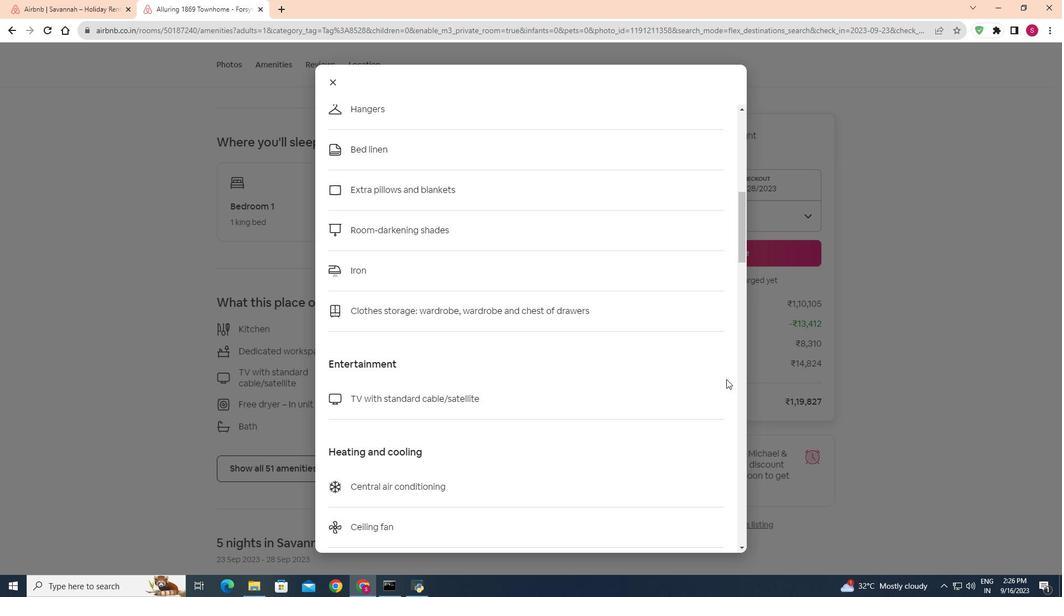 
Action: Mouse scrolled (726, 378) with delta (0, 0)
Screenshot: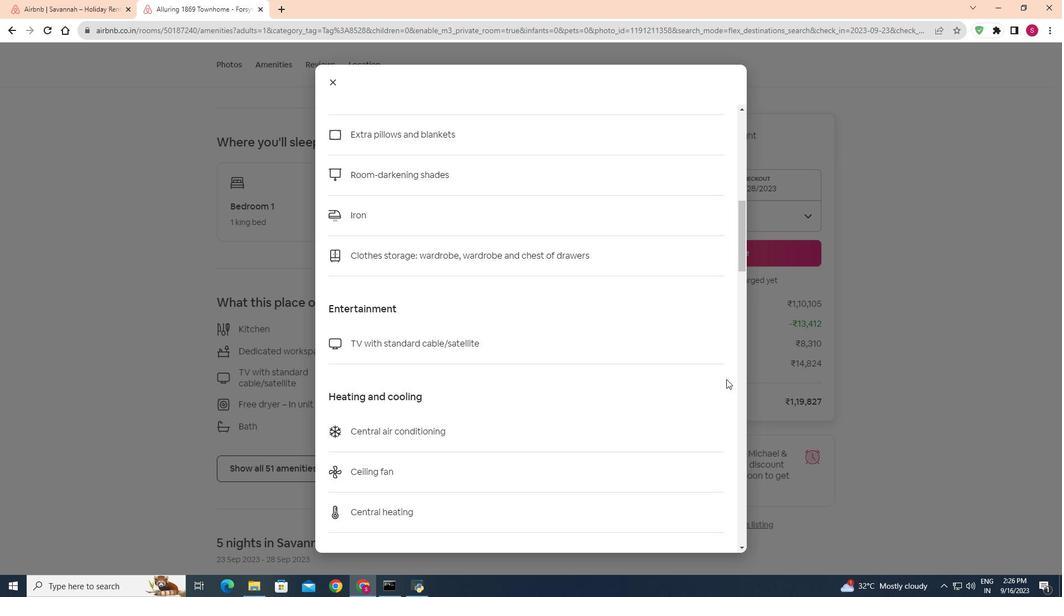 
Action: Mouse scrolled (726, 378) with delta (0, 0)
Screenshot: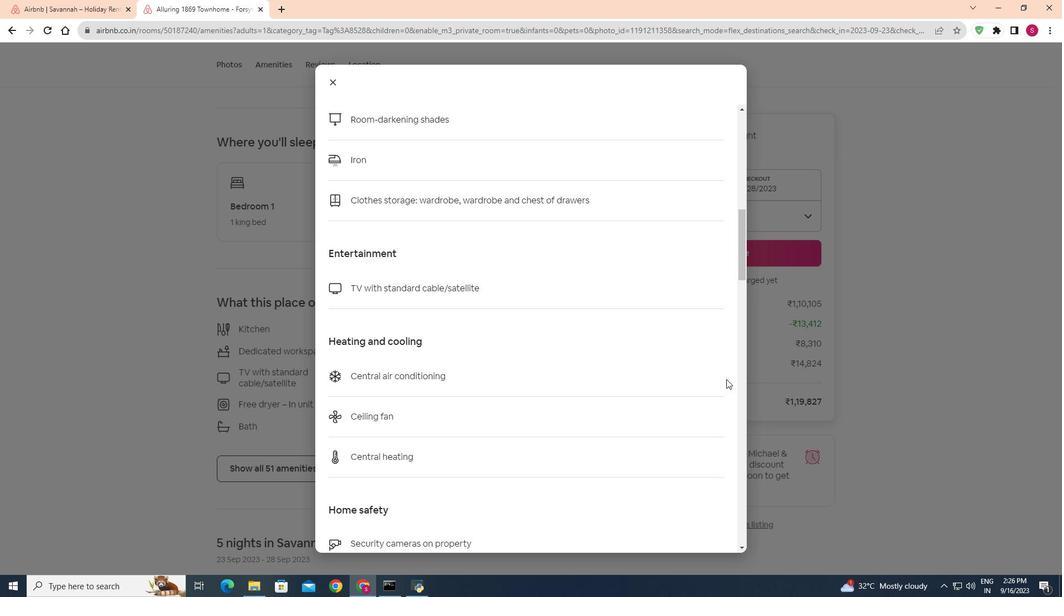 
Action: Mouse scrolled (726, 378) with delta (0, 0)
Screenshot: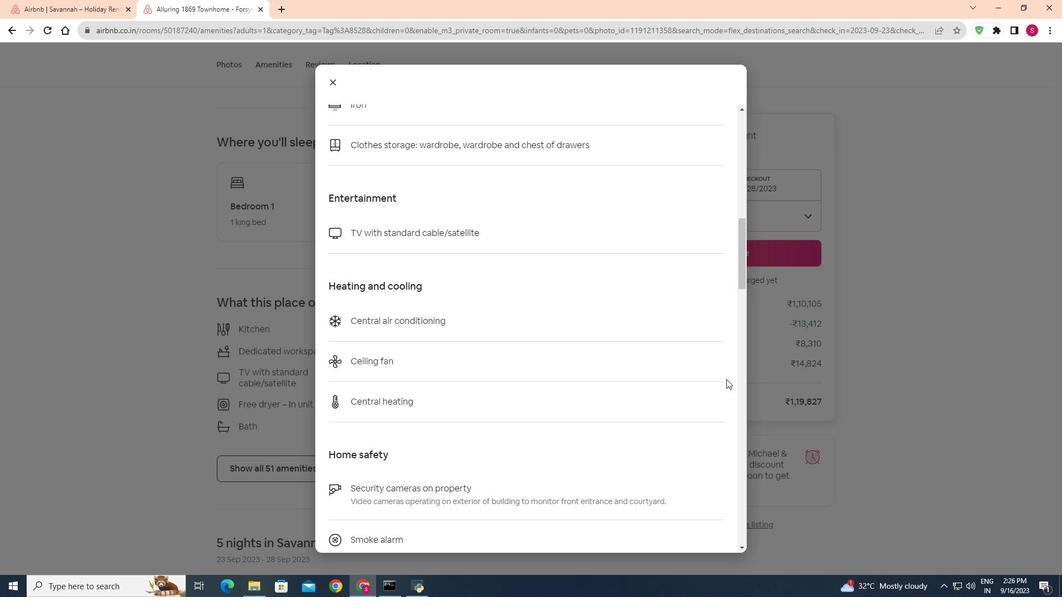
Action: Mouse scrolled (726, 378) with delta (0, 0)
Screenshot: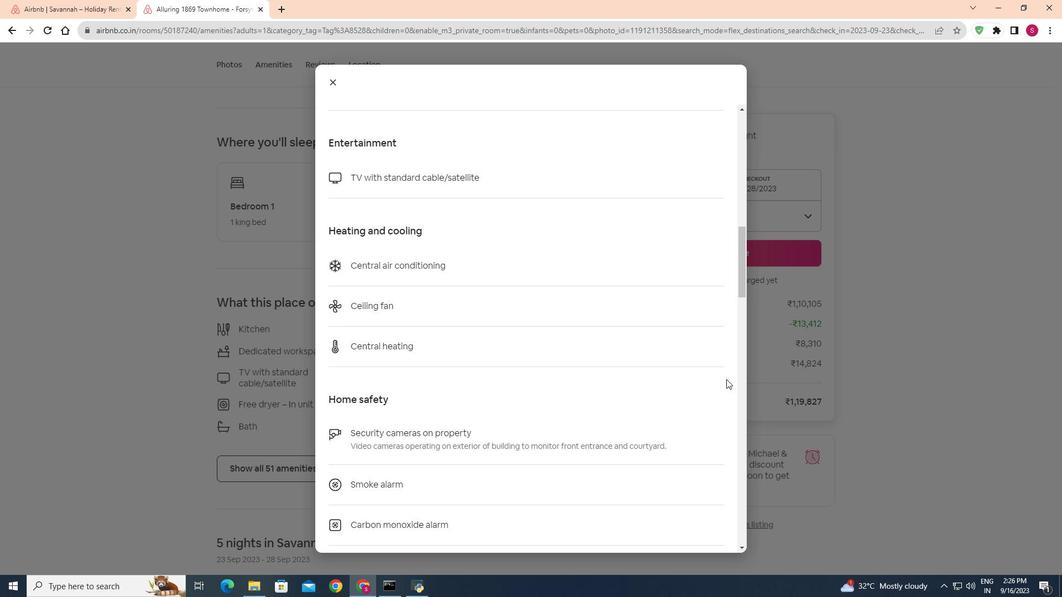 
Action: Mouse scrolled (726, 378) with delta (0, 0)
Screenshot: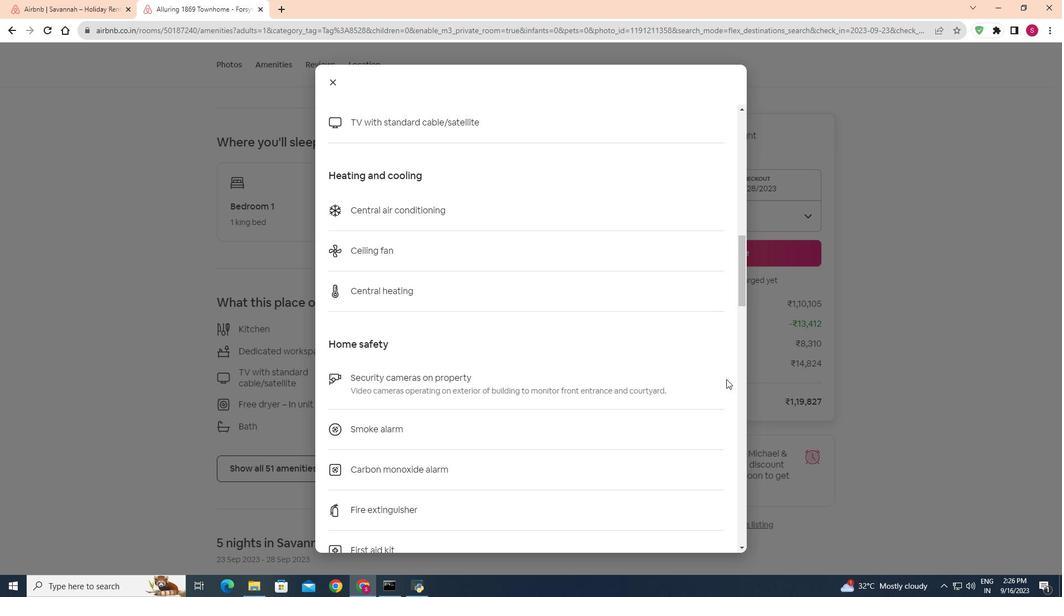 
Action: Mouse scrolled (726, 378) with delta (0, 0)
Screenshot: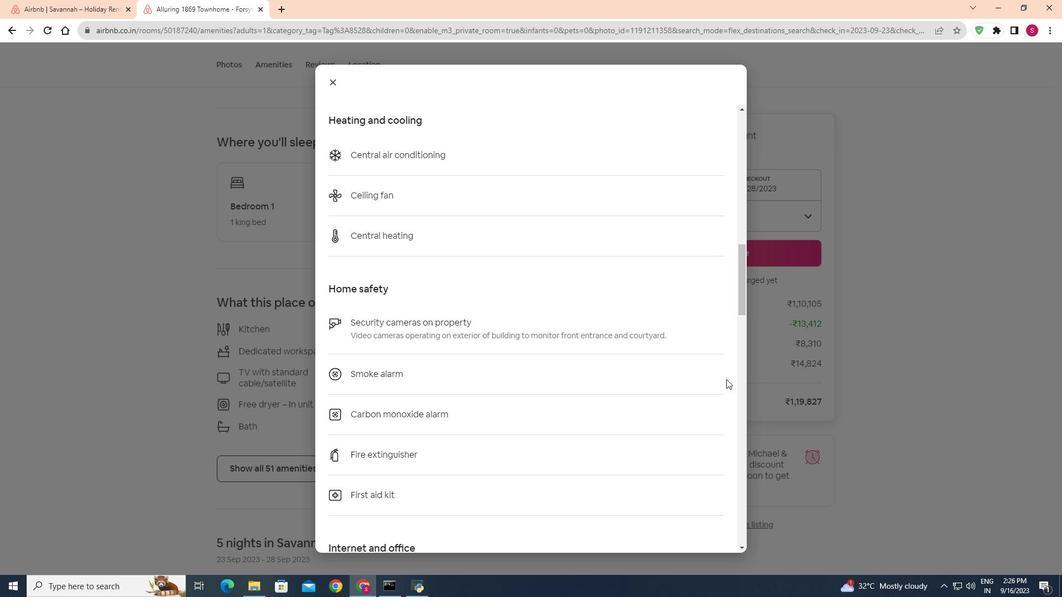 
Action: Mouse scrolled (726, 378) with delta (0, 0)
Screenshot: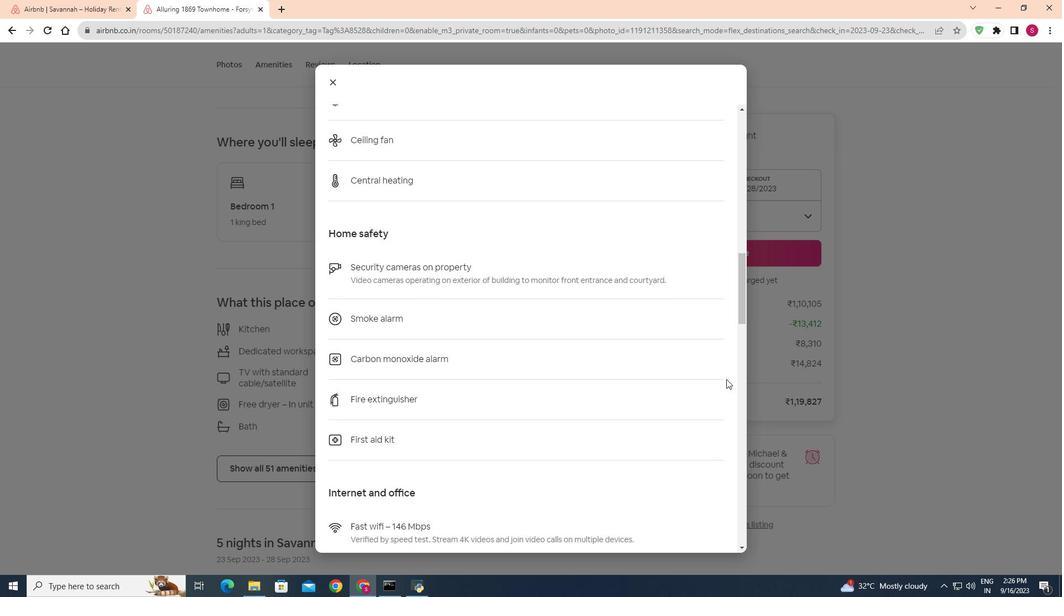 
Action: Mouse scrolled (726, 378) with delta (0, 0)
Screenshot: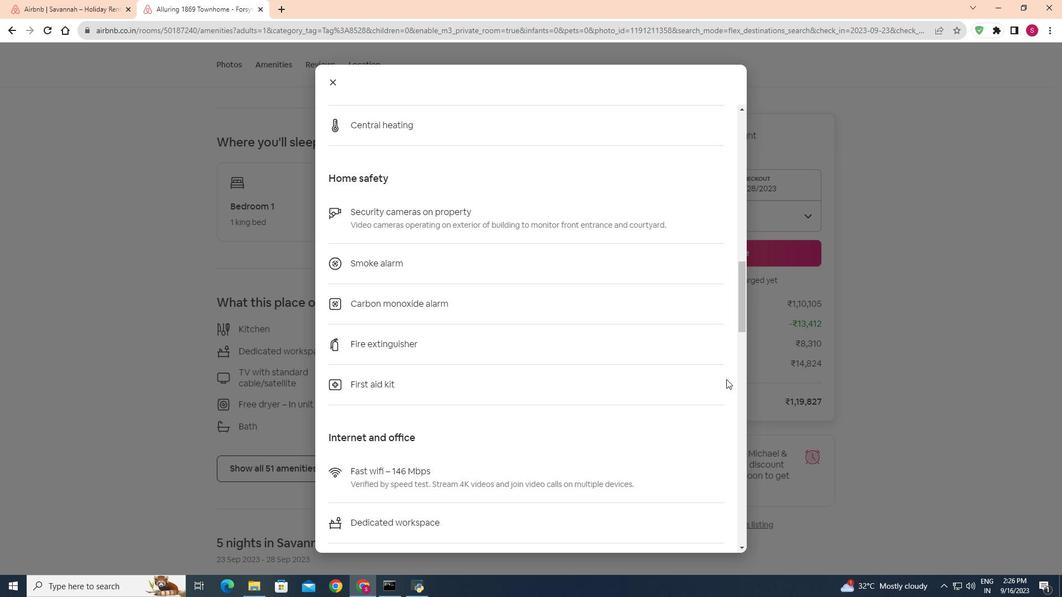 
Action: Mouse scrolled (726, 378) with delta (0, 0)
Screenshot: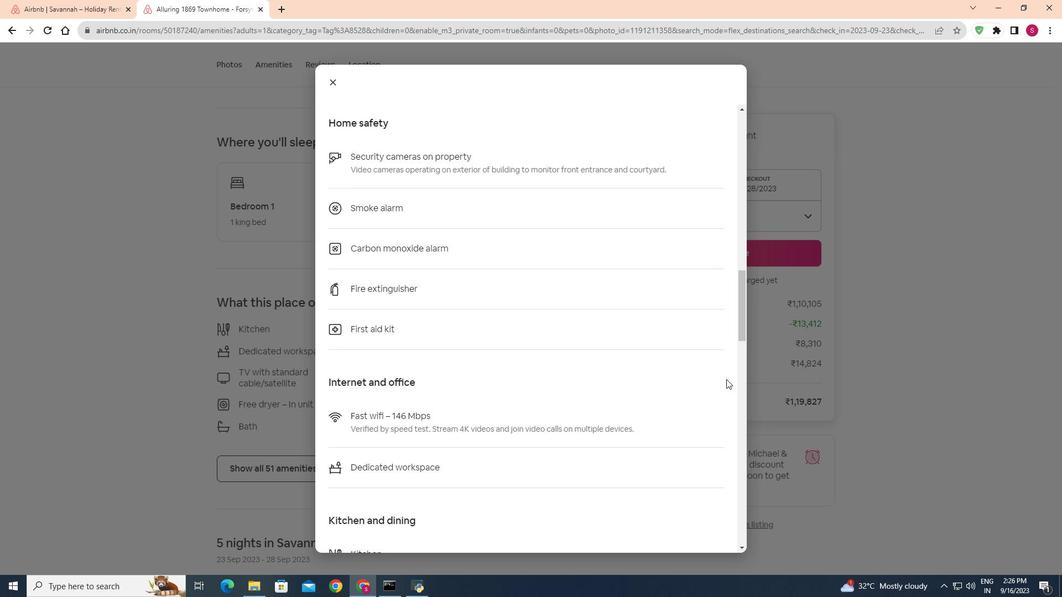 
Action: Mouse scrolled (726, 378) with delta (0, 0)
Screenshot: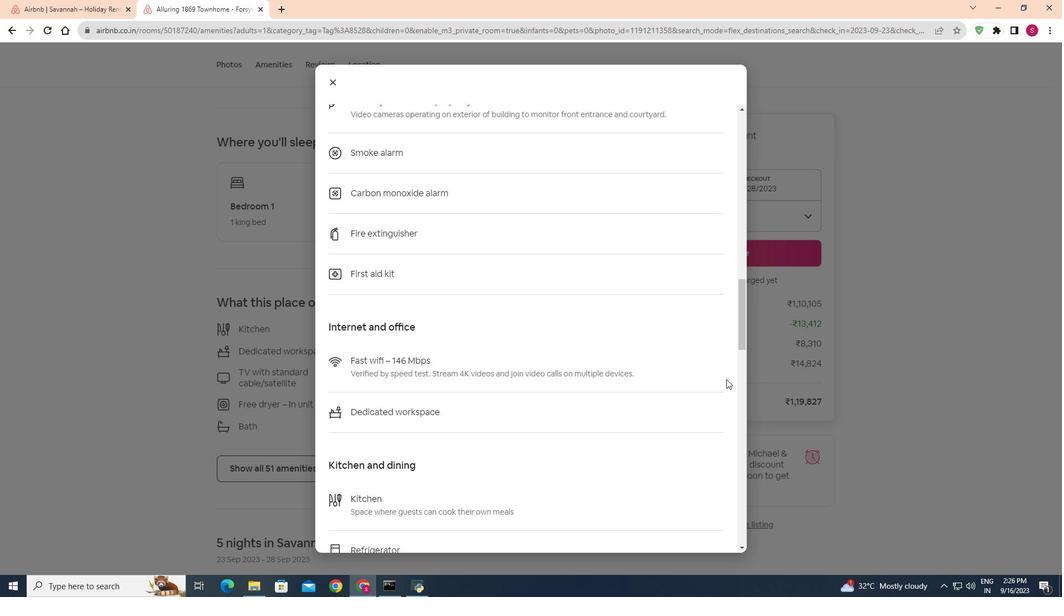 
Action: Mouse scrolled (726, 378) with delta (0, 0)
Screenshot: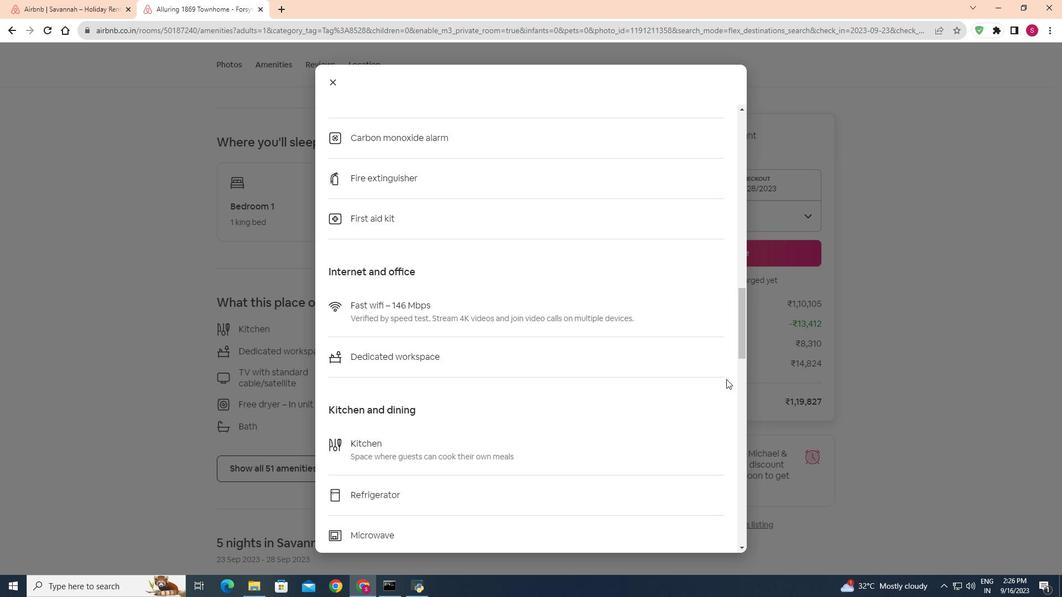 
Action: Mouse scrolled (726, 378) with delta (0, 0)
Screenshot: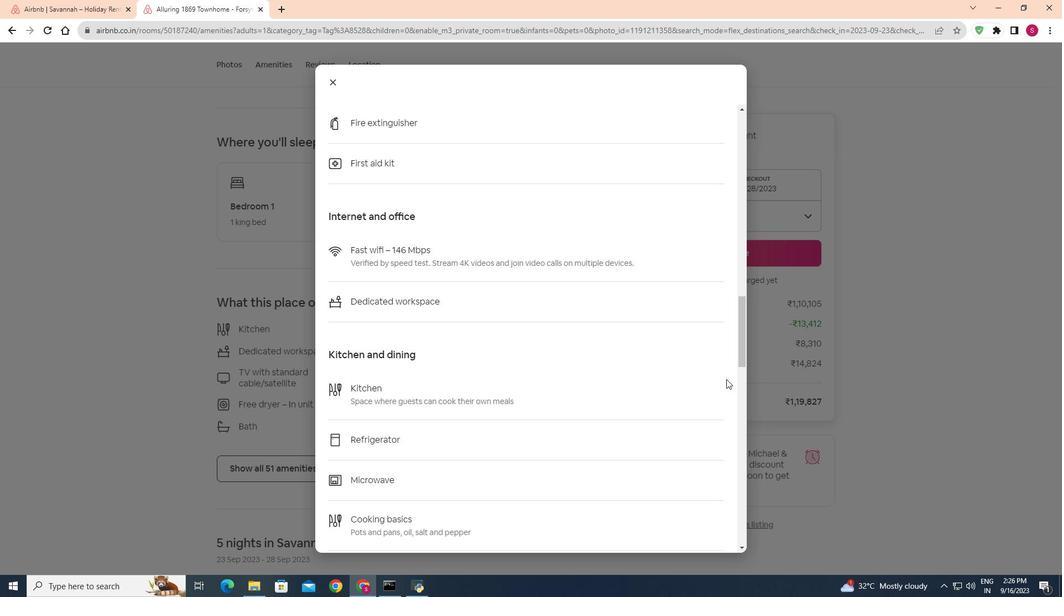 
Action: Mouse scrolled (726, 378) with delta (0, 0)
Screenshot: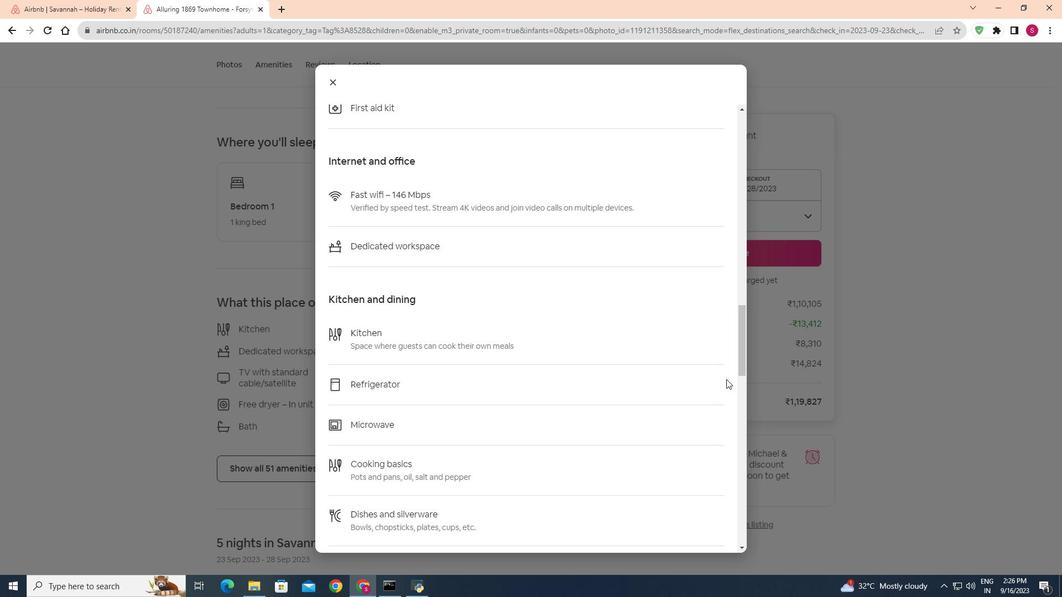 
Action: Mouse scrolled (726, 378) with delta (0, 0)
Screenshot: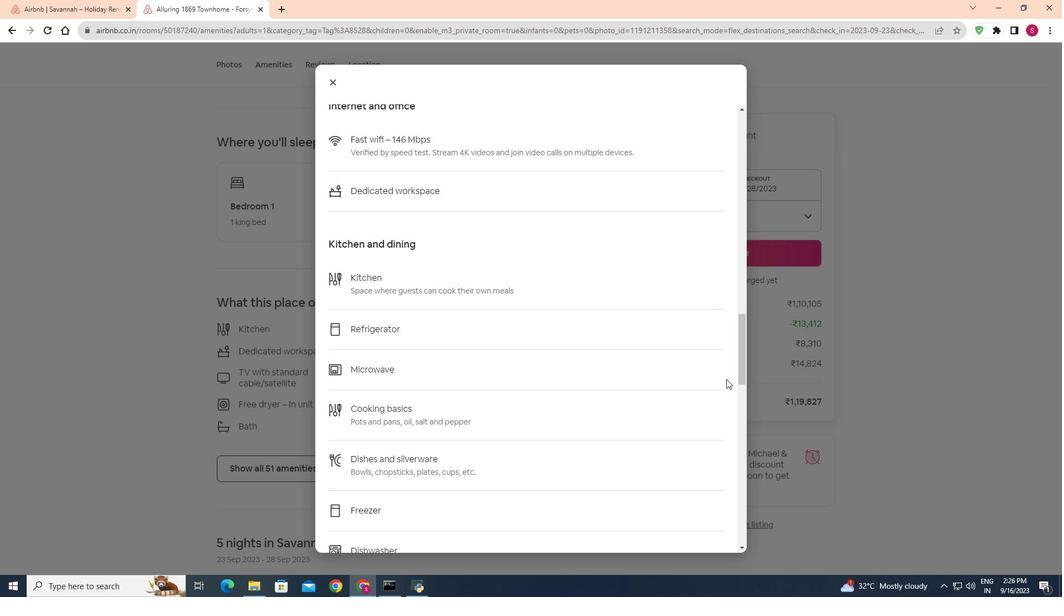 
Action: Mouse scrolled (726, 378) with delta (0, 0)
Screenshot: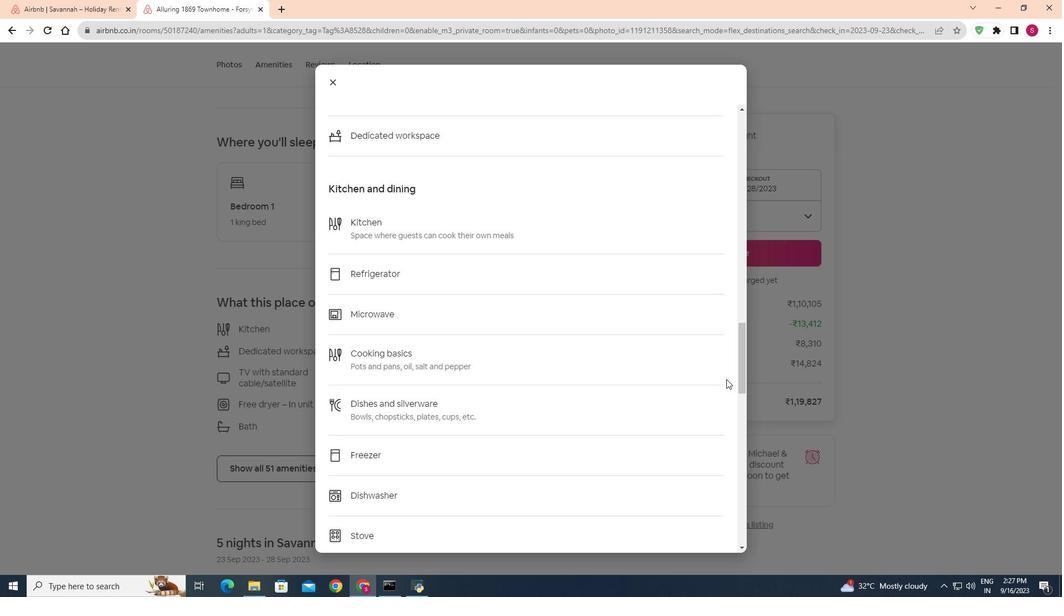 
Action: Mouse scrolled (726, 378) with delta (0, 0)
Screenshot: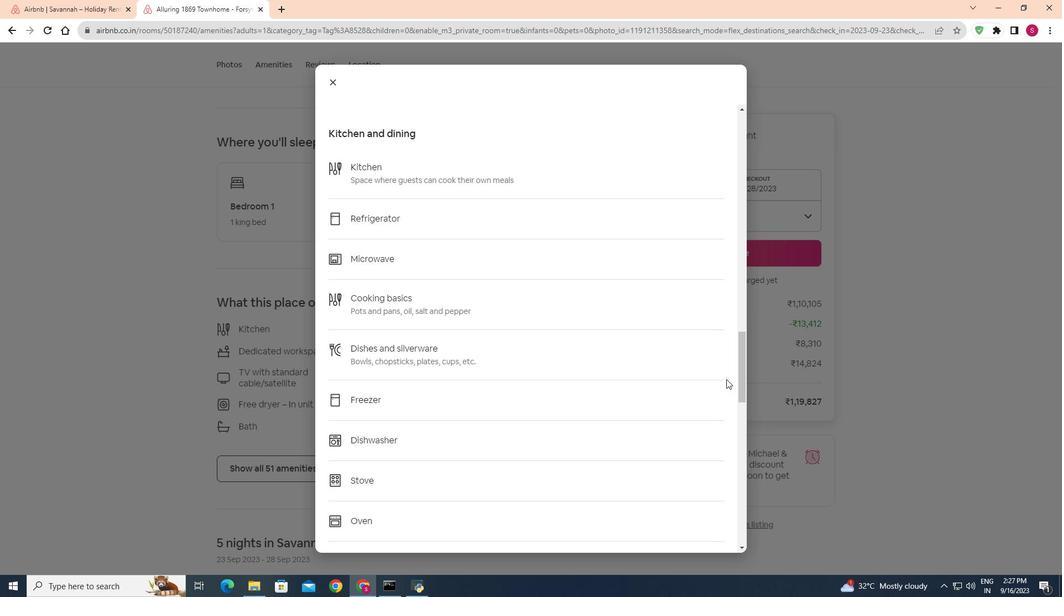 
Action: Mouse scrolled (726, 378) with delta (0, 0)
Screenshot: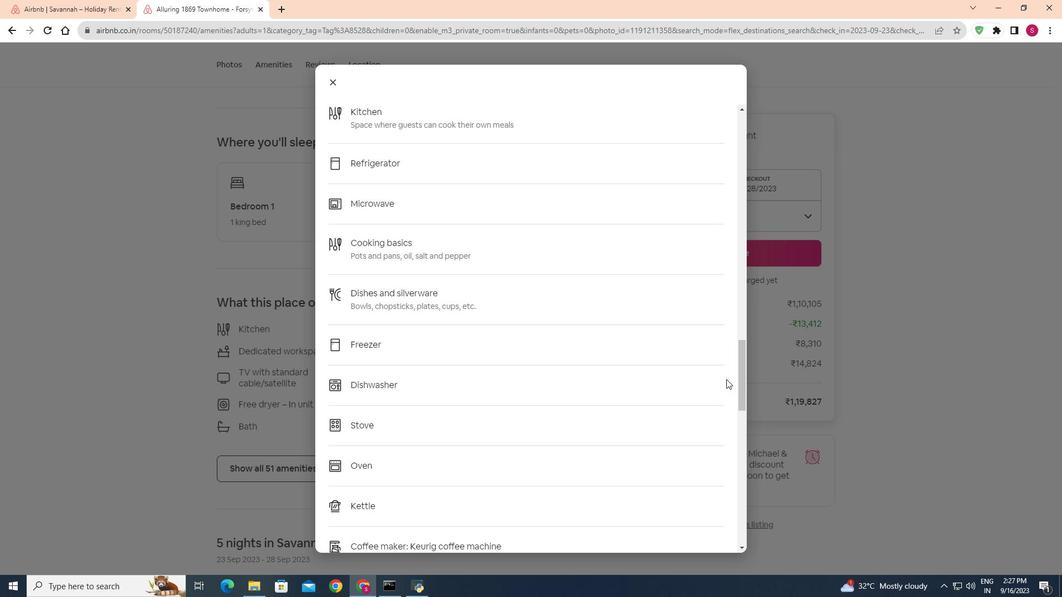 
Action: Mouse scrolled (726, 378) with delta (0, 0)
Screenshot: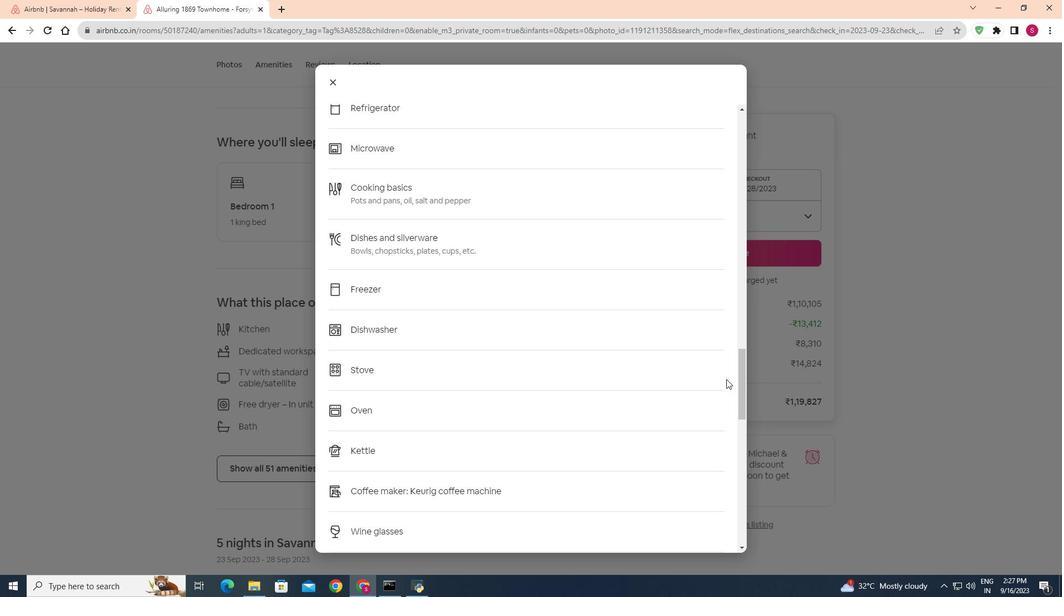 
Action: Mouse scrolled (726, 378) with delta (0, 0)
Screenshot: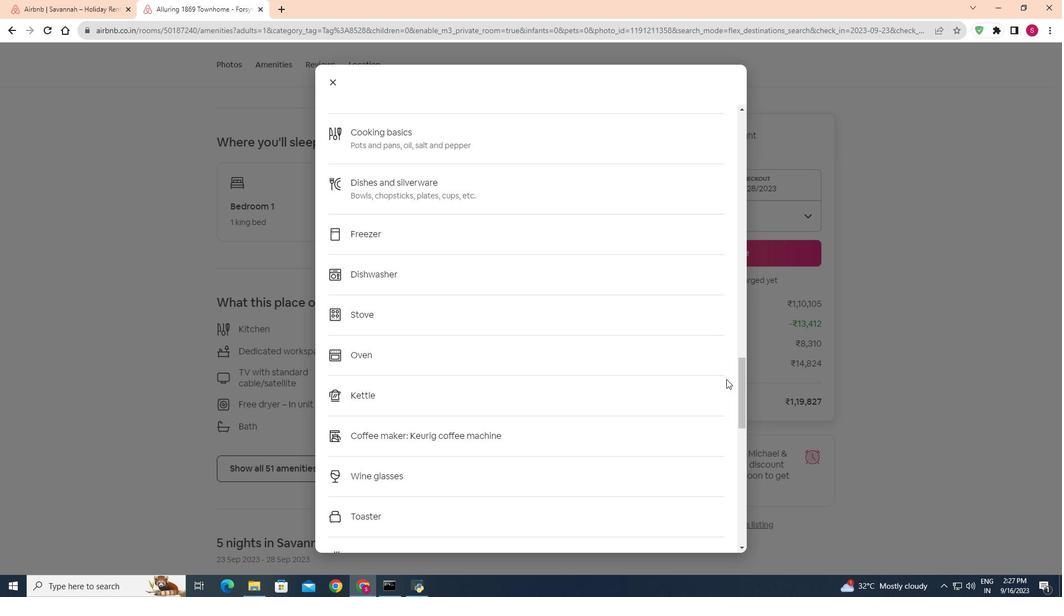 
Action: Mouse scrolled (726, 378) with delta (0, 0)
Screenshot: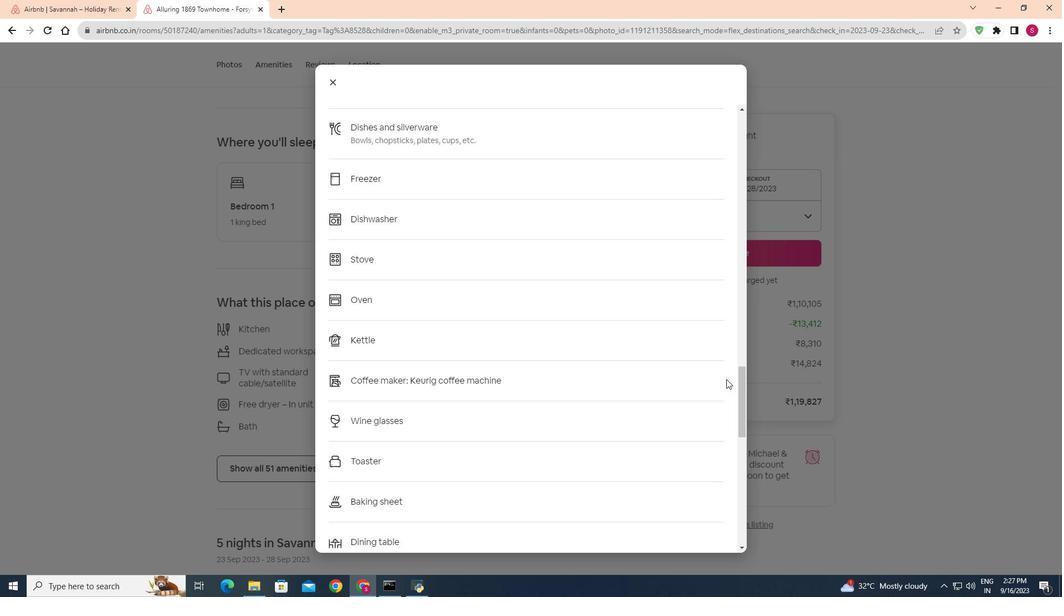 
Action: Mouse scrolled (726, 378) with delta (0, 0)
Screenshot: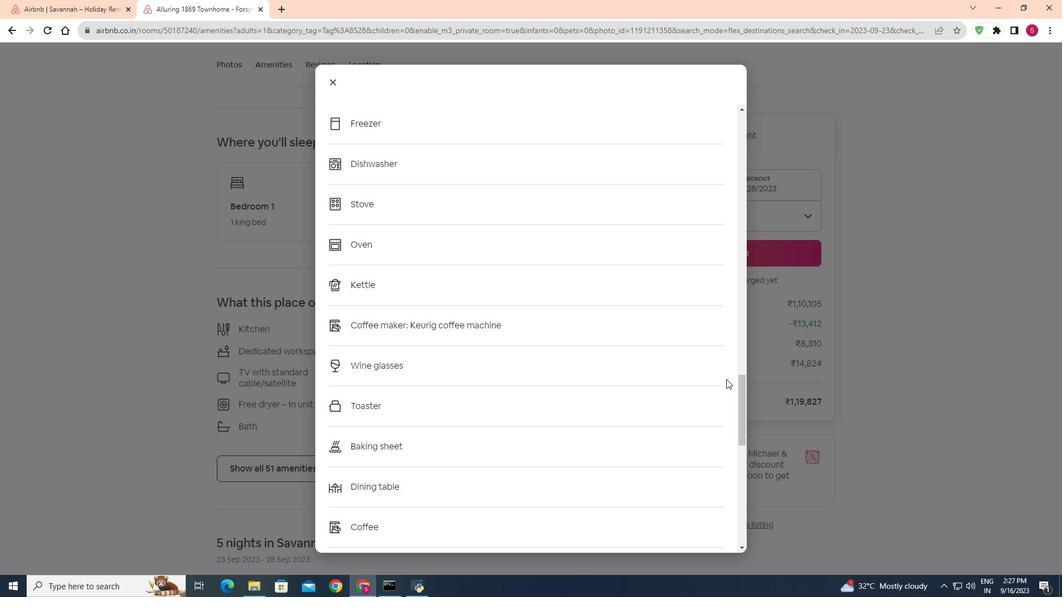
Action: Mouse scrolled (726, 378) with delta (0, 0)
Screenshot: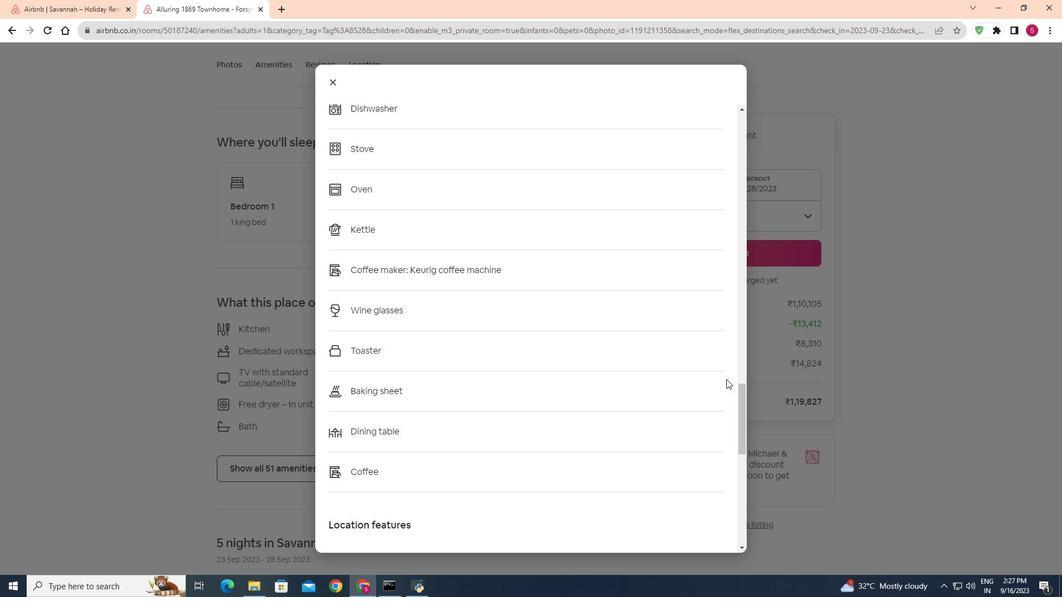 
Action: Mouse scrolled (726, 378) with delta (0, 0)
Screenshot: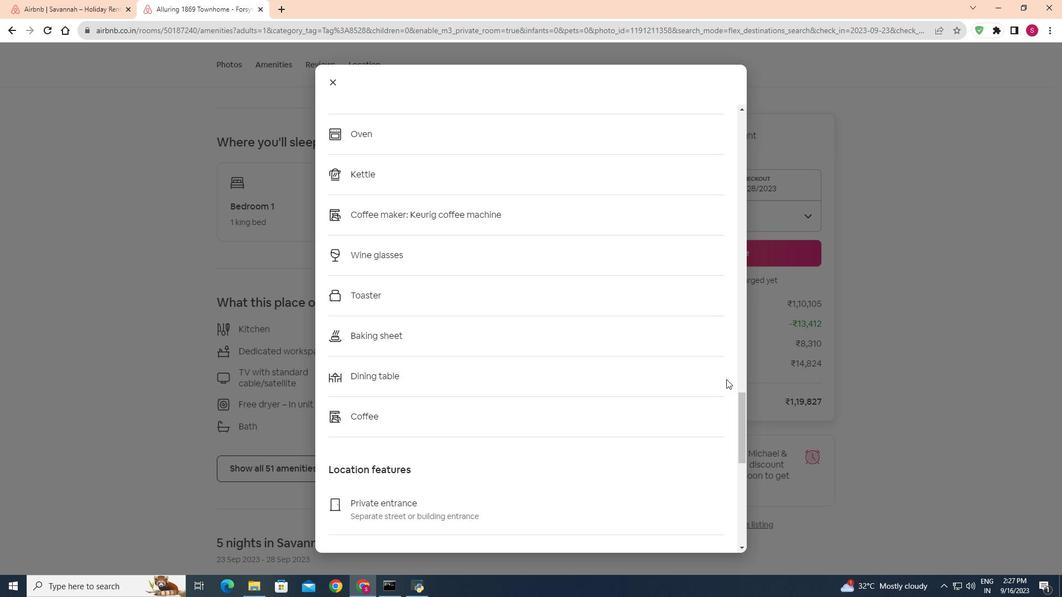 
Action: Mouse scrolled (726, 378) with delta (0, 0)
Screenshot: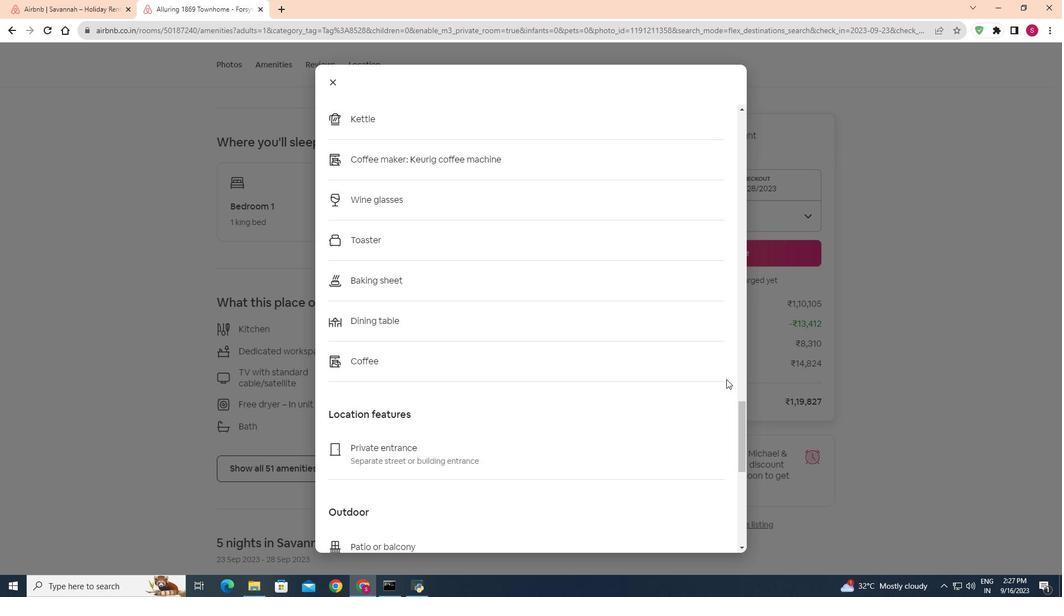 
Action: Mouse scrolled (726, 378) with delta (0, 0)
Screenshot: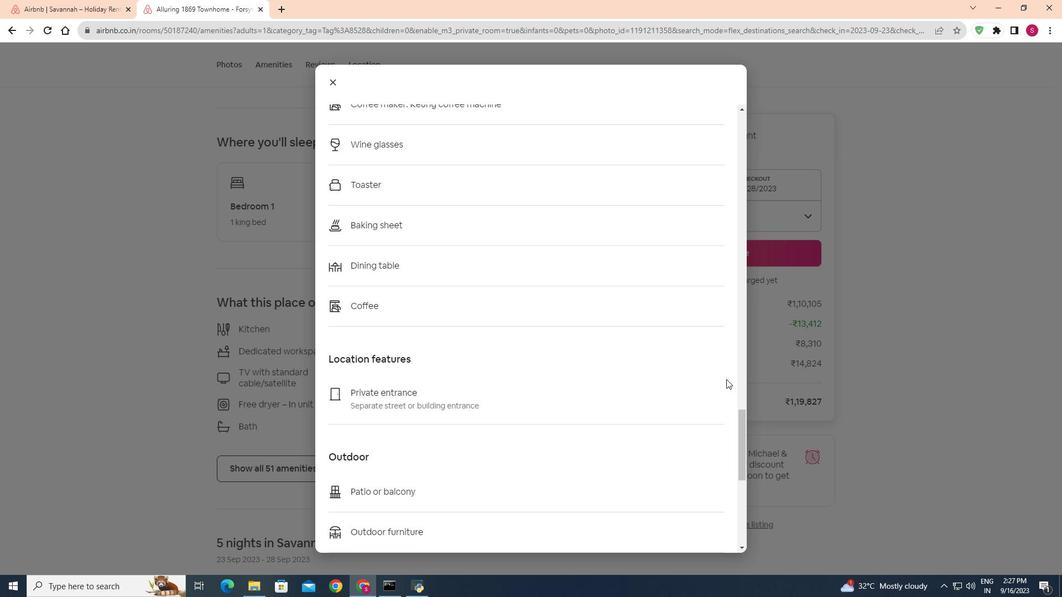 
Action: Mouse scrolled (726, 378) with delta (0, 0)
Screenshot: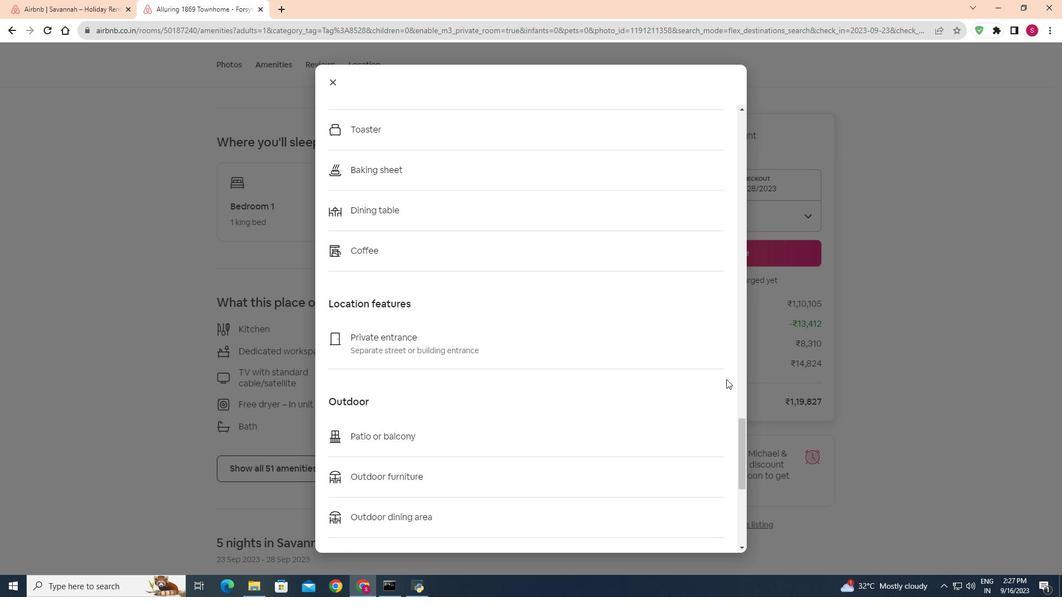 
Action: Mouse scrolled (726, 378) with delta (0, 0)
Screenshot: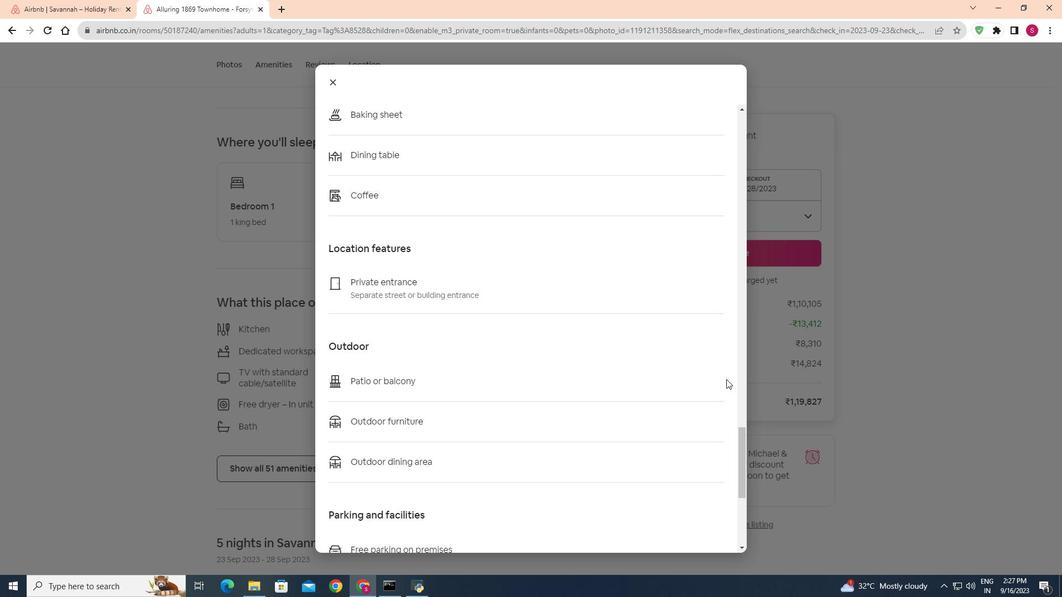 
Action: Mouse scrolled (726, 378) with delta (0, 0)
Screenshot: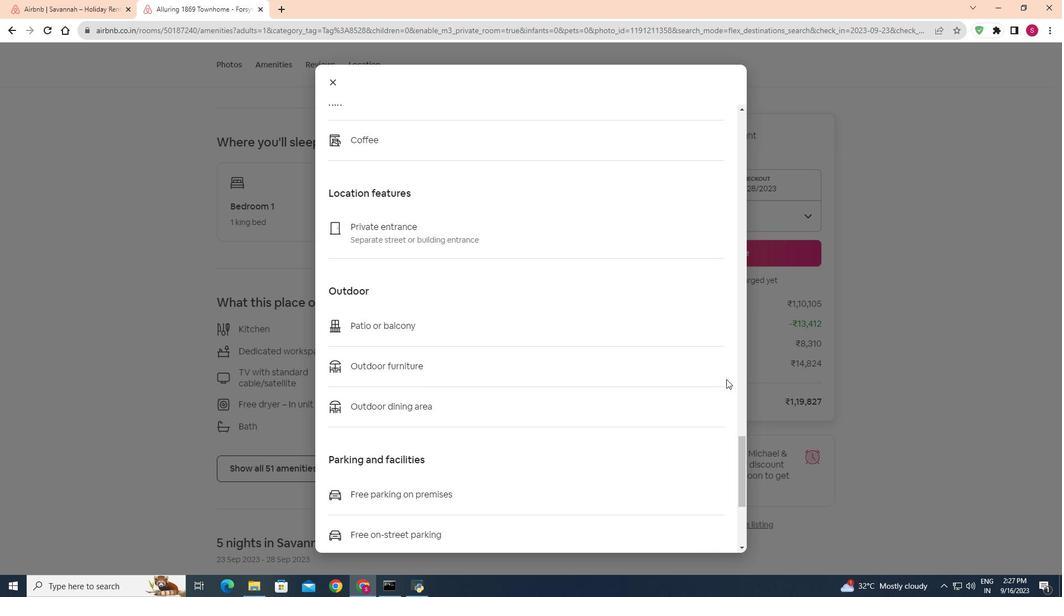 
Action: Mouse scrolled (726, 378) with delta (0, 0)
Screenshot: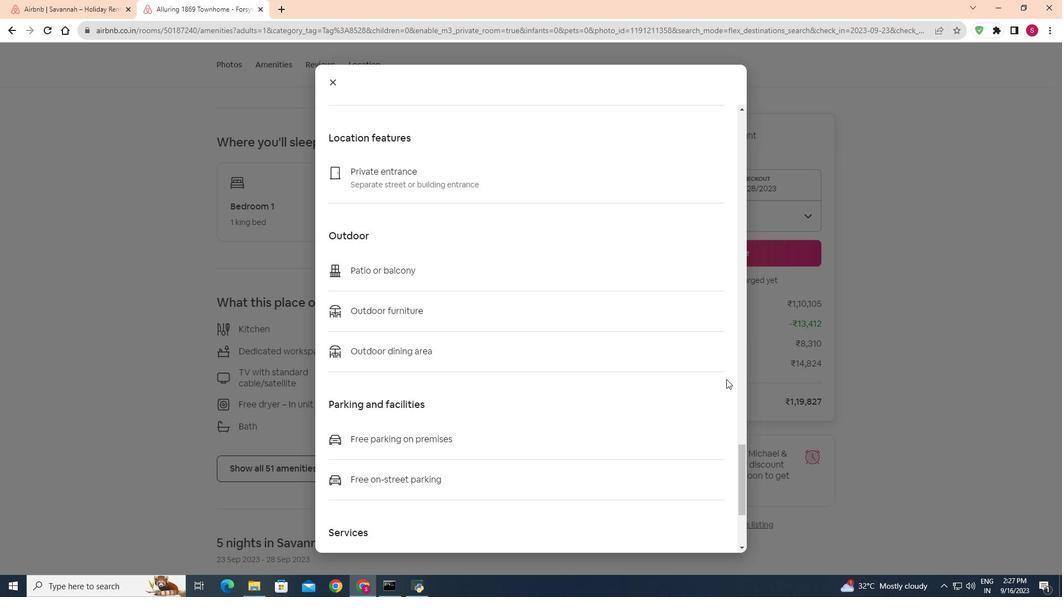 
Action: Mouse scrolled (726, 378) with delta (0, 0)
Screenshot: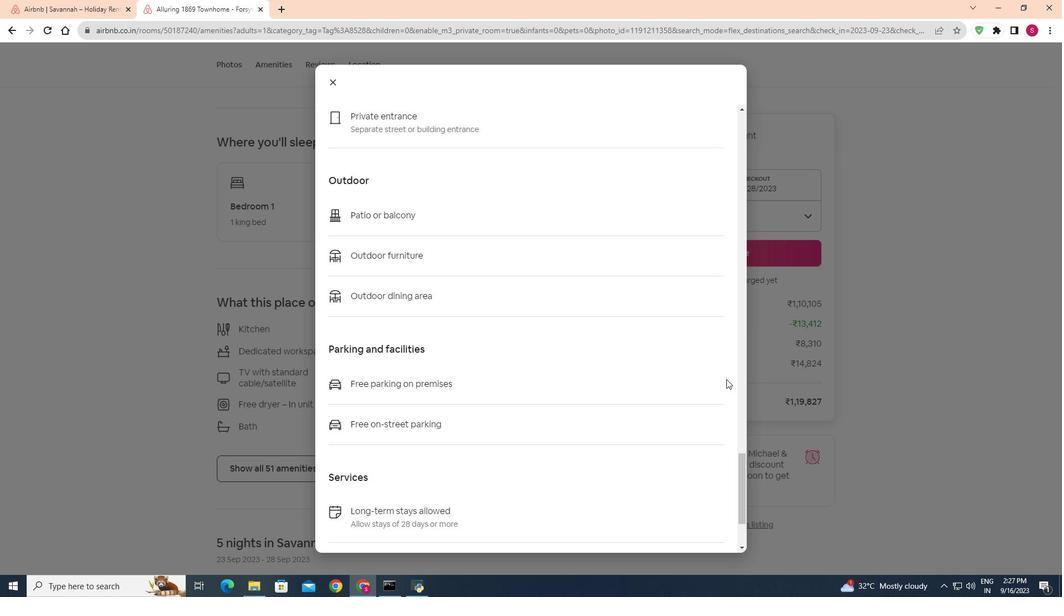 
Action: Mouse scrolled (726, 378) with delta (0, 0)
Screenshot: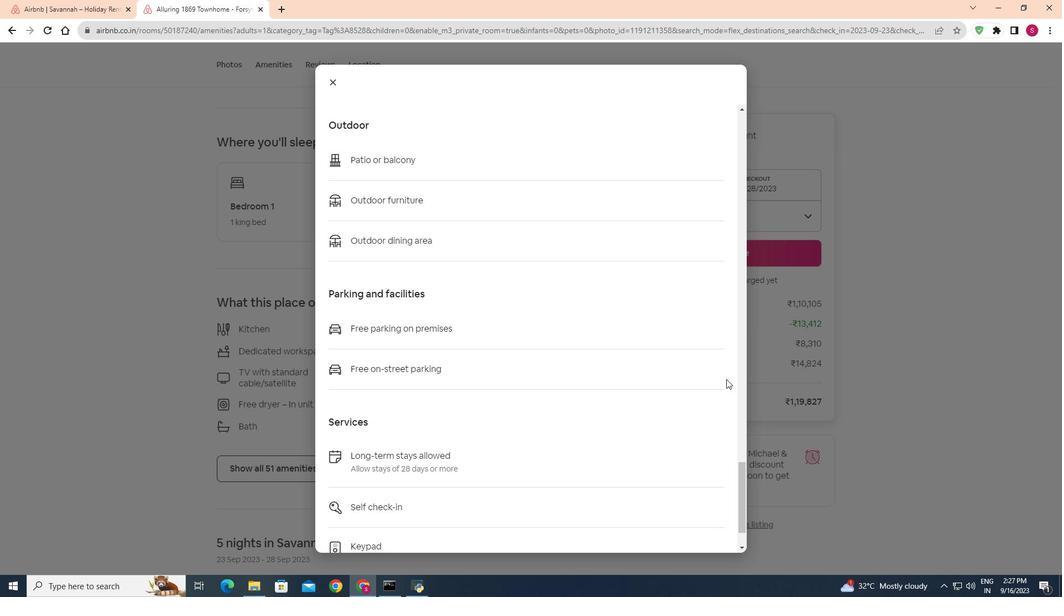 
Action: Mouse scrolled (726, 378) with delta (0, 0)
Screenshot: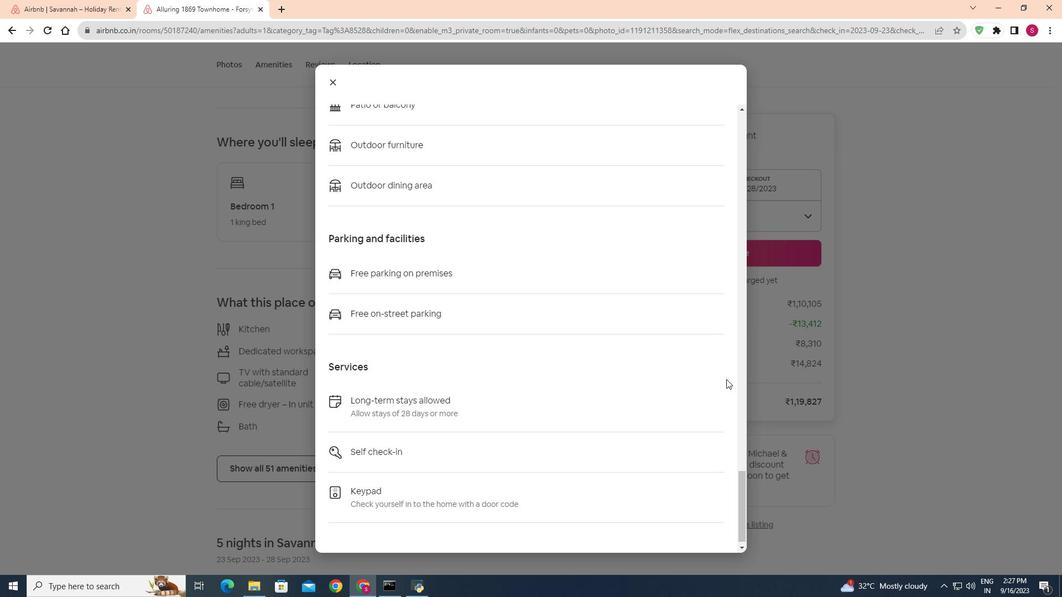 
Action: Mouse scrolled (726, 378) with delta (0, 0)
Screenshot: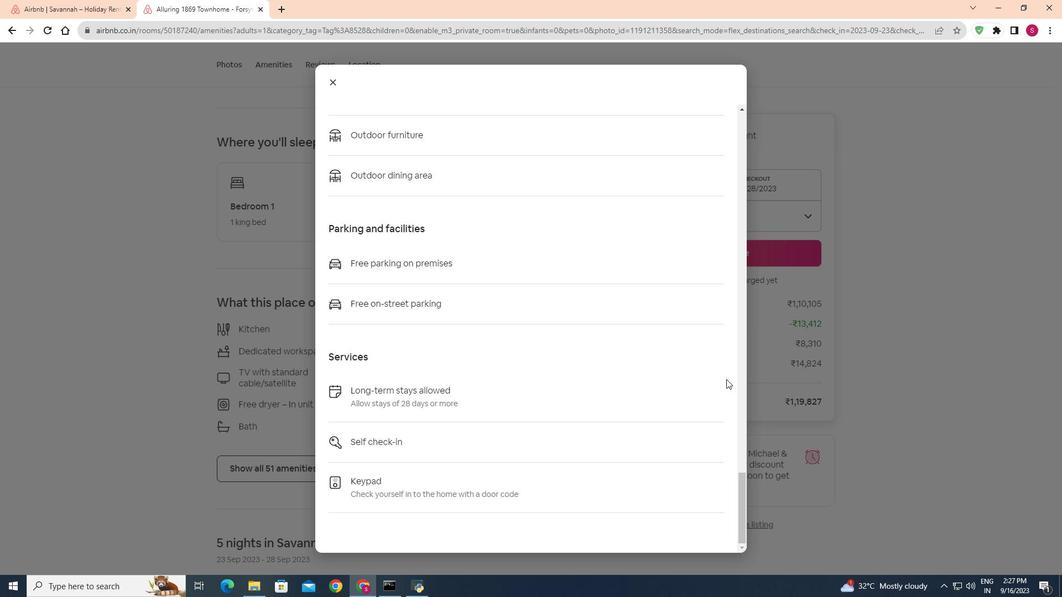 
Action: Mouse scrolled (726, 378) with delta (0, 0)
Screenshot: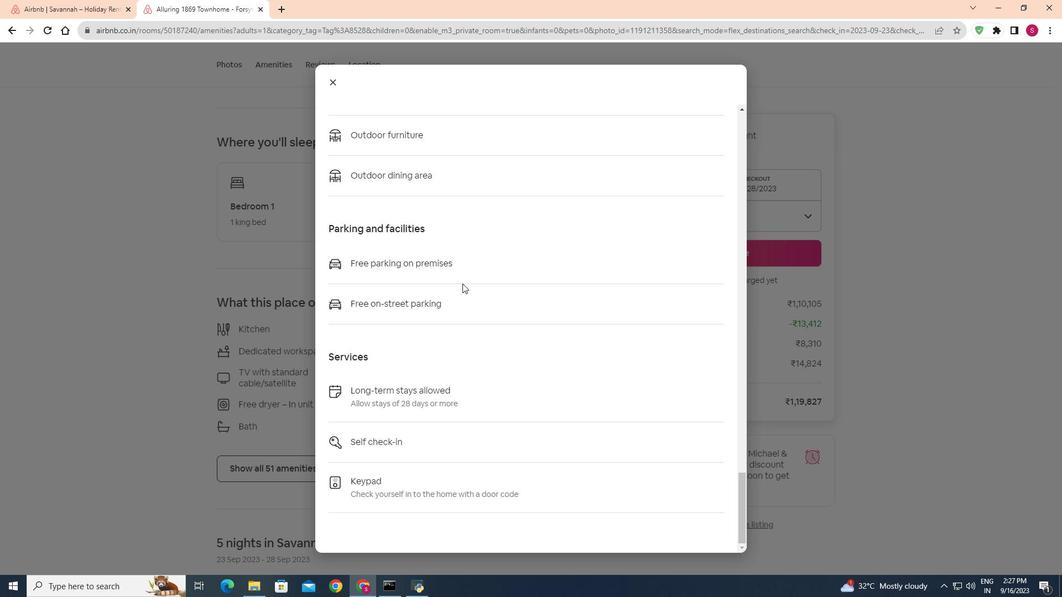 
Action: Mouse moved to (336, 83)
Screenshot: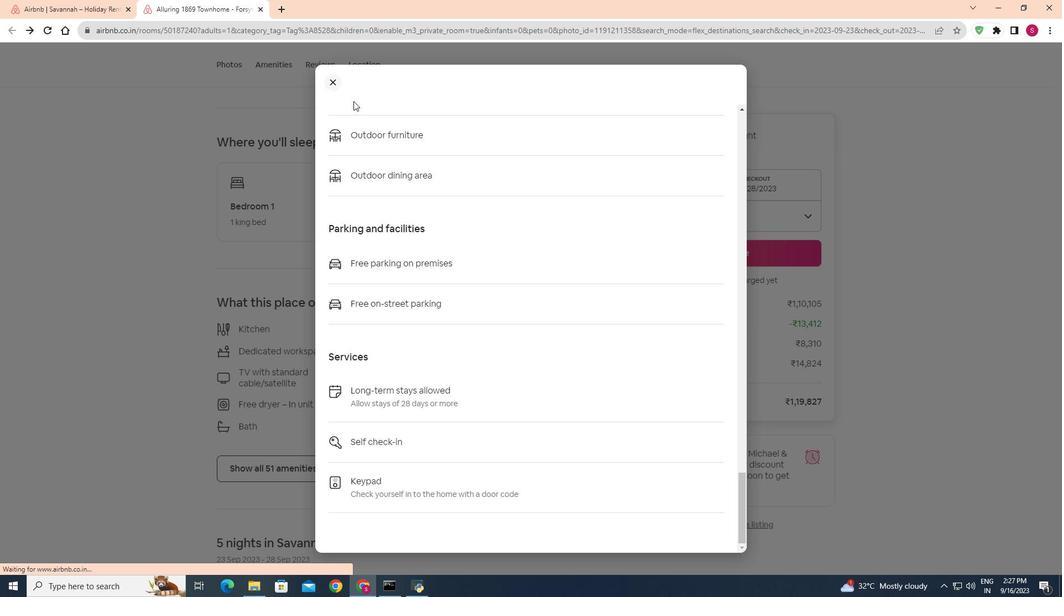 
Action: Mouse pressed left at (336, 83)
Screenshot: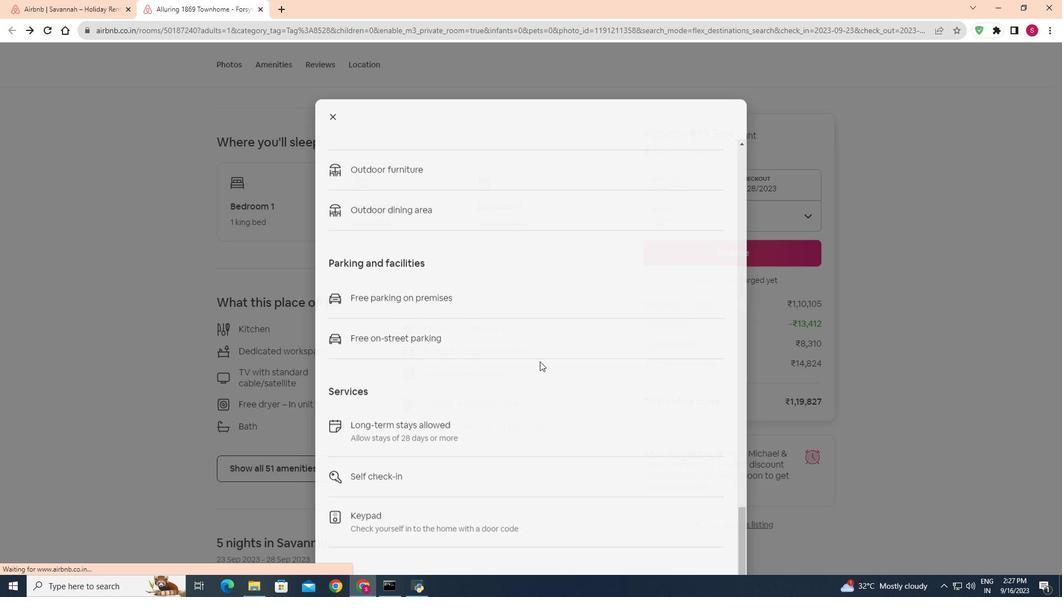 
Action: Mouse moved to (585, 465)
Screenshot: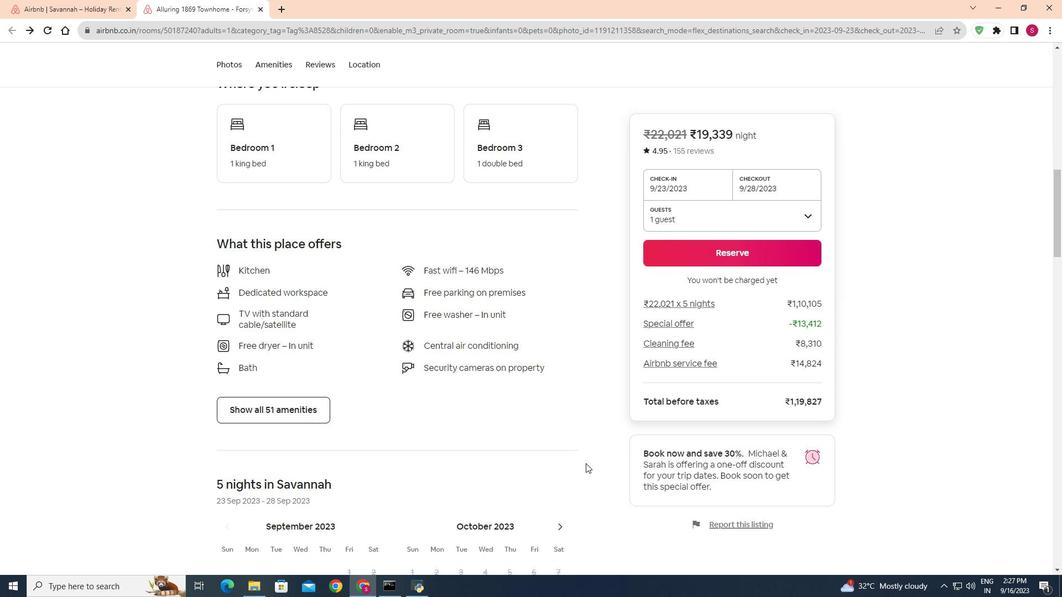 
Action: Mouse scrolled (585, 464) with delta (0, 0)
Screenshot: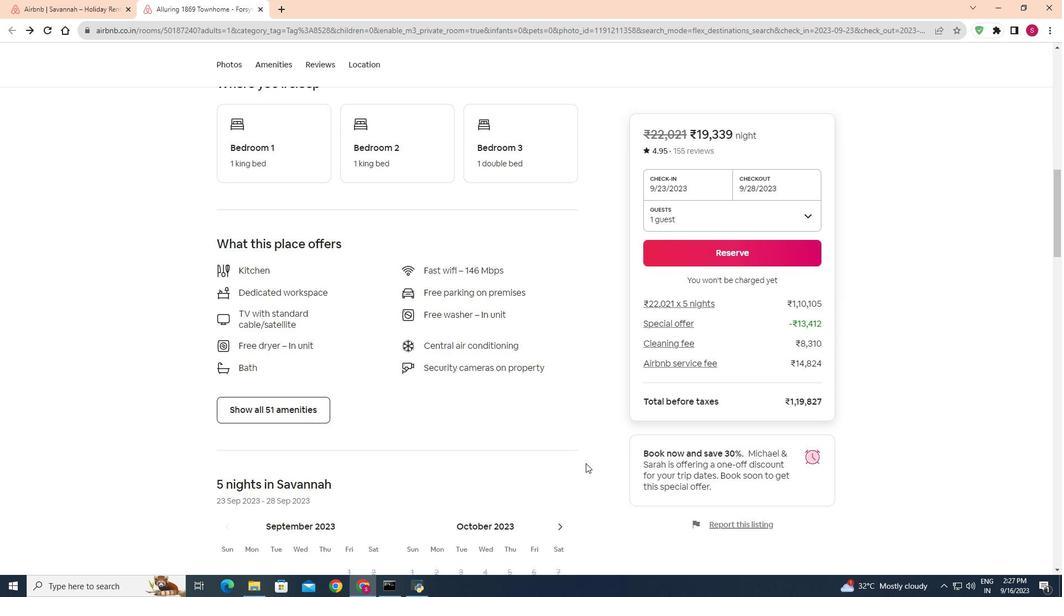 
Action: Mouse moved to (585, 465)
Screenshot: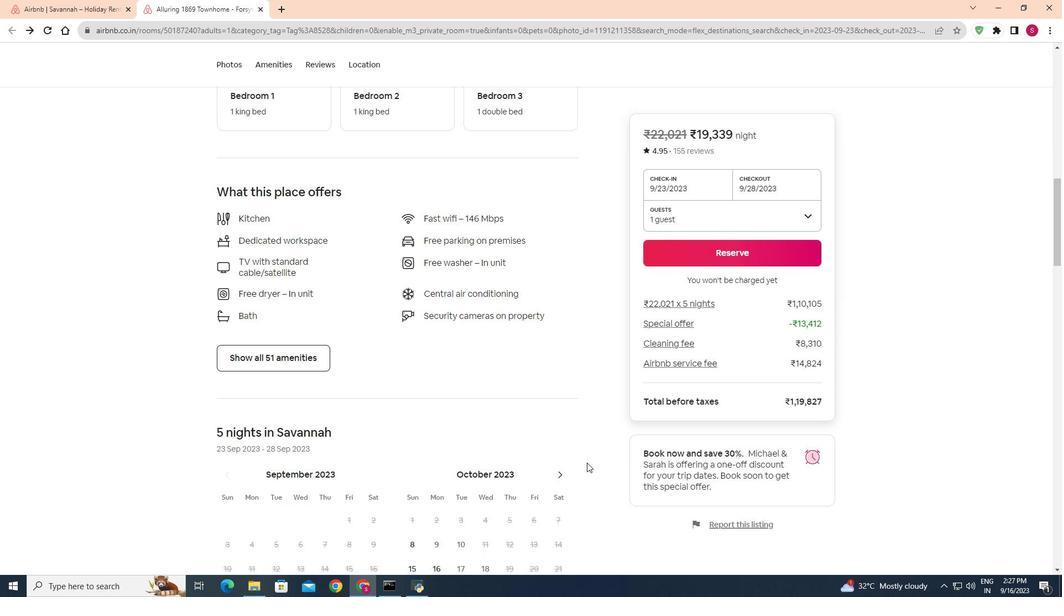 
Action: Mouse scrolled (585, 464) with delta (0, 0)
Screenshot: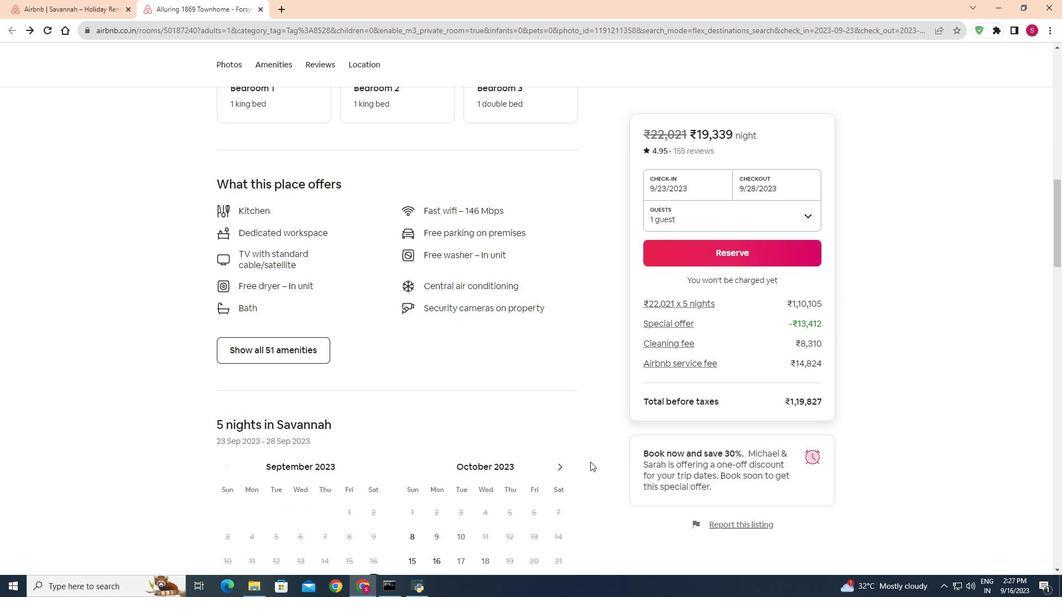 
Action: Mouse moved to (586, 463)
Screenshot: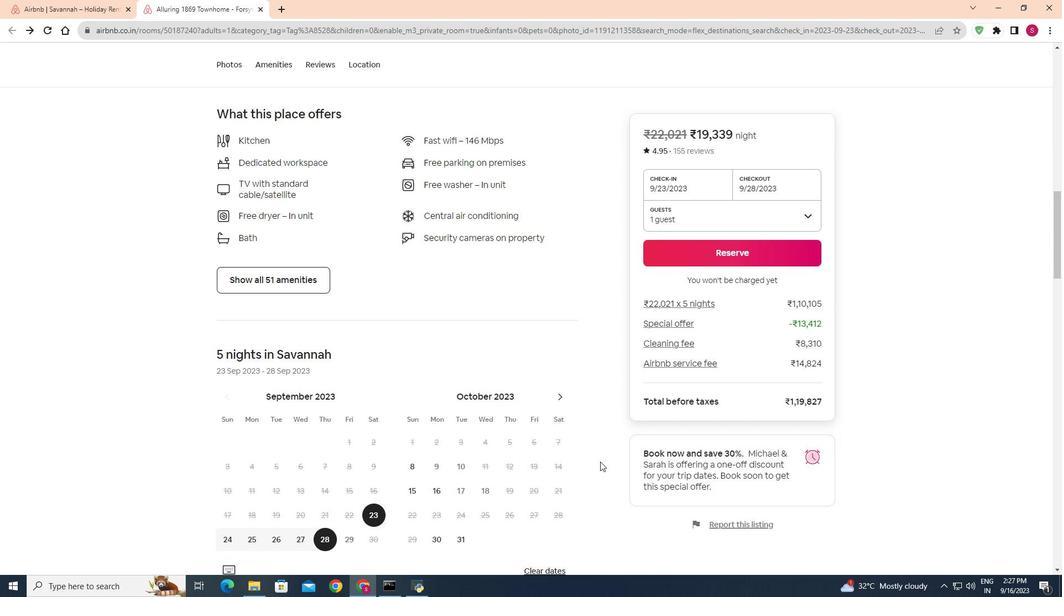 
Action: Mouse scrolled (586, 462) with delta (0, 0)
Screenshot: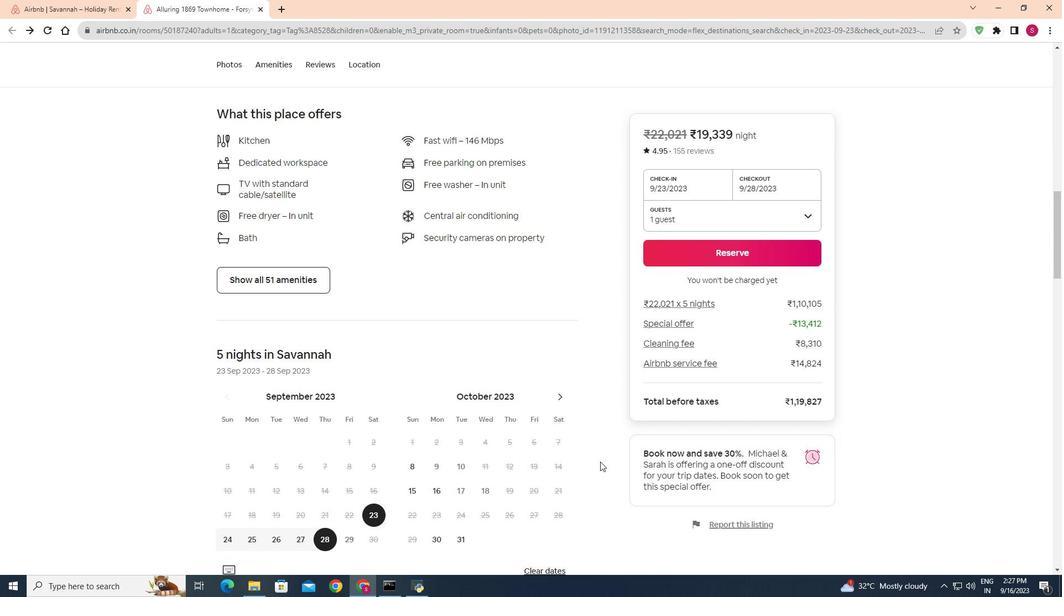 
Action: Mouse moved to (599, 461)
Screenshot: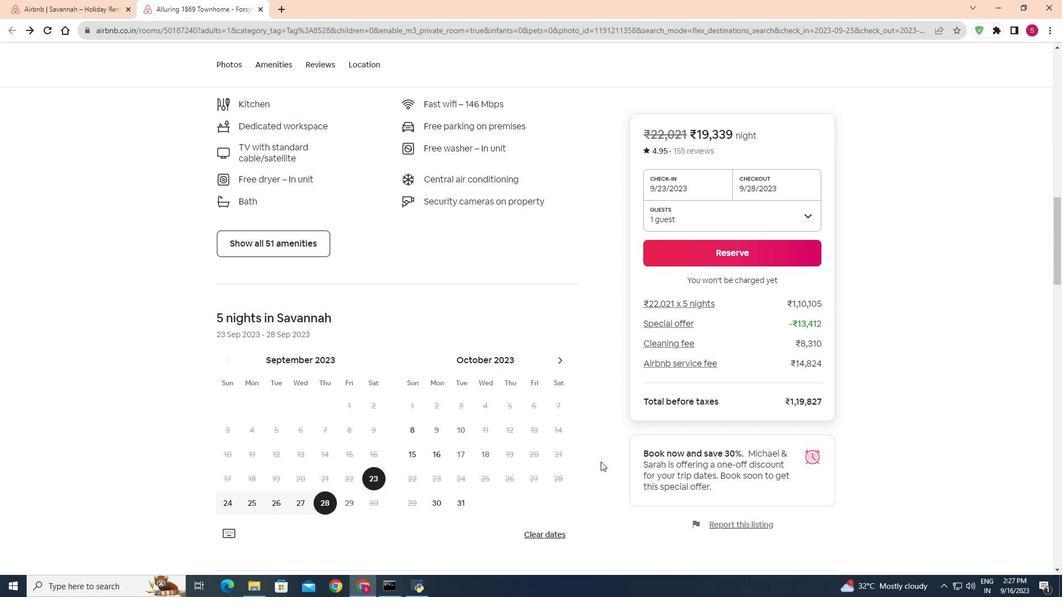 
Action: Mouse scrolled (599, 461) with delta (0, 0)
